 Task: Create a new organization on GitHub and invite members to it.
Action: Mouse moved to (176, 7)
Screenshot: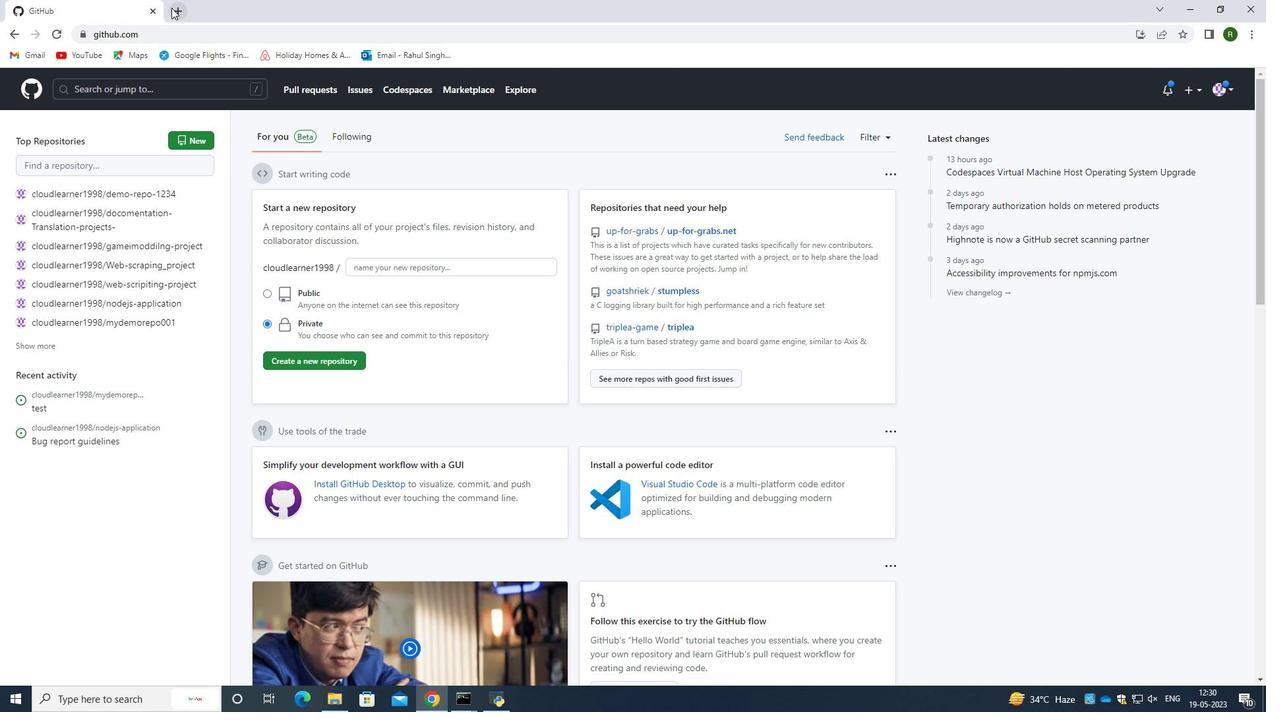 
Action: Mouse pressed left at (176, 7)
Screenshot: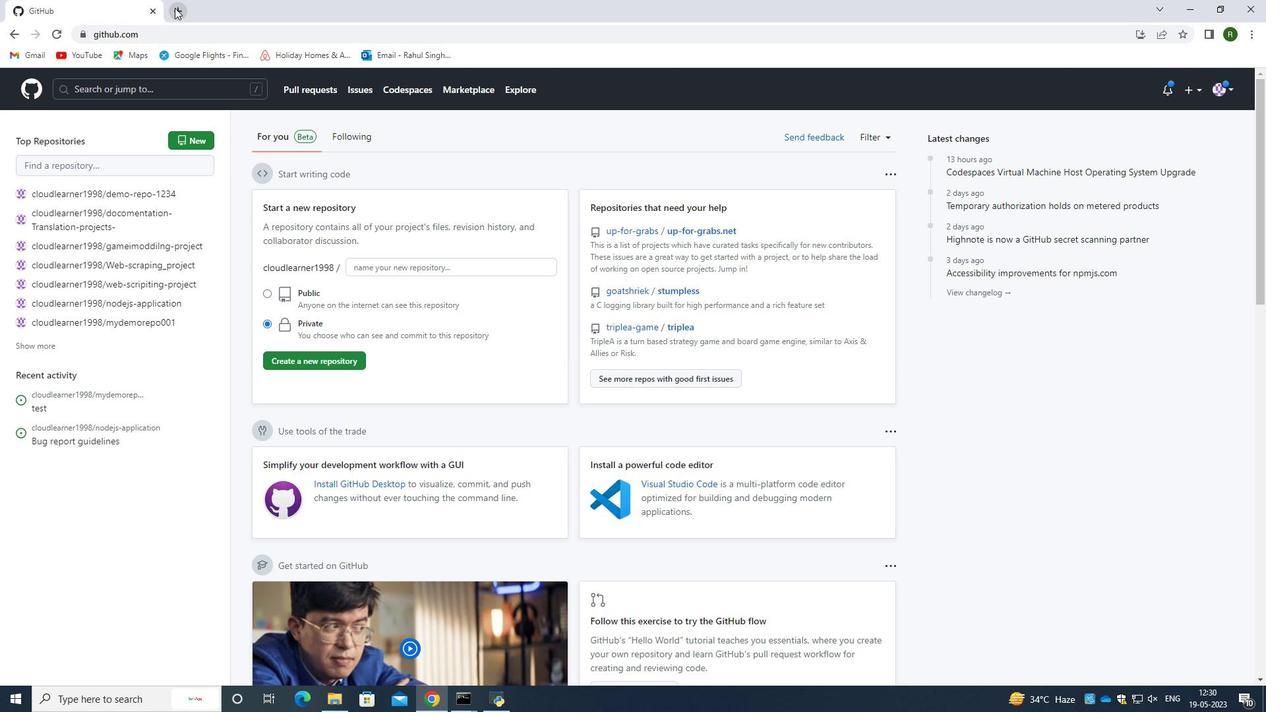 
Action: Mouse moved to (180, 36)
Screenshot: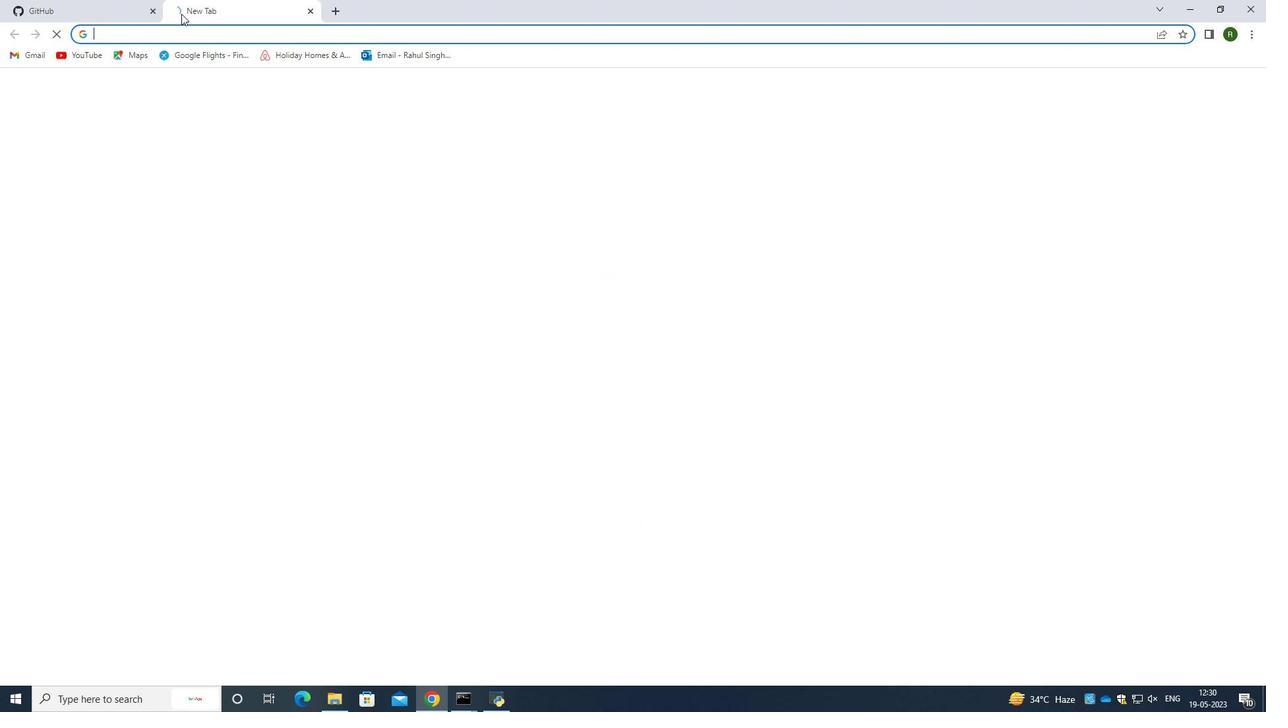 
Action: Key pressed <Key.caps_lock>H<Key.caps_lock>ow<Key.space>to<Key.space>create<Key.space>git<Key.space><Key.backspace>hub<Key.space>orgnization<Key.enter>
Screenshot: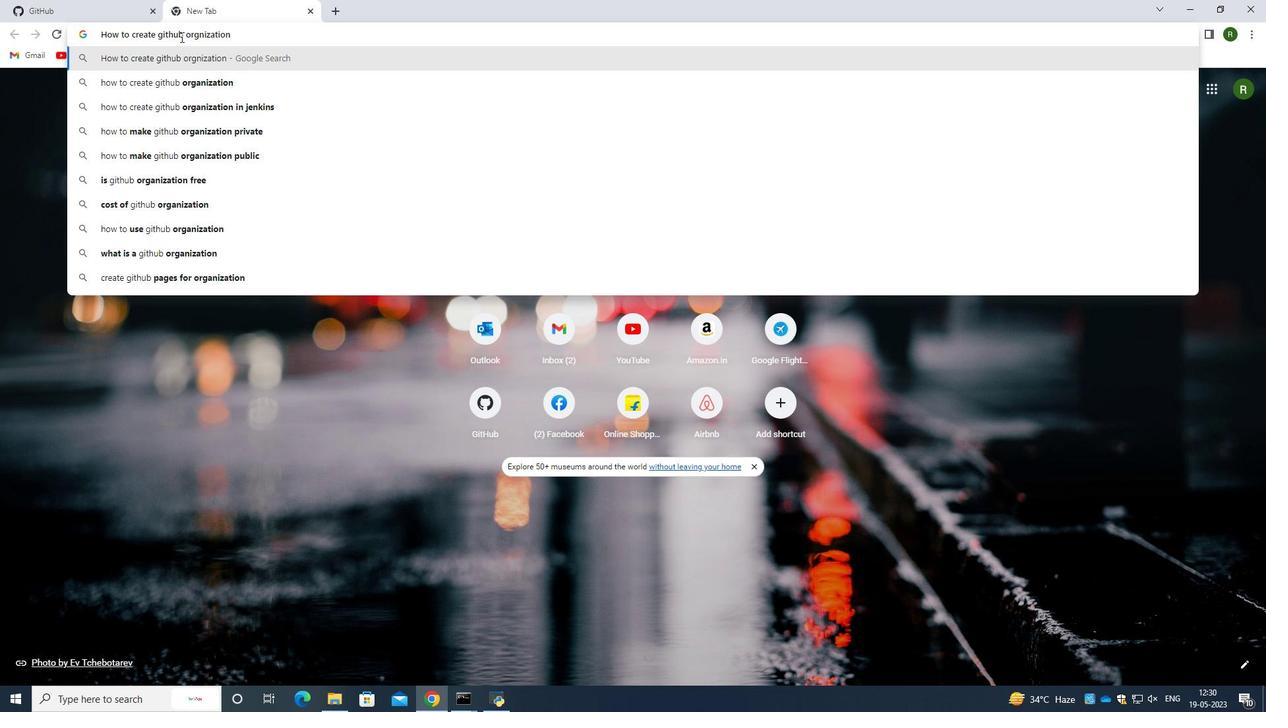 
Action: Mouse moved to (313, 275)
Screenshot: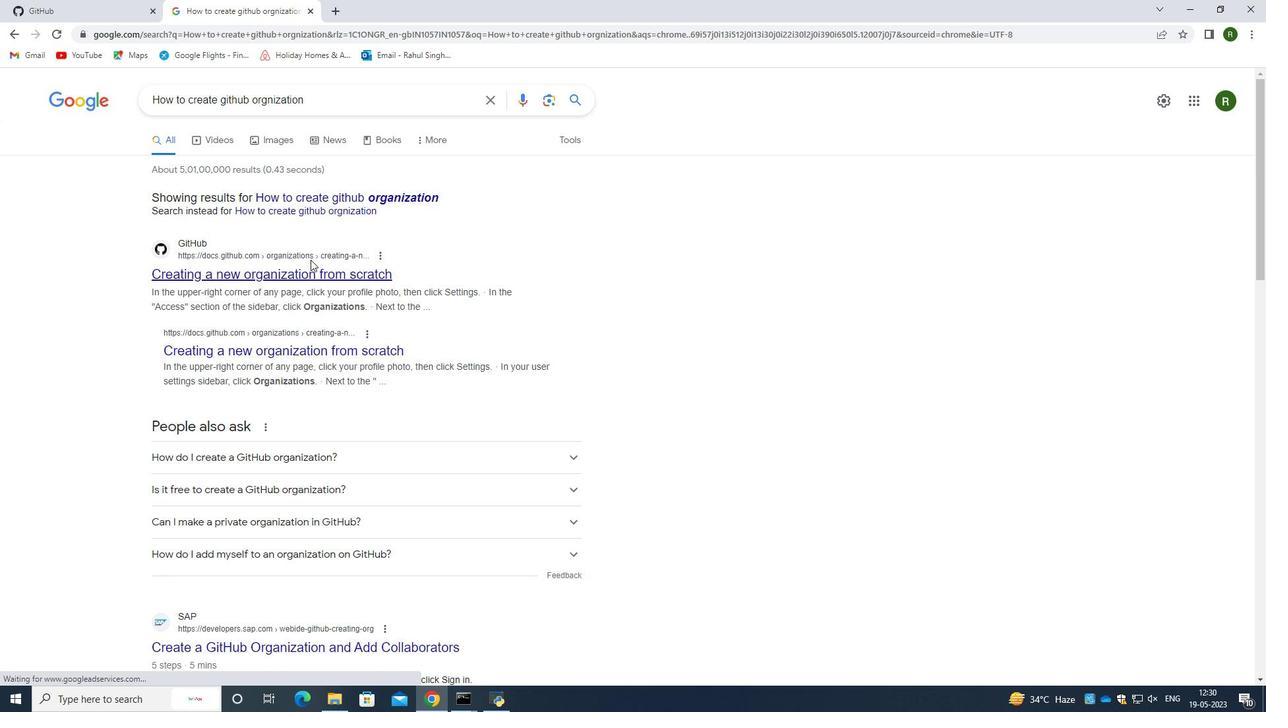
Action: Mouse pressed left at (313, 275)
Screenshot: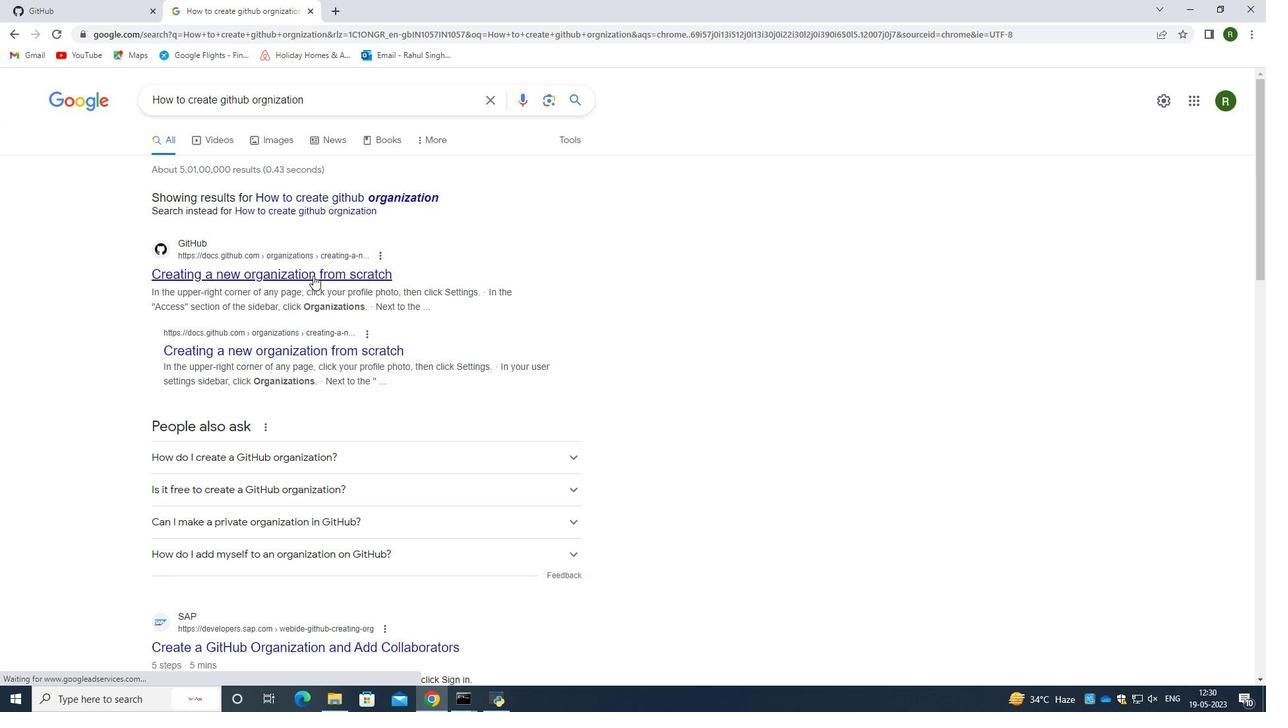 
Action: Mouse moved to (377, 352)
Screenshot: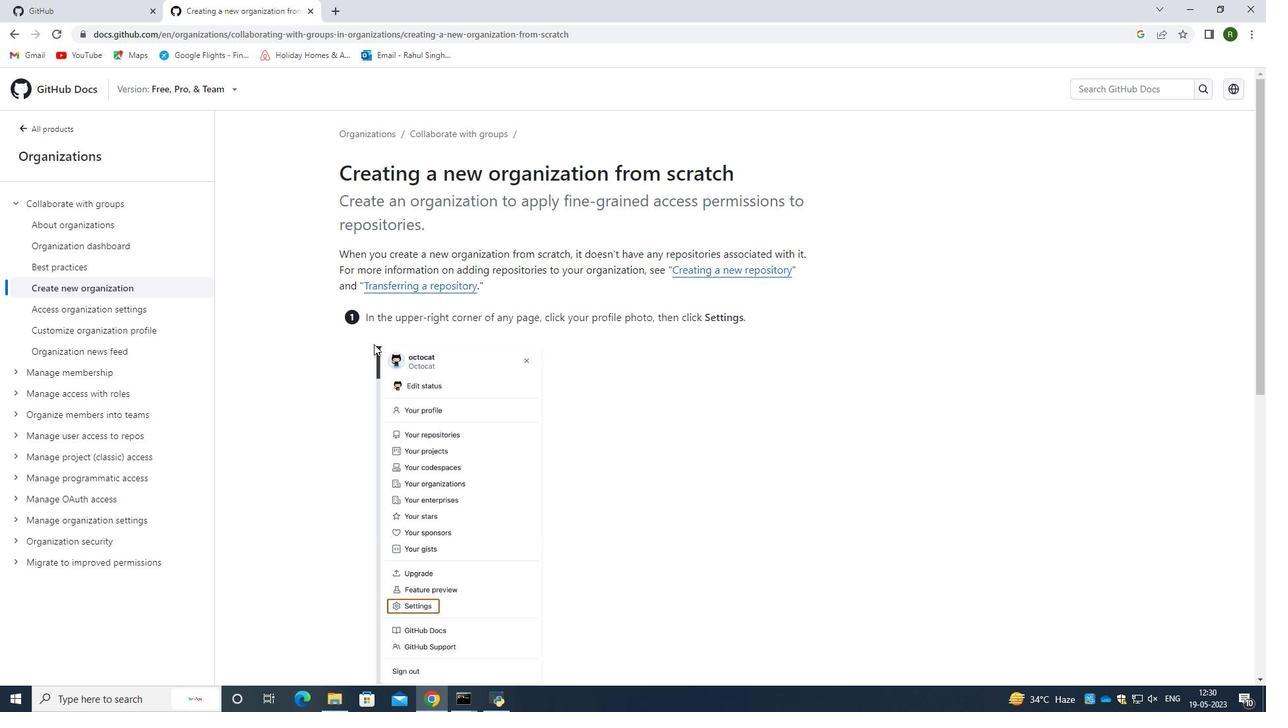 
Action: Mouse scrolled (377, 351) with delta (0, 0)
Screenshot: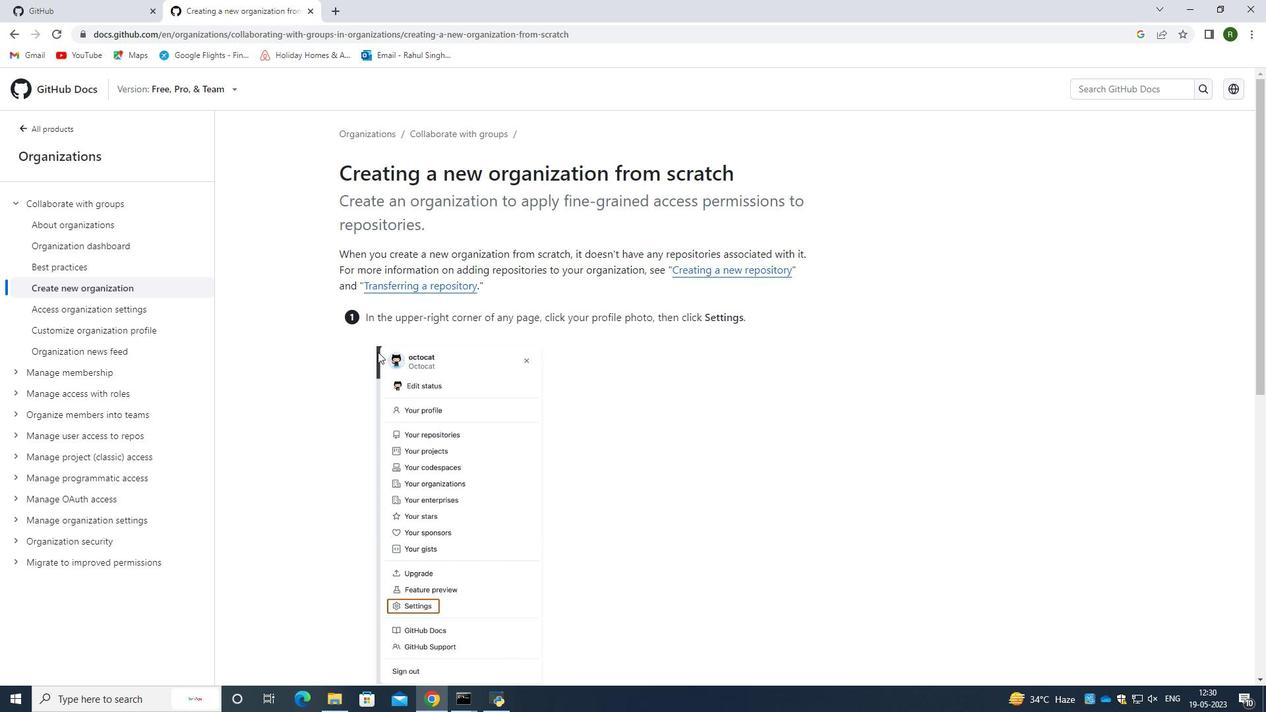 
Action: Mouse scrolled (377, 351) with delta (0, 0)
Screenshot: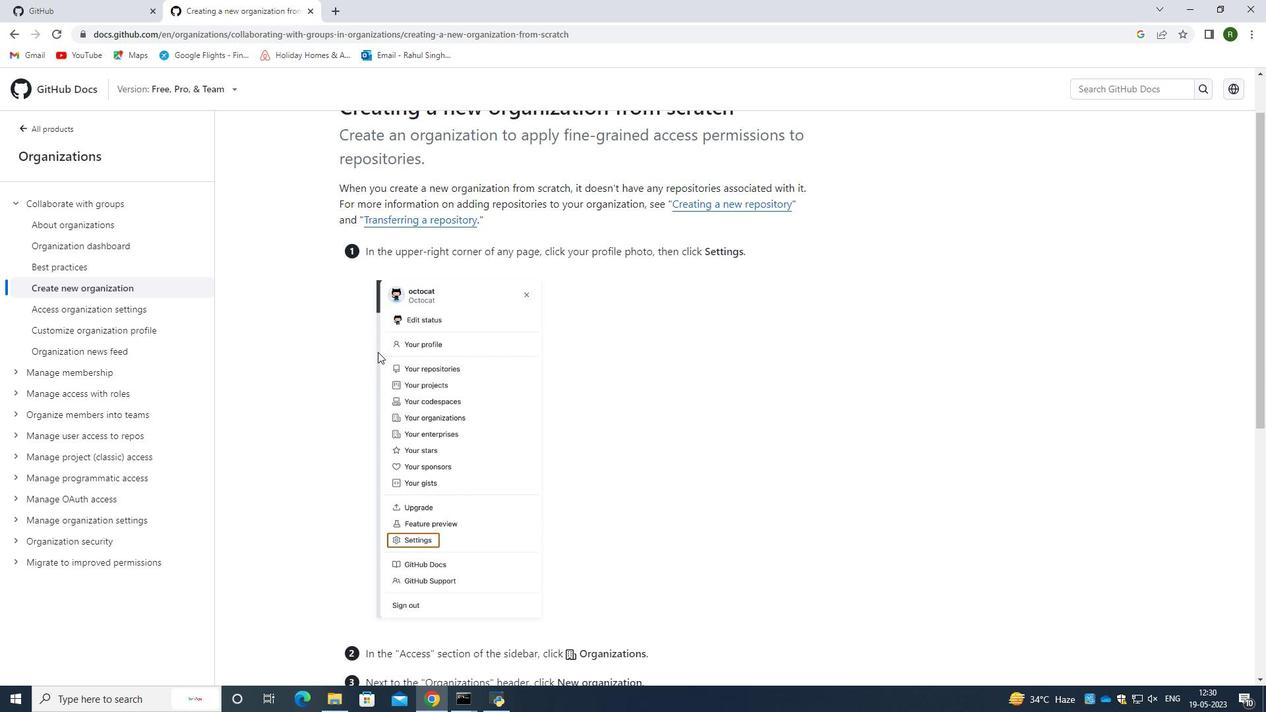 
Action: Mouse scrolled (377, 351) with delta (0, 0)
Screenshot: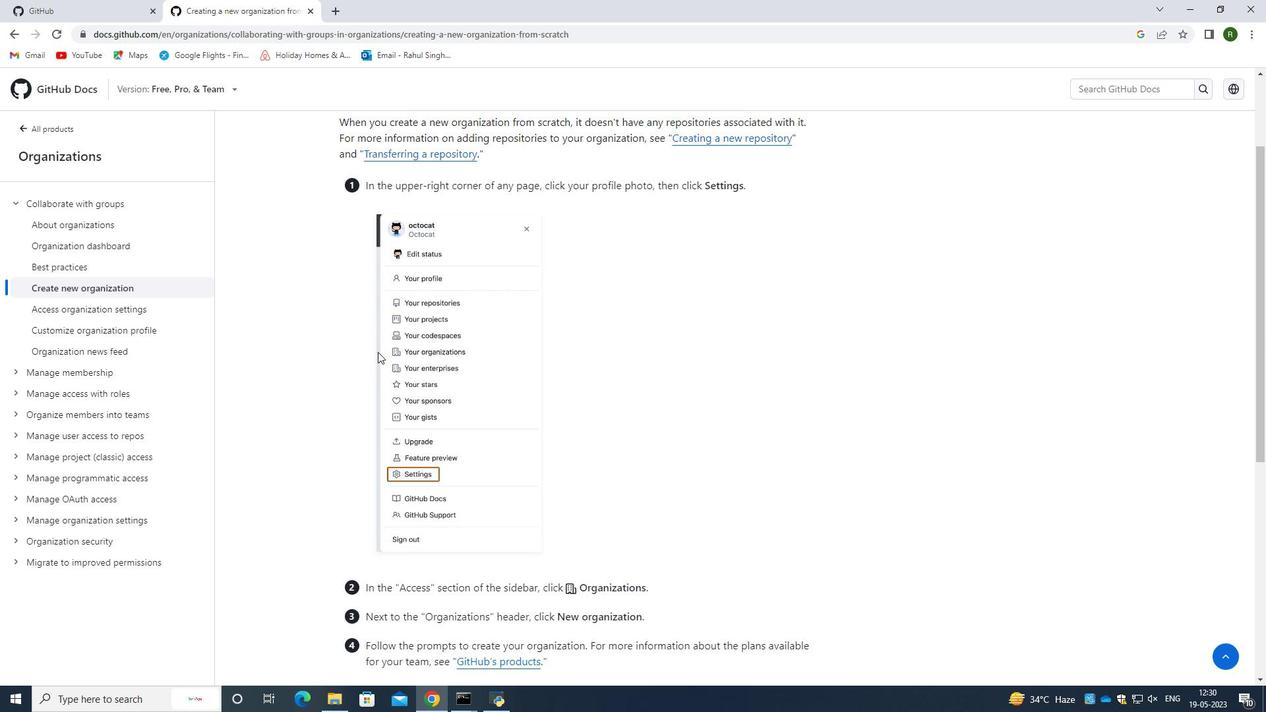 
Action: Mouse scrolled (377, 351) with delta (0, 0)
Screenshot: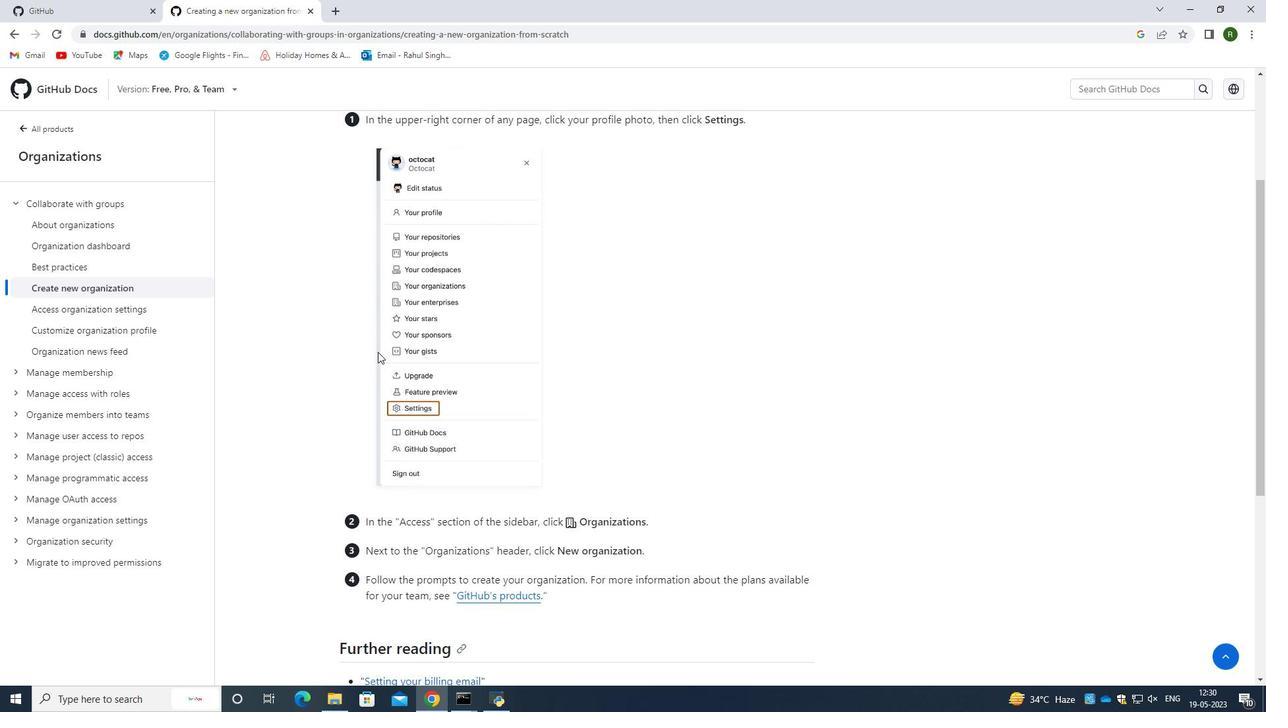 
Action: Mouse moved to (377, 352)
Screenshot: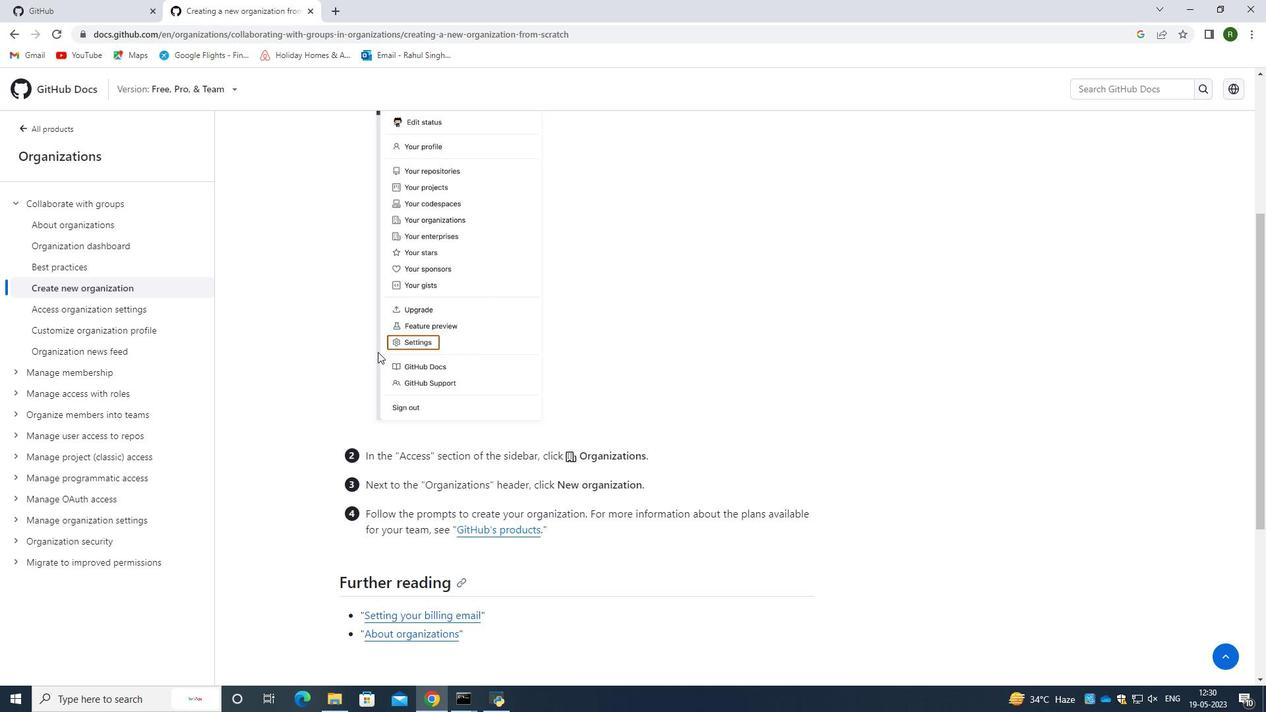 
Action: Mouse scrolled (377, 351) with delta (0, 0)
Screenshot: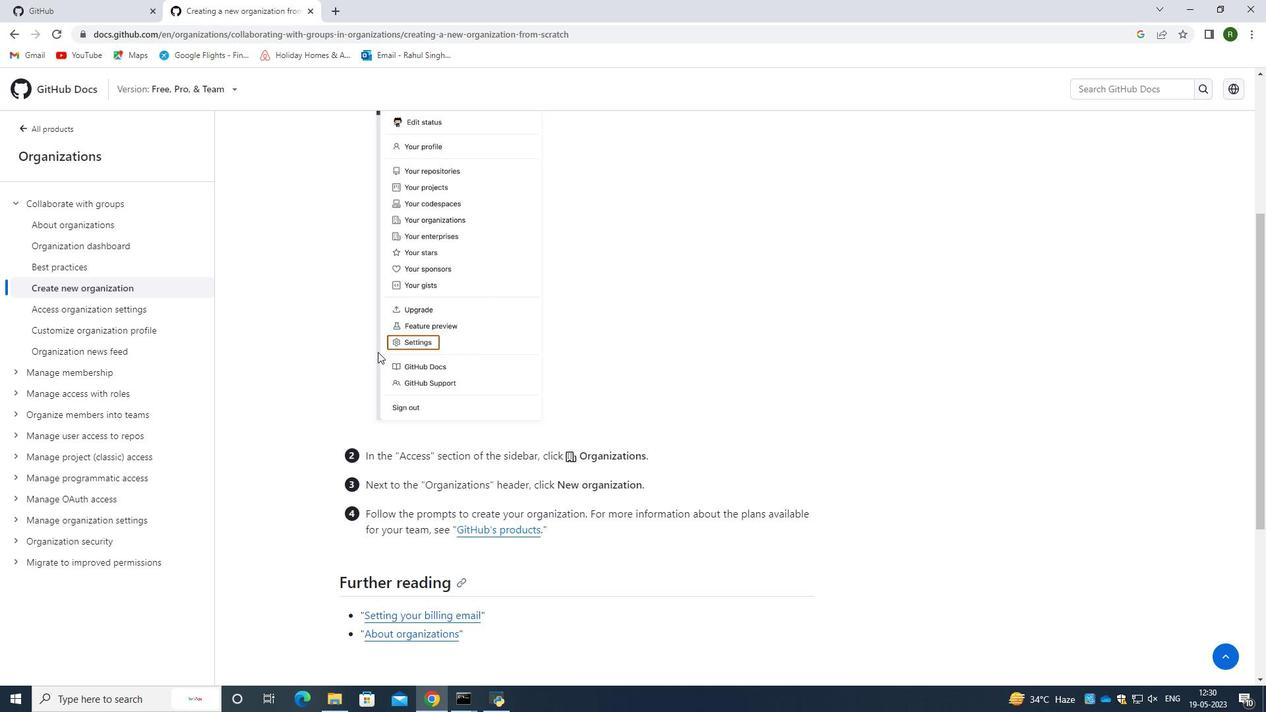 
Action: Mouse scrolled (377, 351) with delta (0, 0)
Screenshot: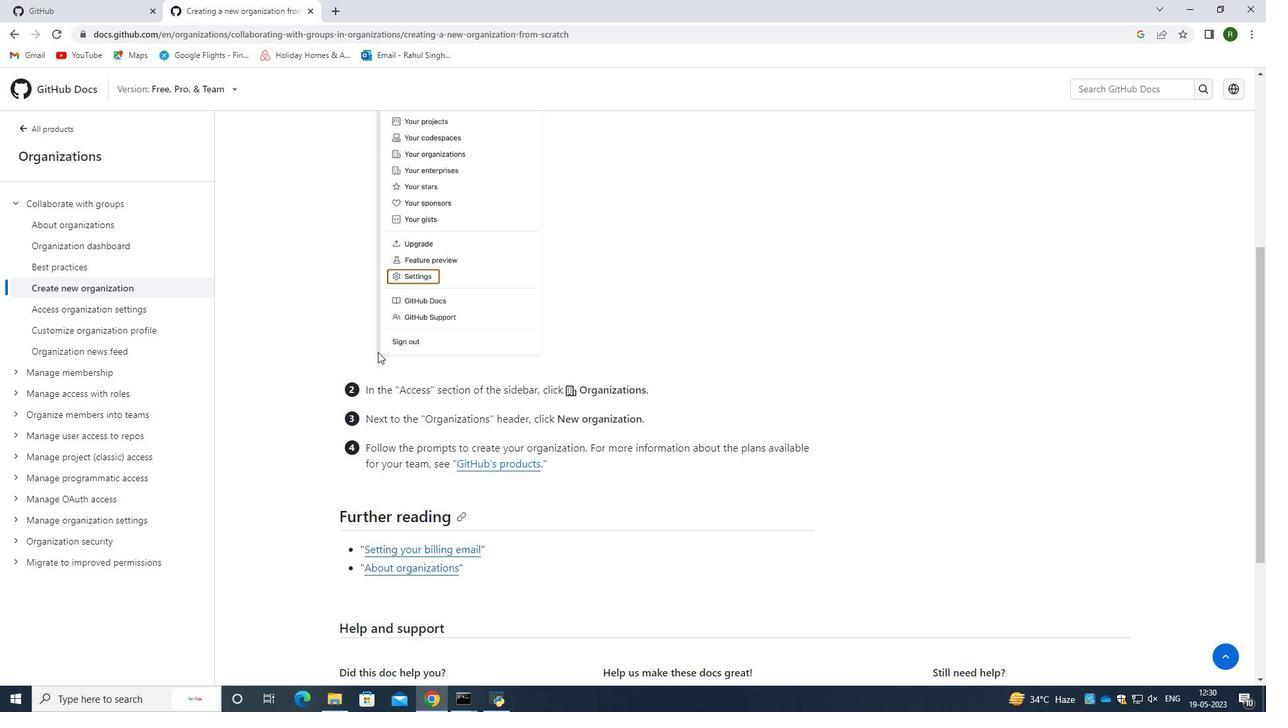 
Action: Mouse scrolled (377, 351) with delta (0, 0)
Screenshot: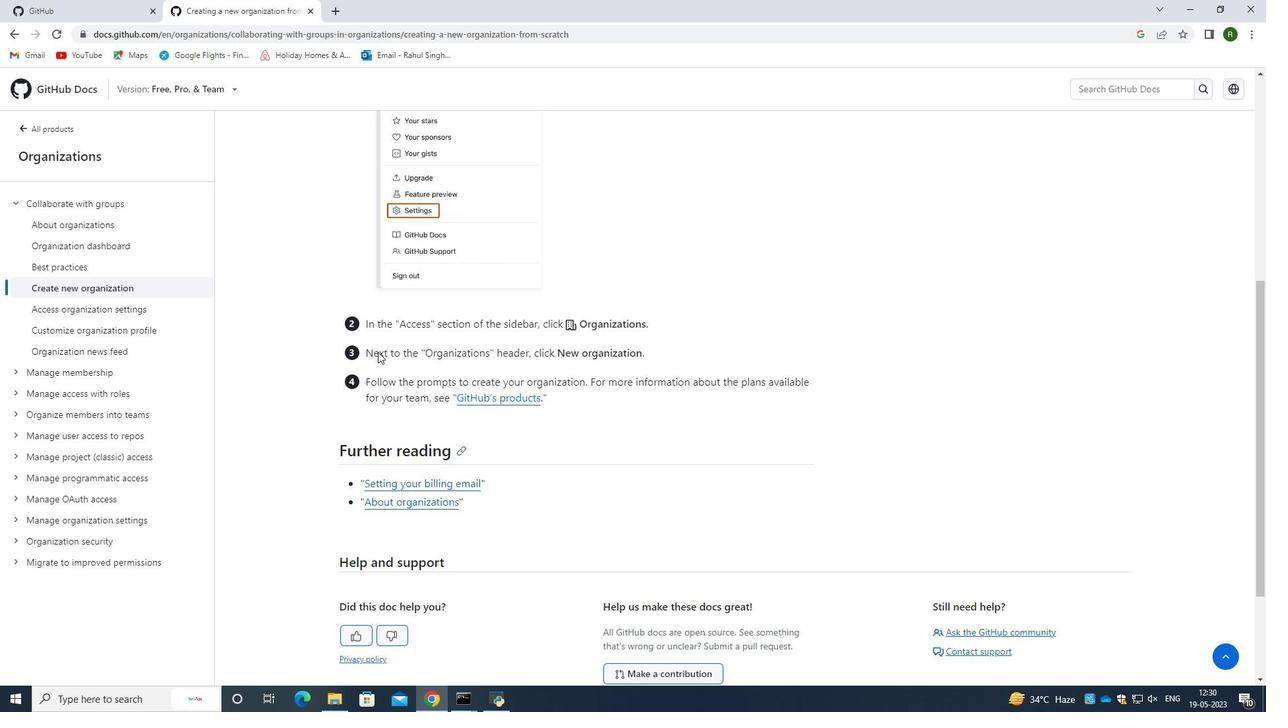 
Action: Mouse scrolled (377, 351) with delta (0, 0)
Screenshot: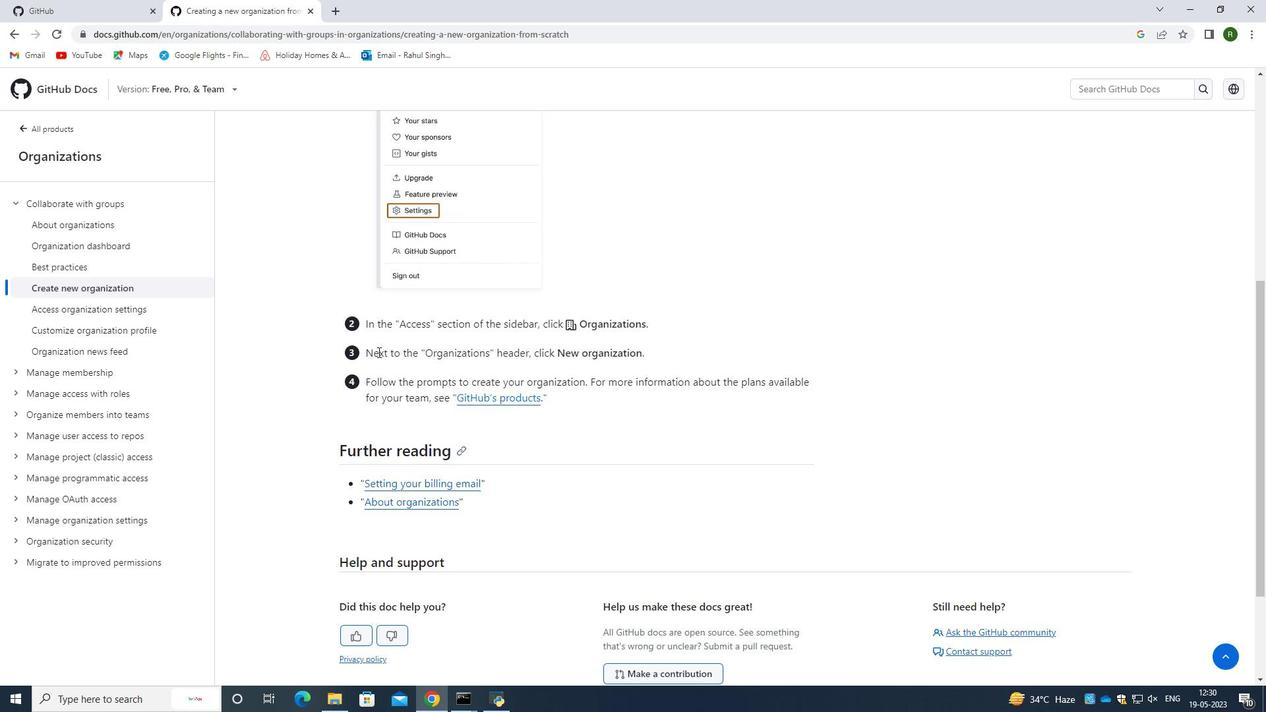 
Action: Mouse scrolled (377, 352) with delta (0, 0)
Screenshot: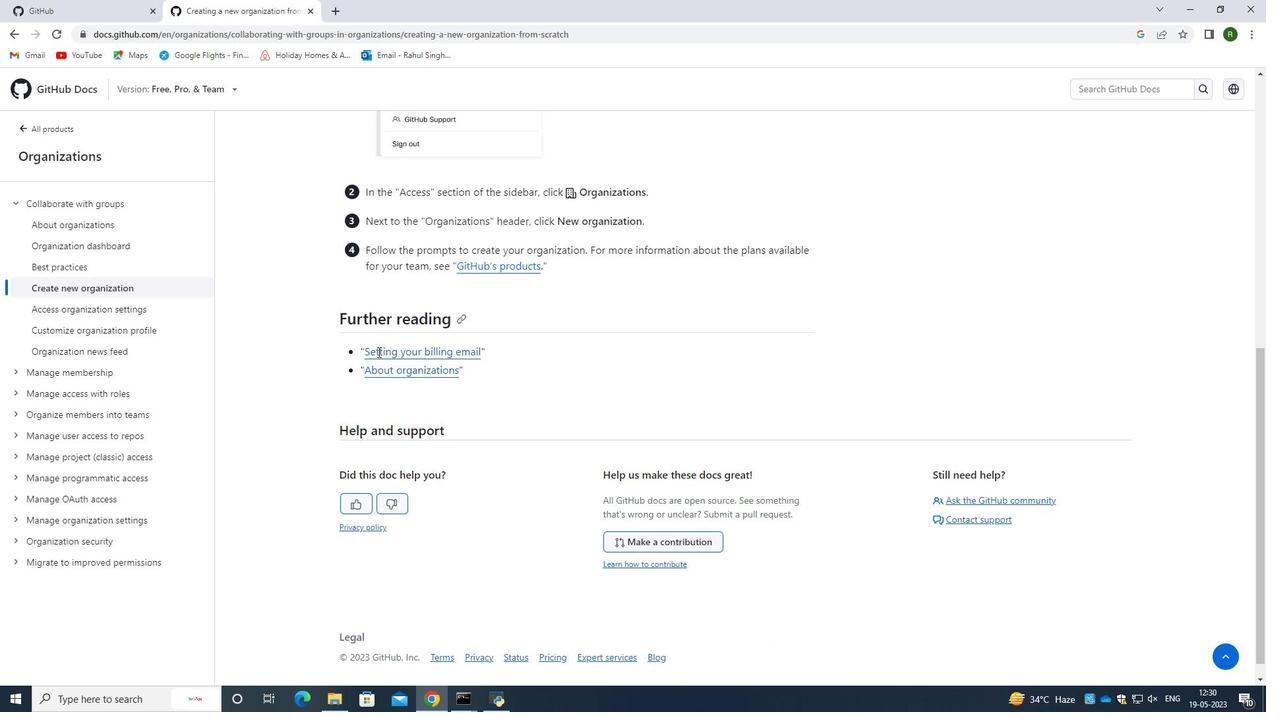 
Action: Mouse scrolled (377, 352) with delta (0, 0)
Screenshot: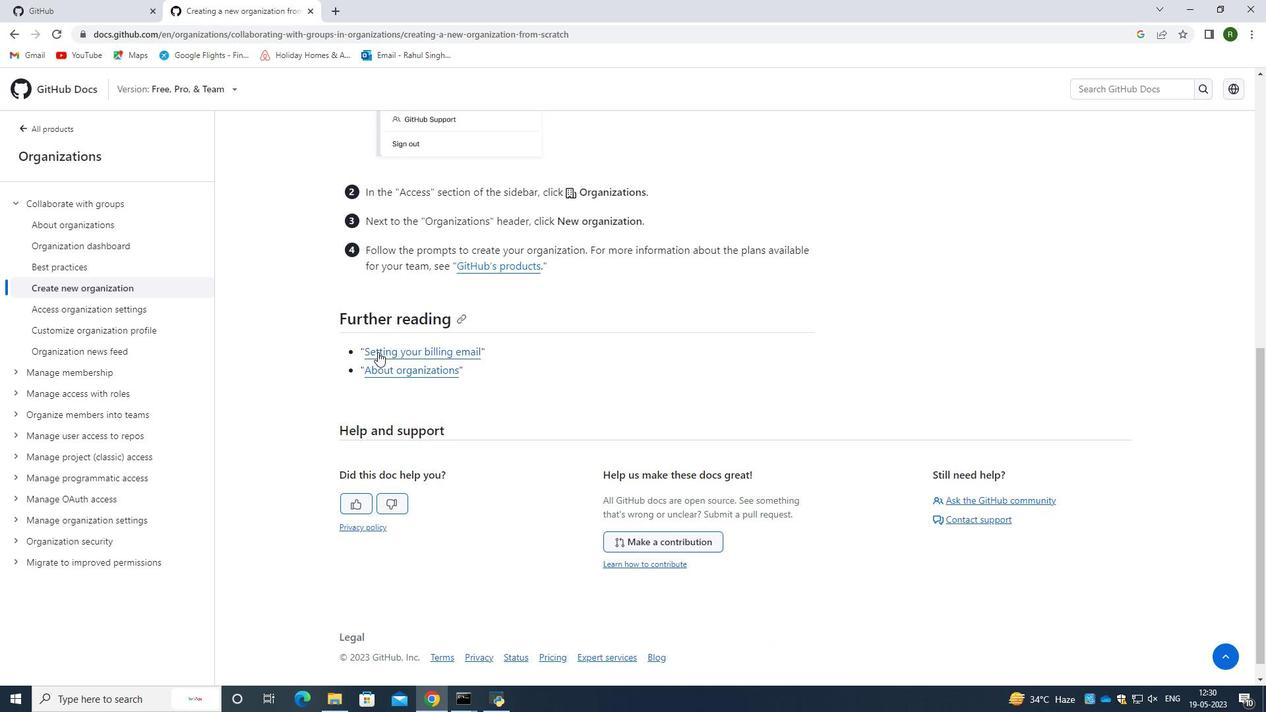 
Action: Mouse scrolled (377, 352) with delta (0, 0)
Screenshot: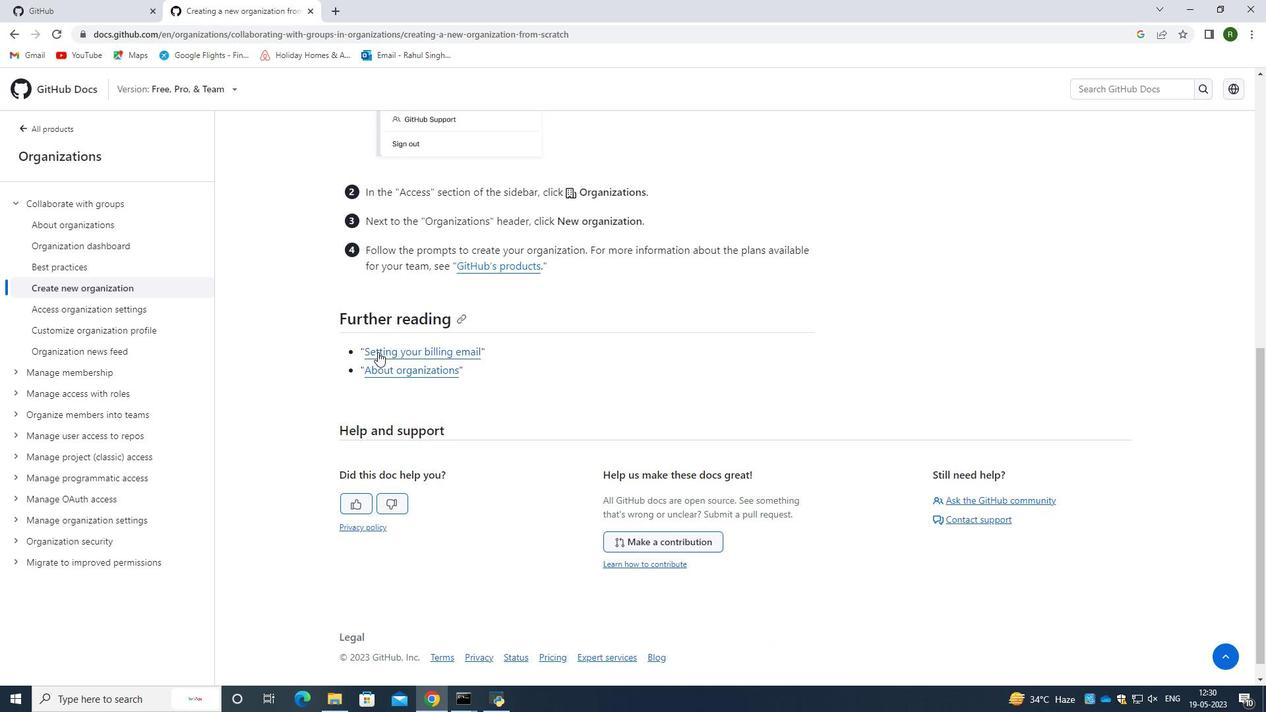 
Action: Mouse scrolled (377, 352) with delta (0, 0)
Screenshot: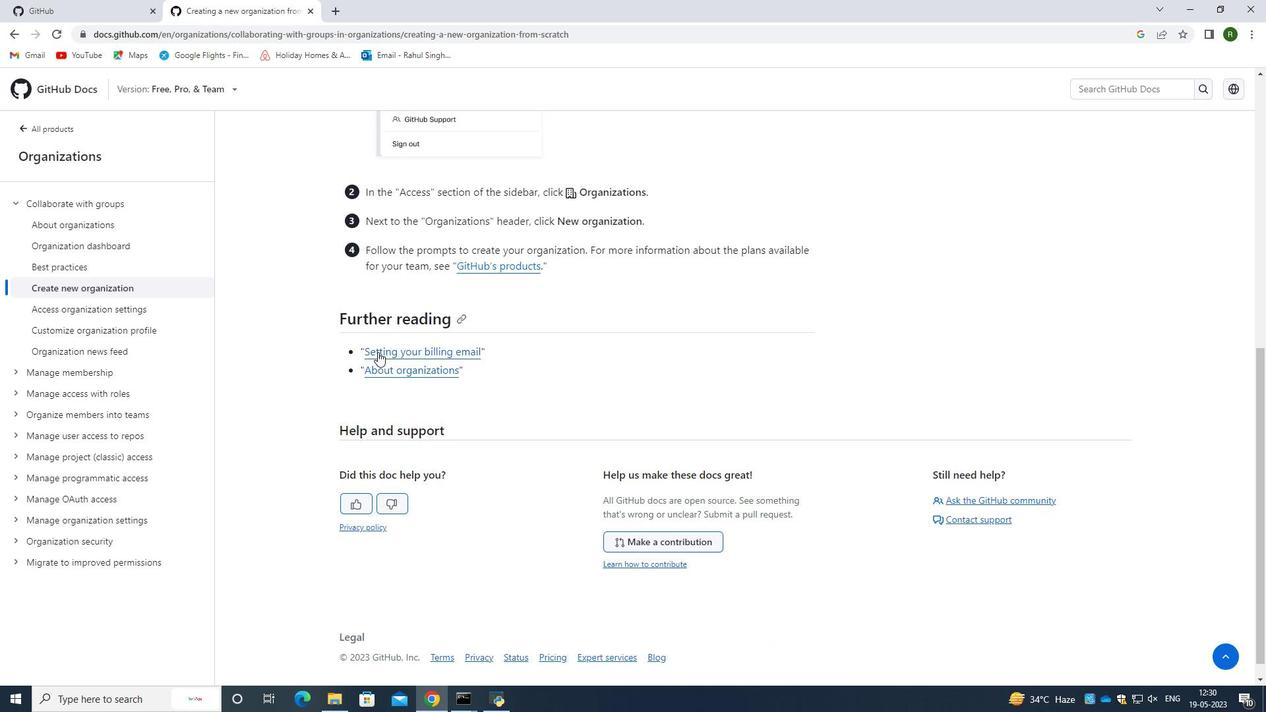 
Action: Mouse scrolled (377, 352) with delta (0, 0)
Screenshot: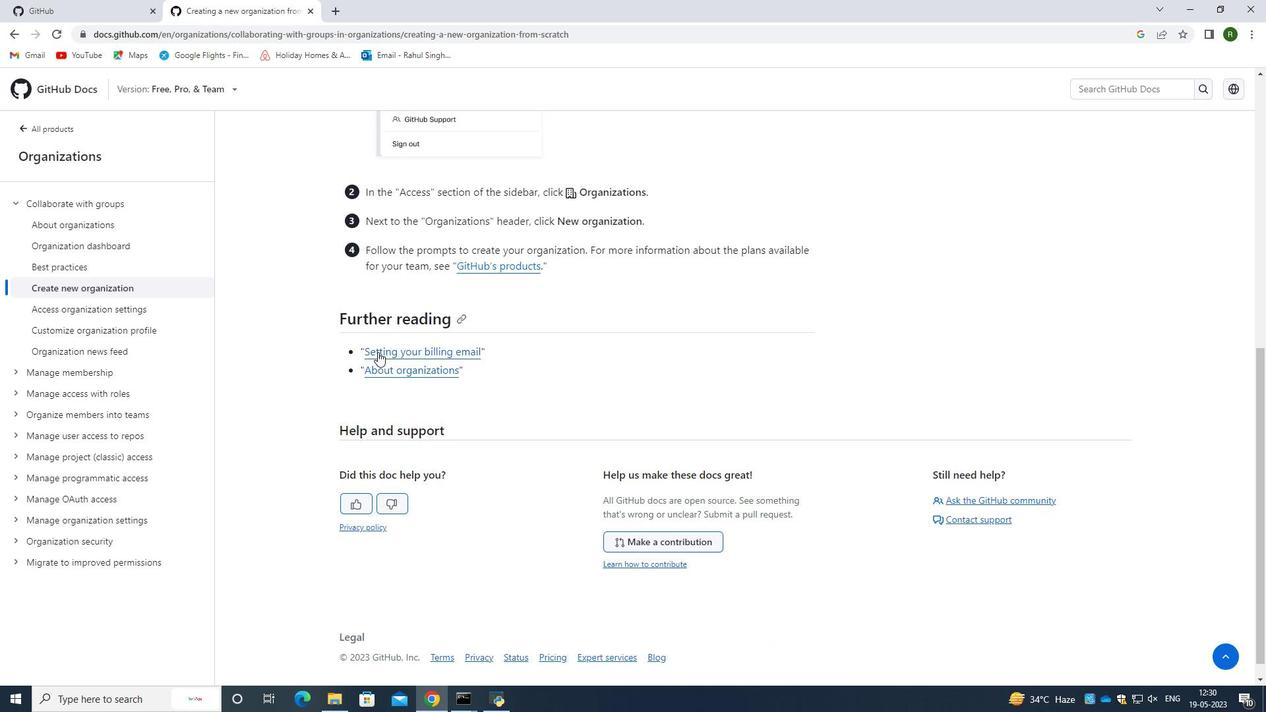 
Action: Mouse scrolled (377, 352) with delta (0, 0)
Screenshot: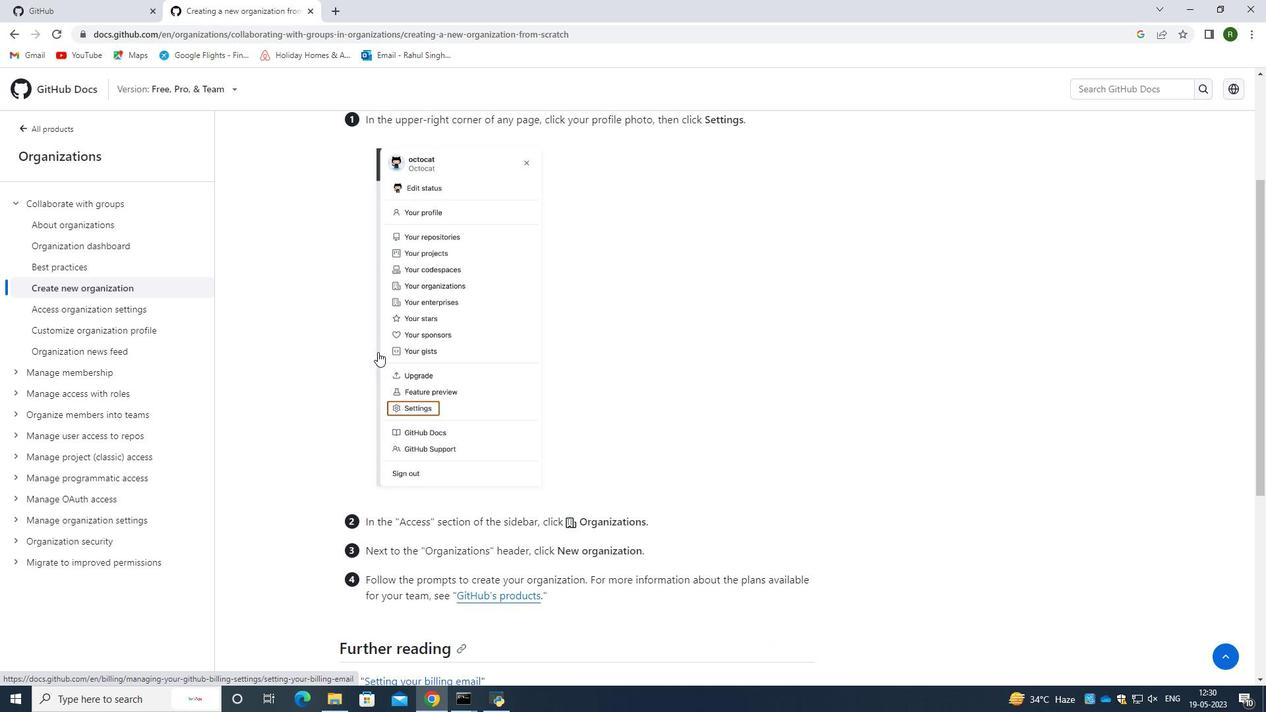 
Action: Mouse scrolled (377, 352) with delta (0, 0)
Screenshot: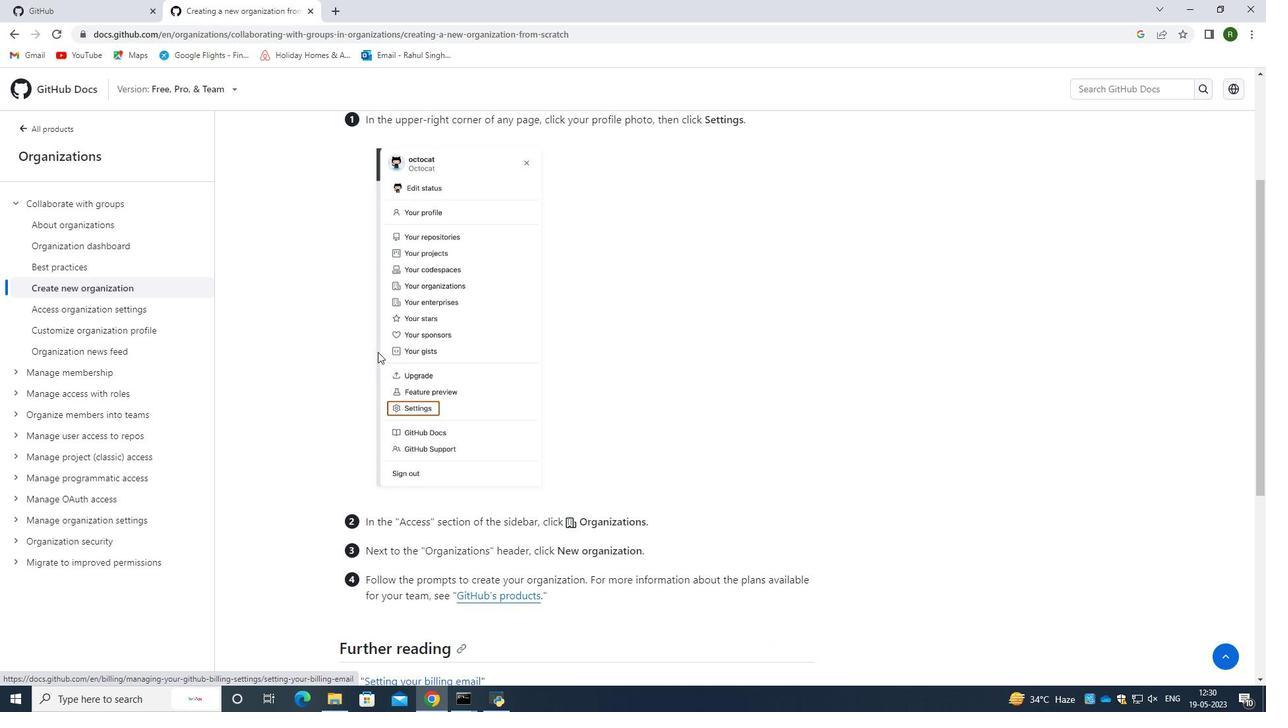 
Action: Mouse scrolled (377, 352) with delta (0, 0)
Screenshot: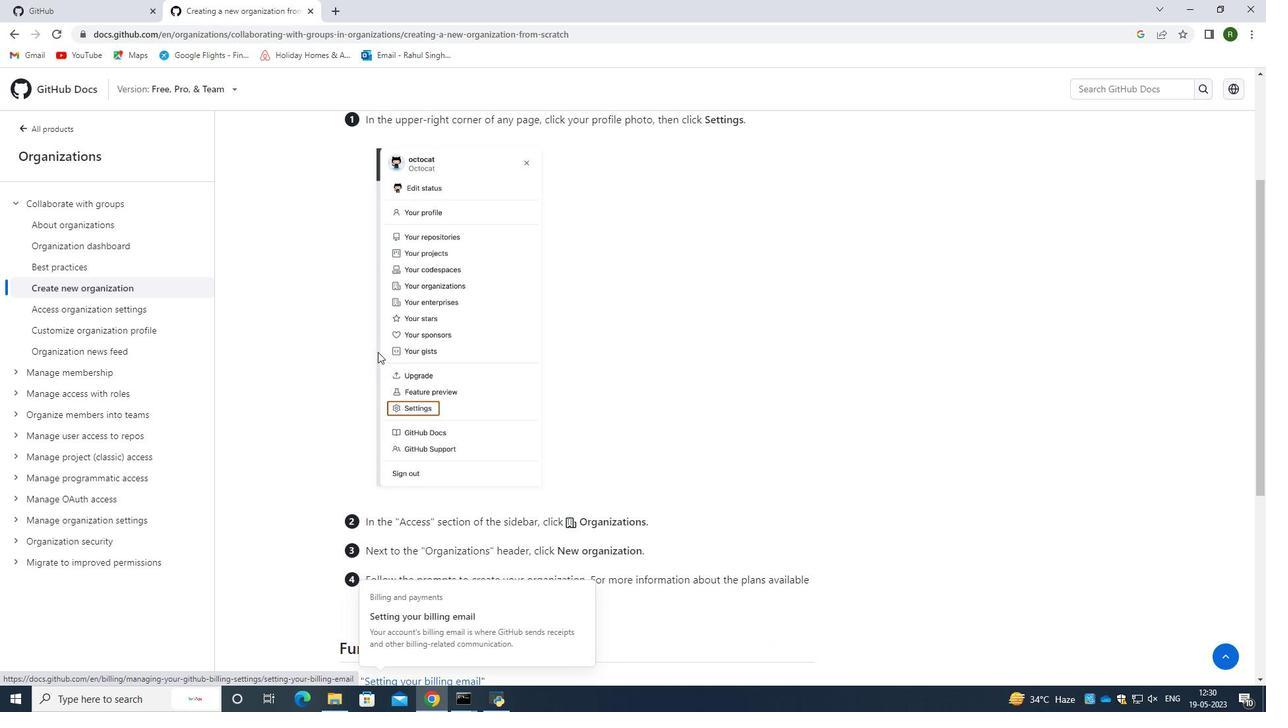 
Action: Mouse scrolled (377, 352) with delta (0, 0)
Screenshot: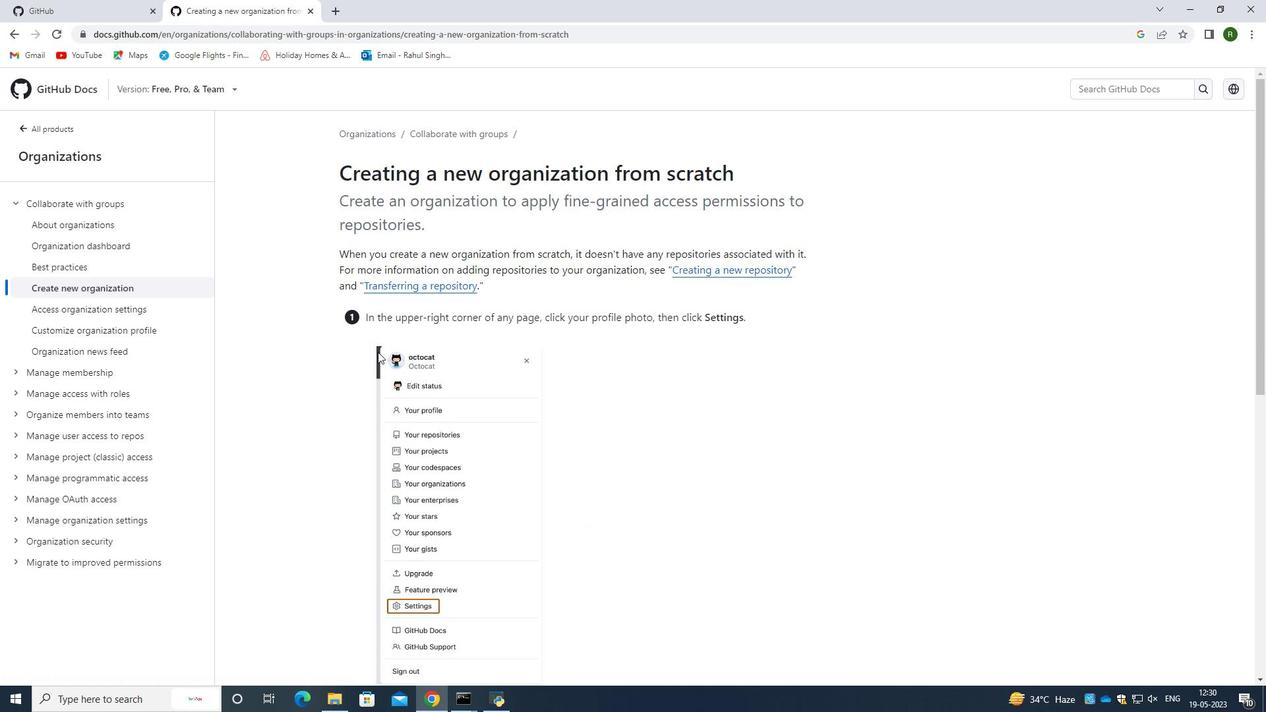 
Action: Mouse scrolled (377, 352) with delta (0, 0)
Screenshot: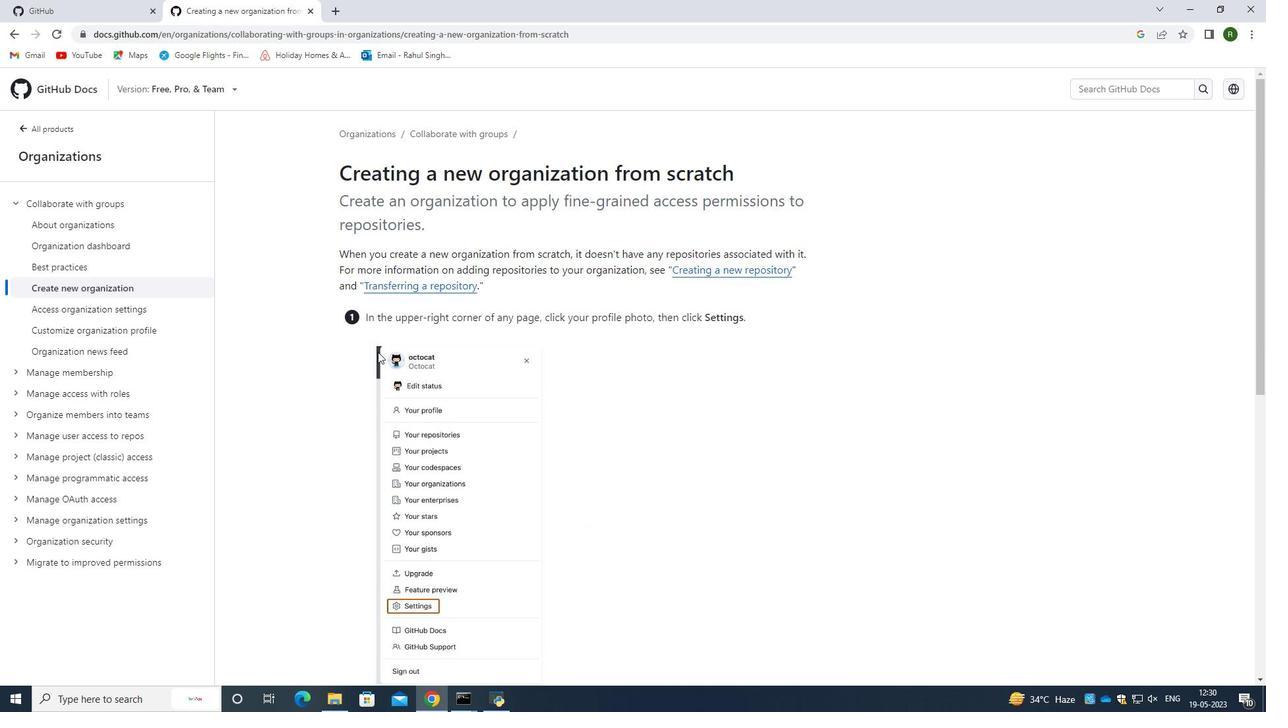 
Action: Mouse scrolled (377, 352) with delta (0, 0)
Screenshot: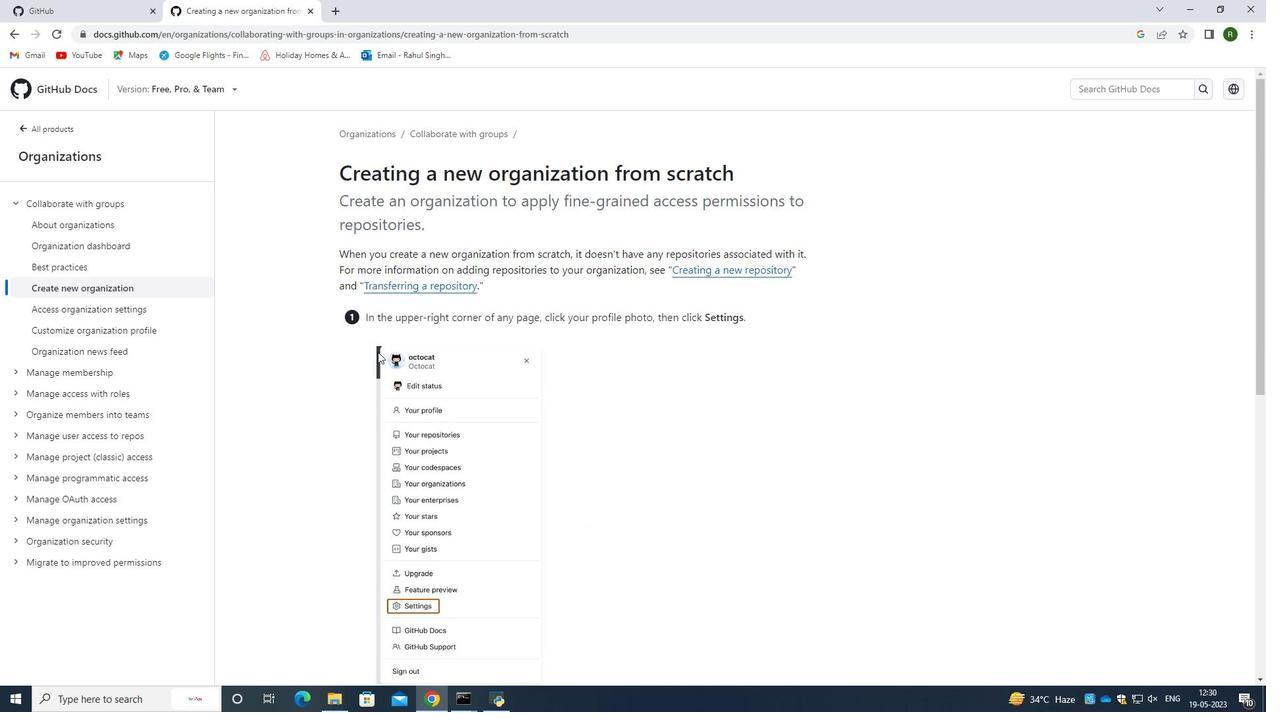 
Action: Mouse moved to (89, 0)
Screenshot: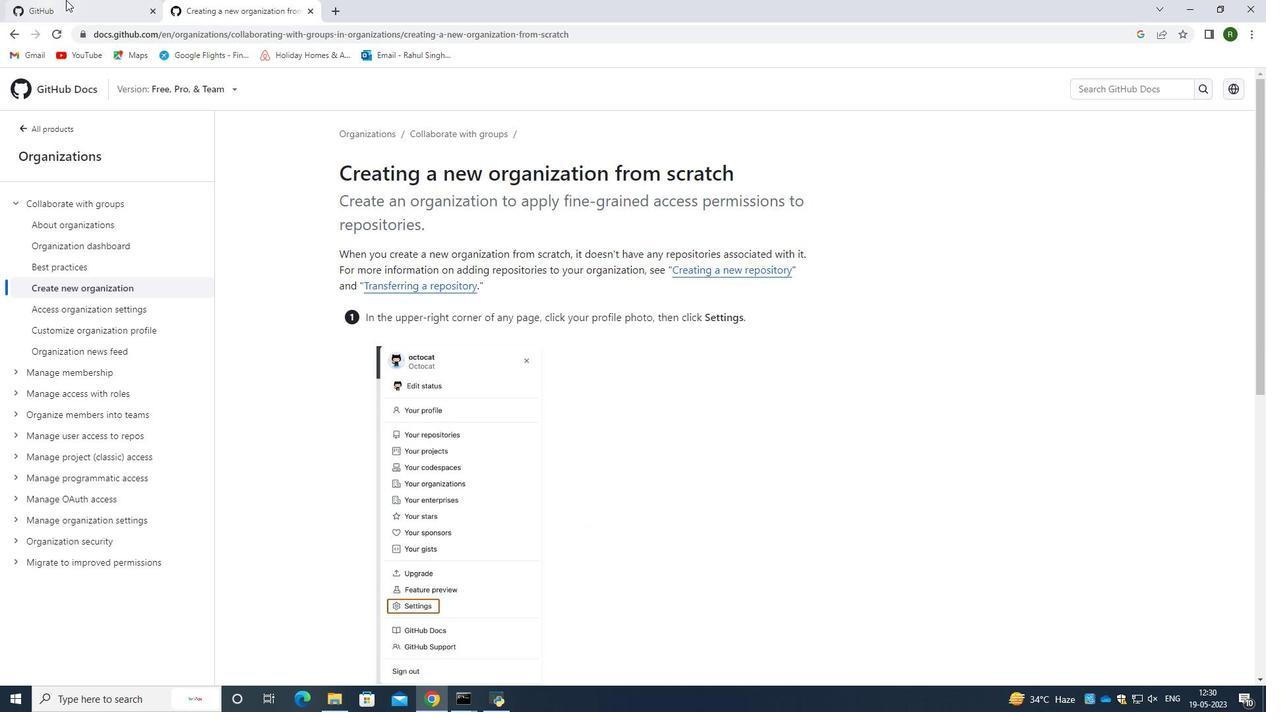 
Action: Mouse pressed left at (89, 0)
Screenshot: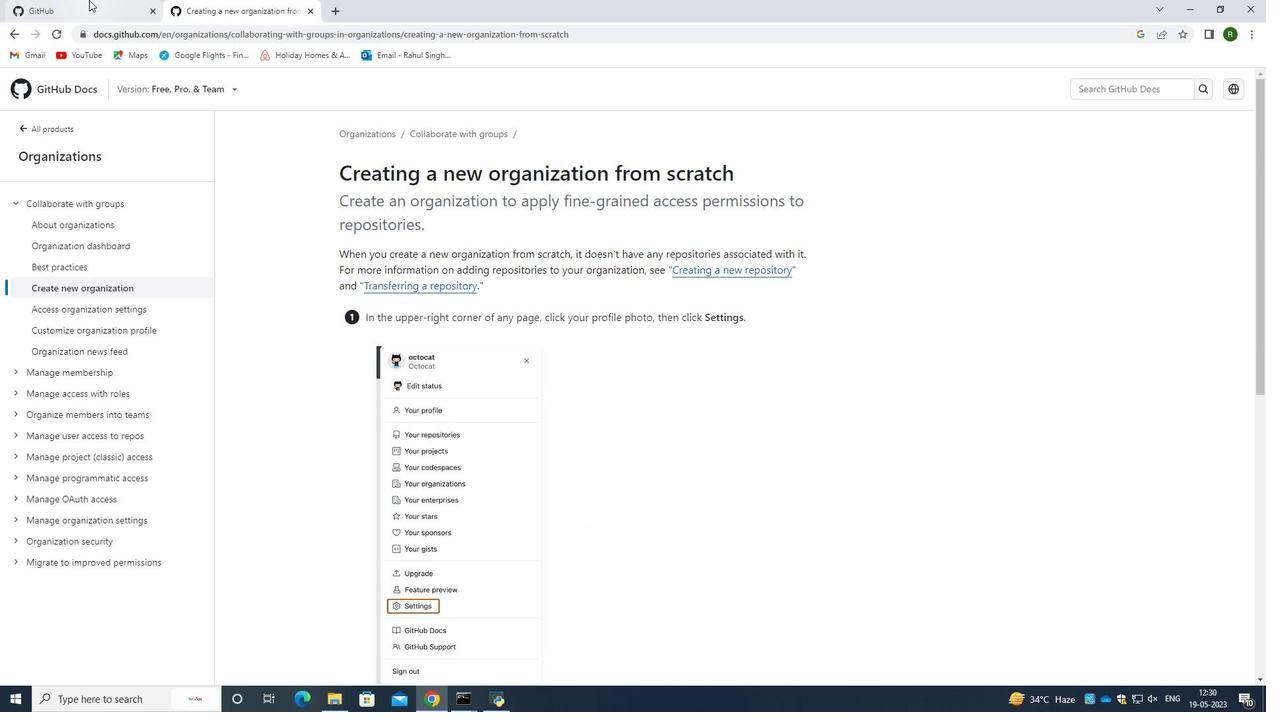 
Action: Mouse moved to (188, 141)
Screenshot: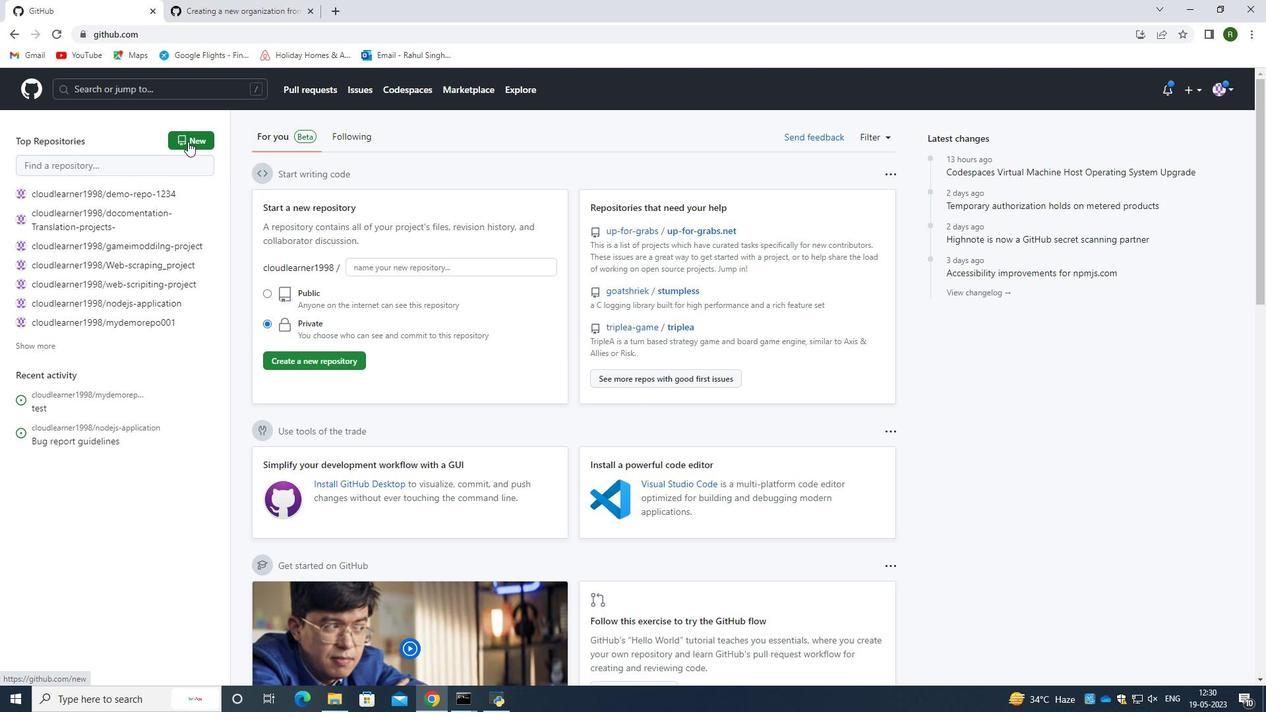 
Action: Mouse pressed left at (188, 141)
Screenshot: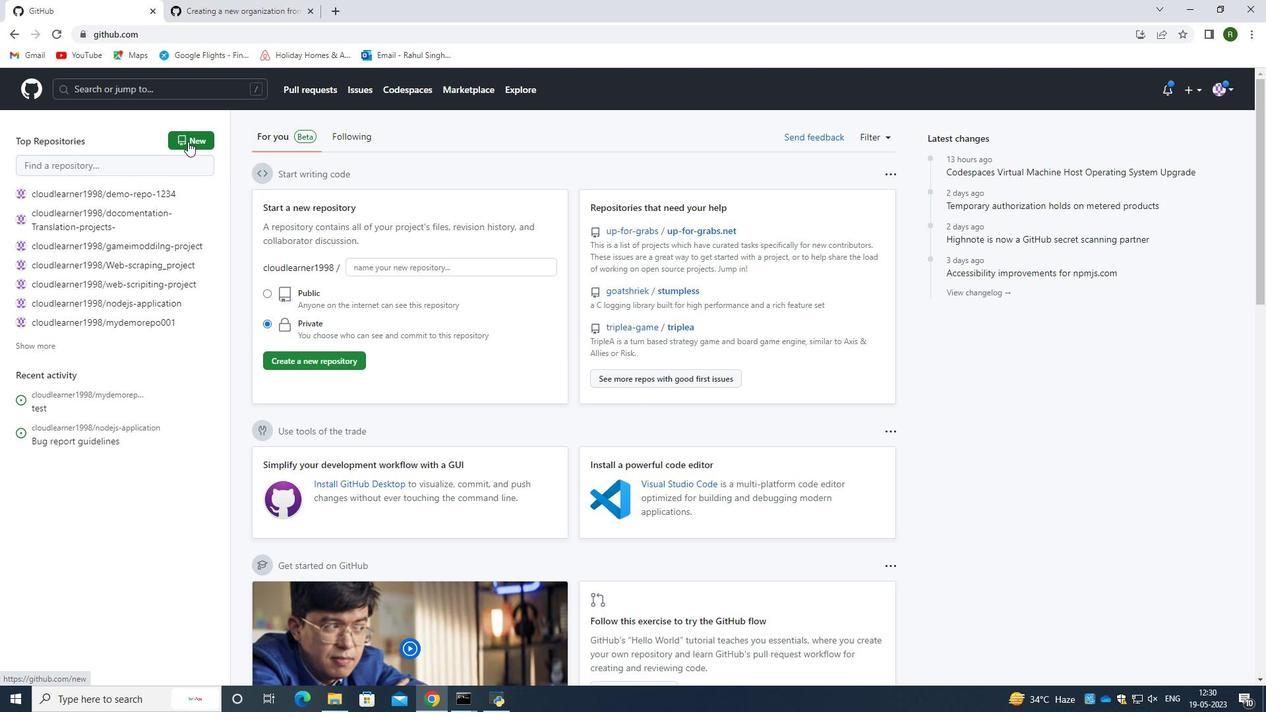 
Action: Mouse moved to (13, 29)
Screenshot: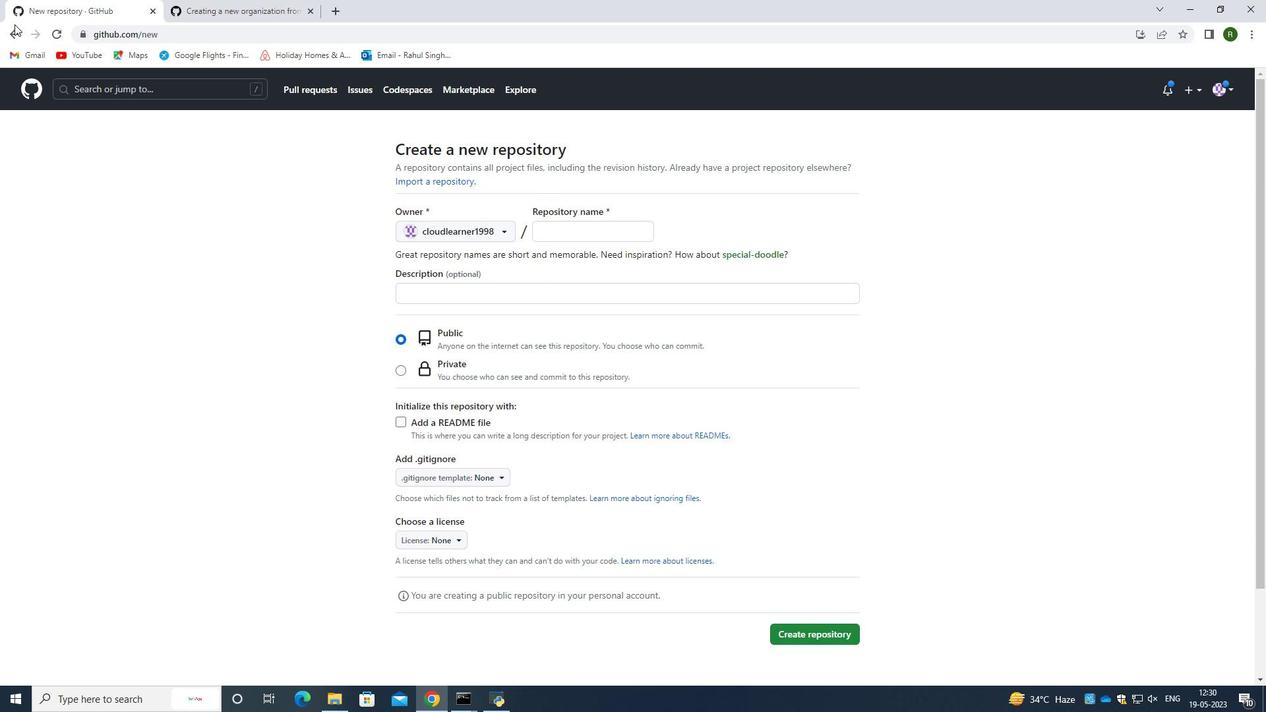 
Action: Mouse pressed left at (13, 29)
Screenshot: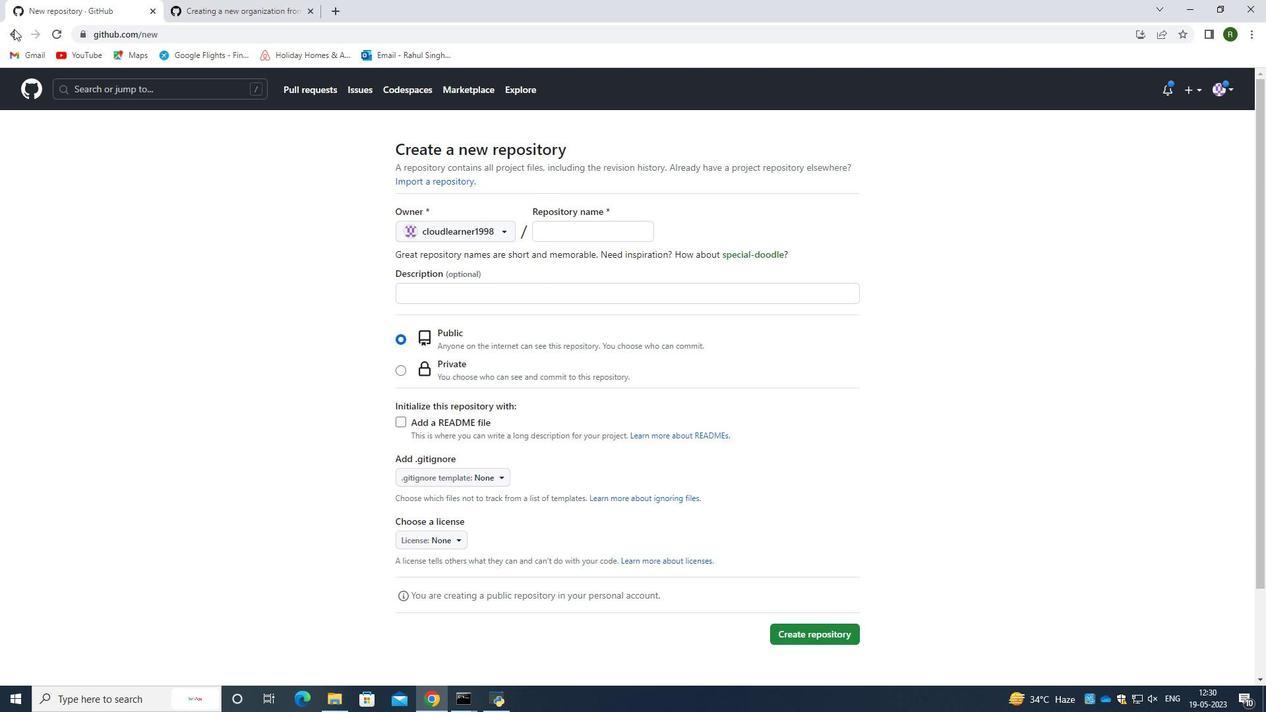 
Action: Mouse moved to (35, 344)
Screenshot: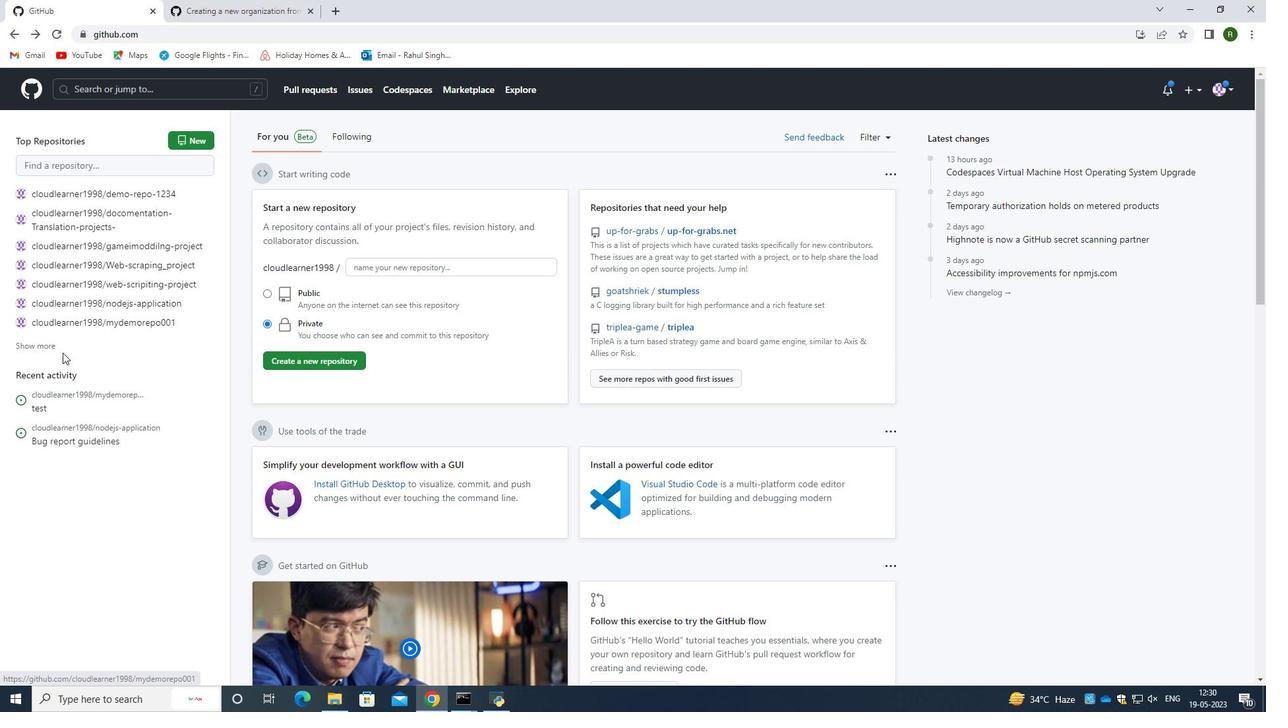
Action: Mouse pressed left at (35, 344)
Screenshot: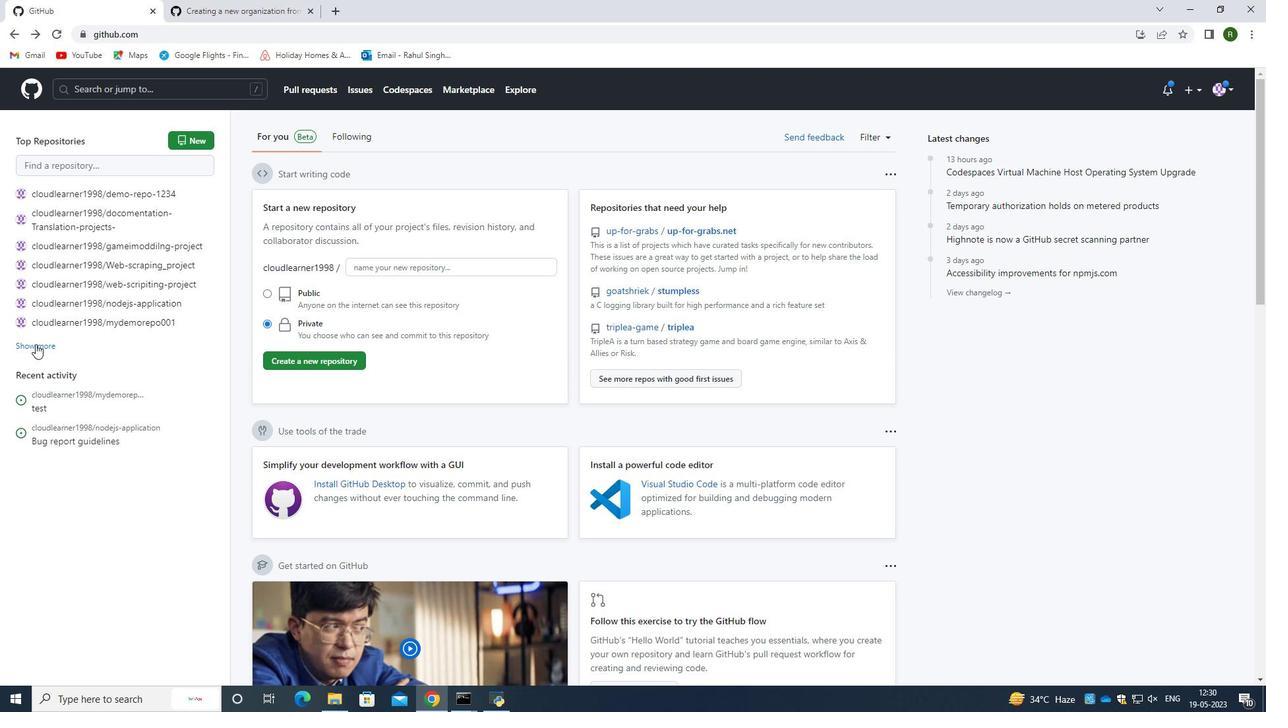 
Action: Mouse moved to (162, 323)
Screenshot: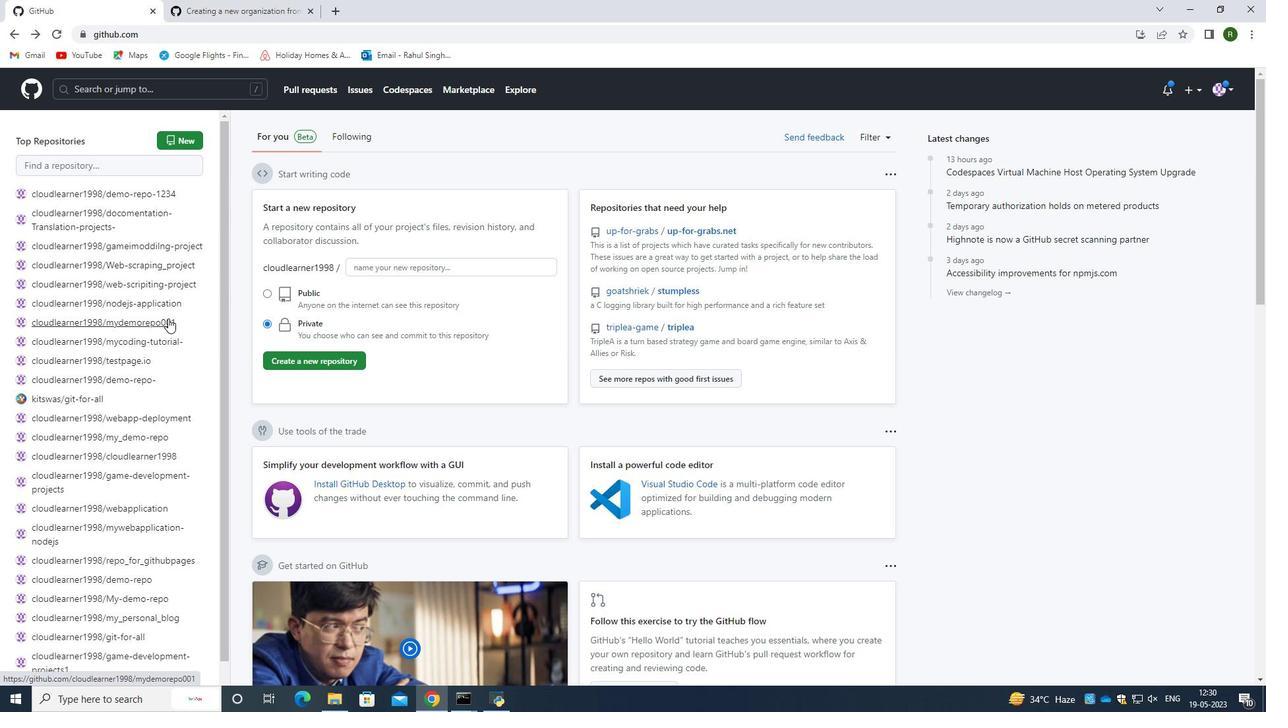 
Action: Mouse scrolled (164, 321) with delta (0, 0)
Screenshot: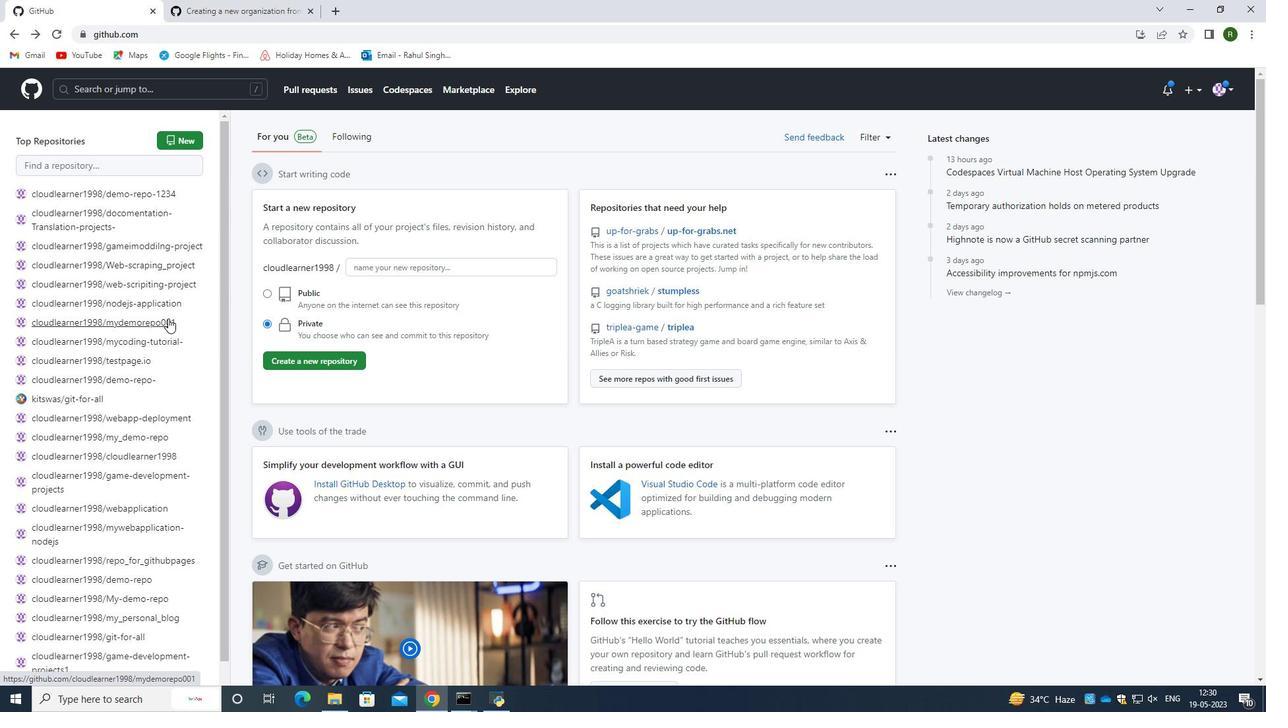 
Action: Mouse scrolled (162, 323) with delta (0, 0)
Screenshot: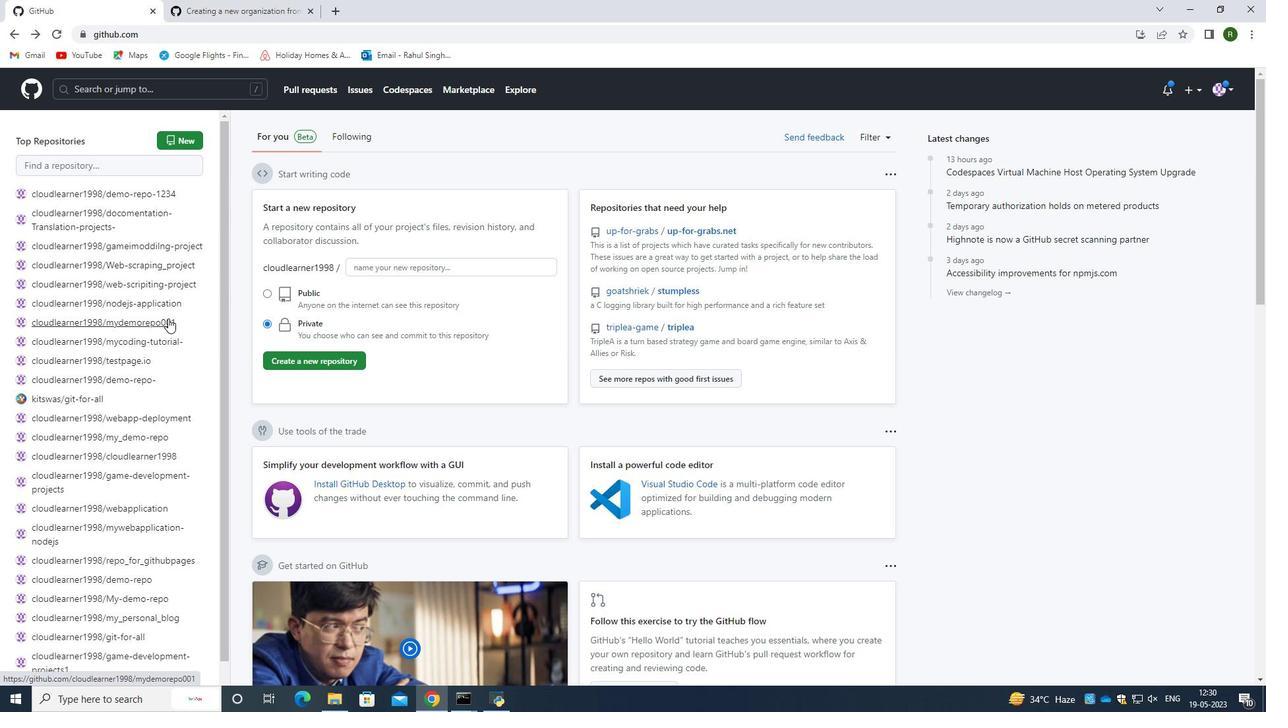 
Action: Mouse moved to (145, 418)
Screenshot: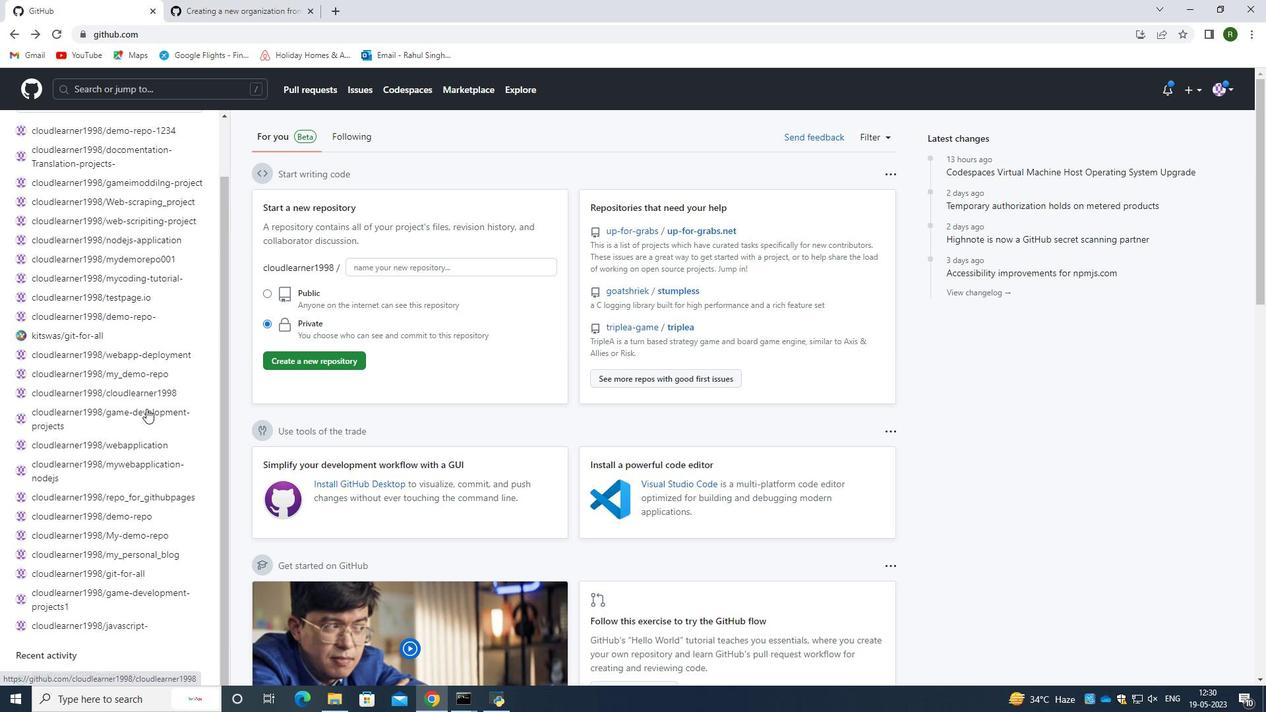 
Action: Mouse scrolled (145, 417) with delta (0, 0)
Screenshot: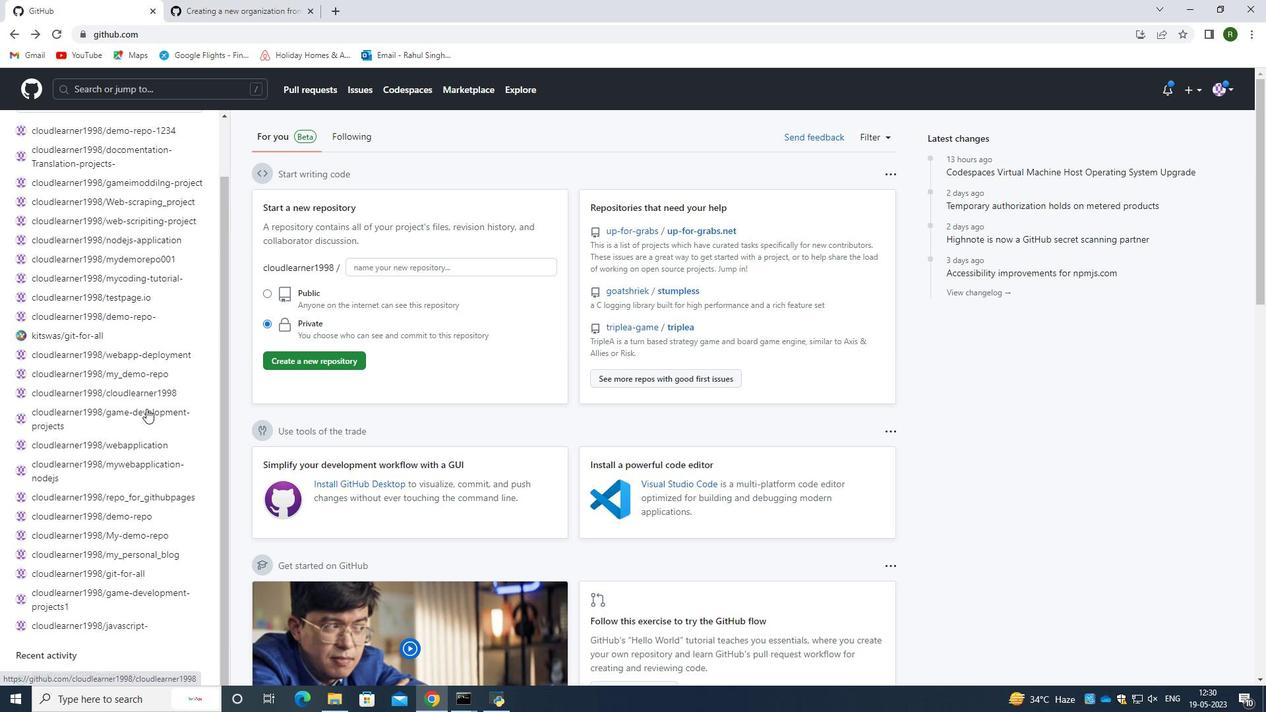 
Action: Mouse moved to (136, 487)
Screenshot: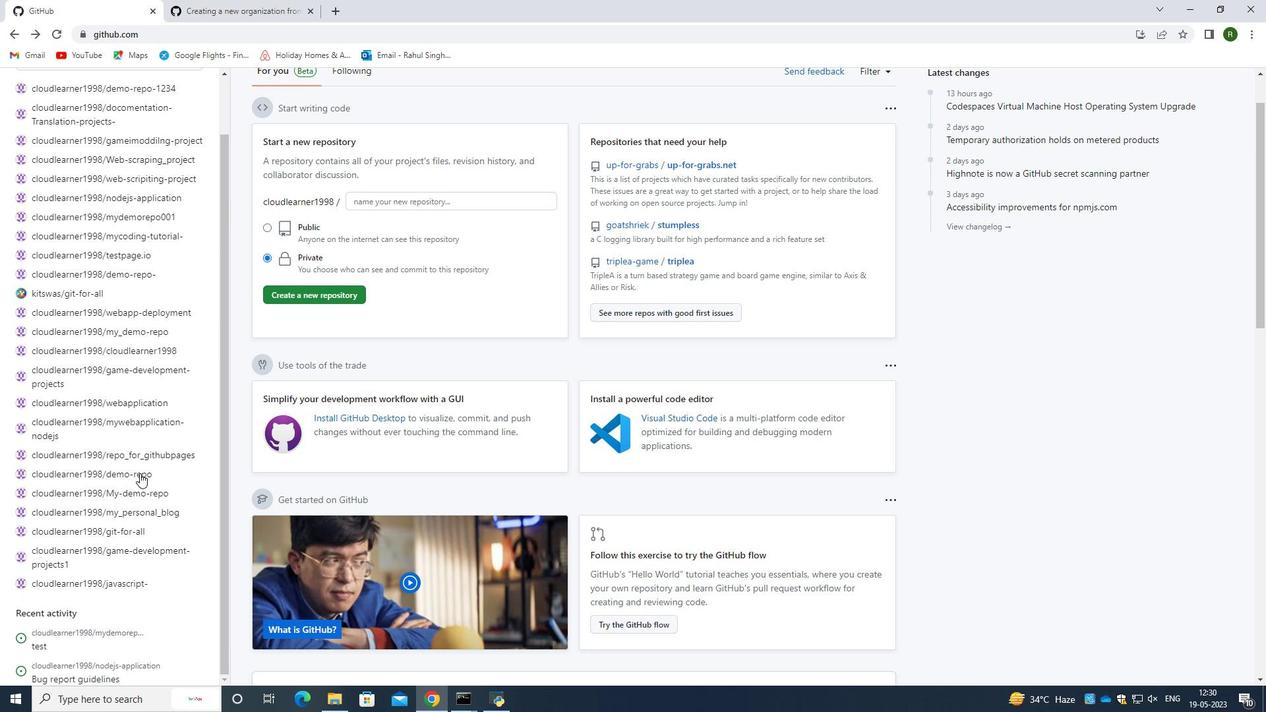 
Action: Mouse pressed left at (136, 487)
Screenshot: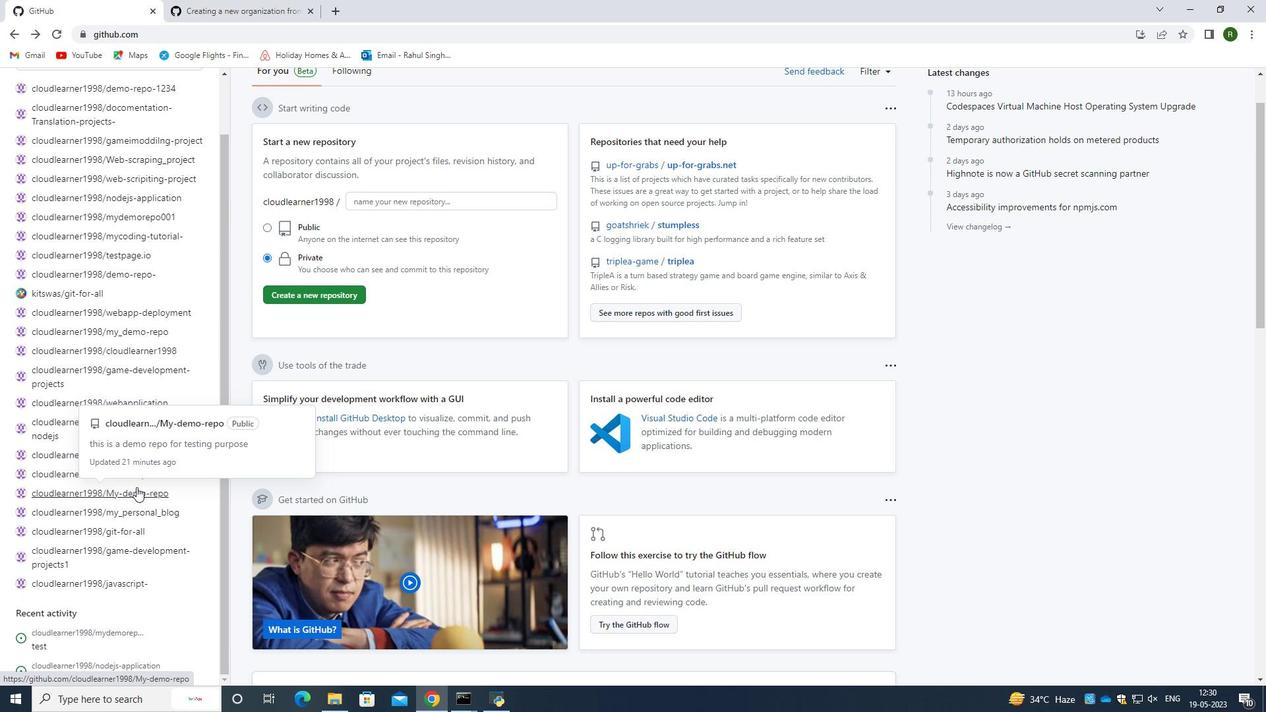 
Action: Mouse moved to (7, 32)
Screenshot: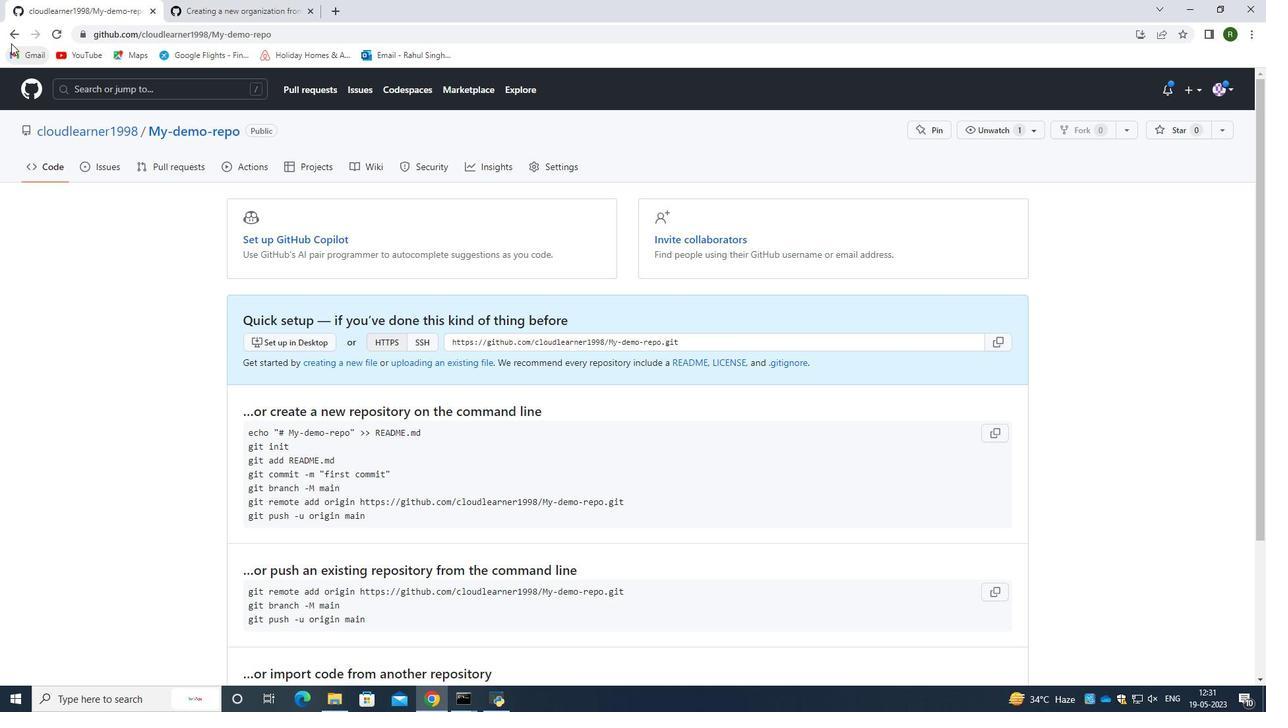 
Action: Mouse pressed left at (7, 32)
Screenshot: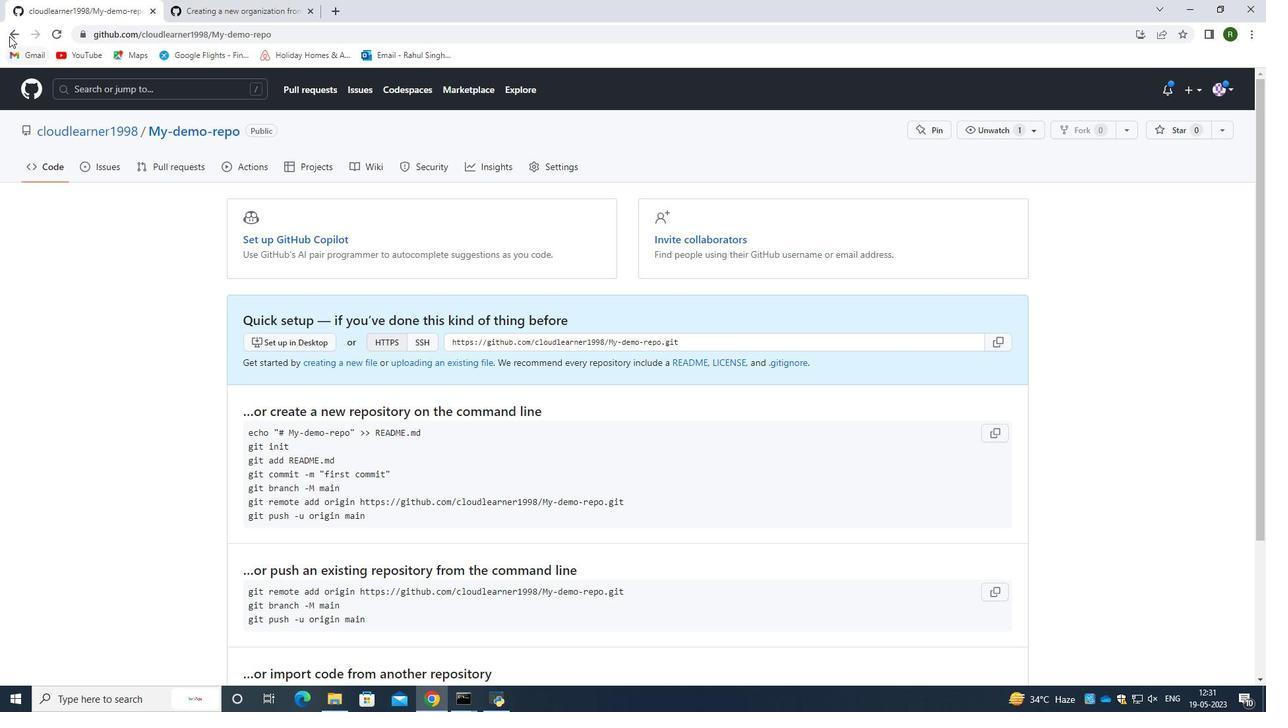 
Action: Mouse moved to (44, 305)
Screenshot: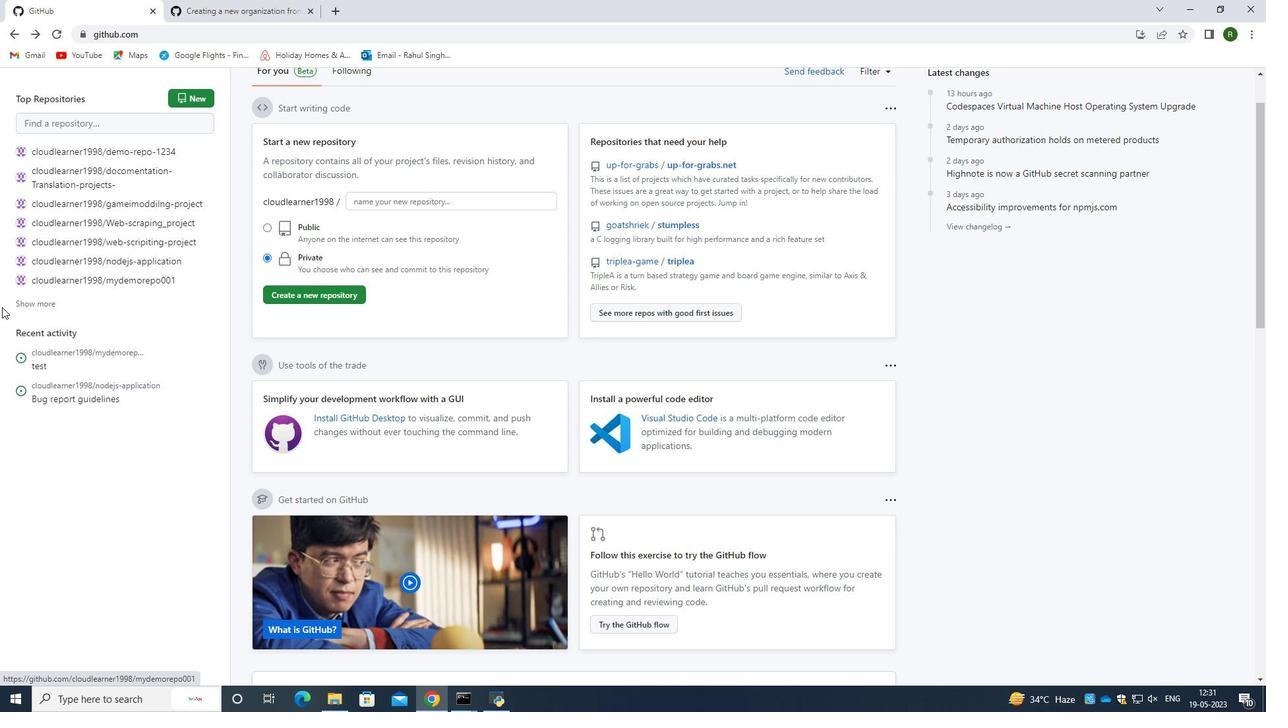 
Action: Mouse pressed left at (44, 305)
Screenshot: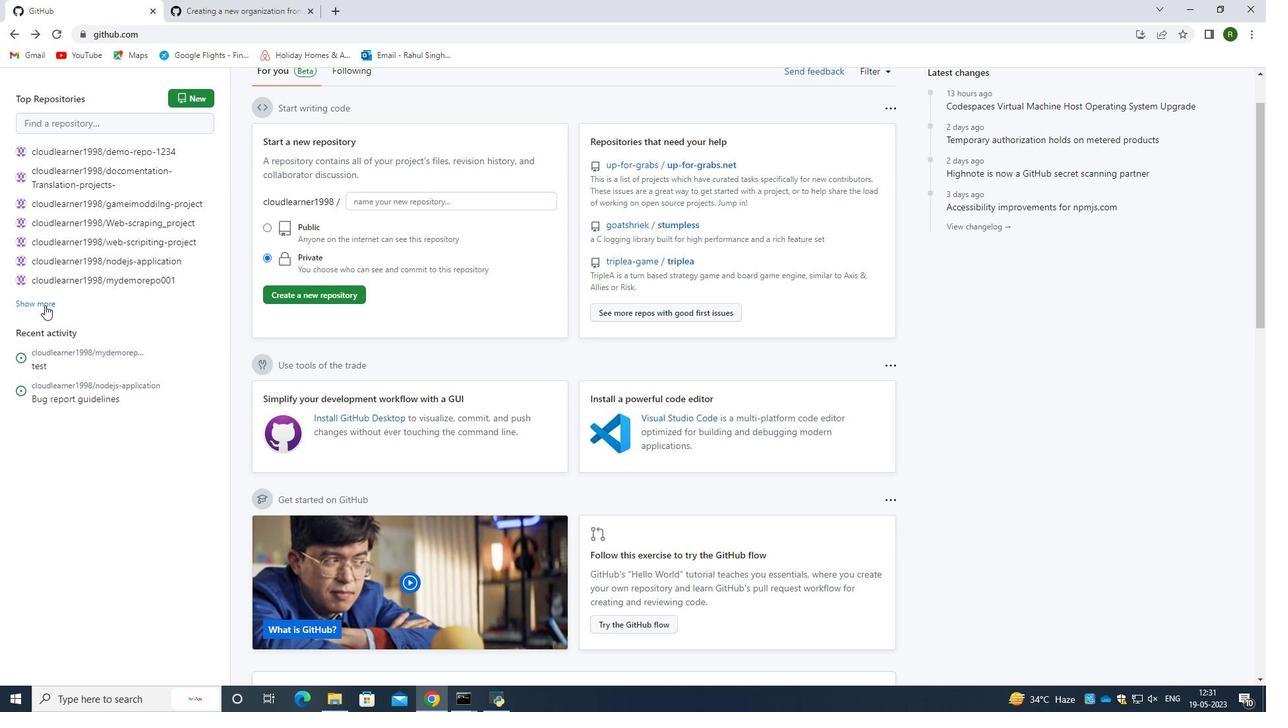 
Action: Mouse moved to (149, 364)
Screenshot: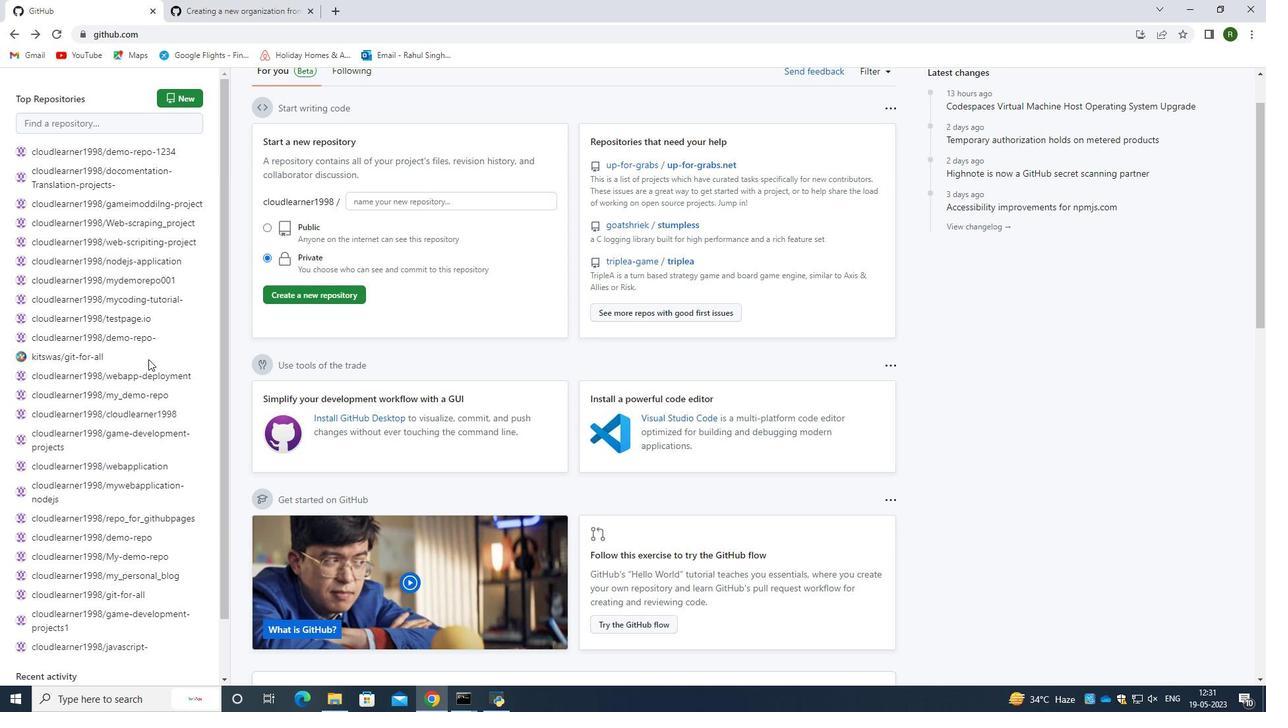 
Action: Mouse scrolled (149, 364) with delta (0, 0)
Screenshot: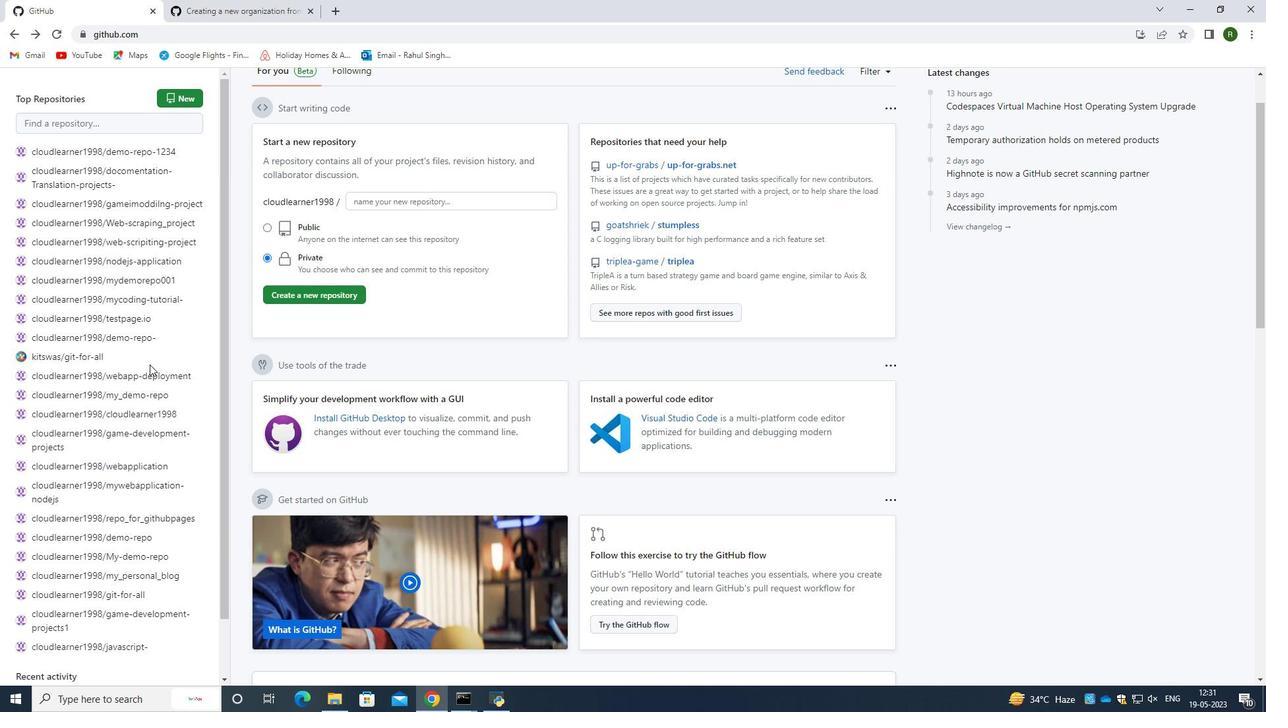 
Action: Mouse moved to (118, 456)
Screenshot: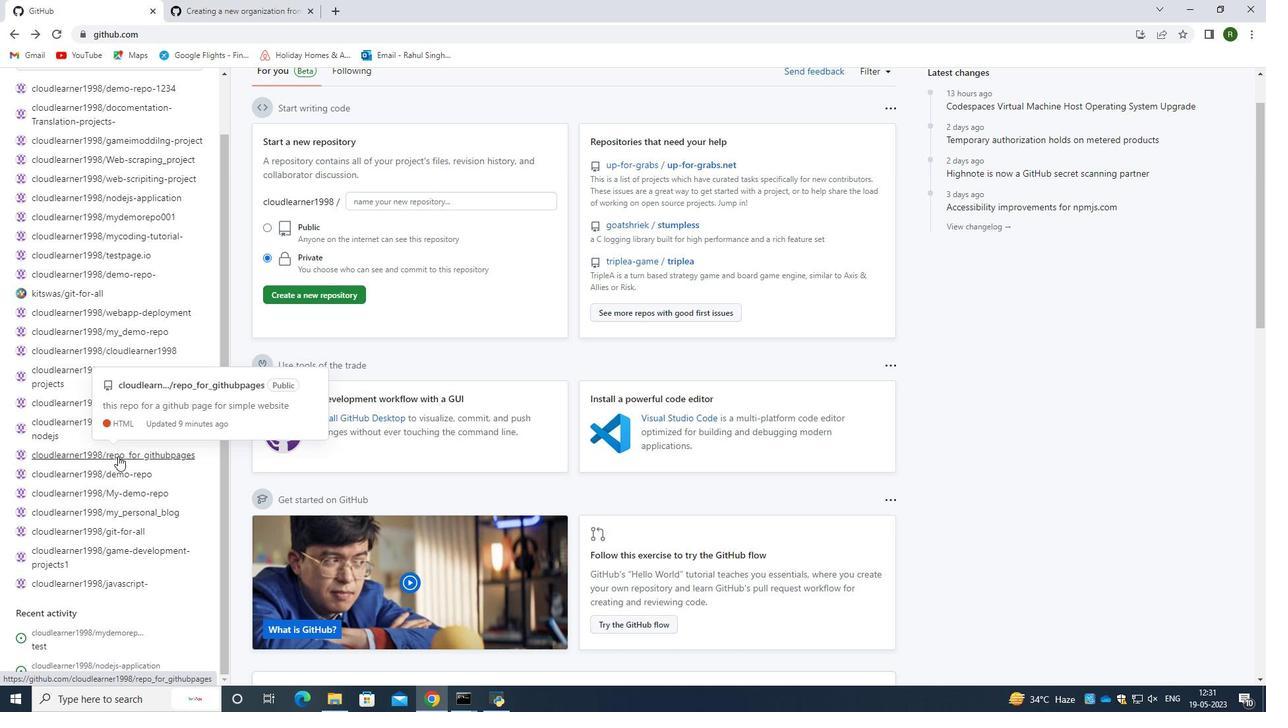 
Action: Mouse pressed left at (118, 456)
Screenshot: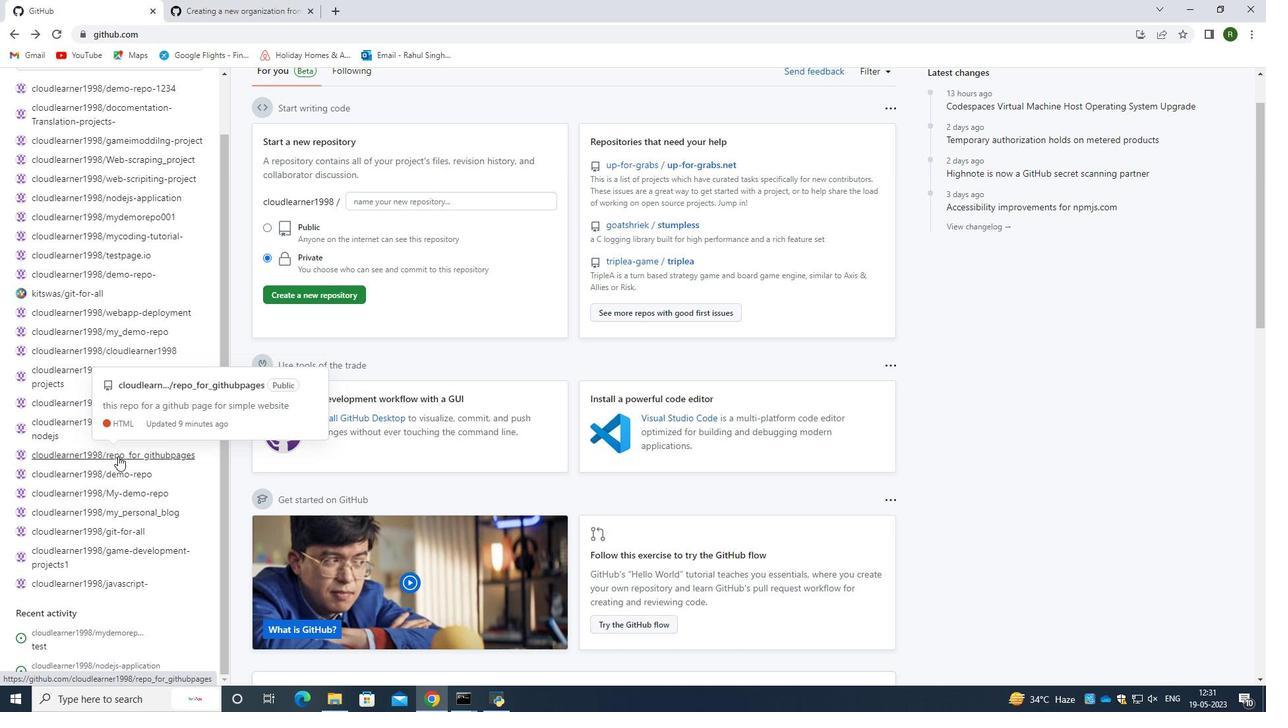 
Action: Mouse moved to (535, 169)
Screenshot: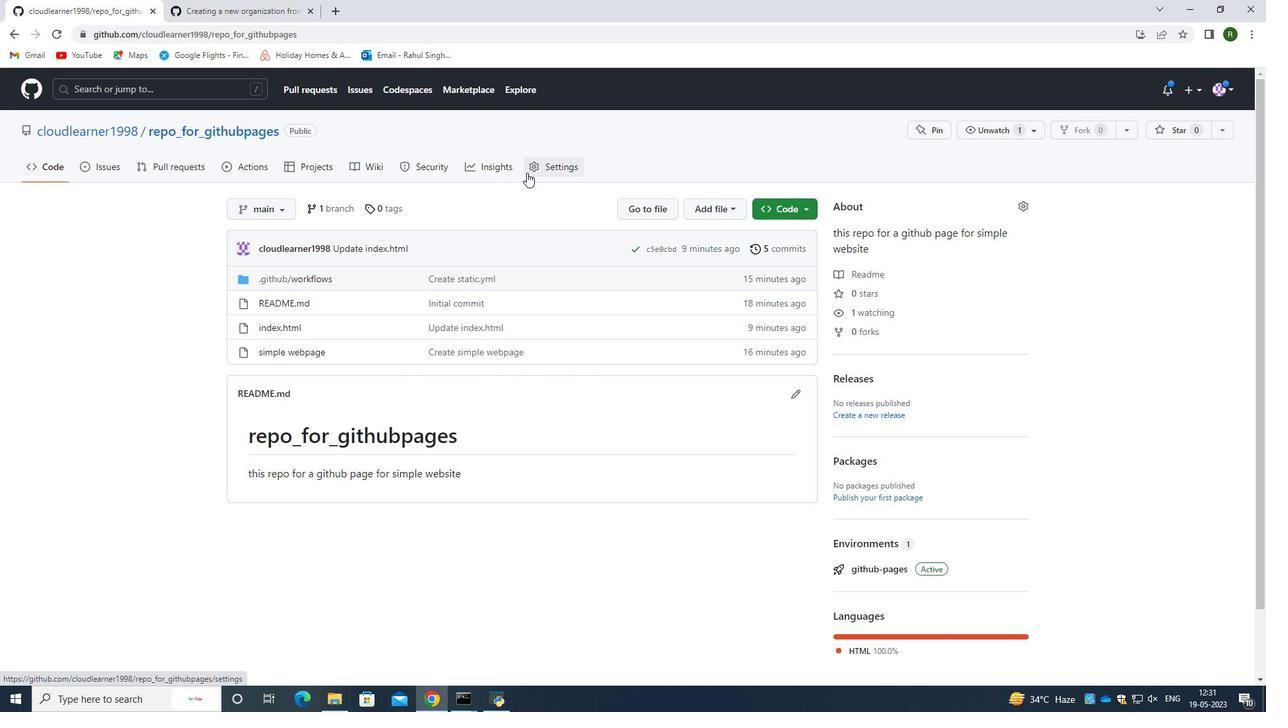
Action: Mouse pressed left at (535, 169)
Screenshot: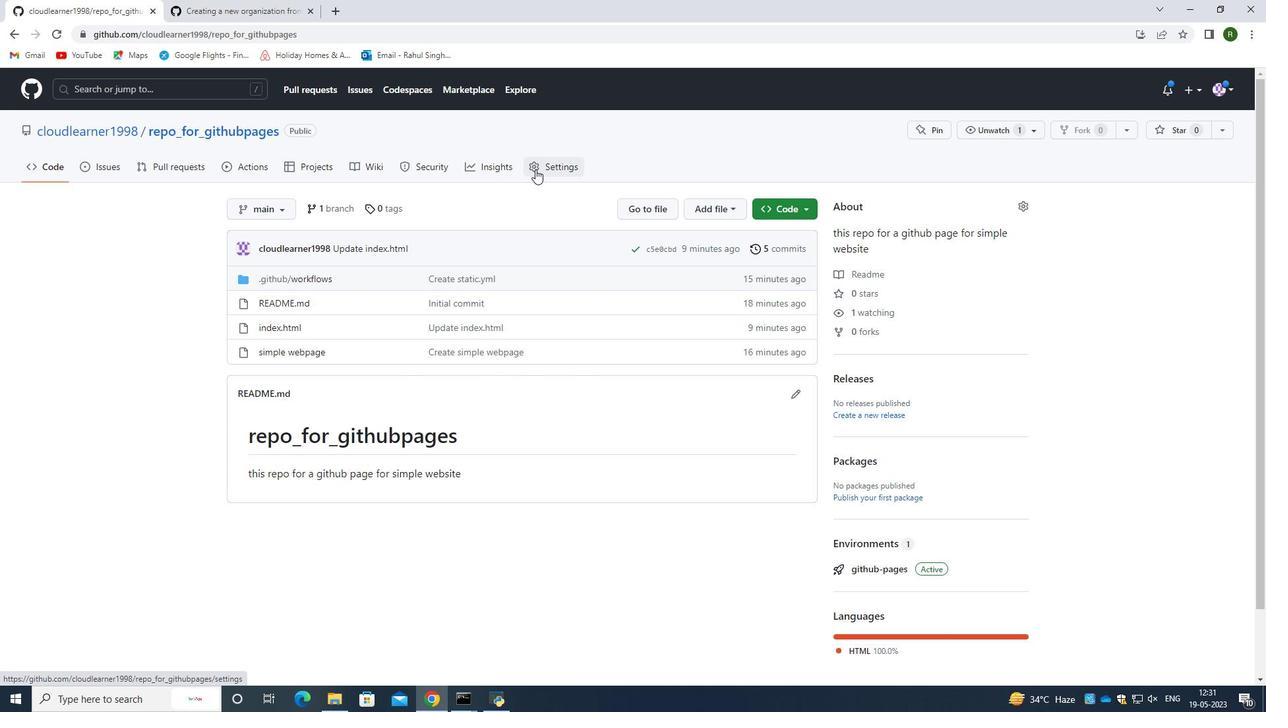 
Action: Mouse moved to (343, 406)
Screenshot: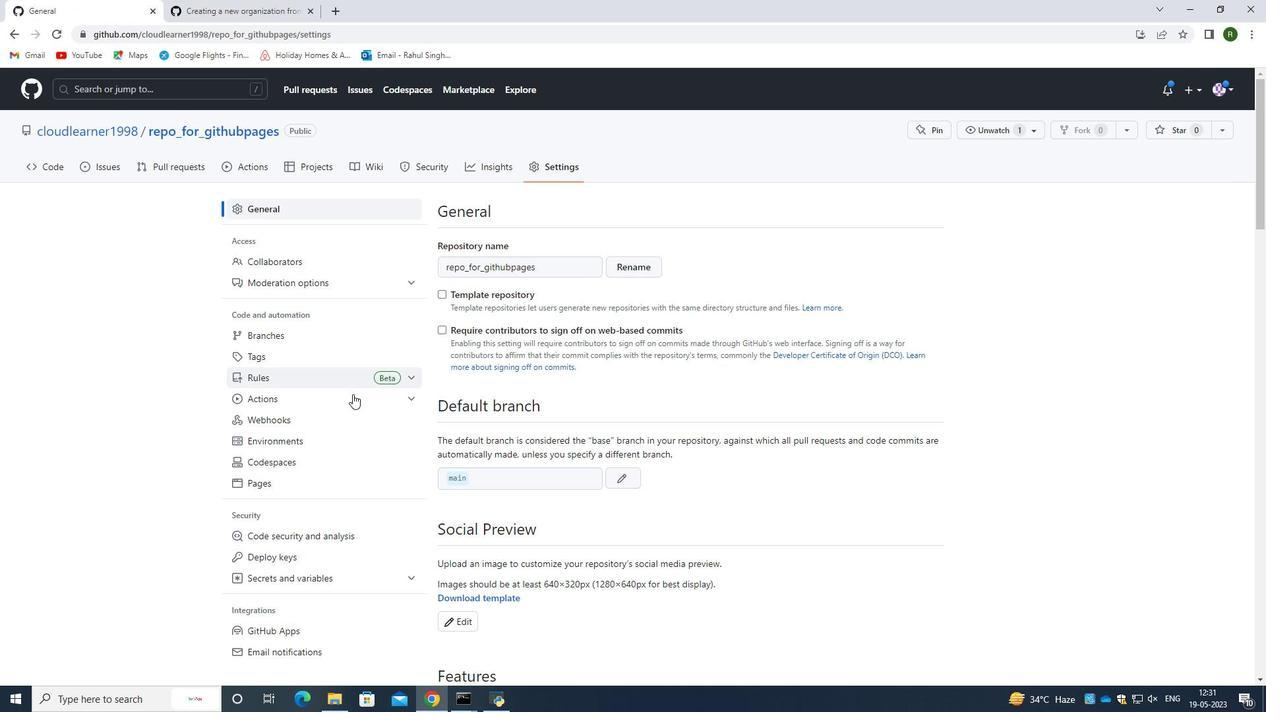 
Action: Mouse scrolled (343, 405) with delta (0, 0)
Screenshot: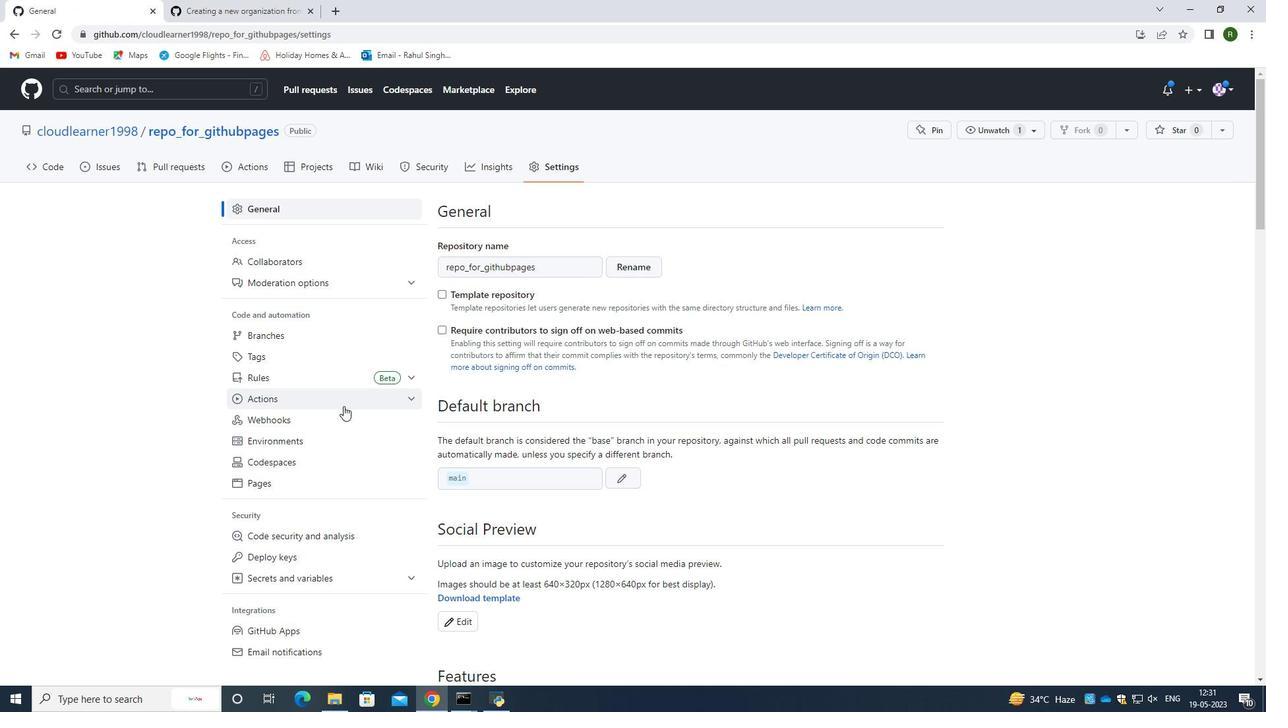 
Action: Mouse moved to (343, 406)
Screenshot: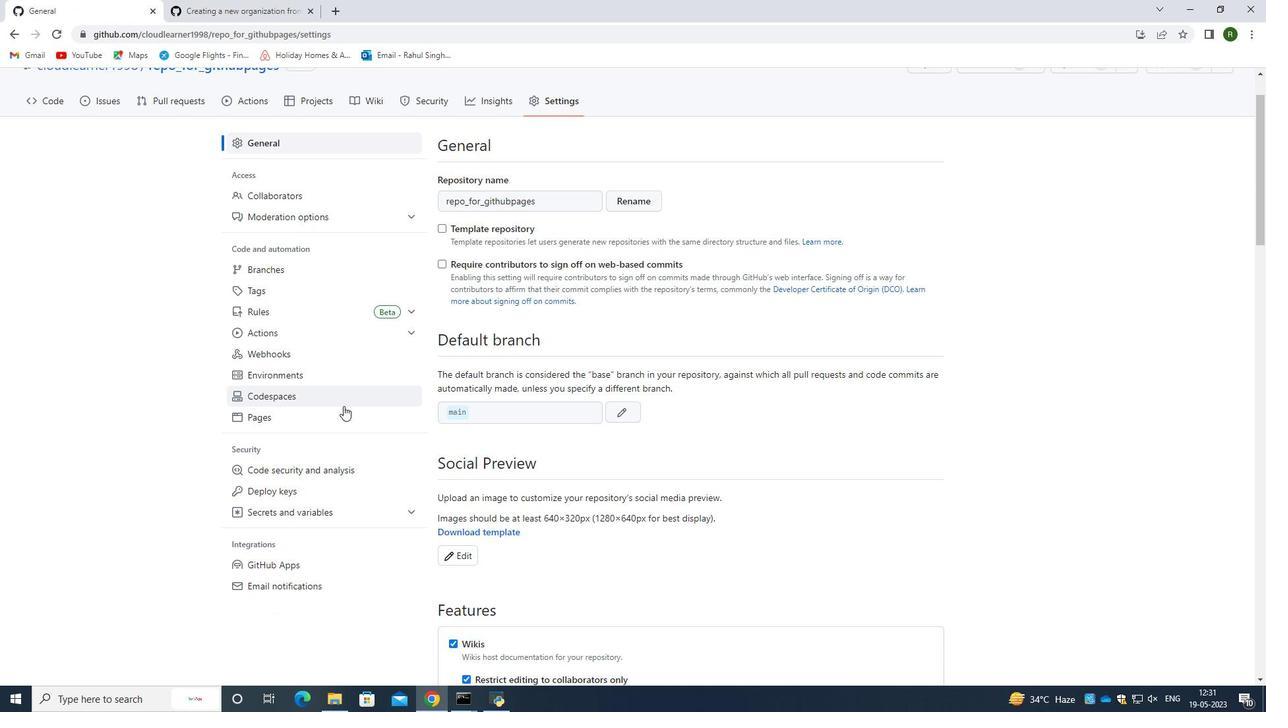 
Action: Mouse scrolled (343, 405) with delta (0, 0)
Screenshot: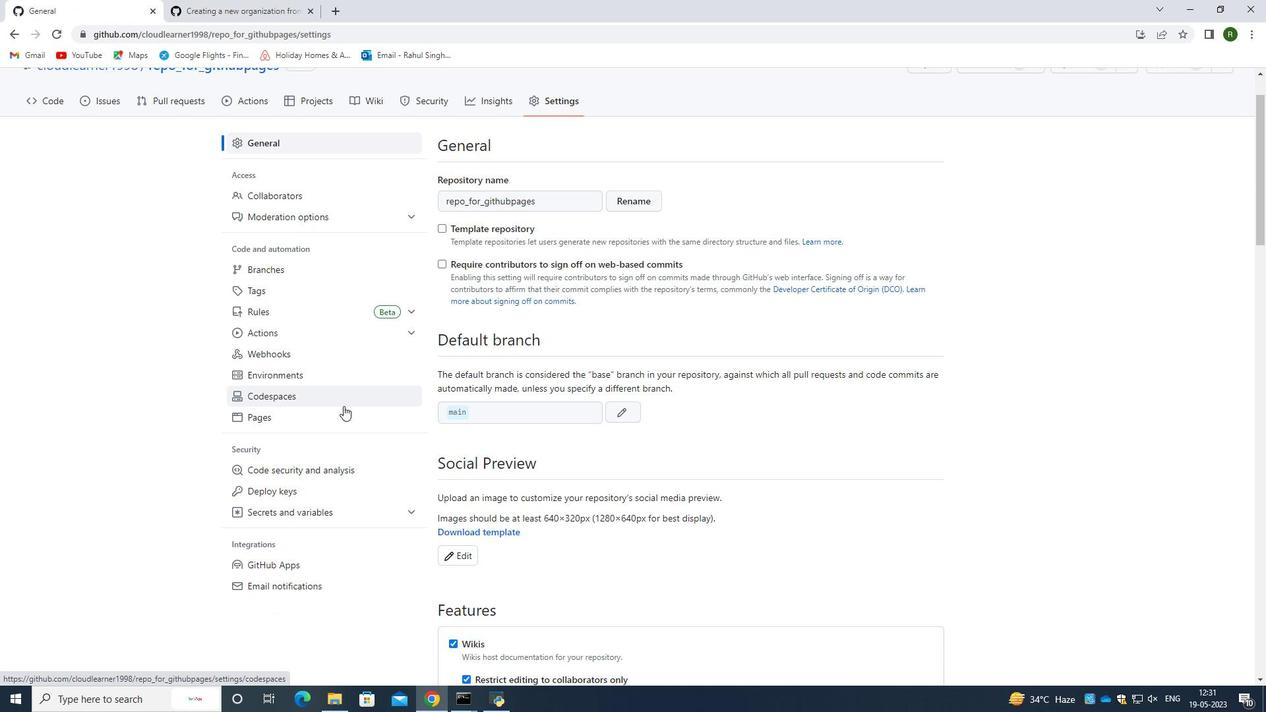 
Action: Mouse scrolled (343, 405) with delta (0, 0)
Screenshot: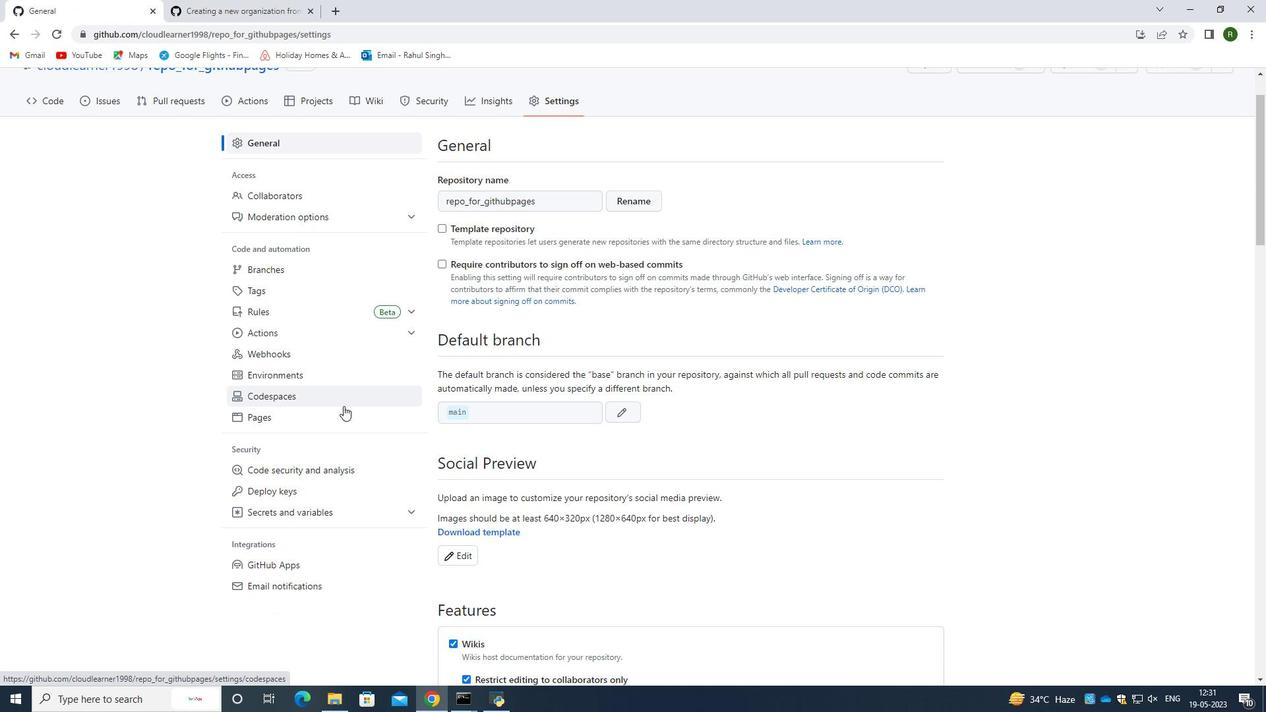
Action: Mouse scrolled (343, 405) with delta (0, 0)
Screenshot: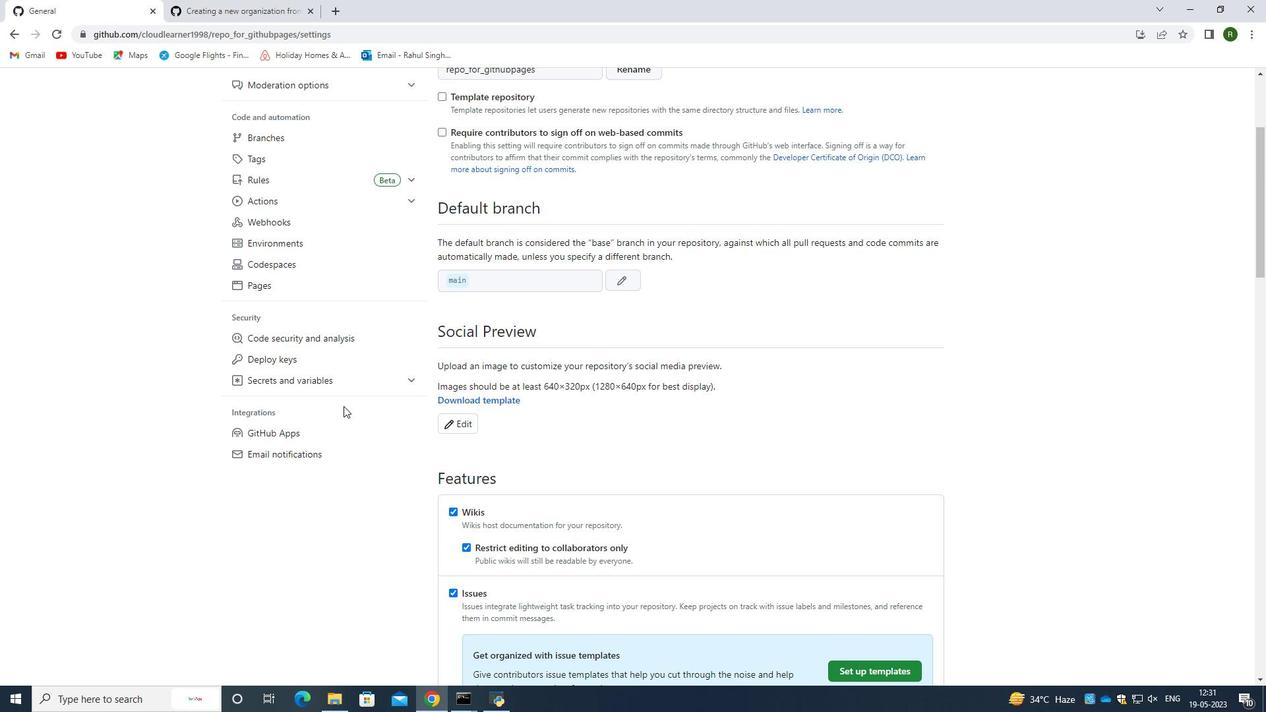 
Action: Mouse moved to (272, 0)
Screenshot: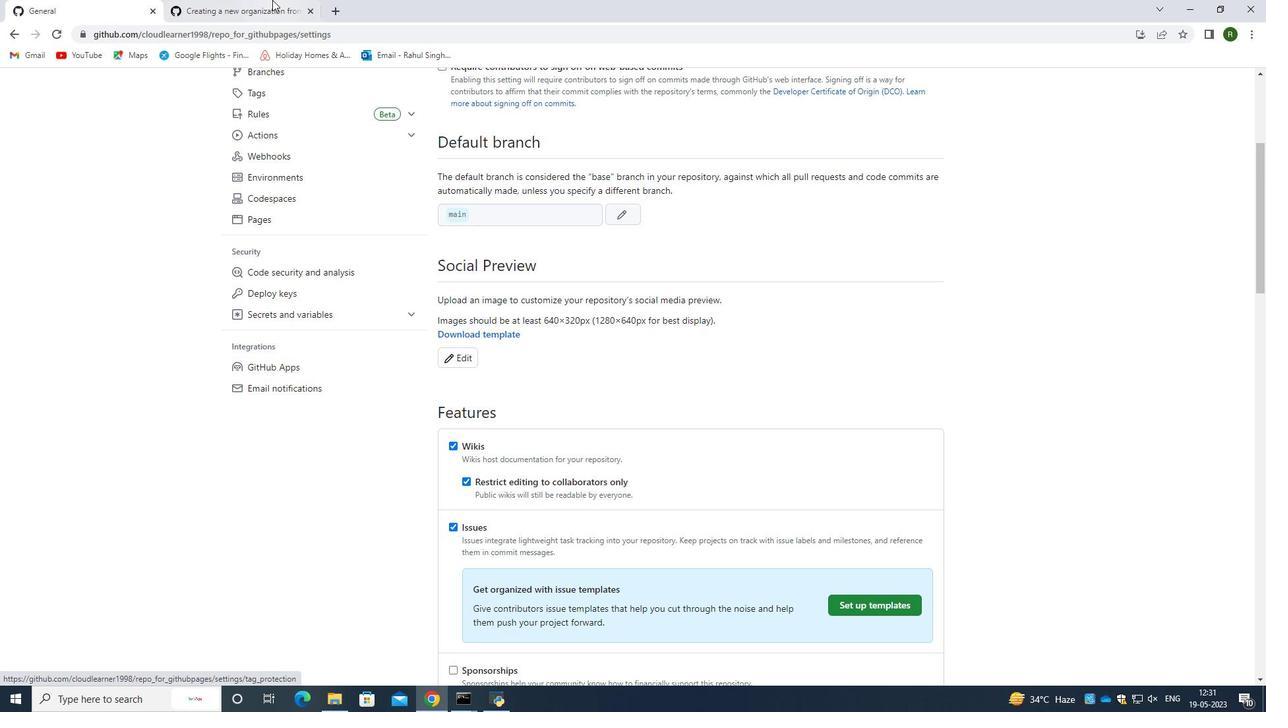 
Action: Mouse pressed left at (272, 0)
Screenshot: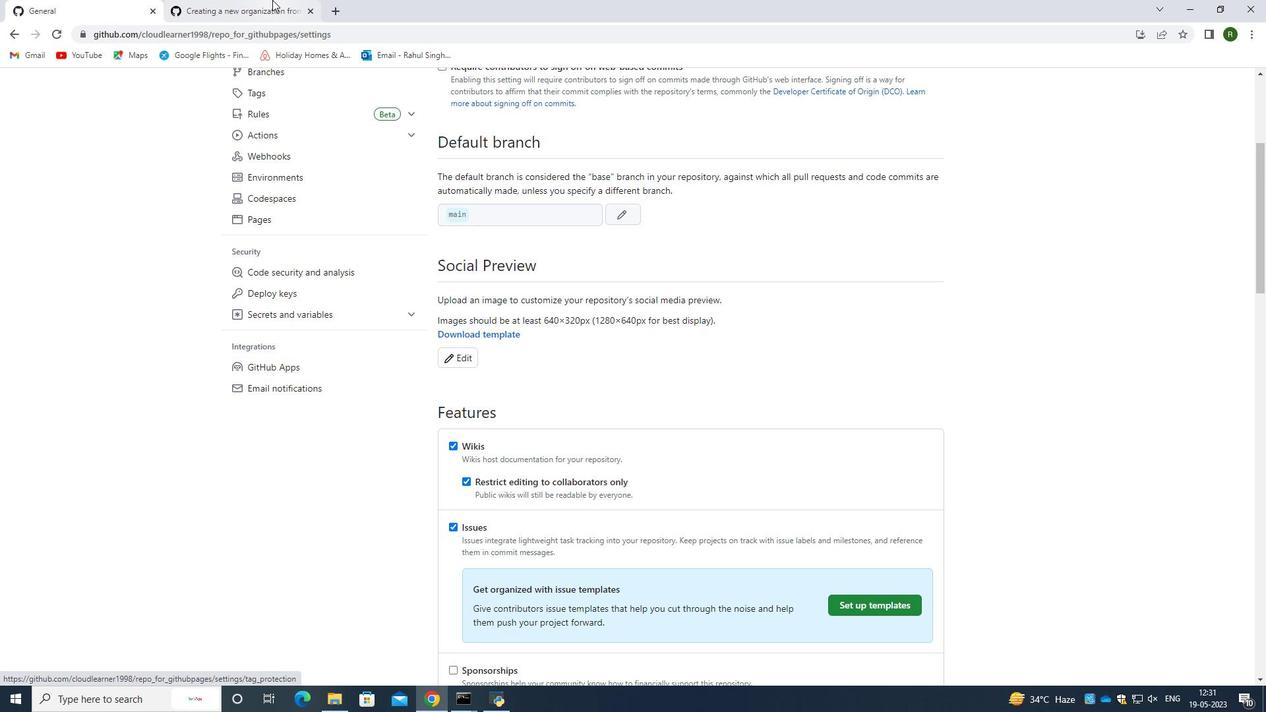 
Action: Mouse moved to (247, 81)
Screenshot: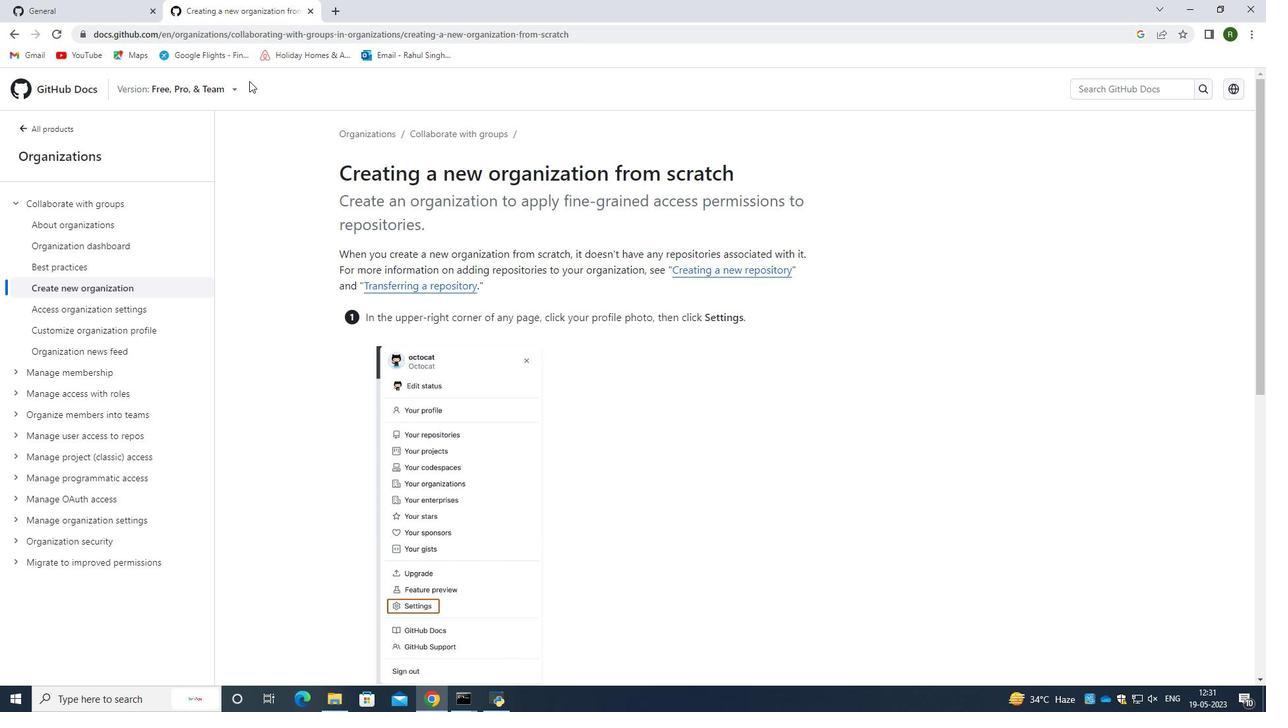 
Action: Mouse scrolled (247, 81) with delta (0, 0)
Screenshot: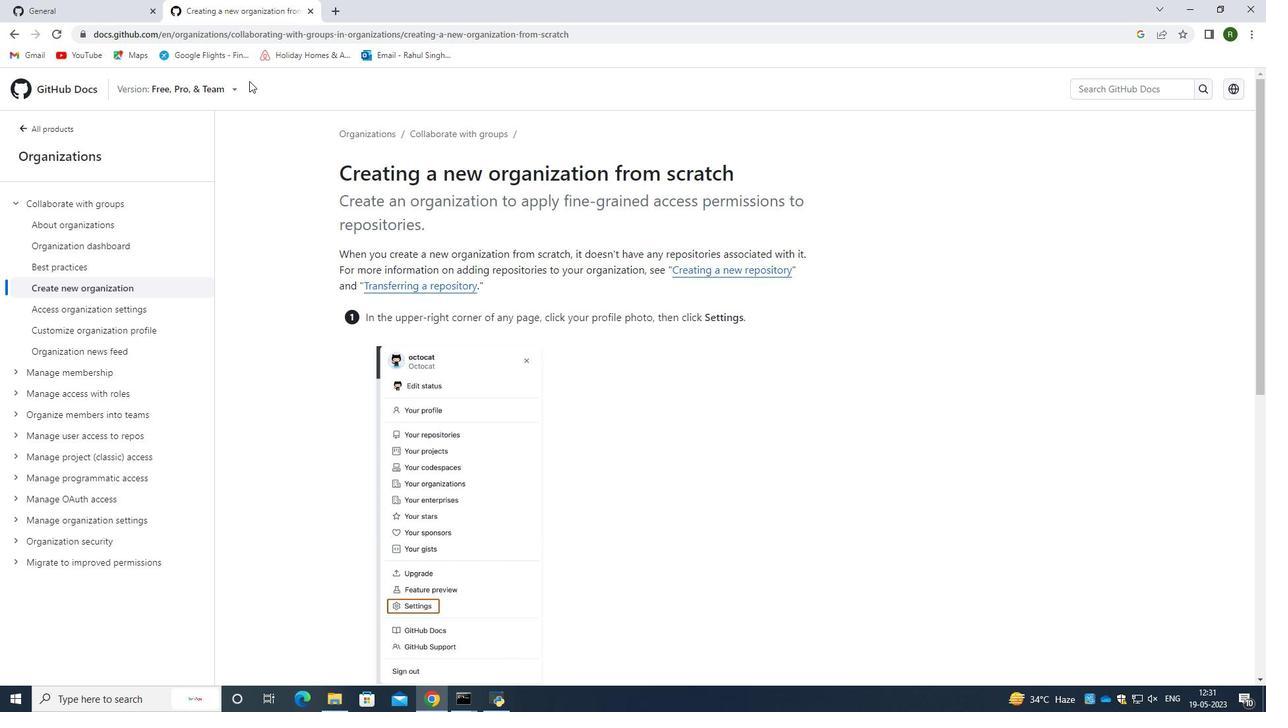
Action: Mouse scrolled (247, 81) with delta (0, 0)
Screenshot: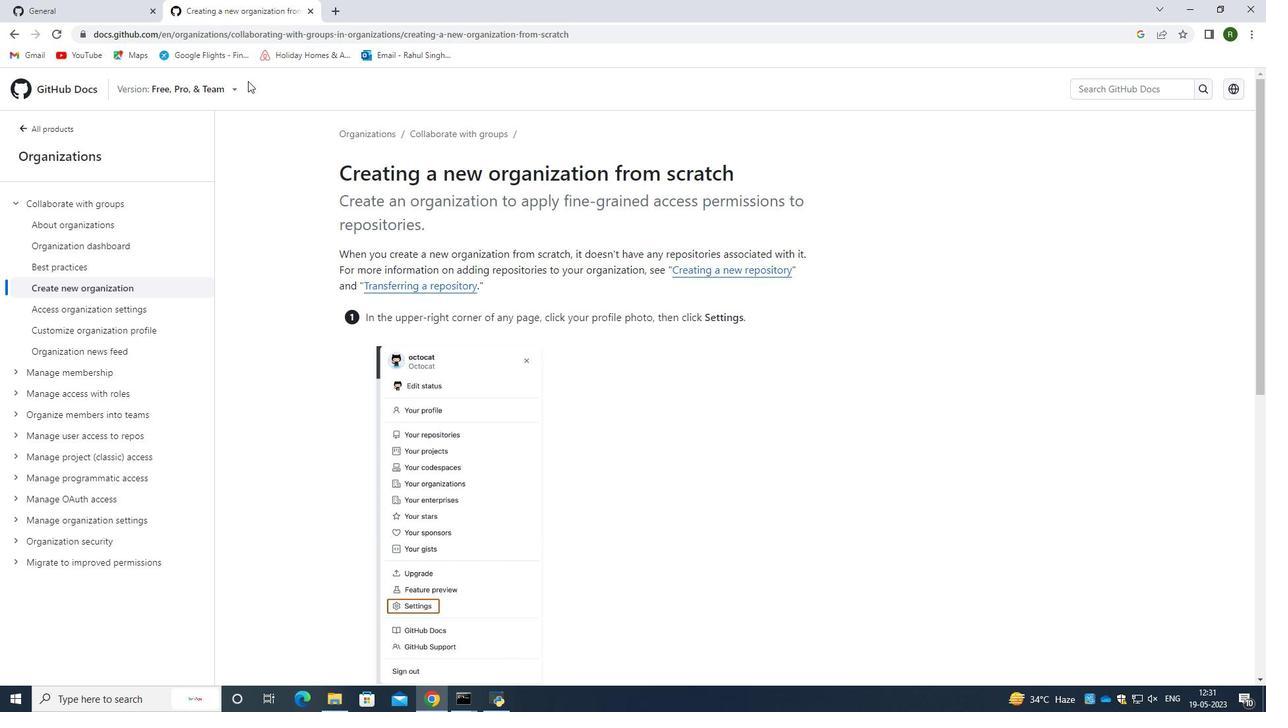
Action: Mouse moved to (73, 0)
Screenshot: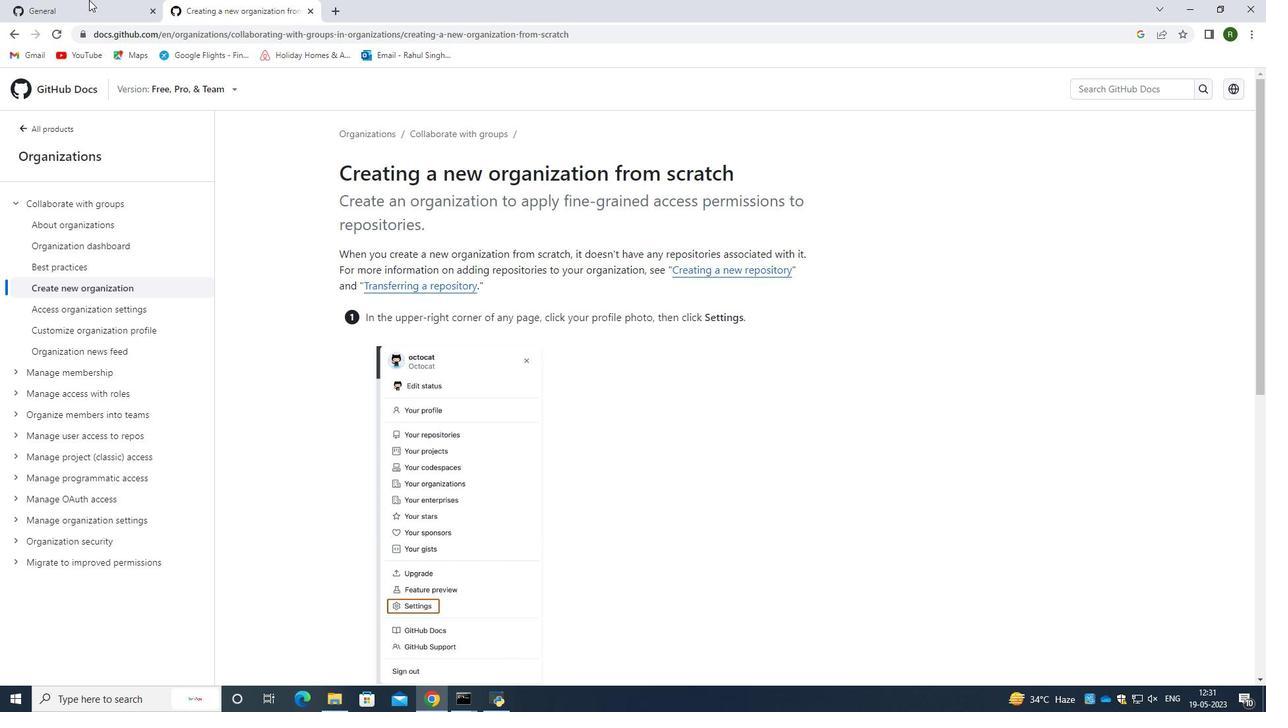 
Action: Mouse pressed left at (73, 0)
Screenshot: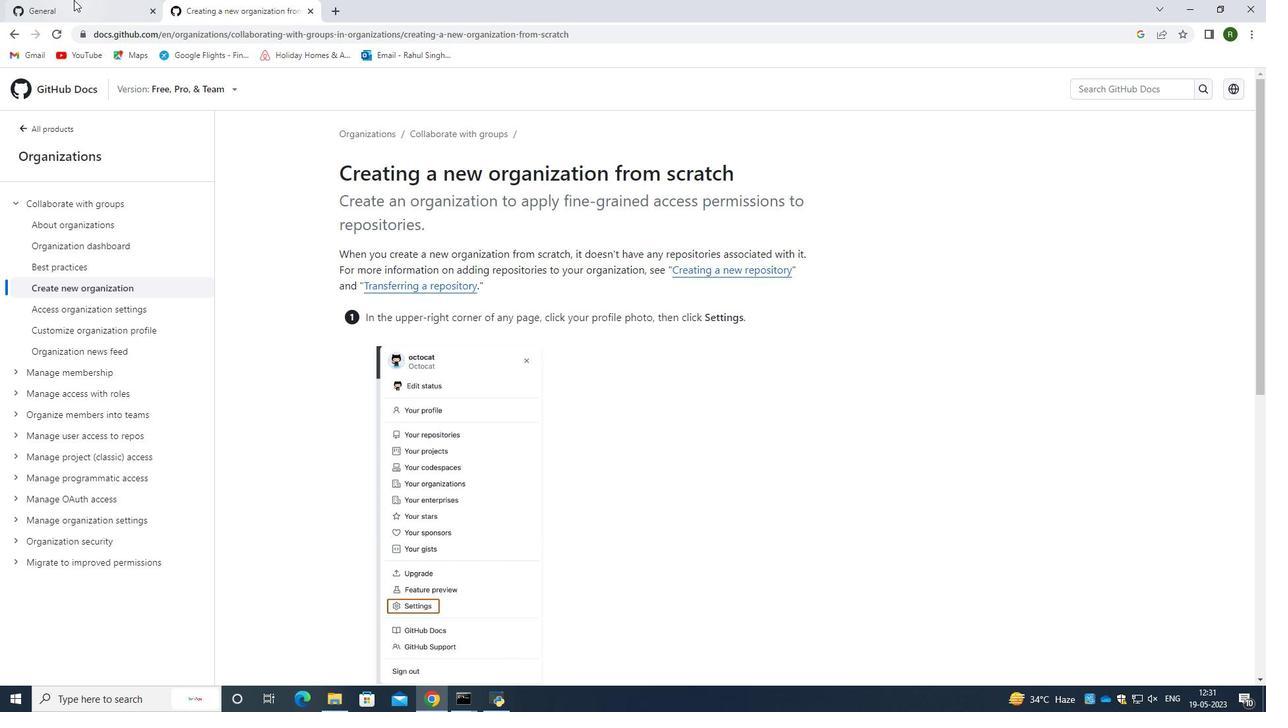 
Action: Mouse moved to (215, 259)
Screenshot: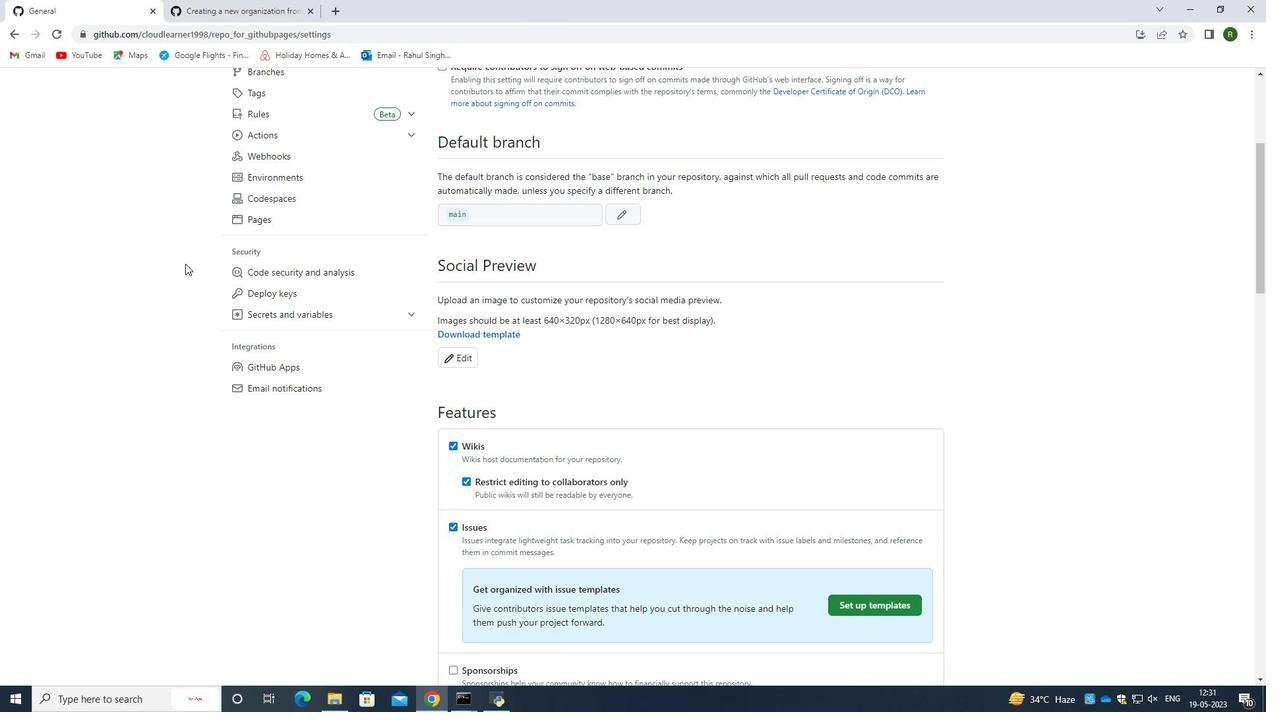 
Action: Mouse scrolled (215, 259) with delta (0, 0)
Screenshot: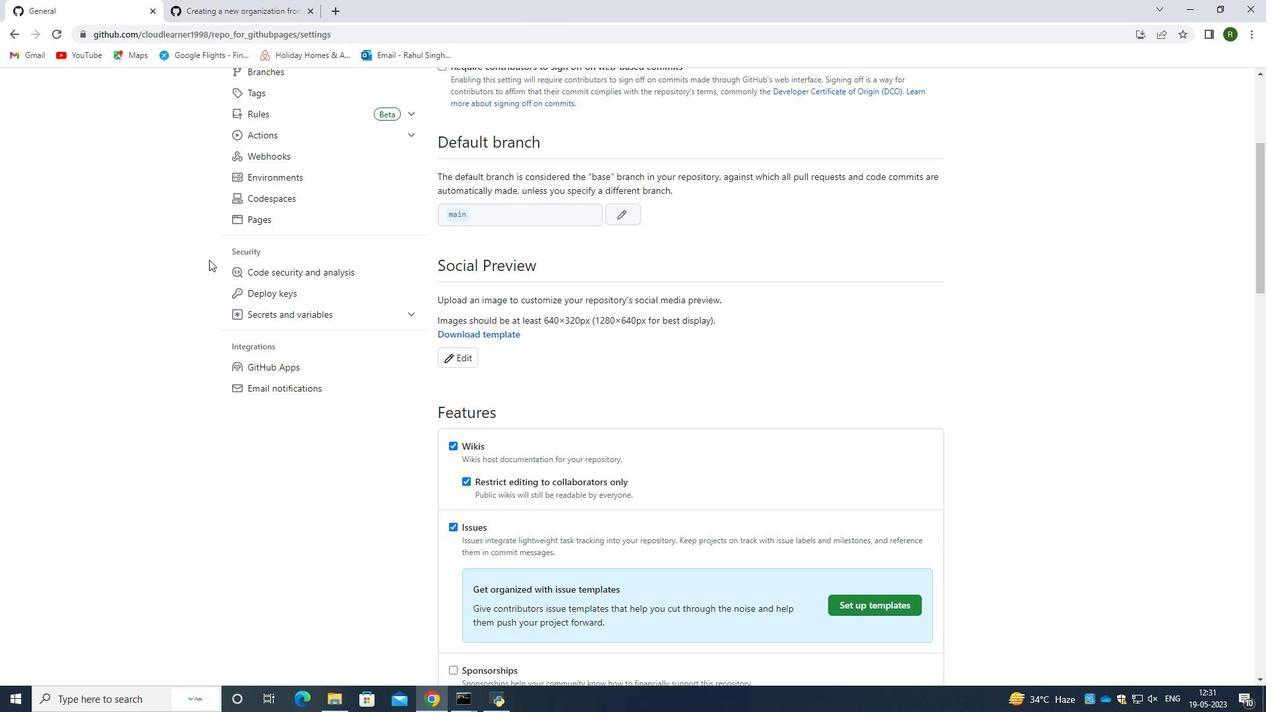 
Action: Mouse scrolled (215, 259) with delta (0, 0)
Screenshot: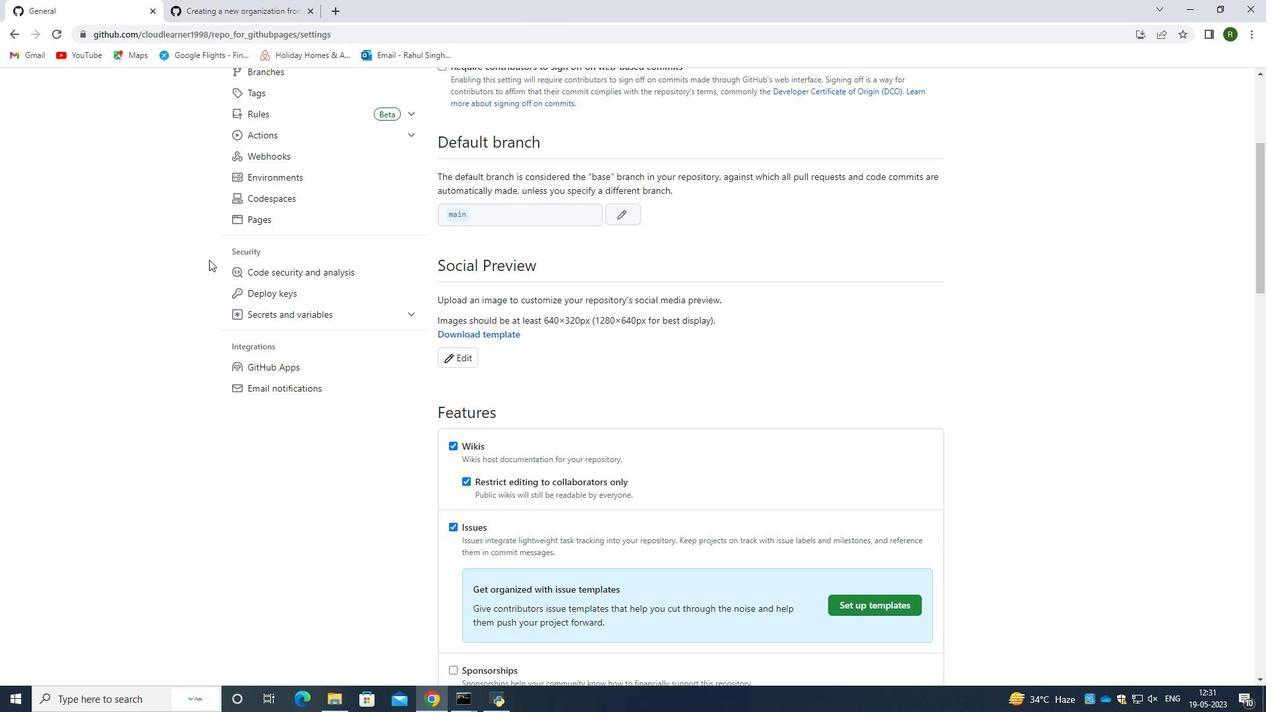 
Action: Mouse scrolled (215, 259) with delta (0, 0)
Screenshot: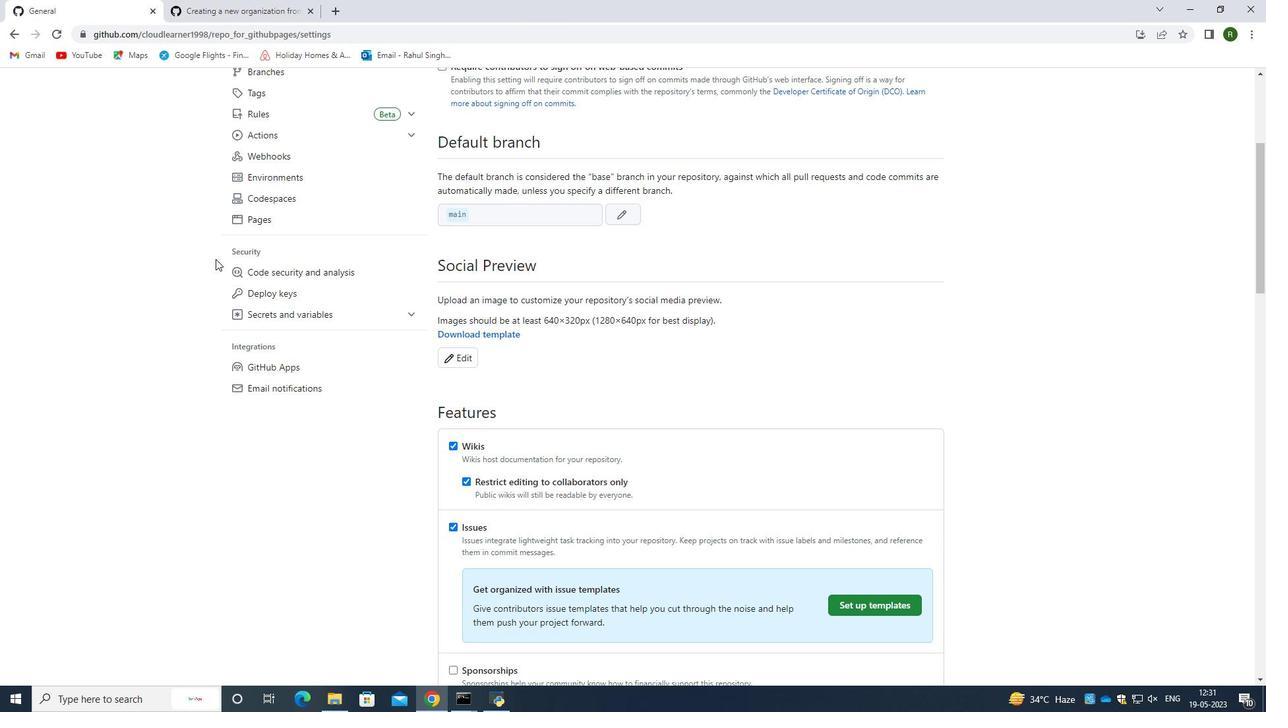 
Action: Mouse scrolled (215, 259) with delta (0, 0)
Screenshot: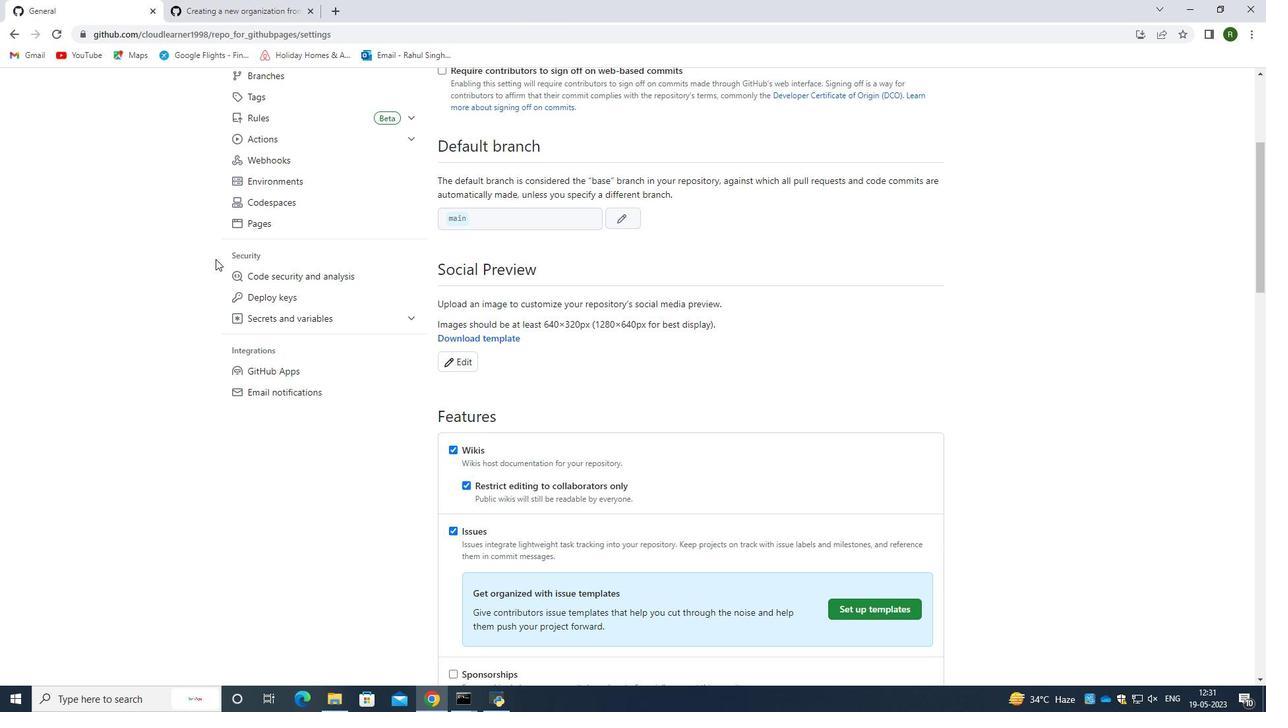 
Action: Mouse scrolled (215, 259) with delta (0, 0)
Screenshot: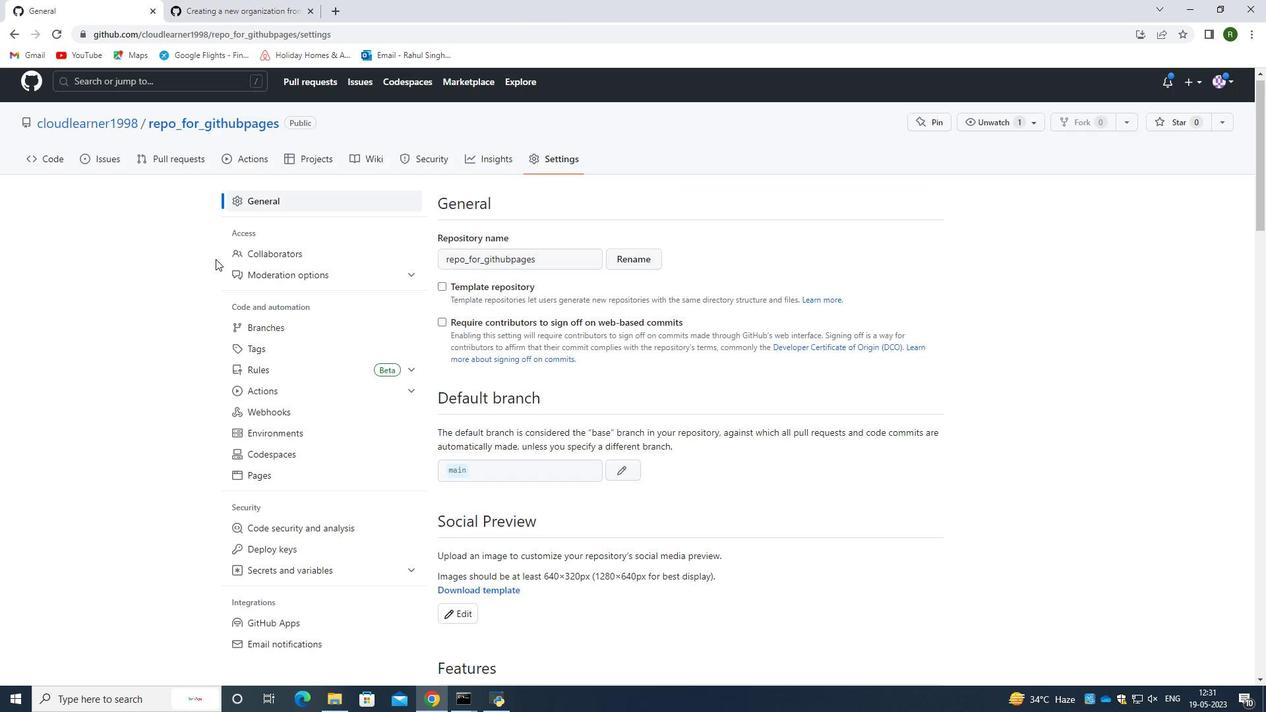 
Action: Mouse scrolled (215, 259) with delta (0, 0)
Screenshot: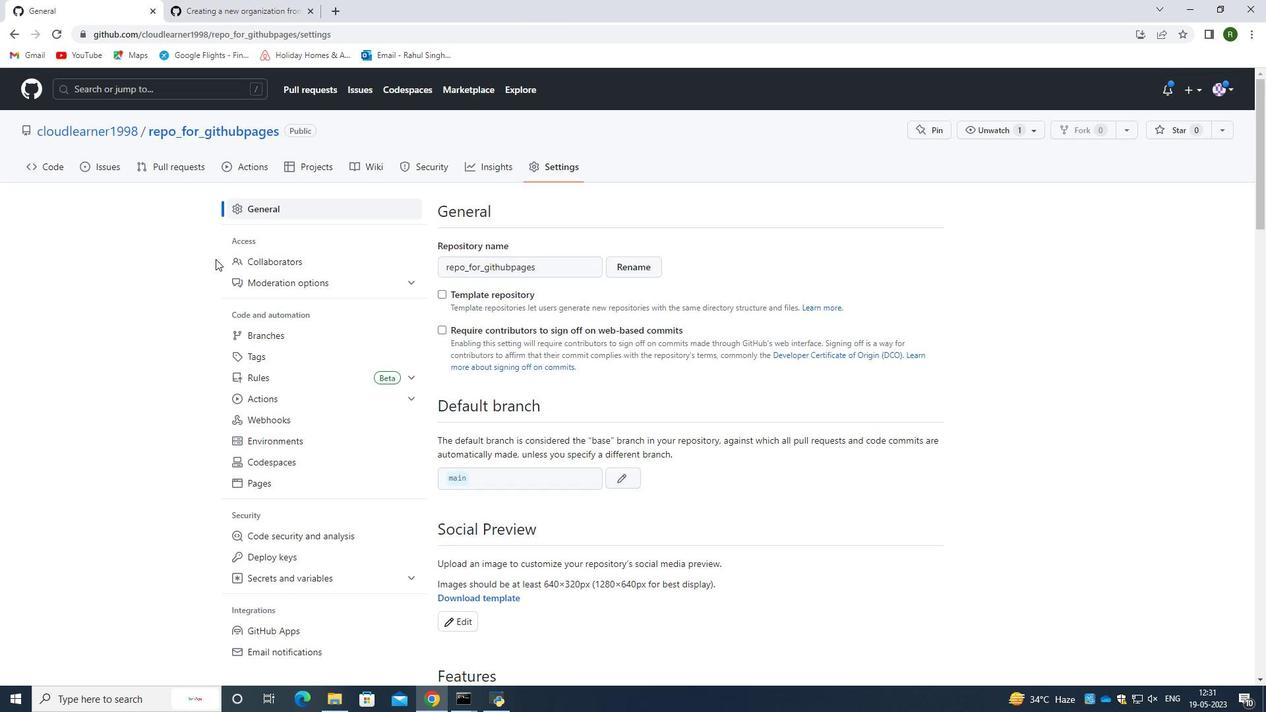
Action: Mouse moved to (224, 129)
Screenshot: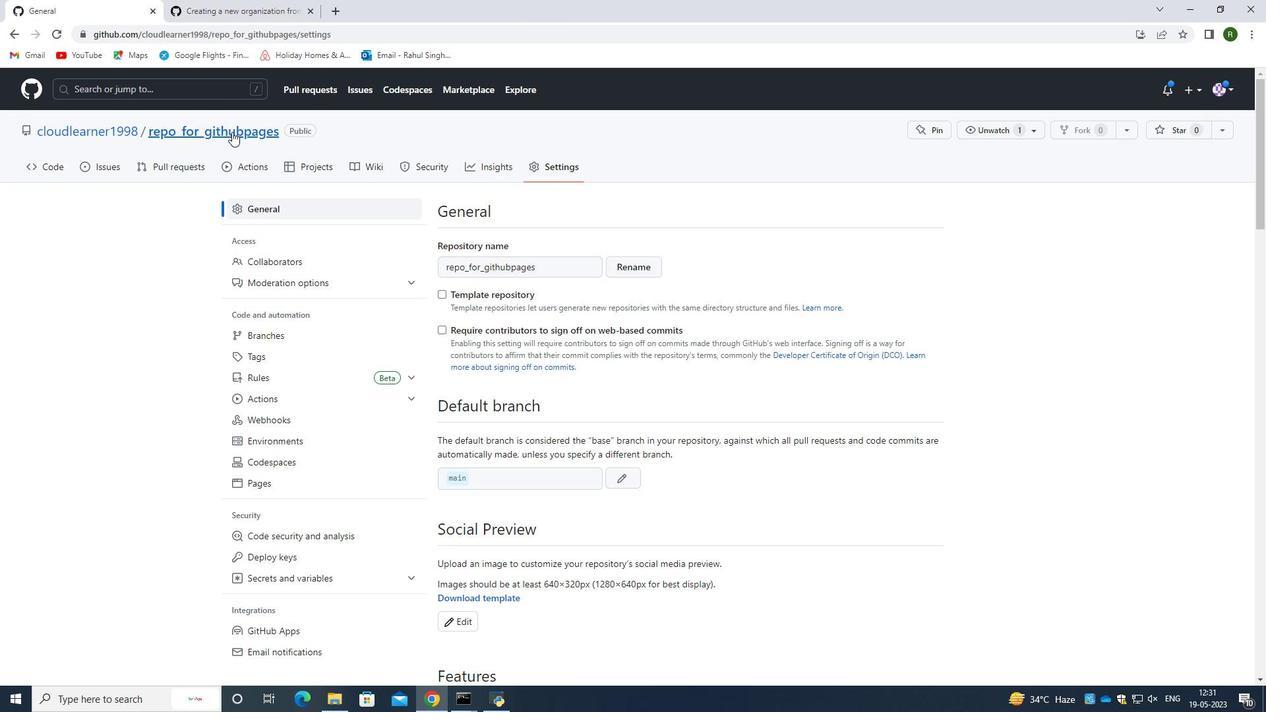 
Action: Mouse pressed left at (224, 129)
Screenshot: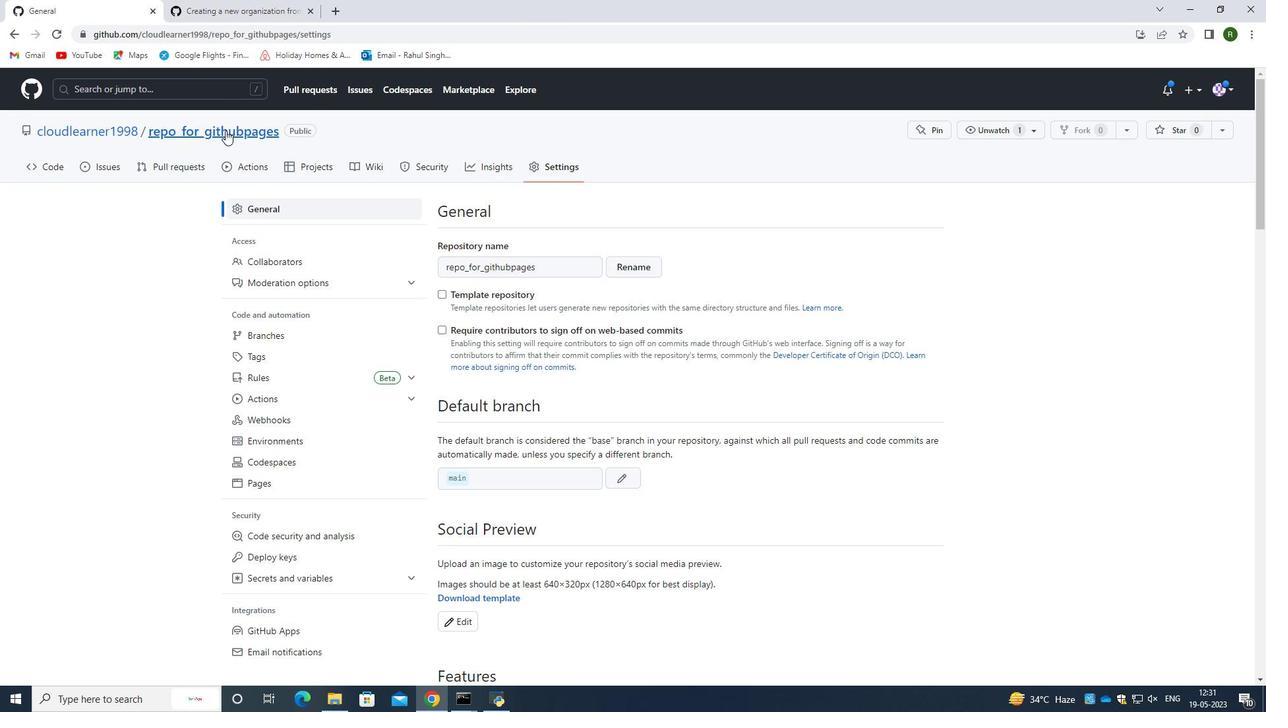 
Action: Mouse moved to (32, 85)
Screenshot: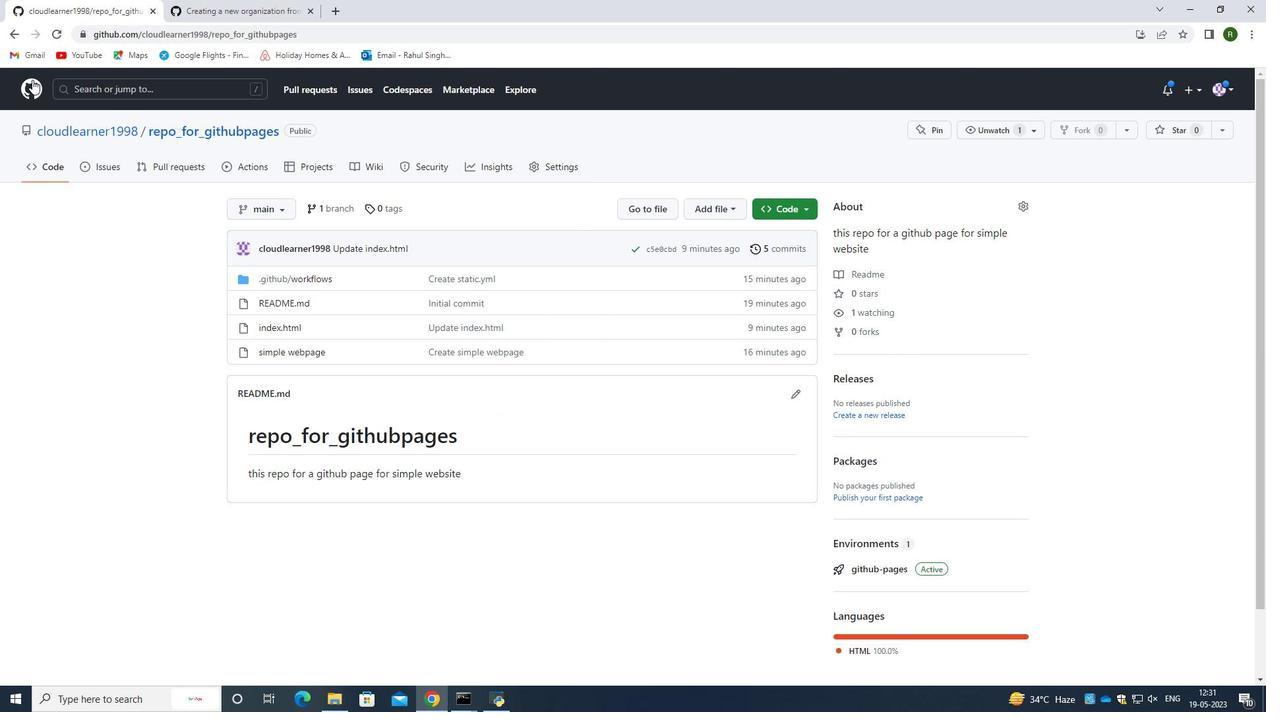 
Action: Mouse pressed left at (32, 85)
Screenshot: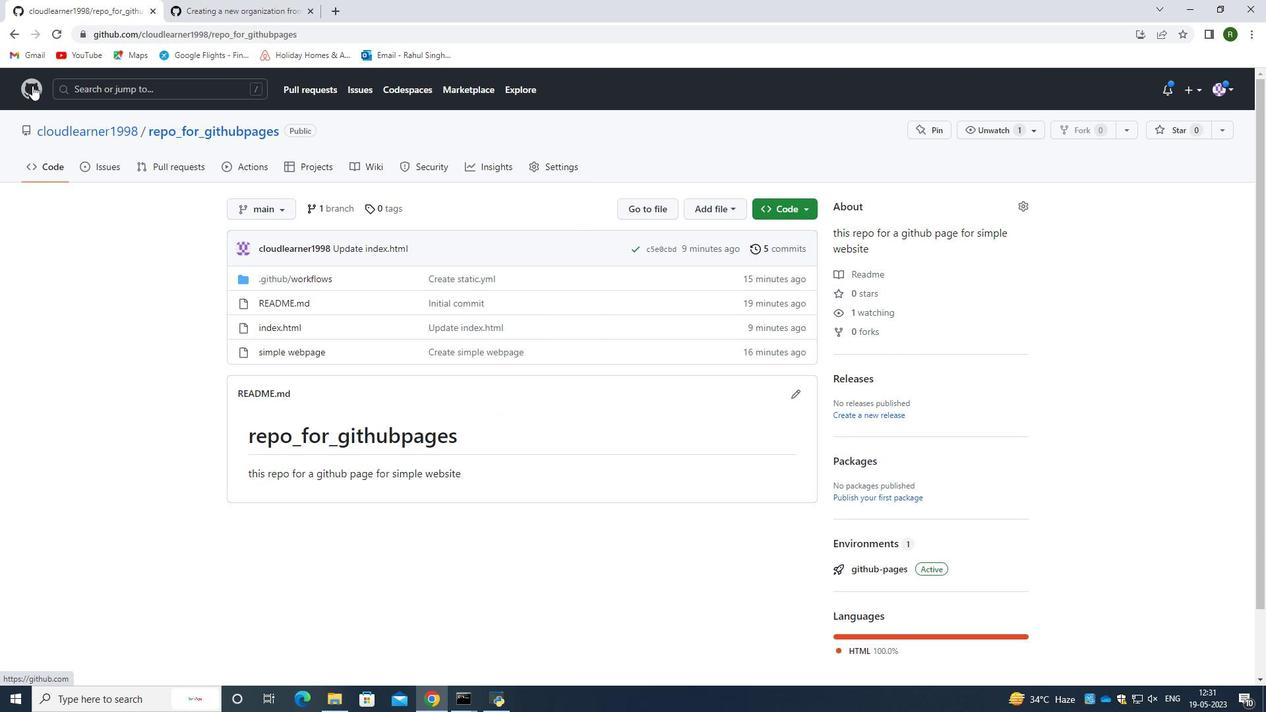 
Action: Mouse moved to (1216, 89)
Screenshot: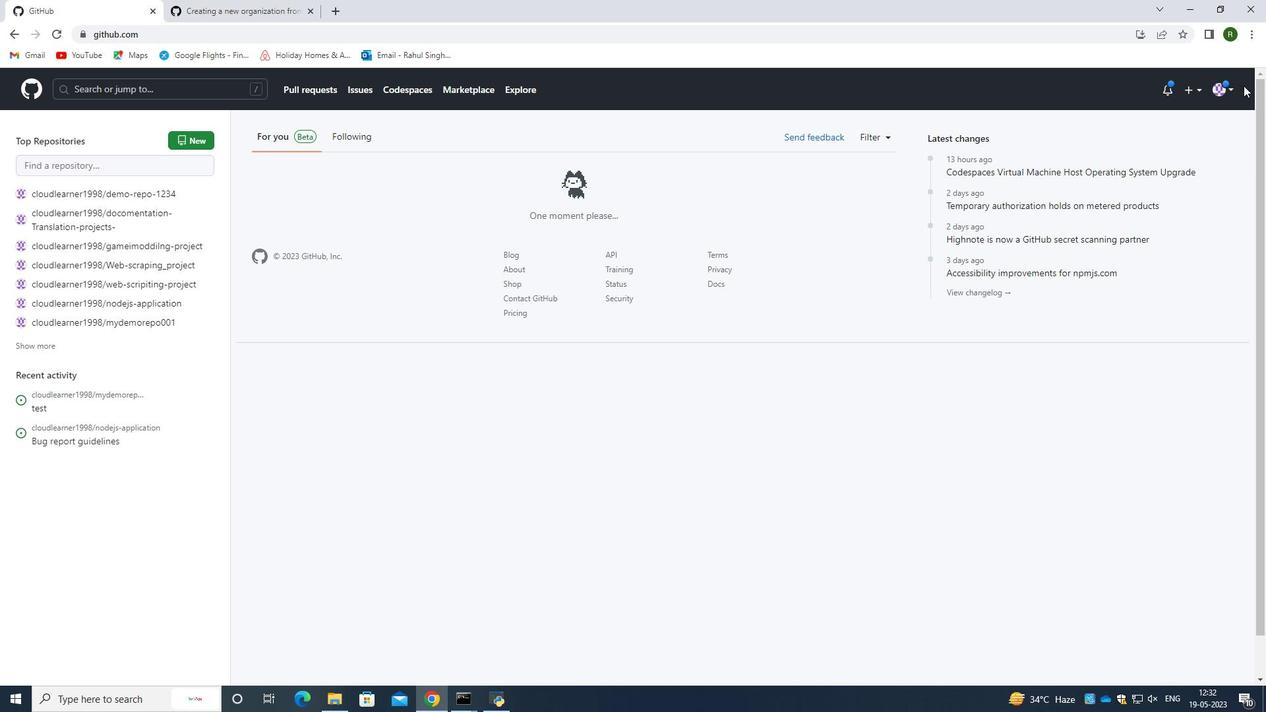 
Action: Mouse pressed left at (1216, 89)
Screenshot: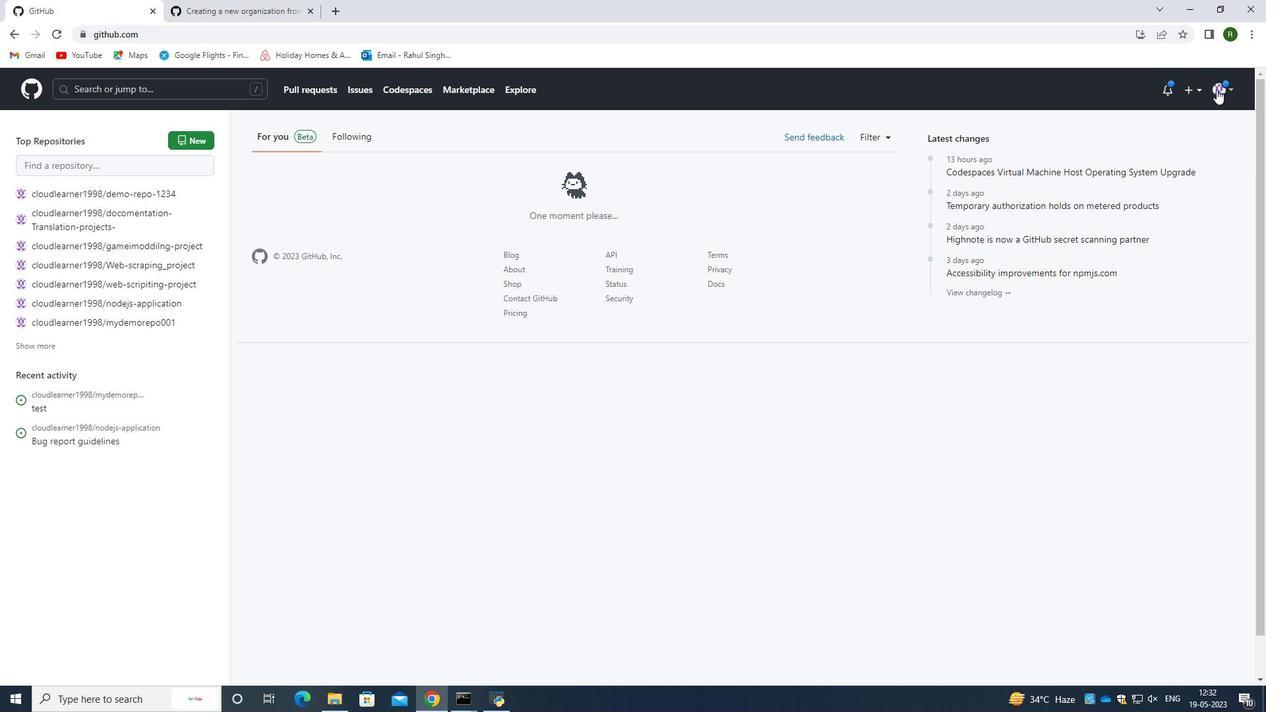 
Action: Mouse moved to (1154, 408)
Screenshot: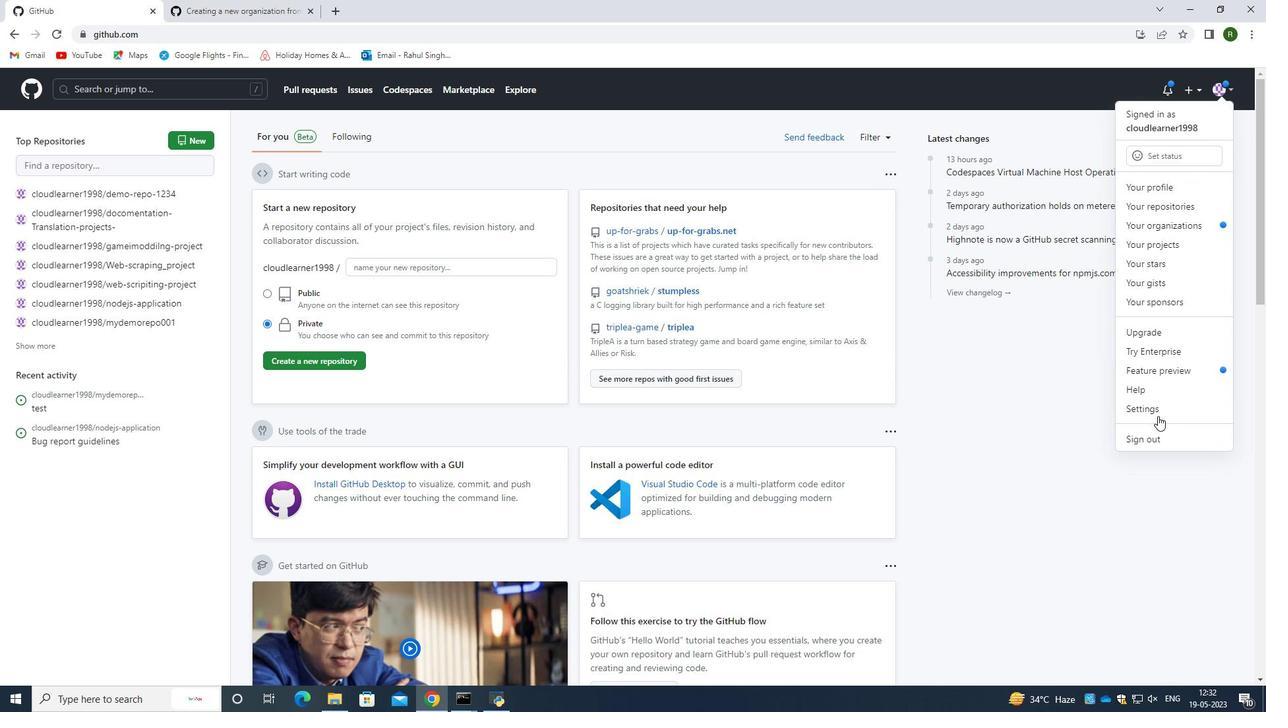 
Action: Mouse pressed left at (1154, 408)
Screenshot: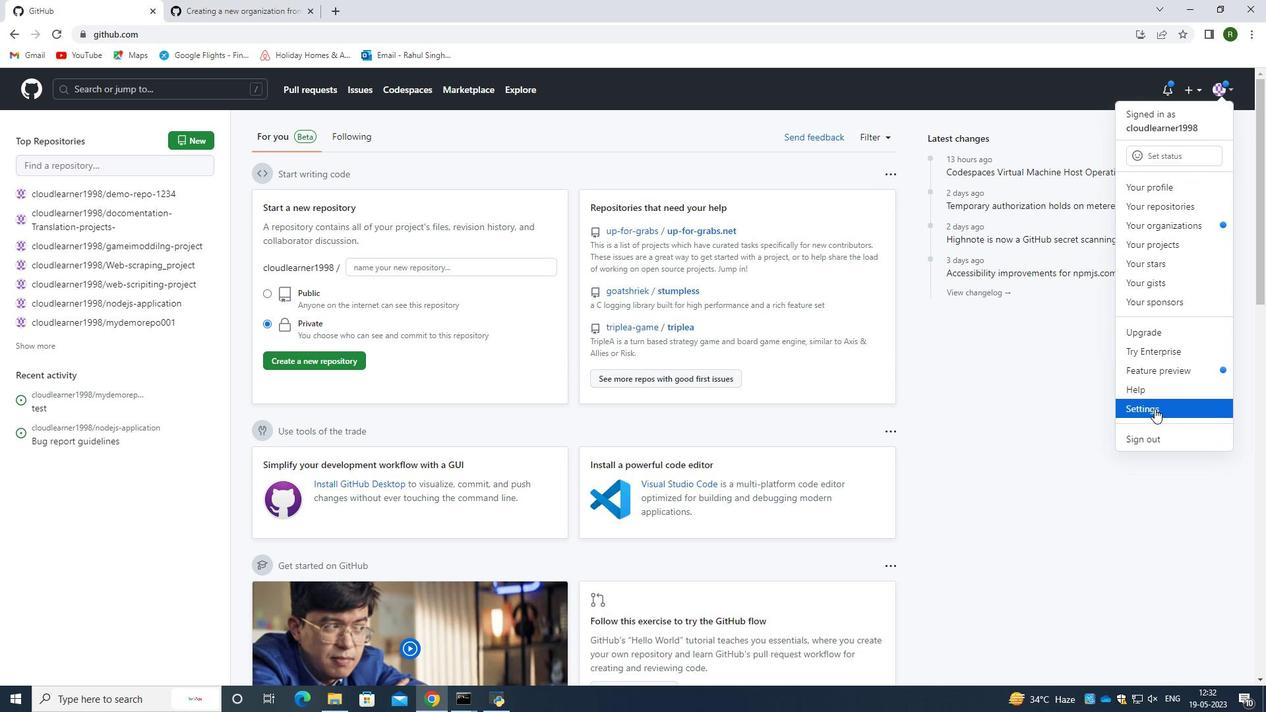 
Action: Mouse moved to (275, 0)
Screenshot: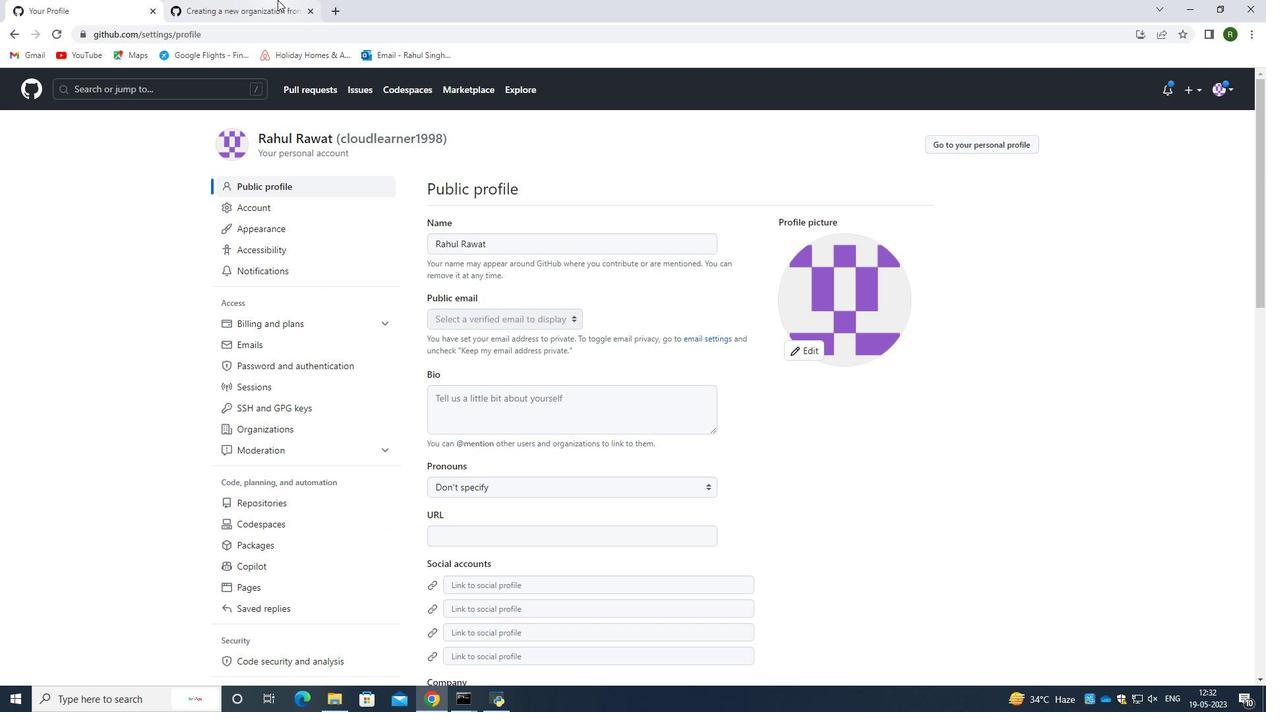 
Action: Mouse pressed left at (275, 0)
Screenshot: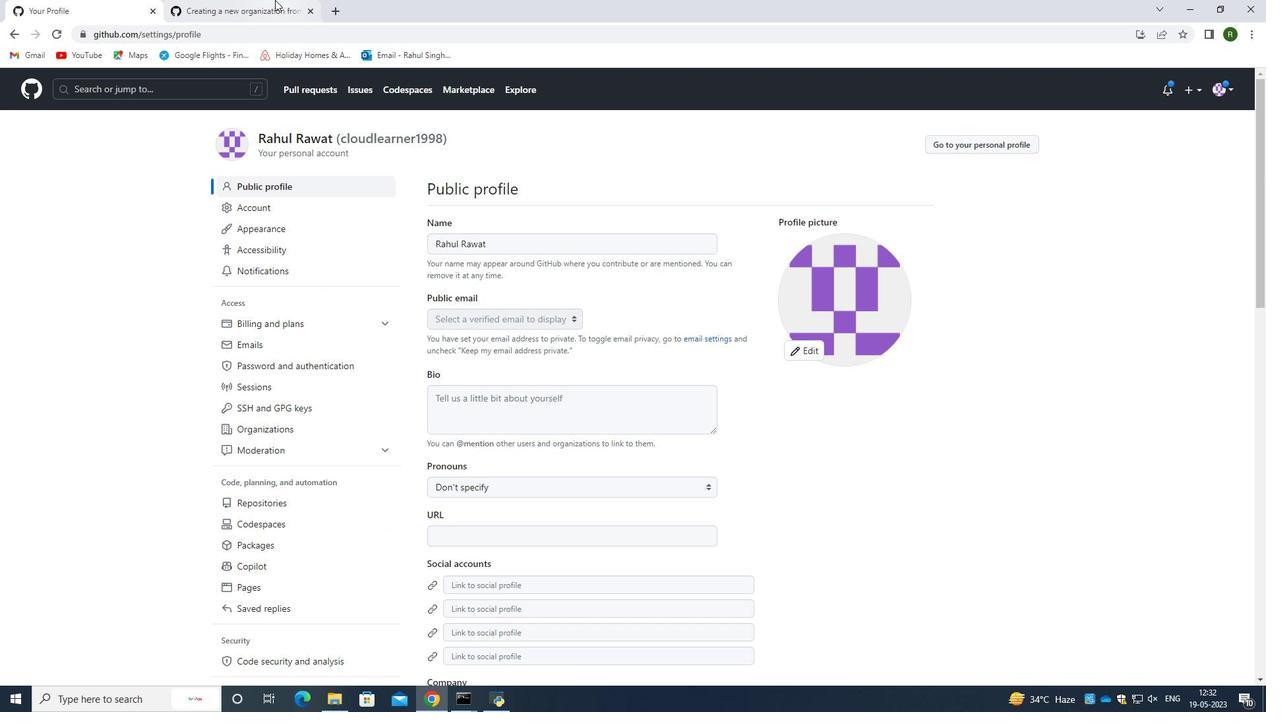 
Action: Mouse moved to (446, 551)
Screenshot: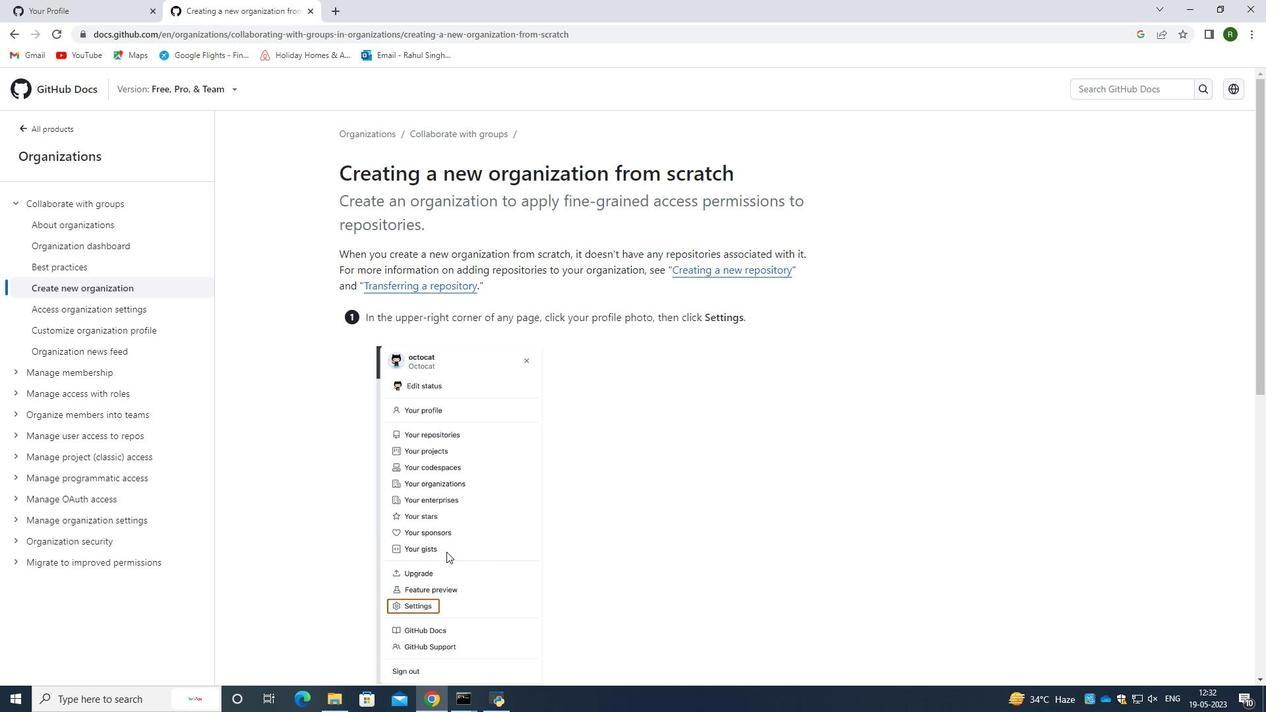 
Action: Mouse scrolled (446, 550) with delta (0, 0)
Screenshot: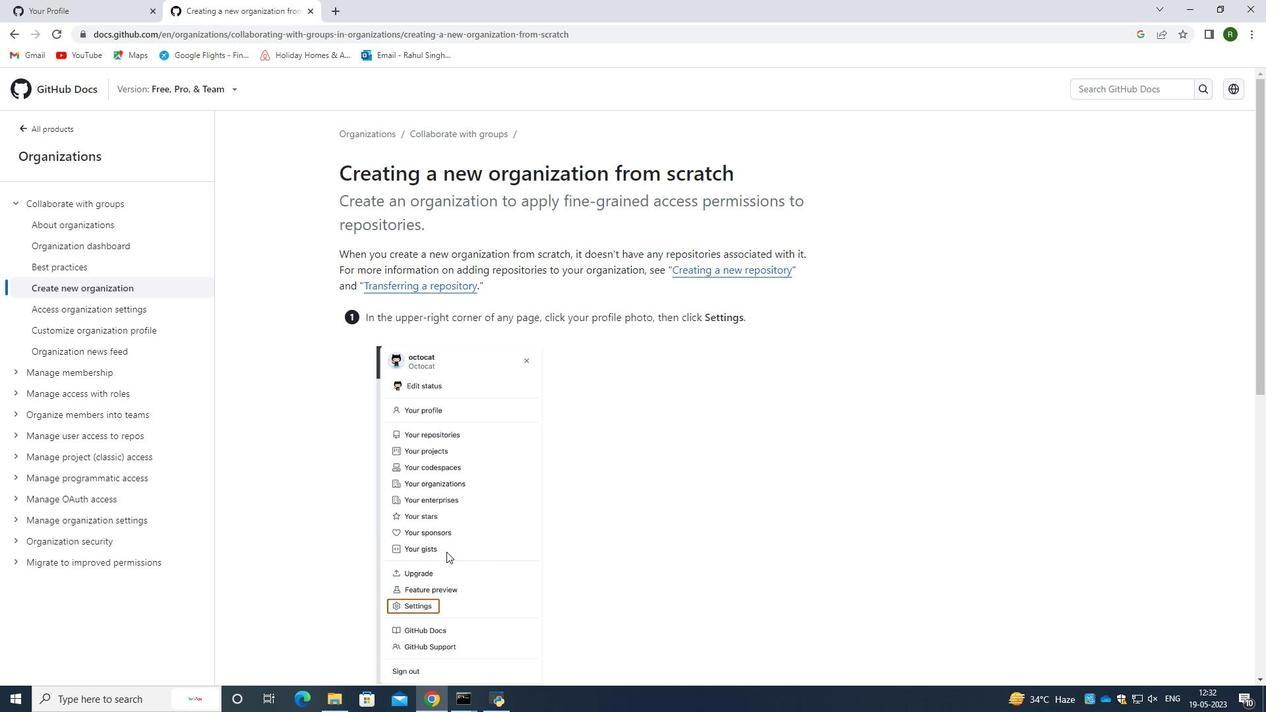 
Action: Mouse moved to (469, 463)
Screenshot: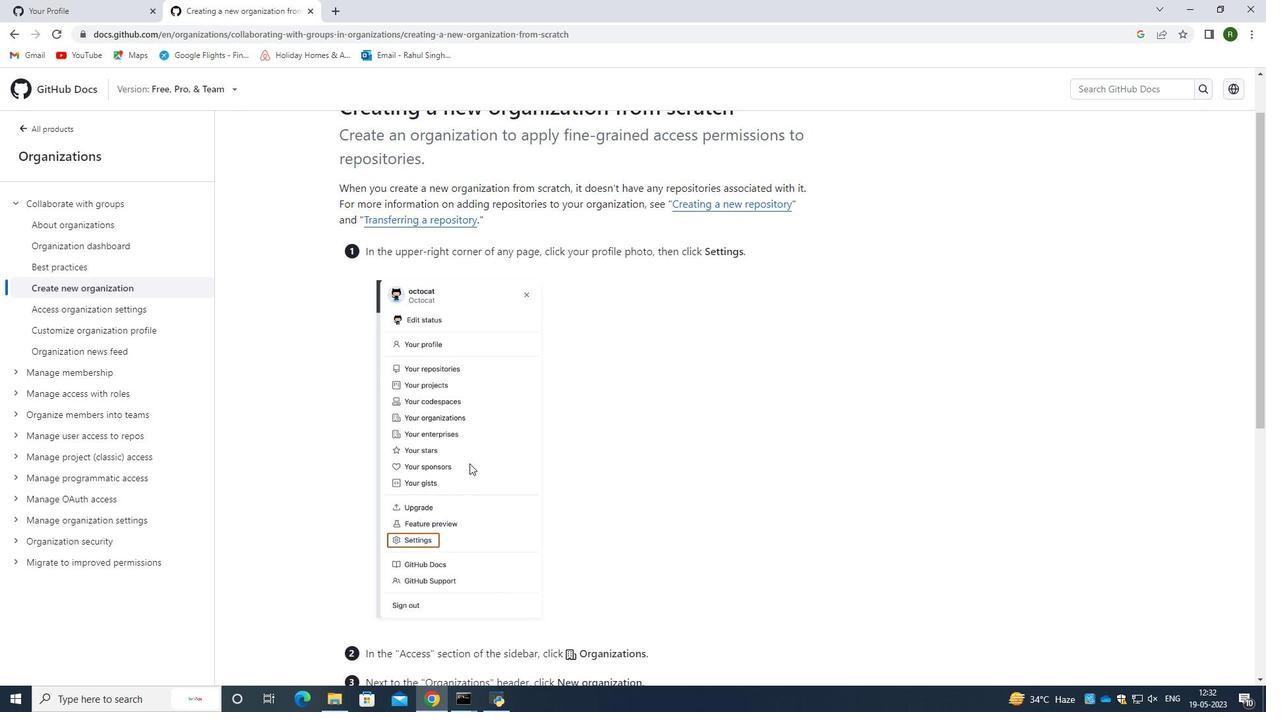 
Action: Mouse scrolled (469, 462) with delta (0, 0)
Screenshot: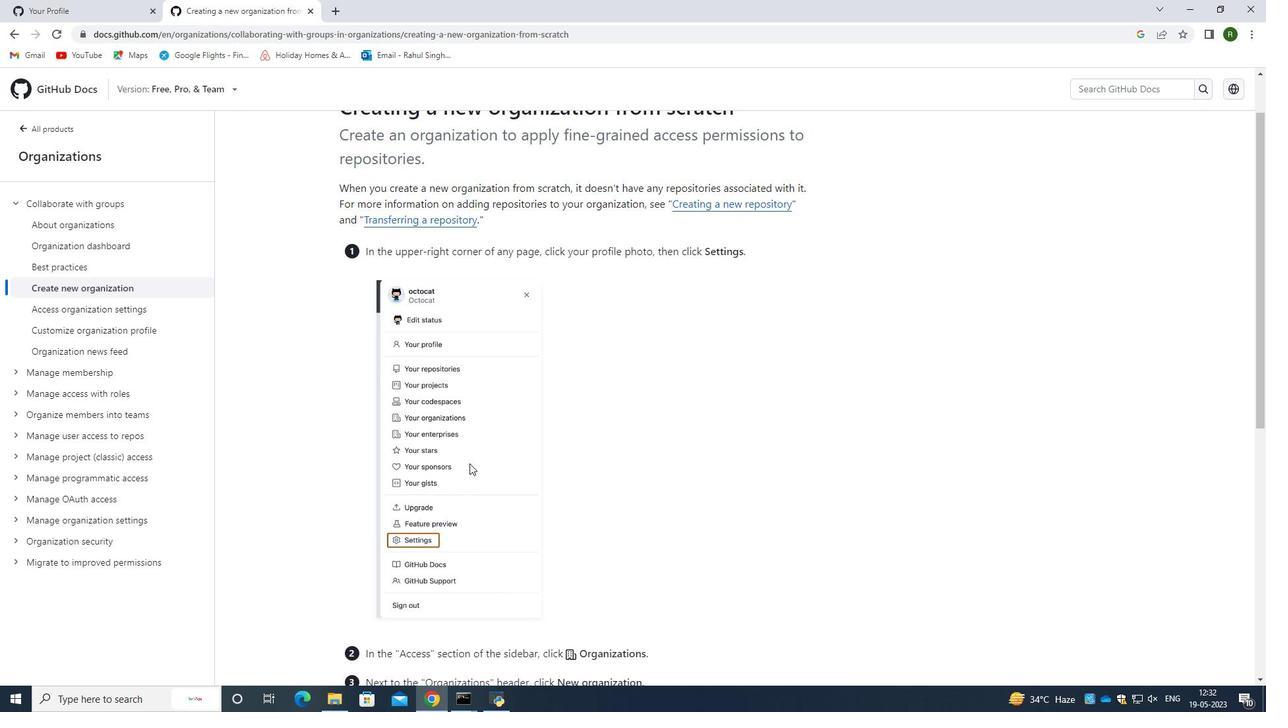 
Action: Mouse moved to (469, 464)
Screenshot: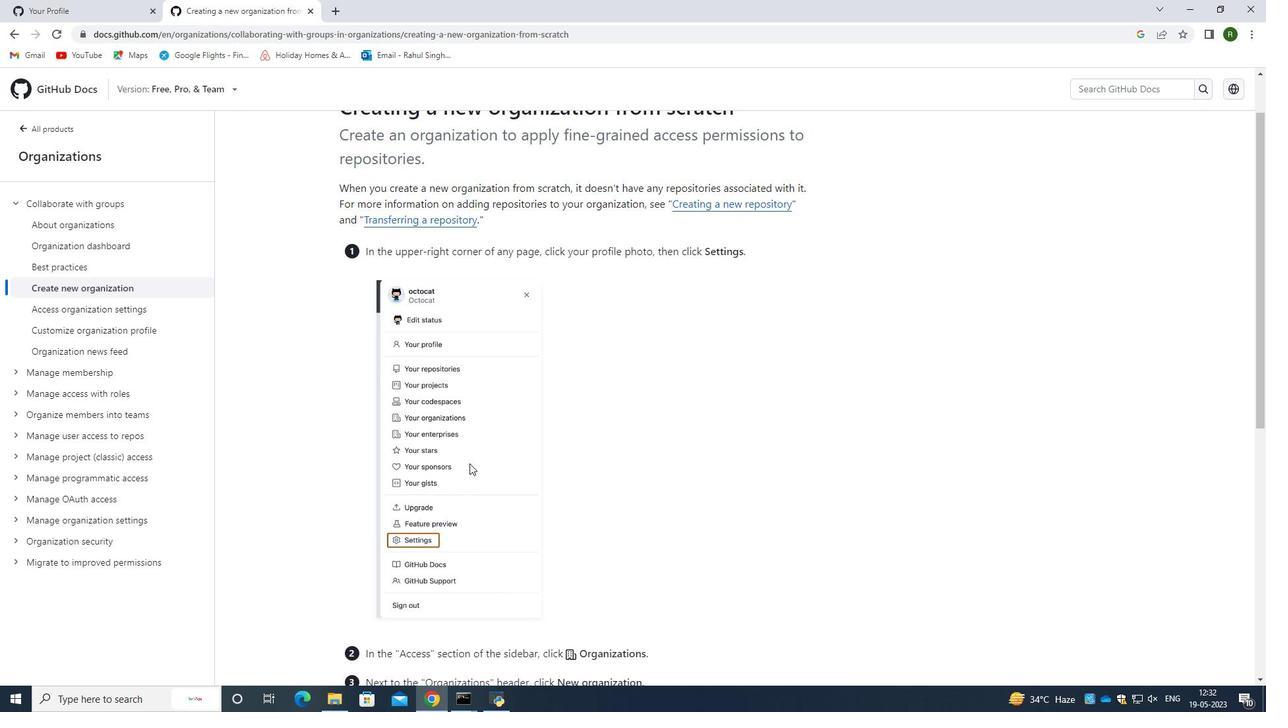 
Action: Mouse scrolled (469, 463) with delta (0, 0)
Screenshot: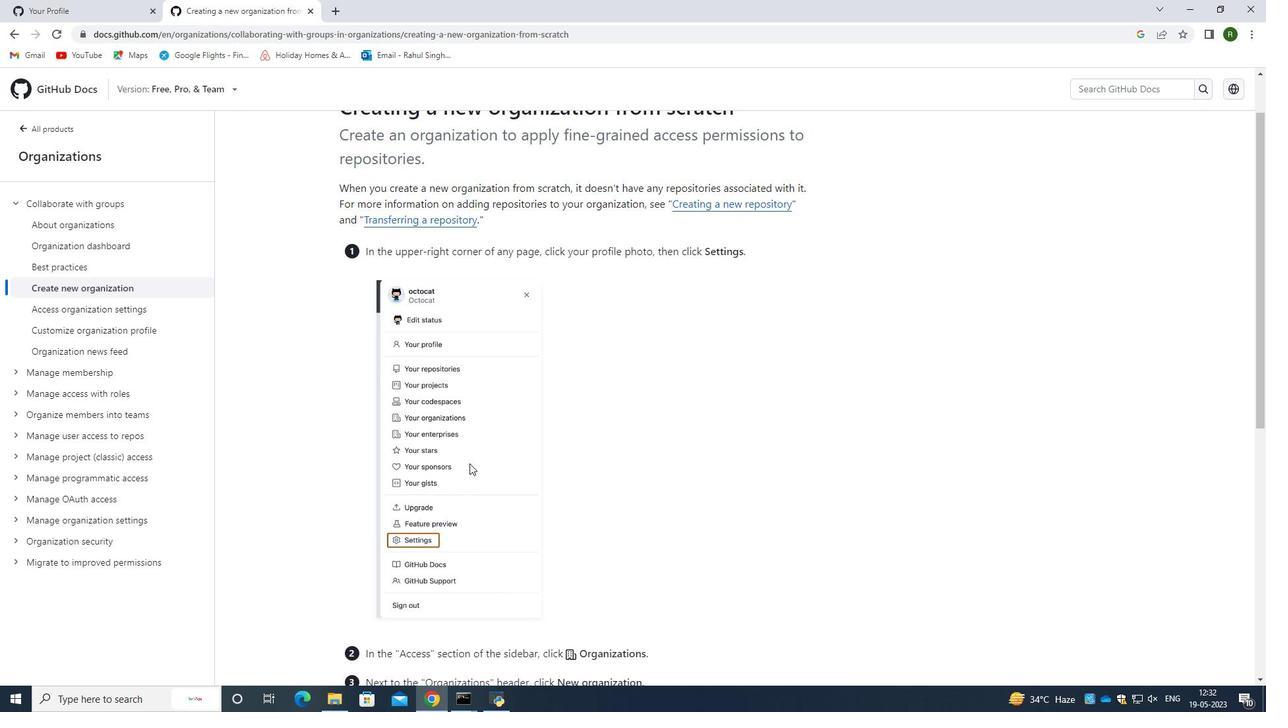 
Action: Mouse moved to (104, 16)
Screenshot: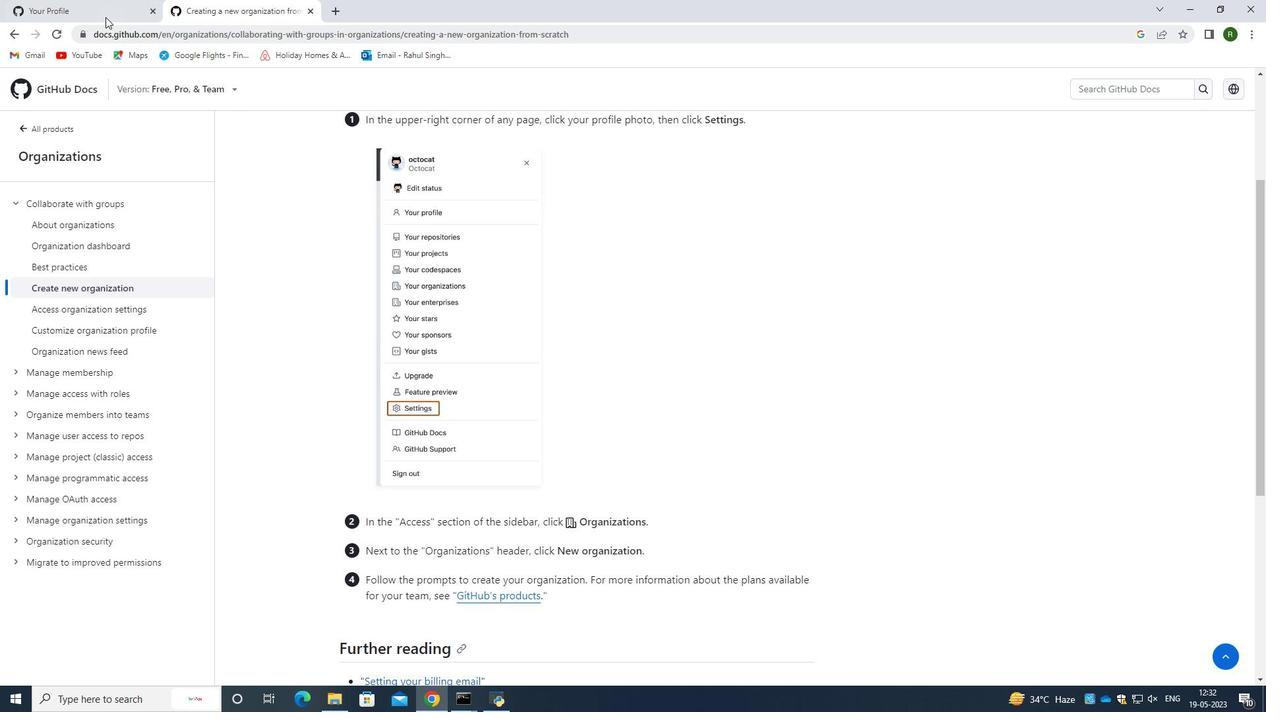 
Action: Mouse pressed left at (104, 16)
Screenshot: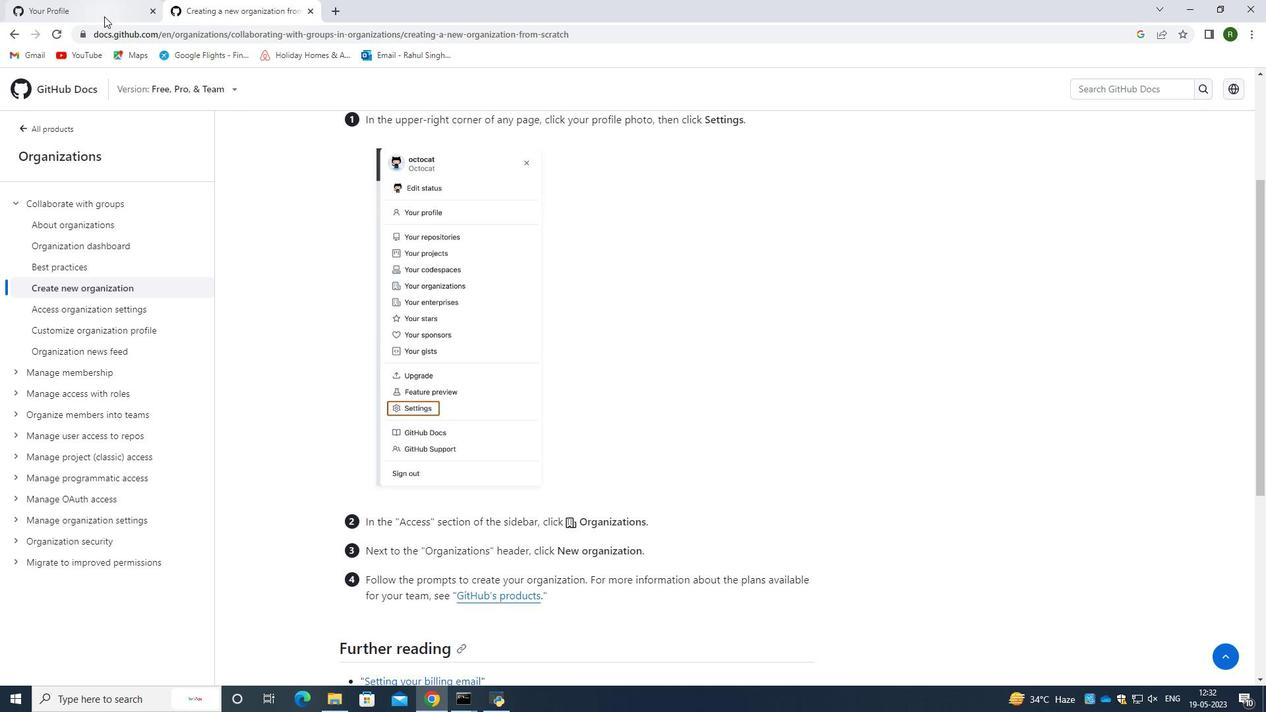 
Action: Mouse moved to (224, 152)
Screenshot: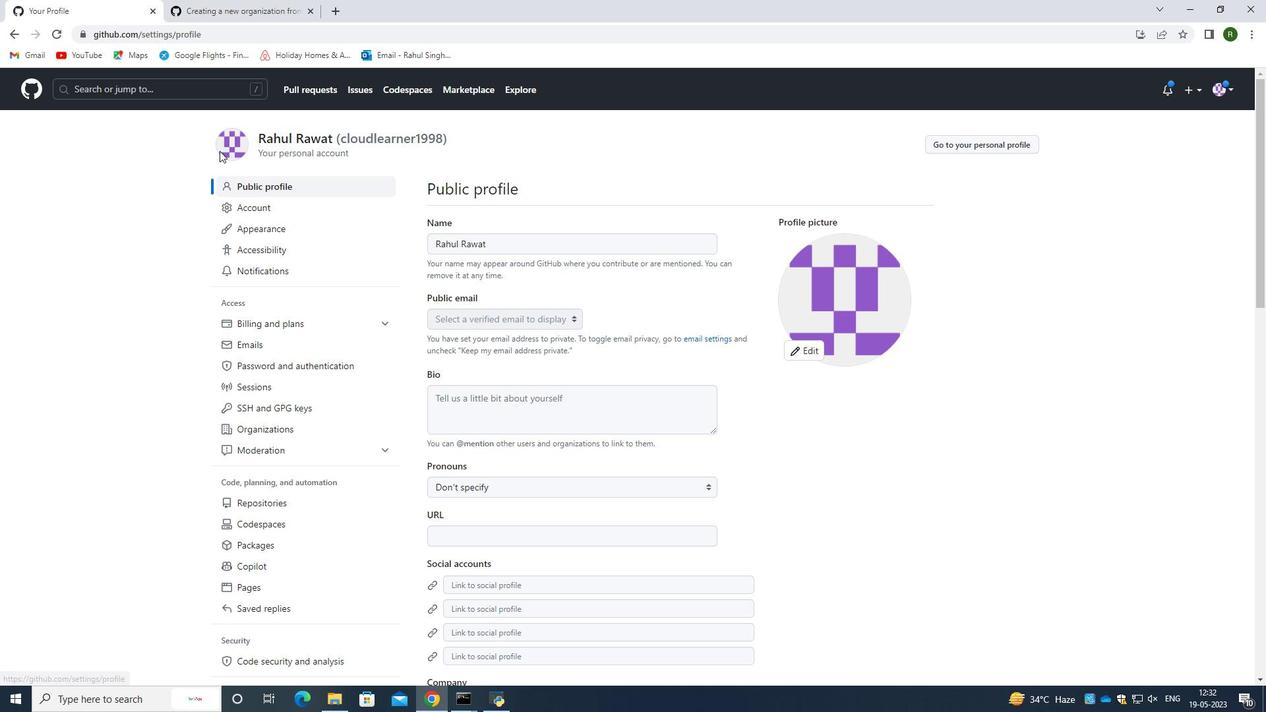 
Action: Mouse pressed left at (224, 152)
Screenshot: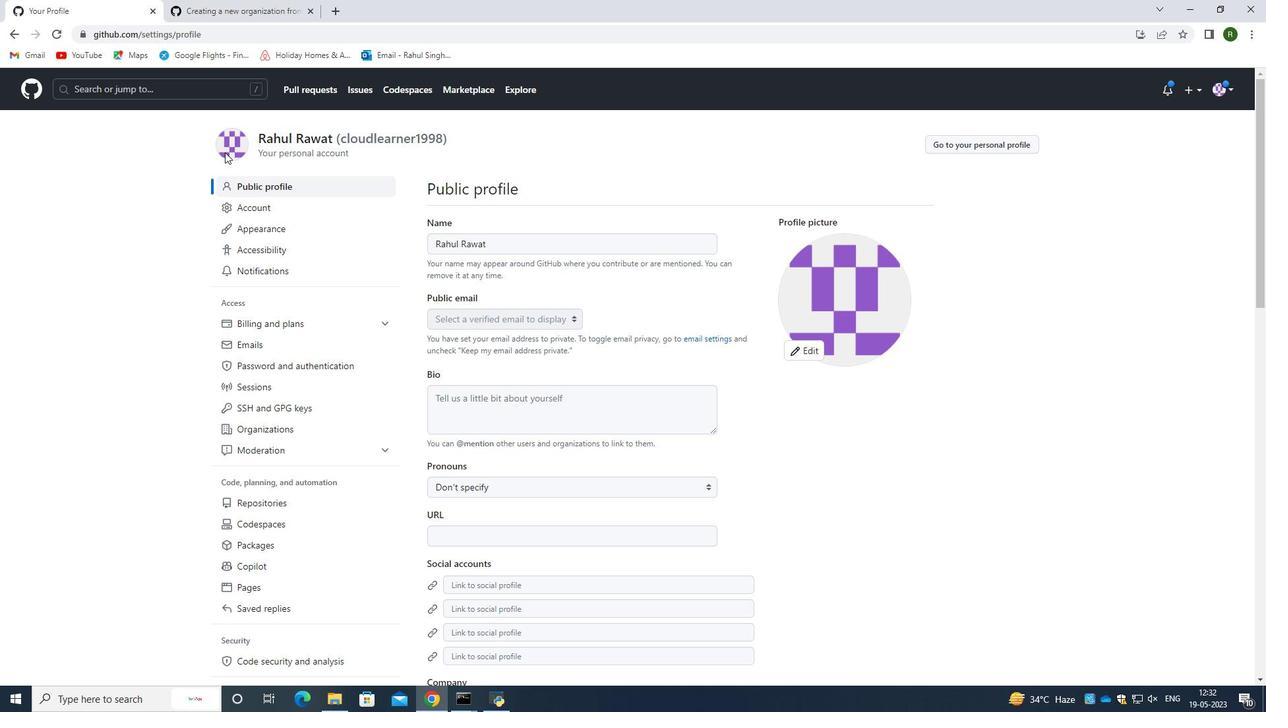 
Action: Mouse moved to (242, 149)
Screenshot: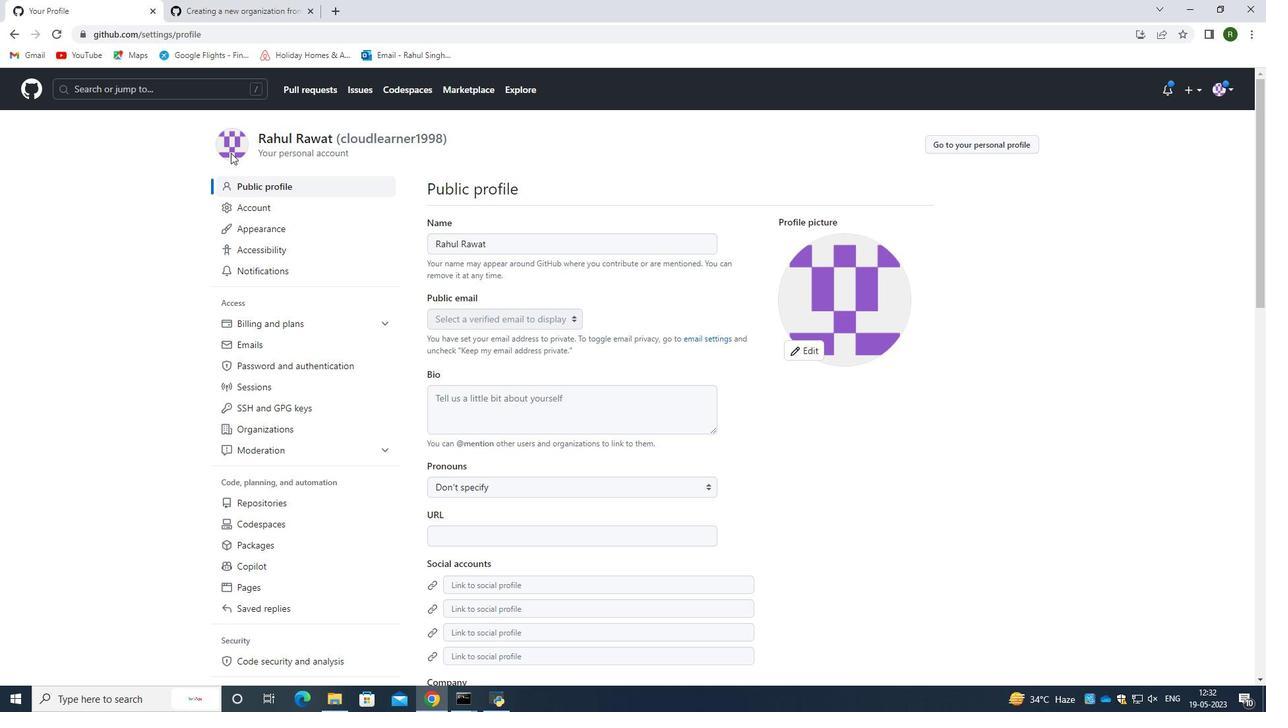 
Action: Mouse pressed left at (242, 149)
Screenshot: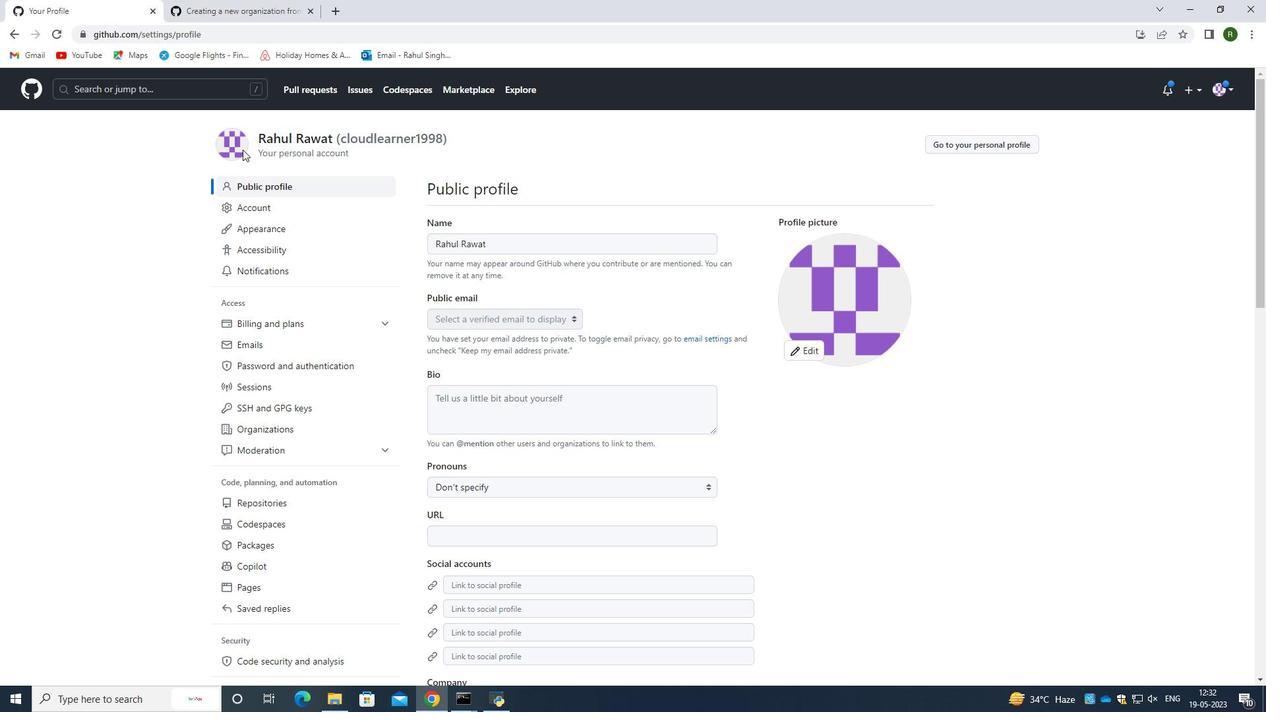 
Action: Mouse moved to (281, 231)
Screenshot: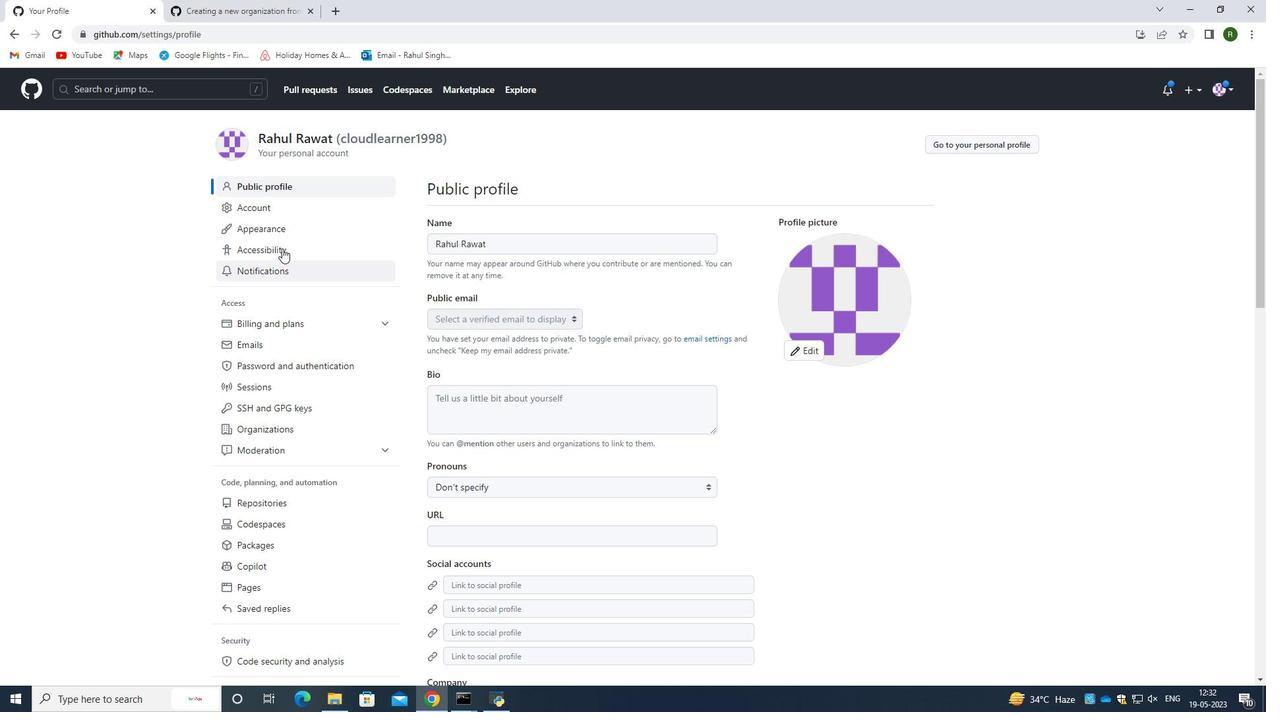 
Action: Mouse scrolled (281, 230) with delta (0, 0)
Screenshot: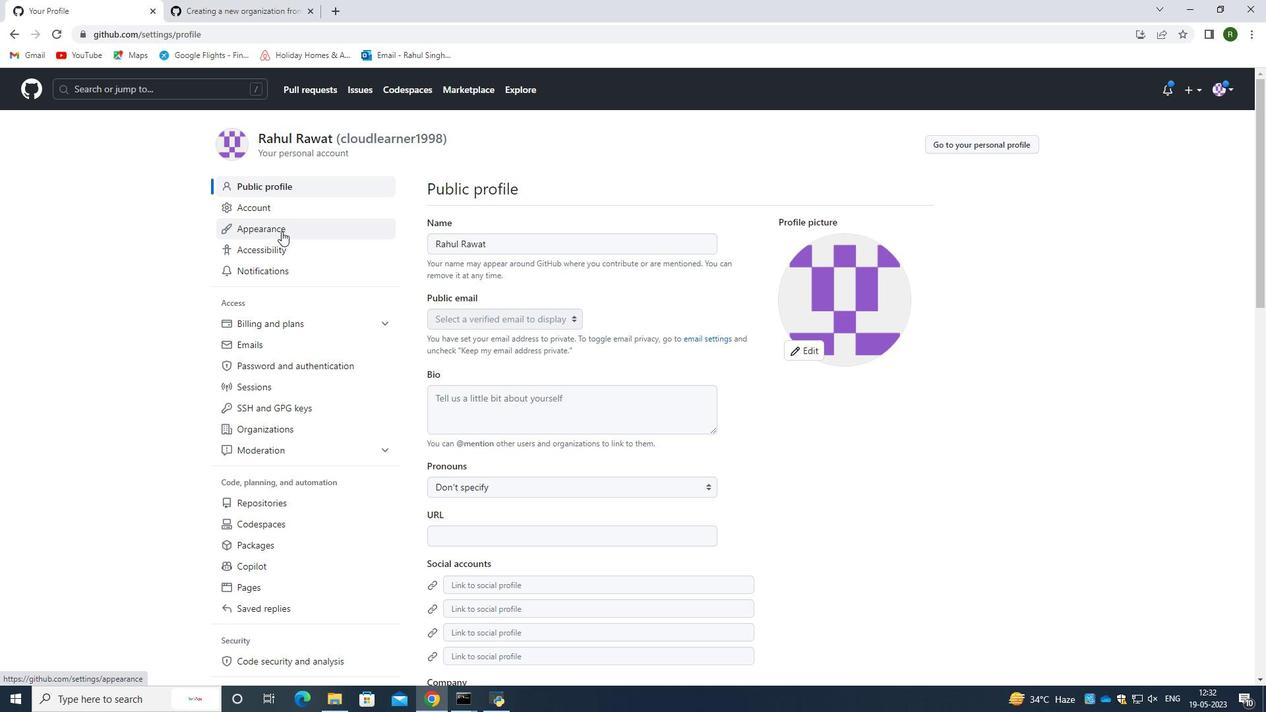 
Action: Mouse scrolled (281, 230) with delta (0, 0)
Screenshot: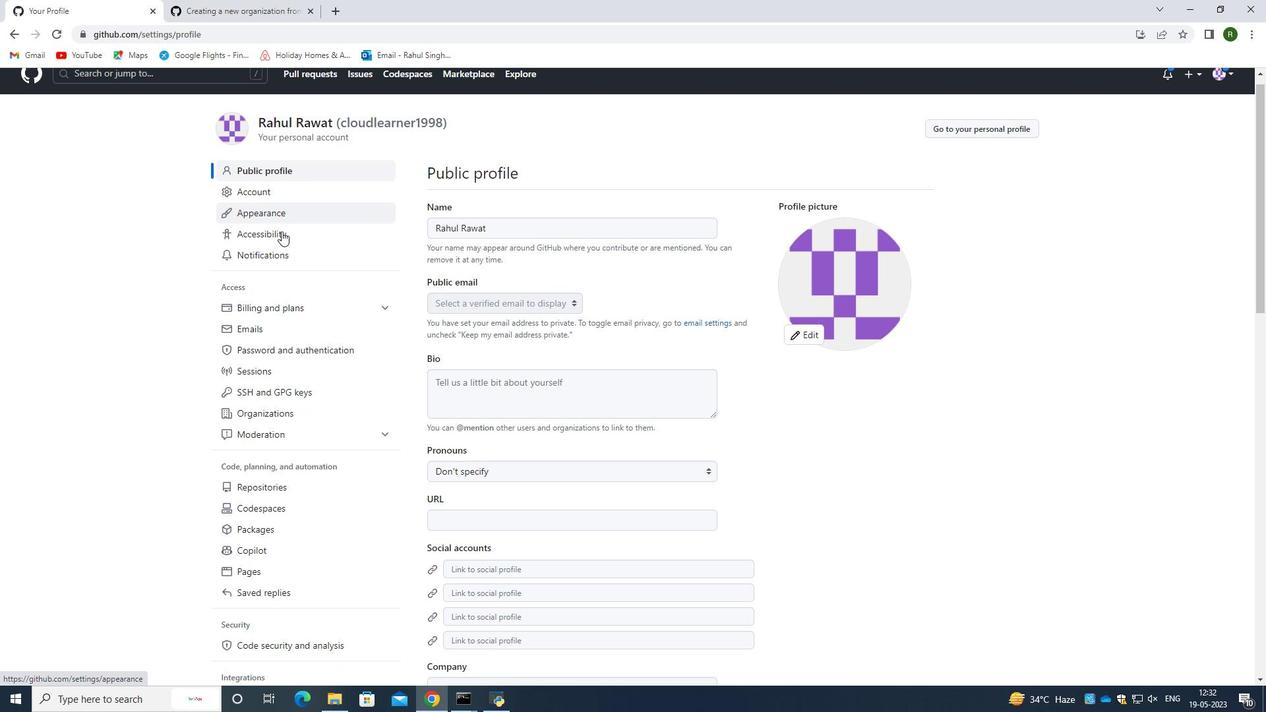 
Action: Mouse scrolled (281, 230) with delta (0, 0)
Screenshot: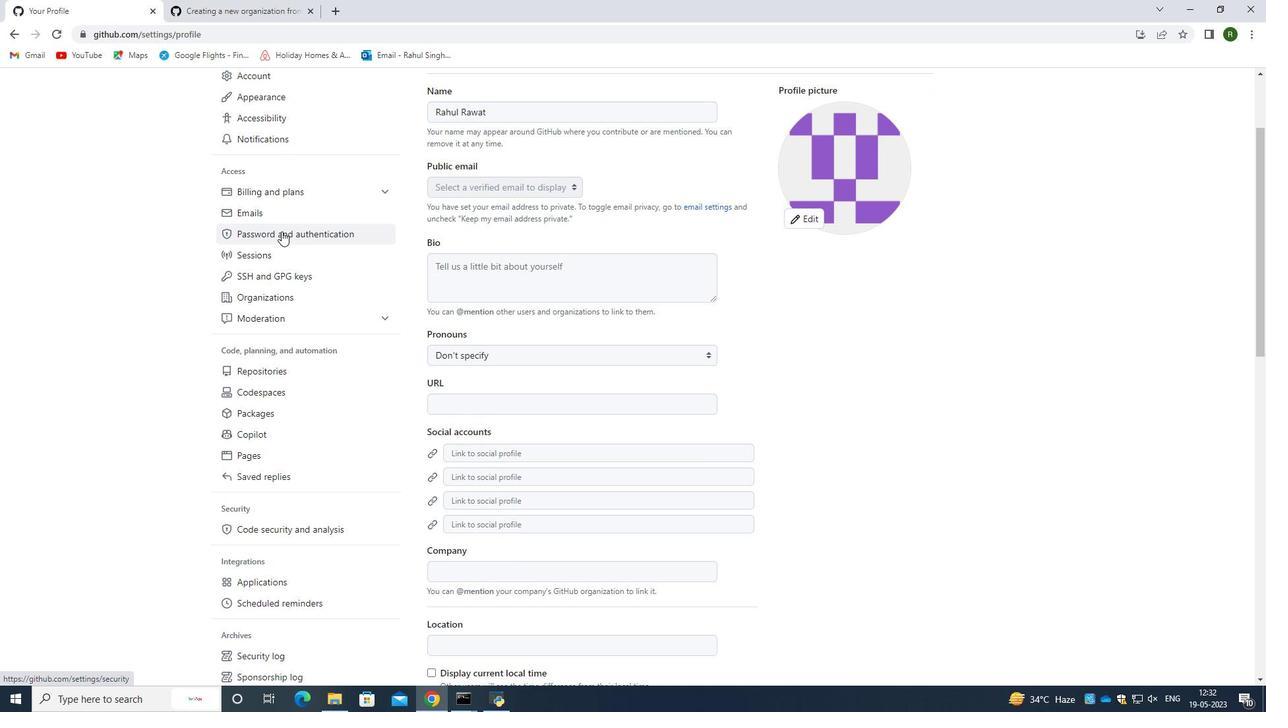 
Action: Mouse moved to (280, 232)
Screenshot: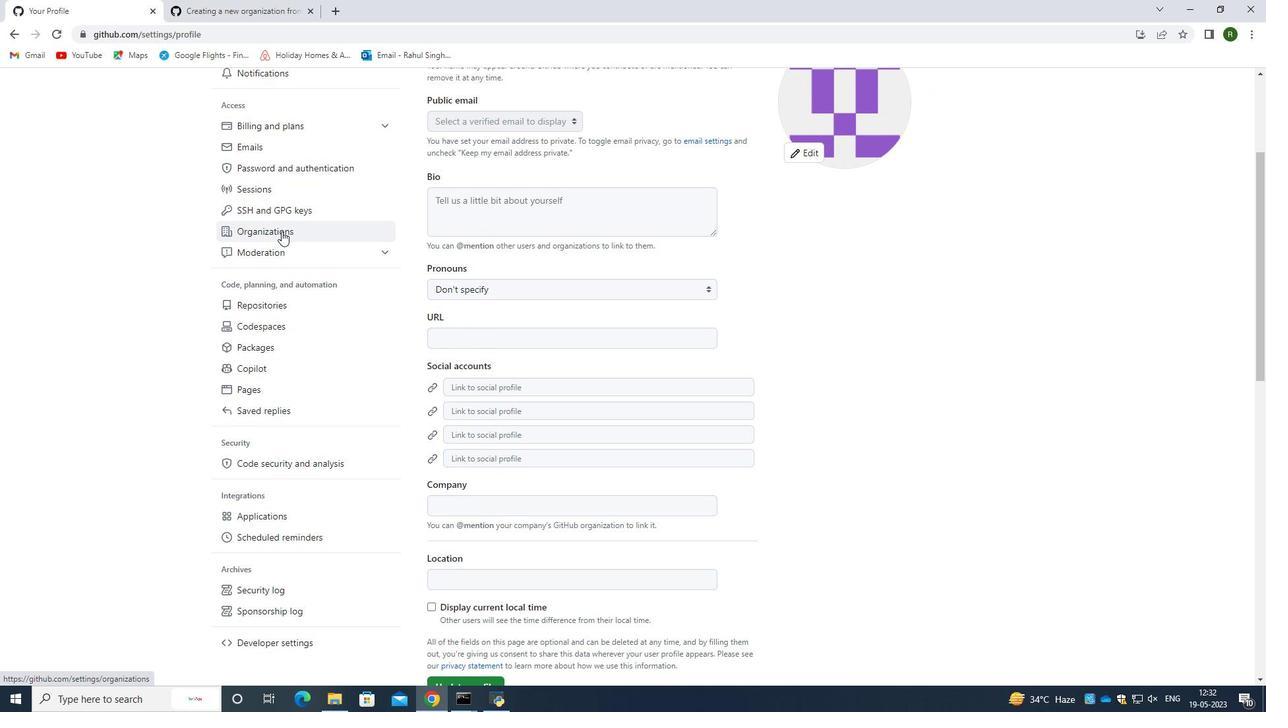 
Action: Mouse scrolled (280, 231) with delta (0, 0)
Screenshot: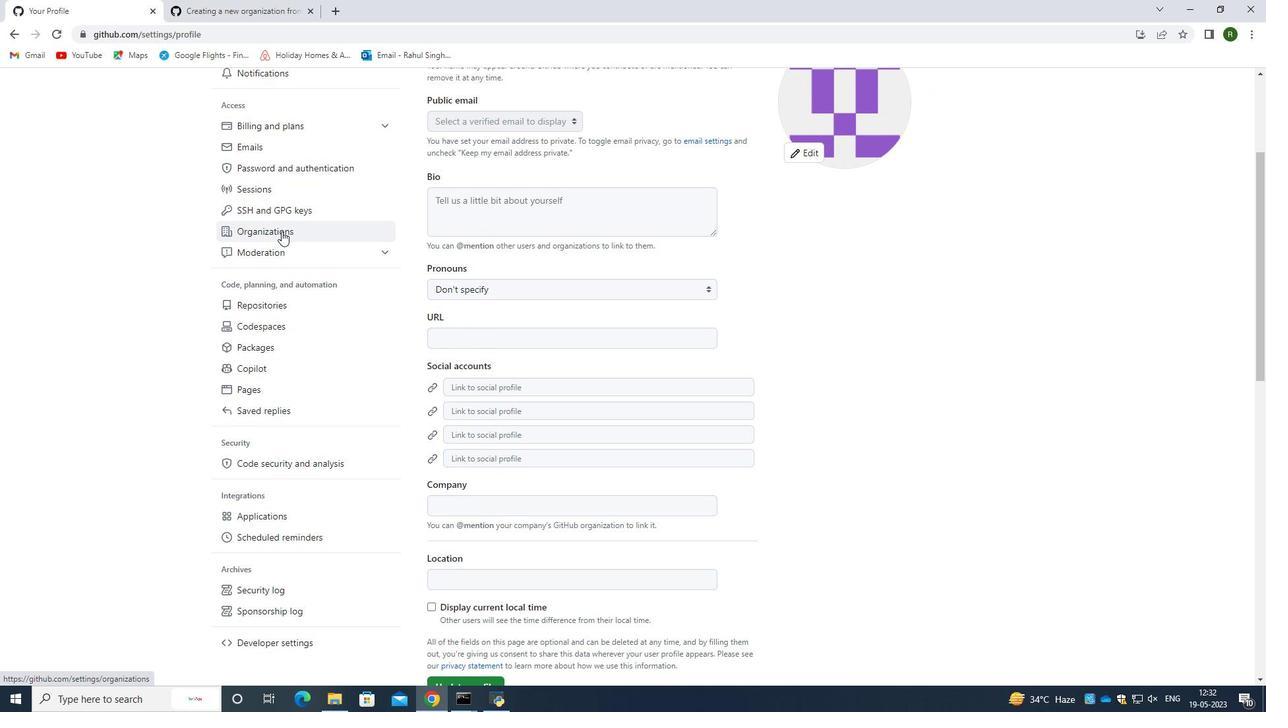 
Action: Mouse moved to (614, 322)
Screenshot: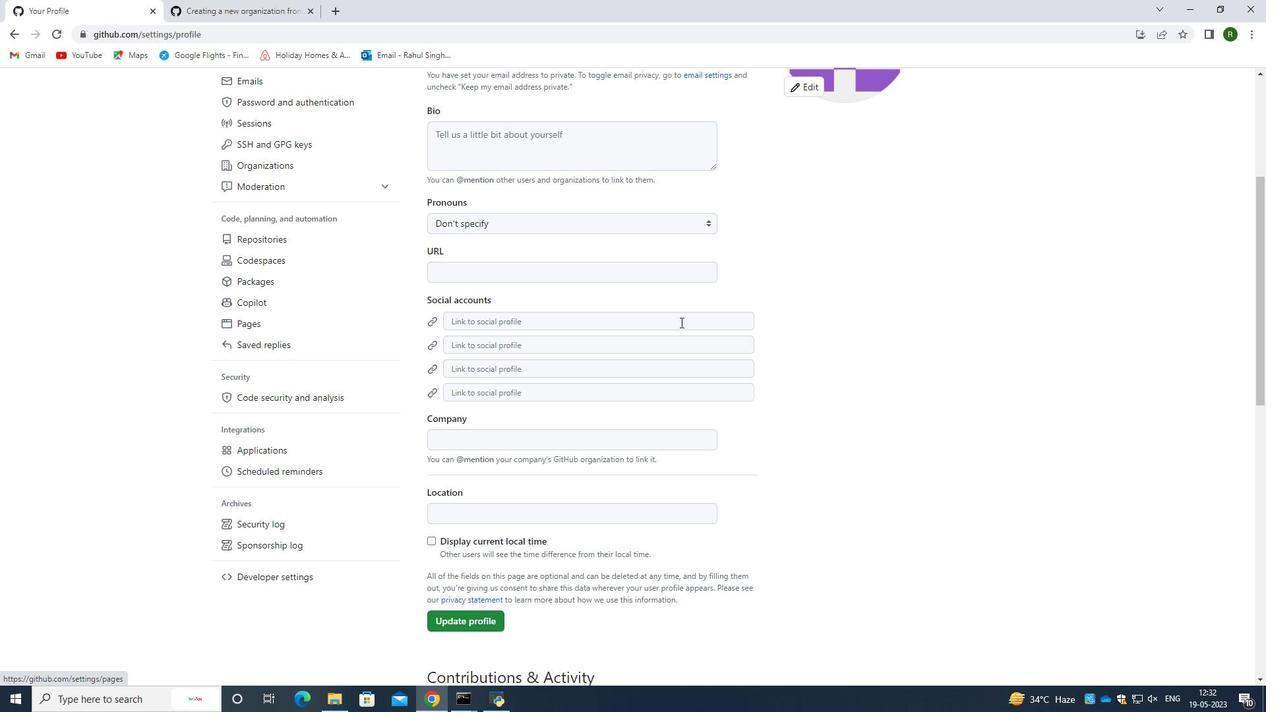 
Action: Mouse scrolled (614, 321) with delta (0, 0)
Screenshot: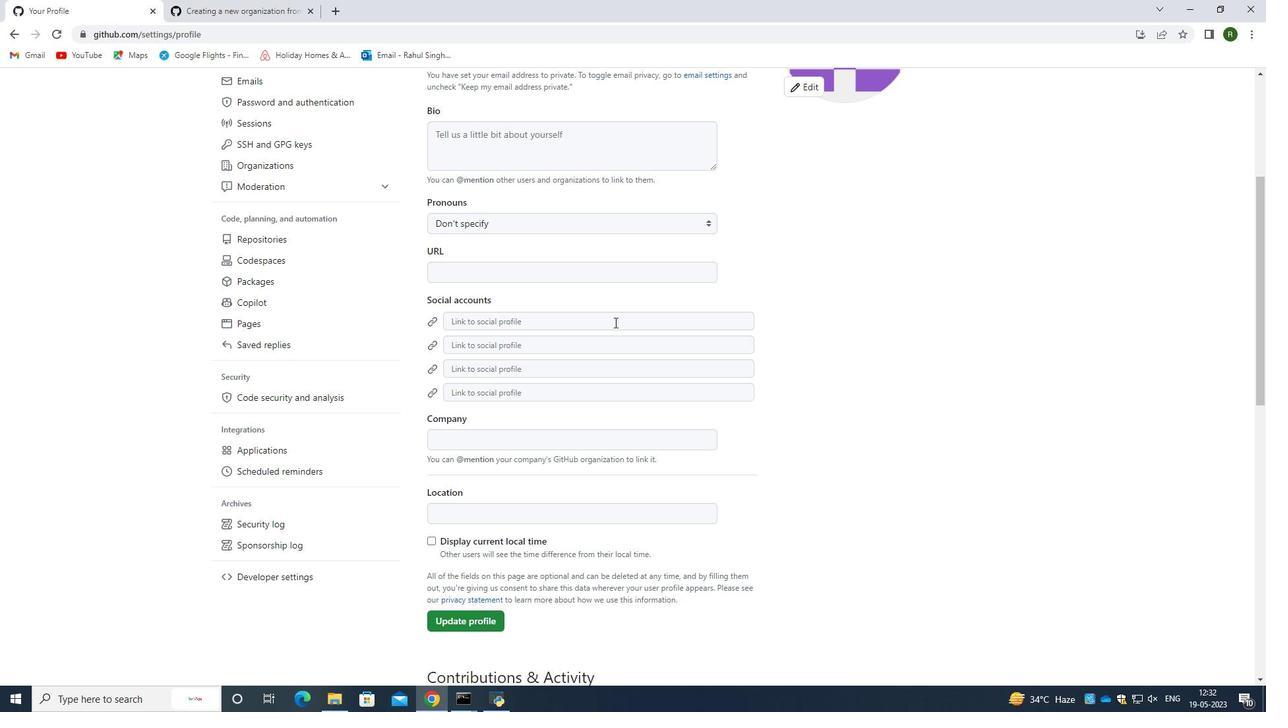 
Action: Mouse scrolled (614, 321) with delta (0, 0)
Screenshot: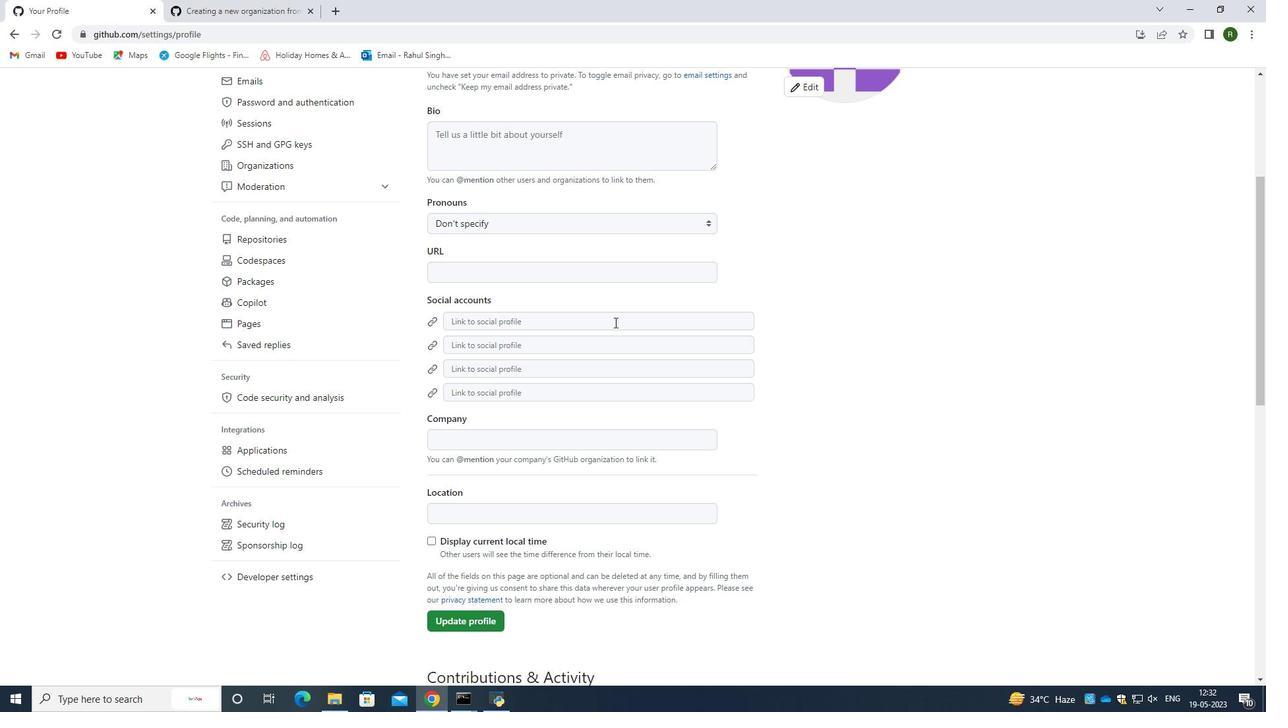 
Action: Mouse moved to (613, 322)
Screenshot: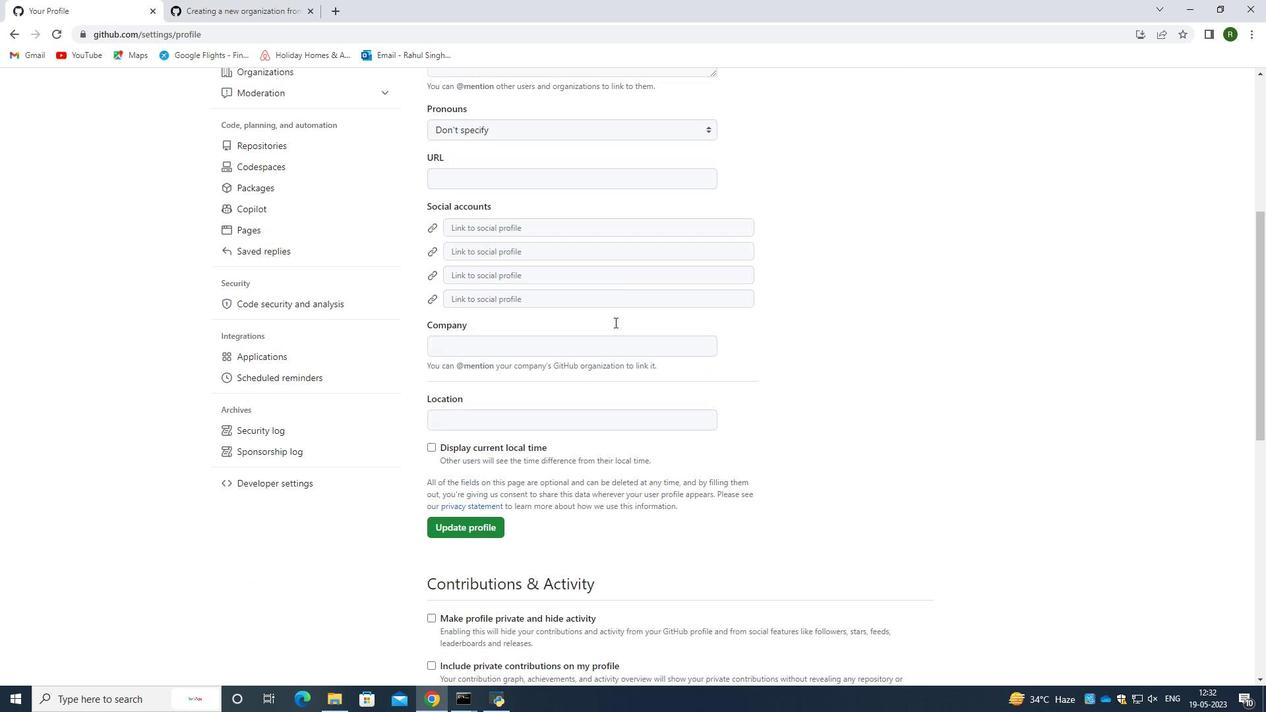 
Action: Mouse scrolled (613, 321) with delta (0, 0)
Screenshot: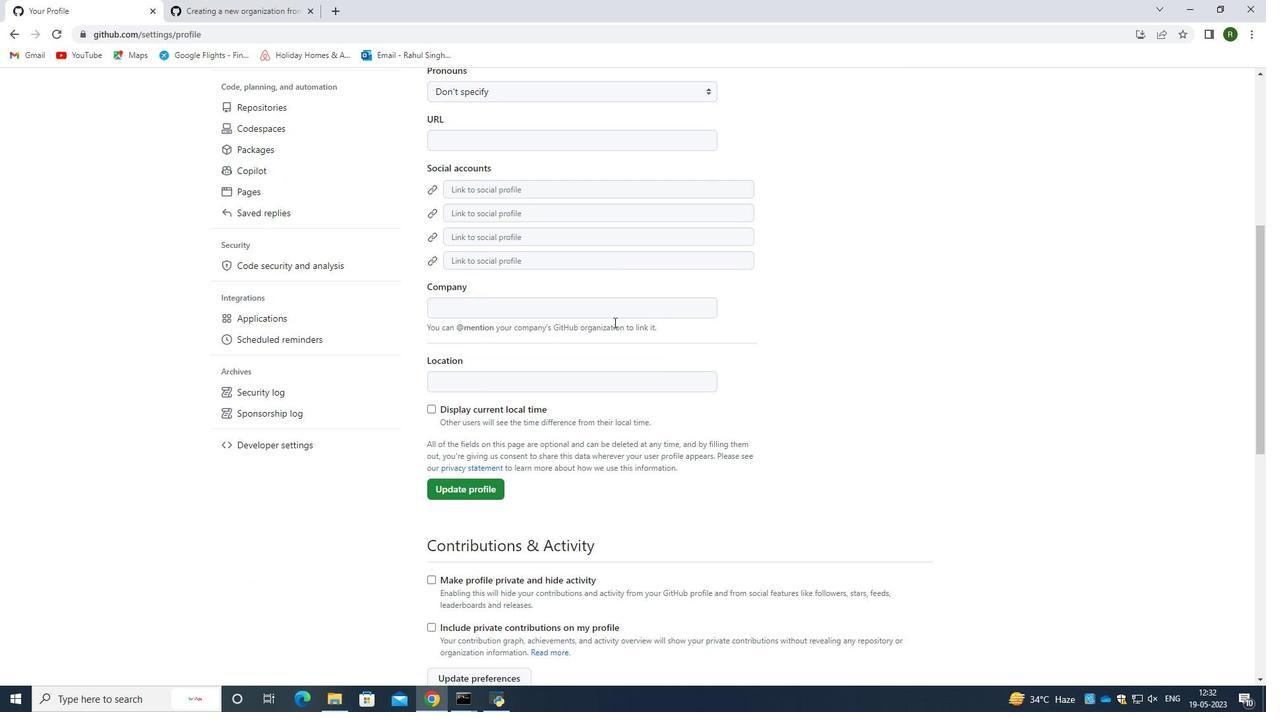 
Action: Mouse scrolled (613, 321) with delta (0, 0)
Screenshot: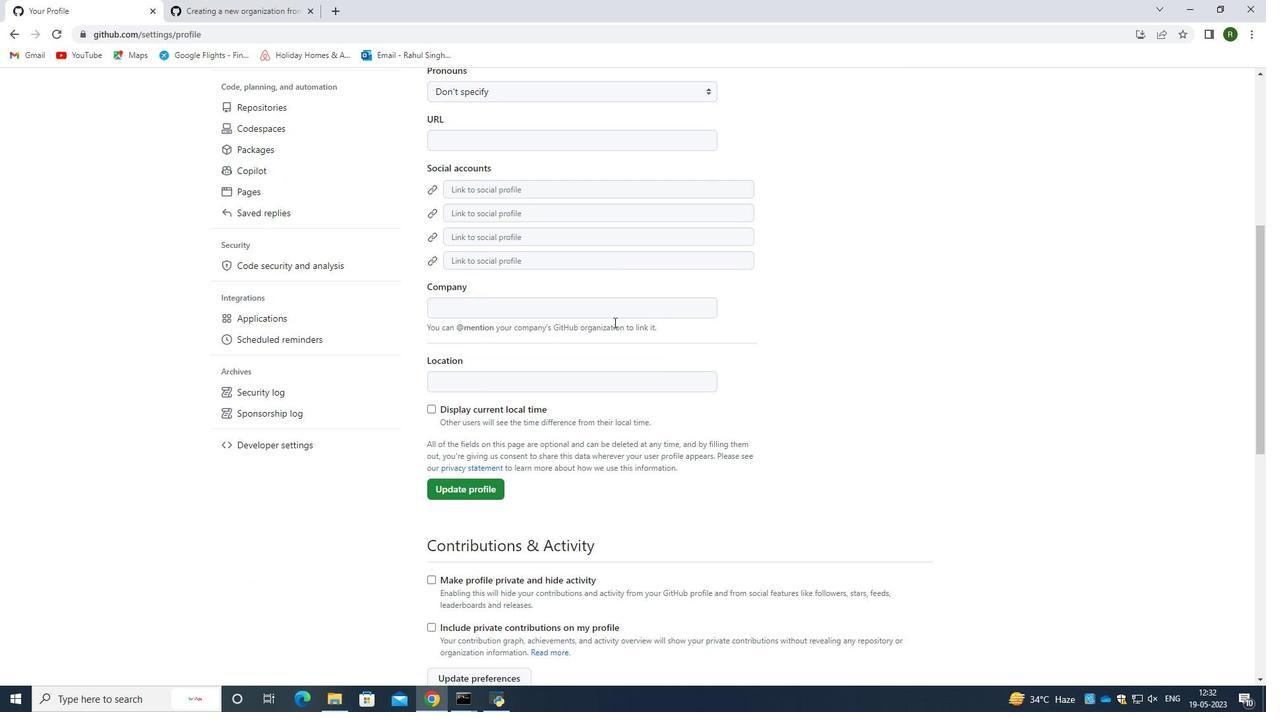 
Action: Mouse scrolled (613, 321) with delta (0, 0)
Screenshot: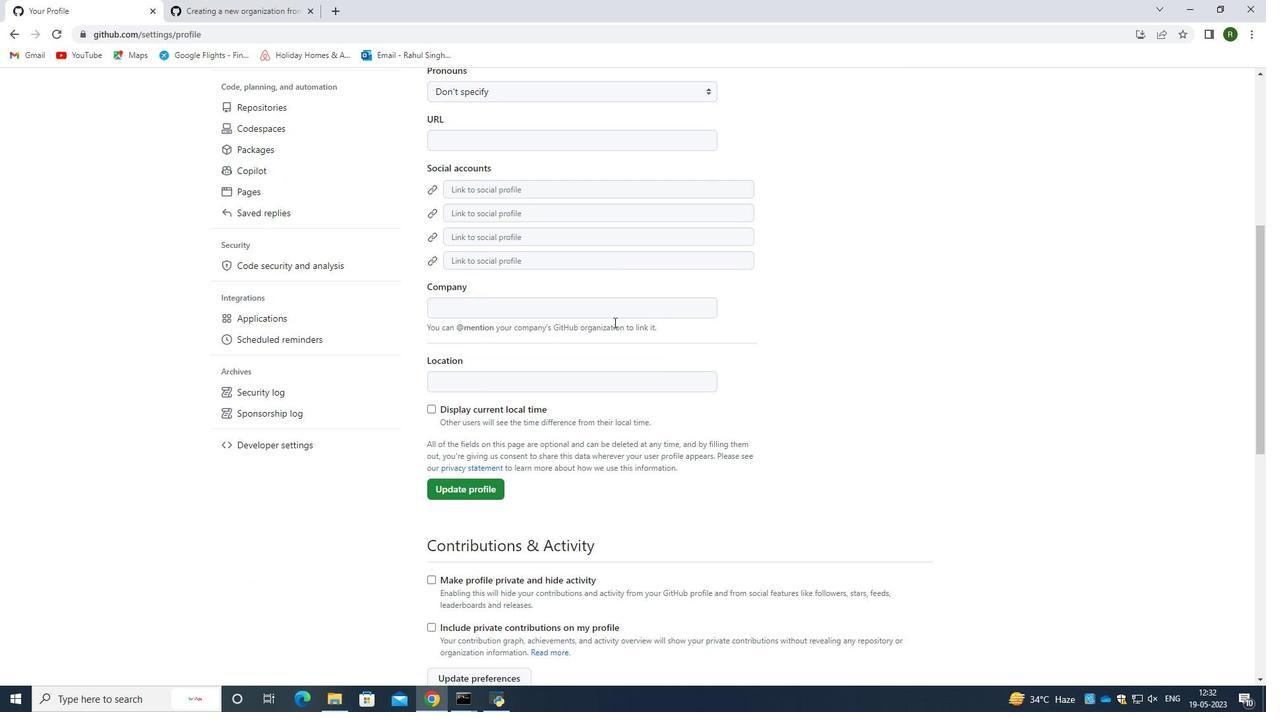 
Action: Mouse scrolled (613, 321) with delta (0, 0)
Screenshot: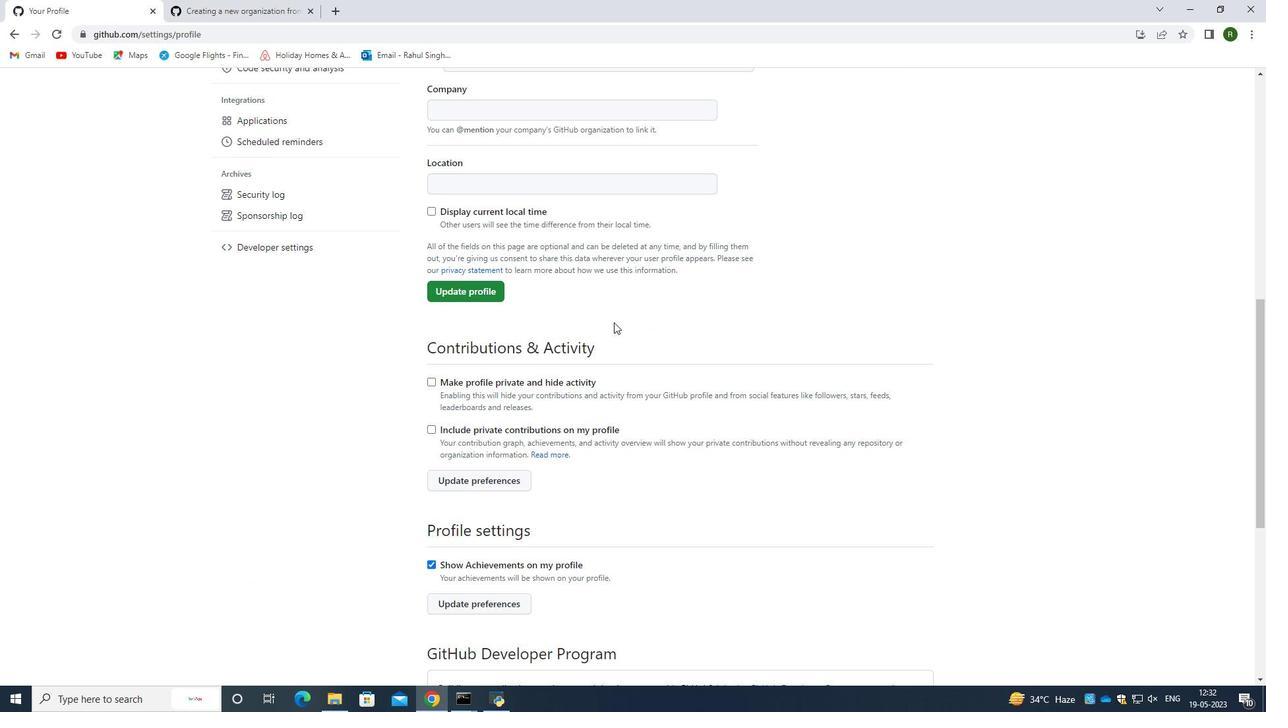 
Action: Mouse scrolled (613, 321) with delta (0, 0)
Screenshot: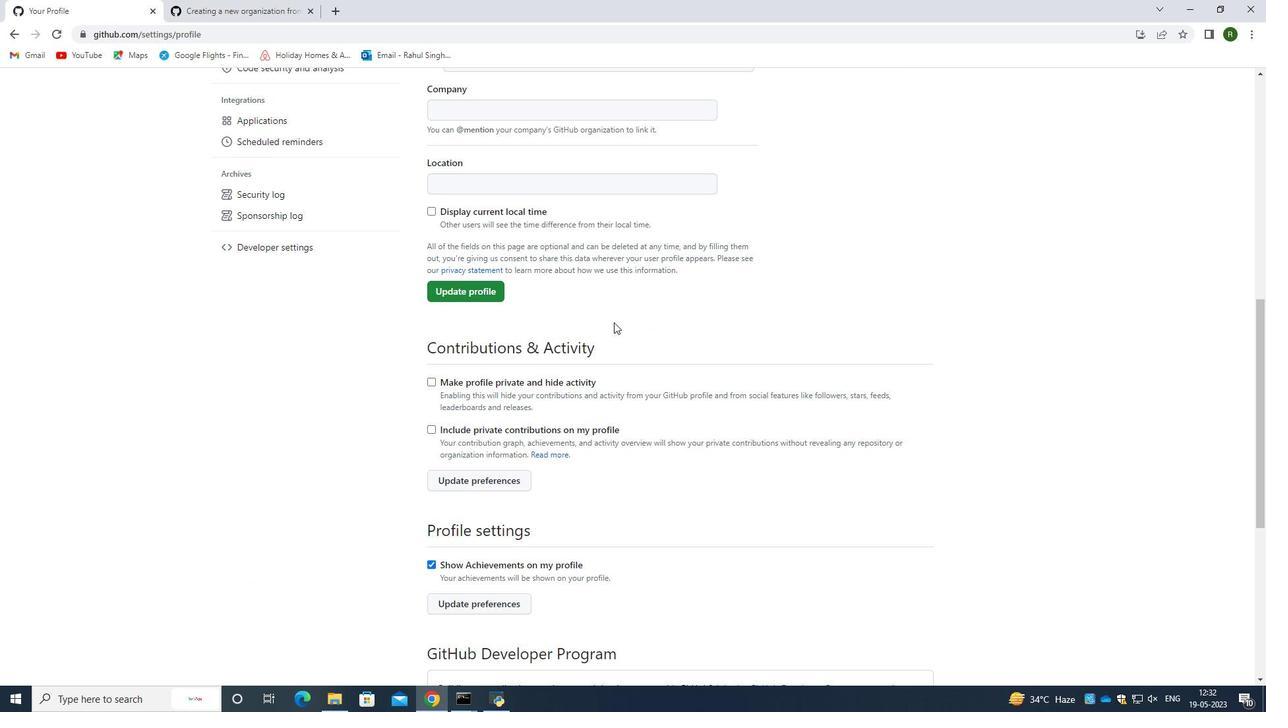 
Action: Mouse moved to (613, 322)
Screenshot: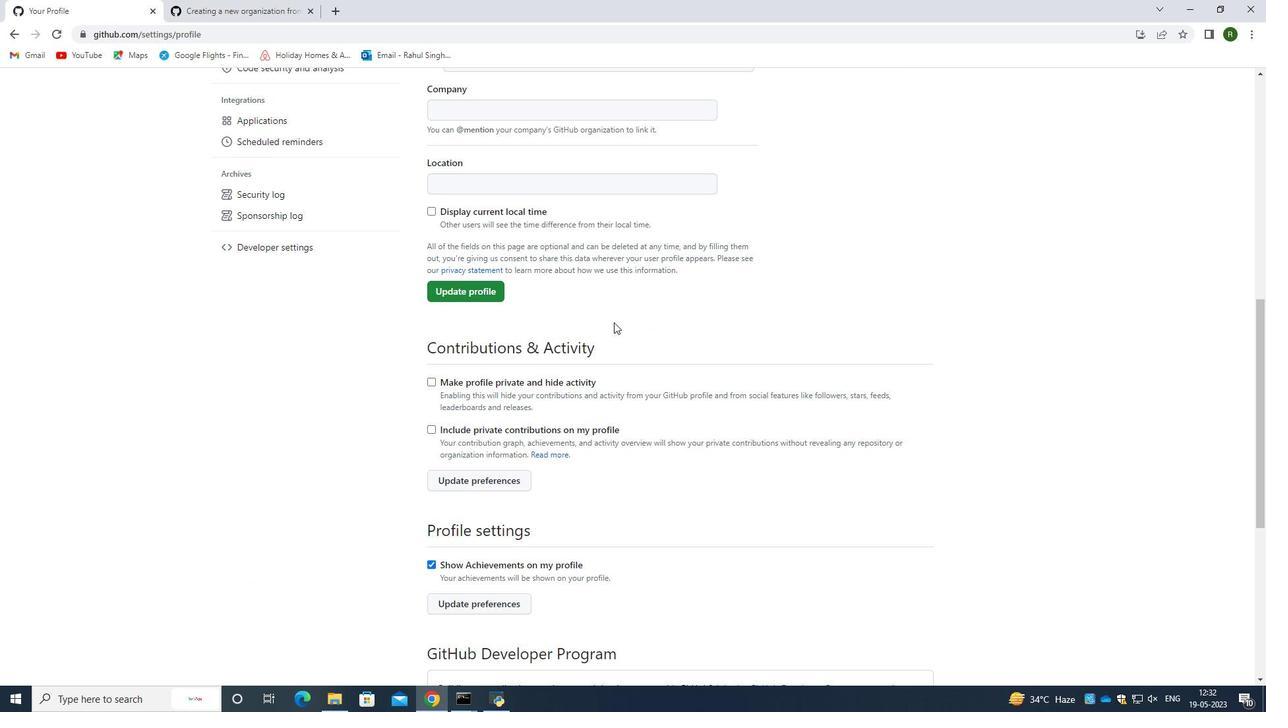 
Action: Mouse scrolled (613, 321) with delta (0, 0)
Screenshot: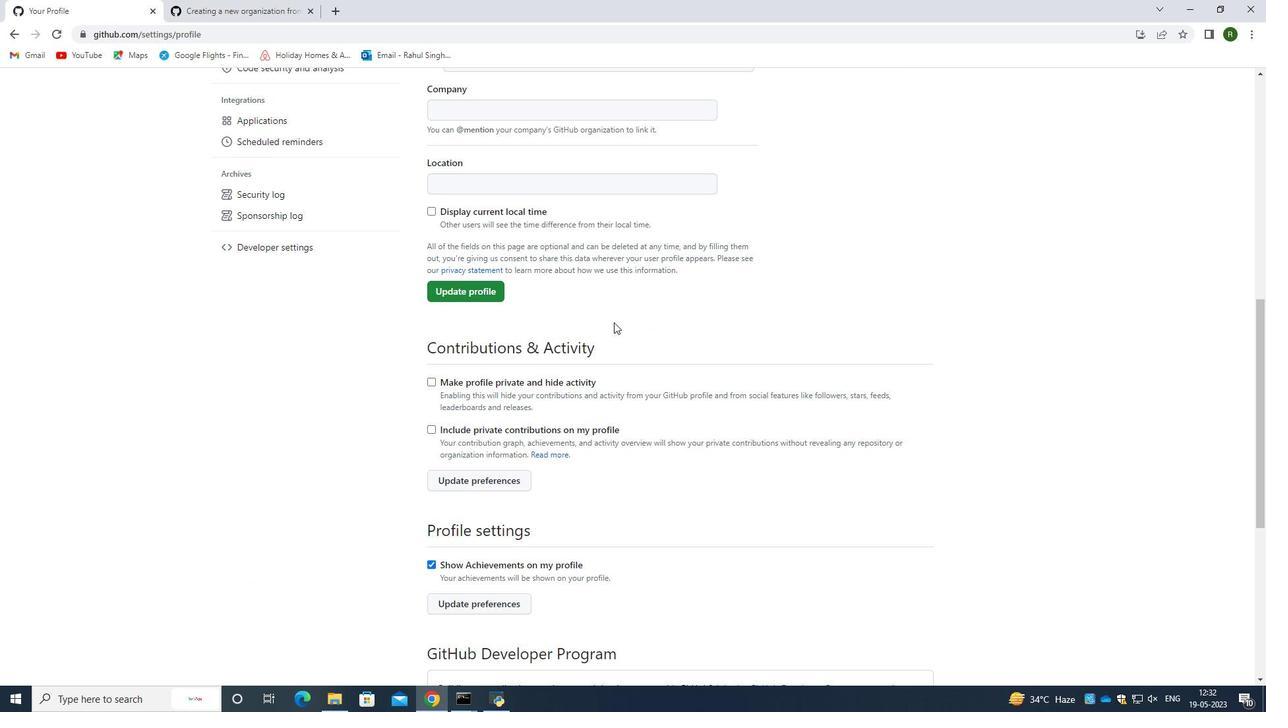 
Action: Mouse moved to (613, 323)
Screenshot: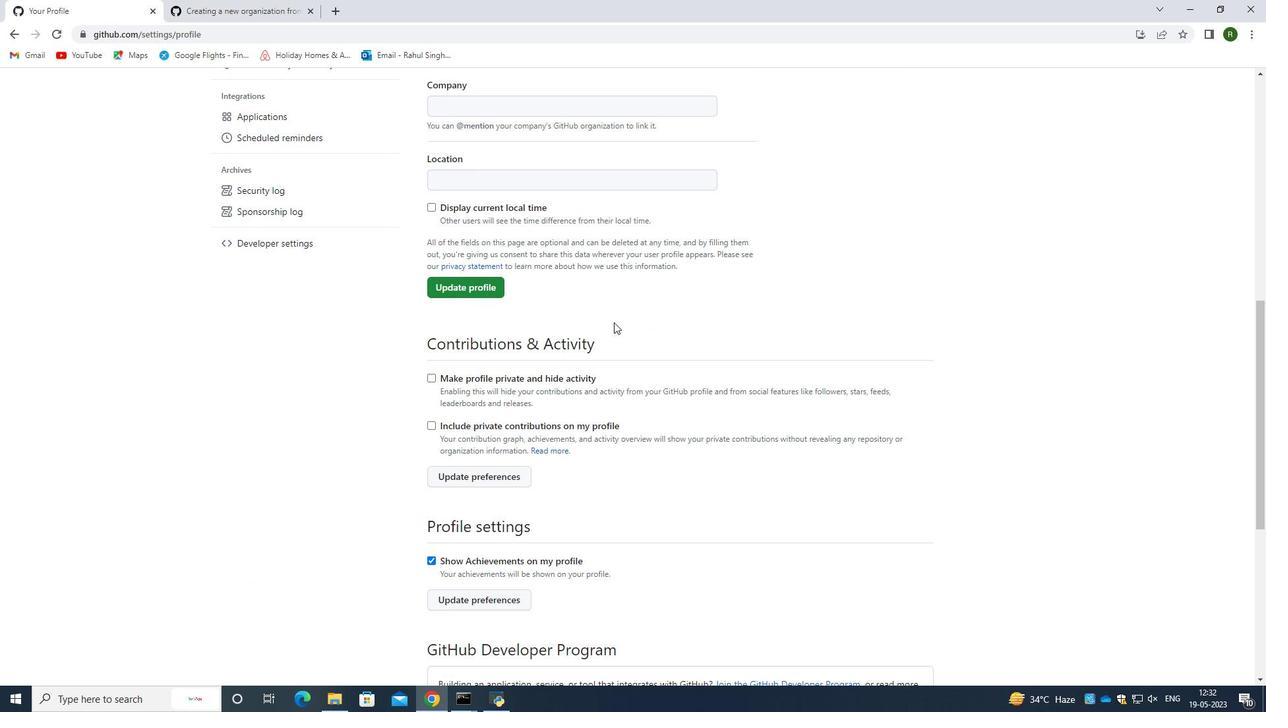 
Action: Mouse scrolled (613, 322) with delta (0, 0)
Screenshot: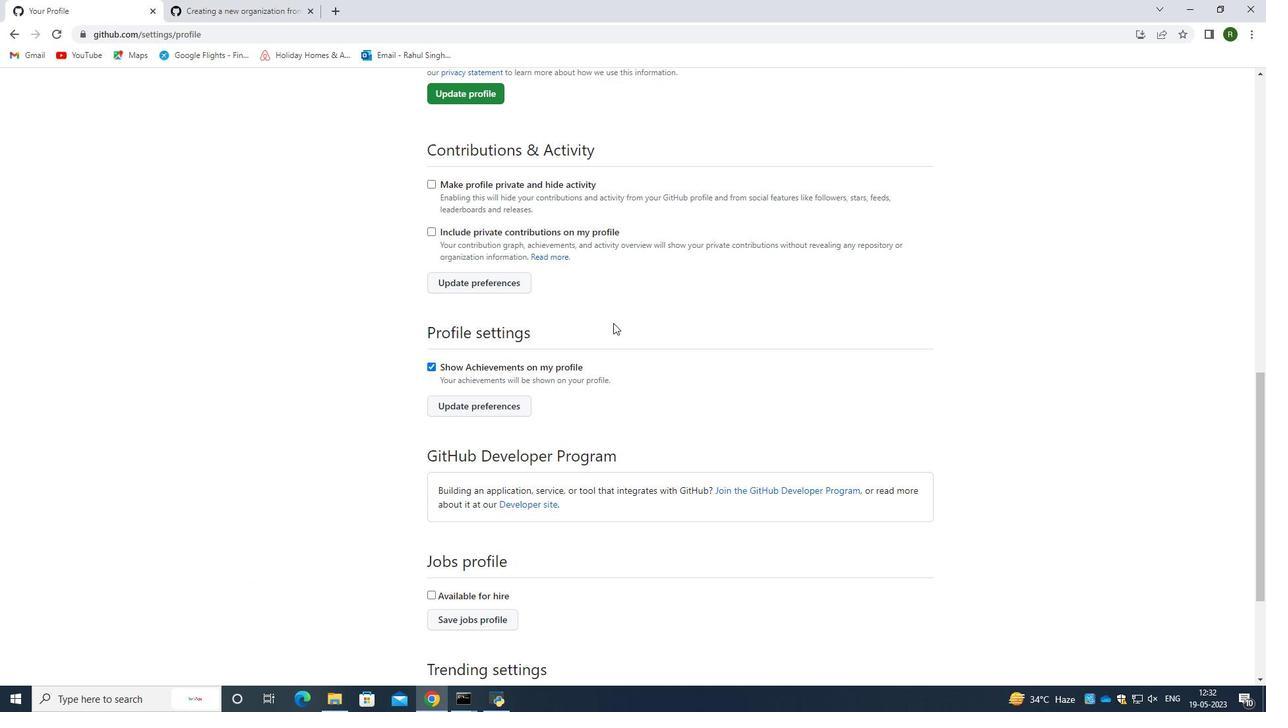 
Action: Mouse moved to (612, 325)
Screenshot: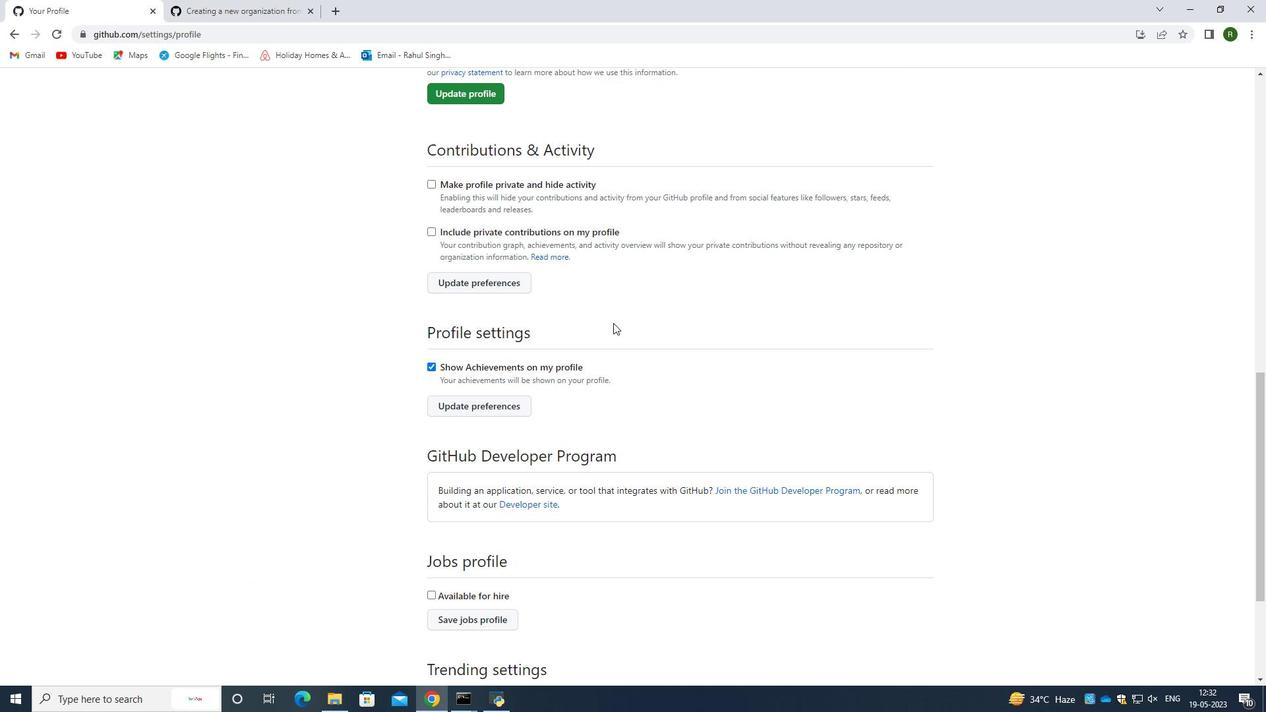 
Action: Mouse scrolled (612, 324) with delta (0, 0)
Screenshot: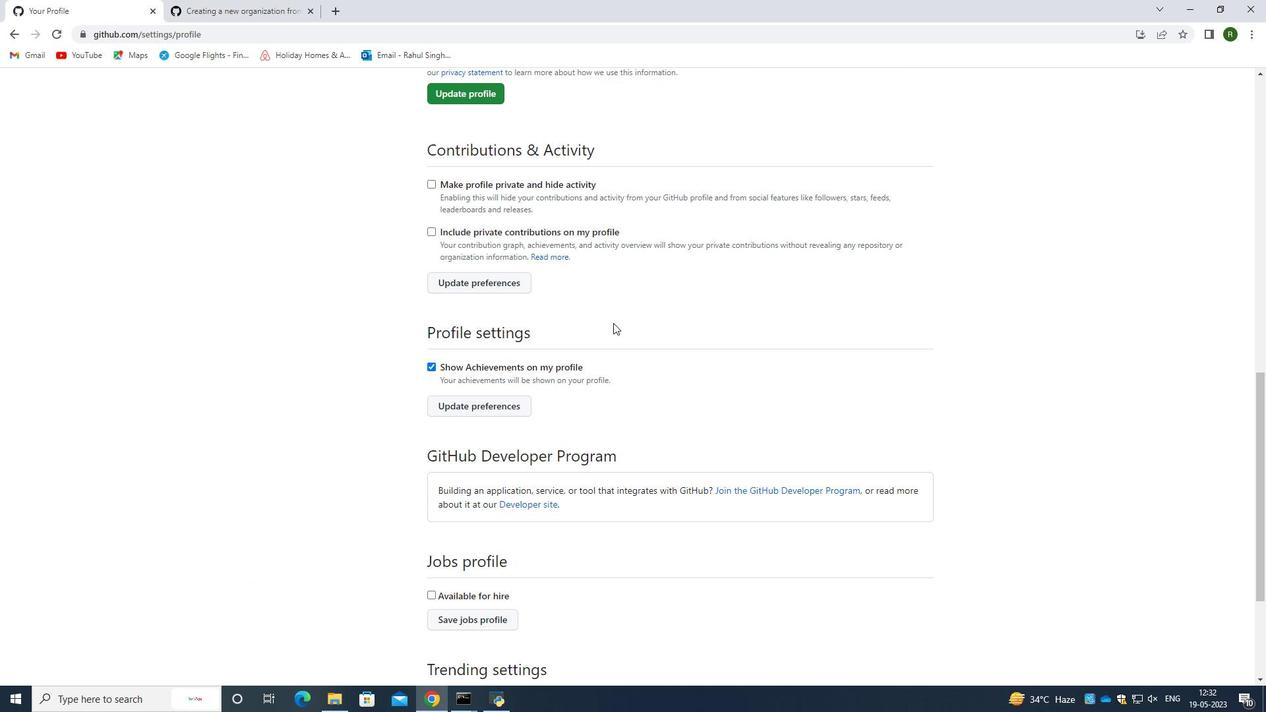 
Action: Mouse scrolled (612, 324) with delta (0, 0)
Screenshot: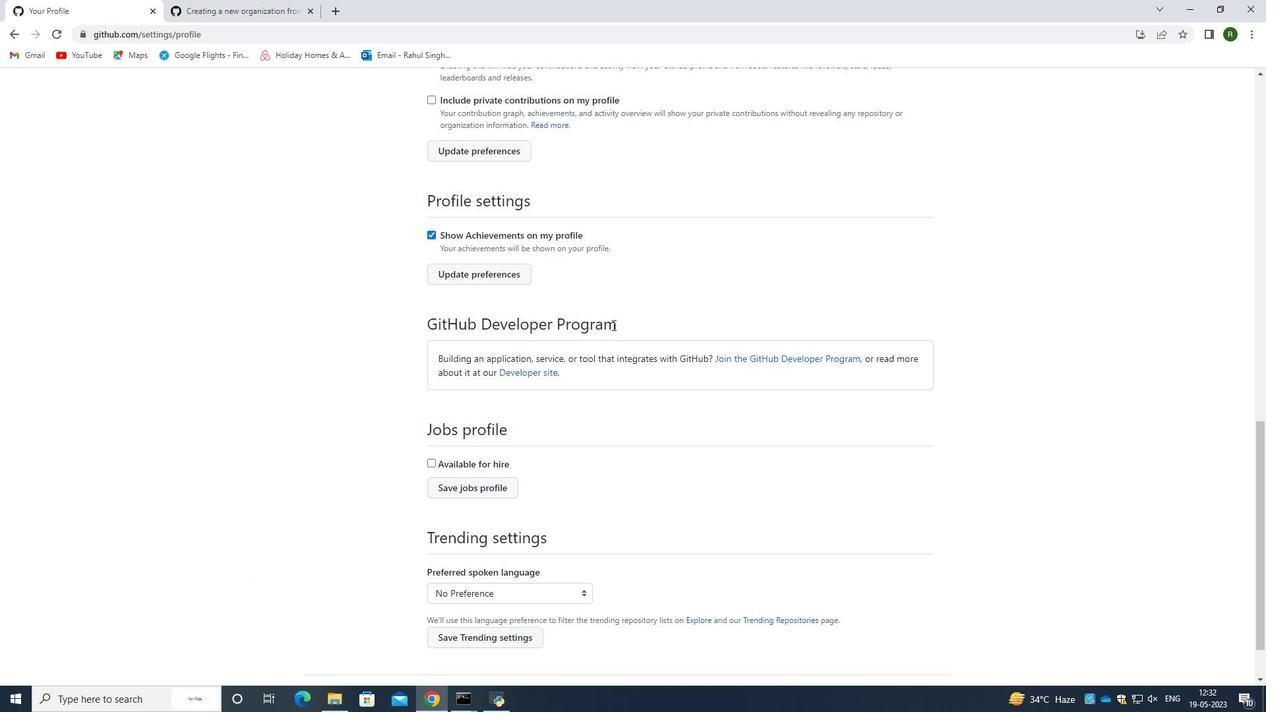 
Action: Mouse scrolled (612, 324) with delta (0, 0)
Screenshot: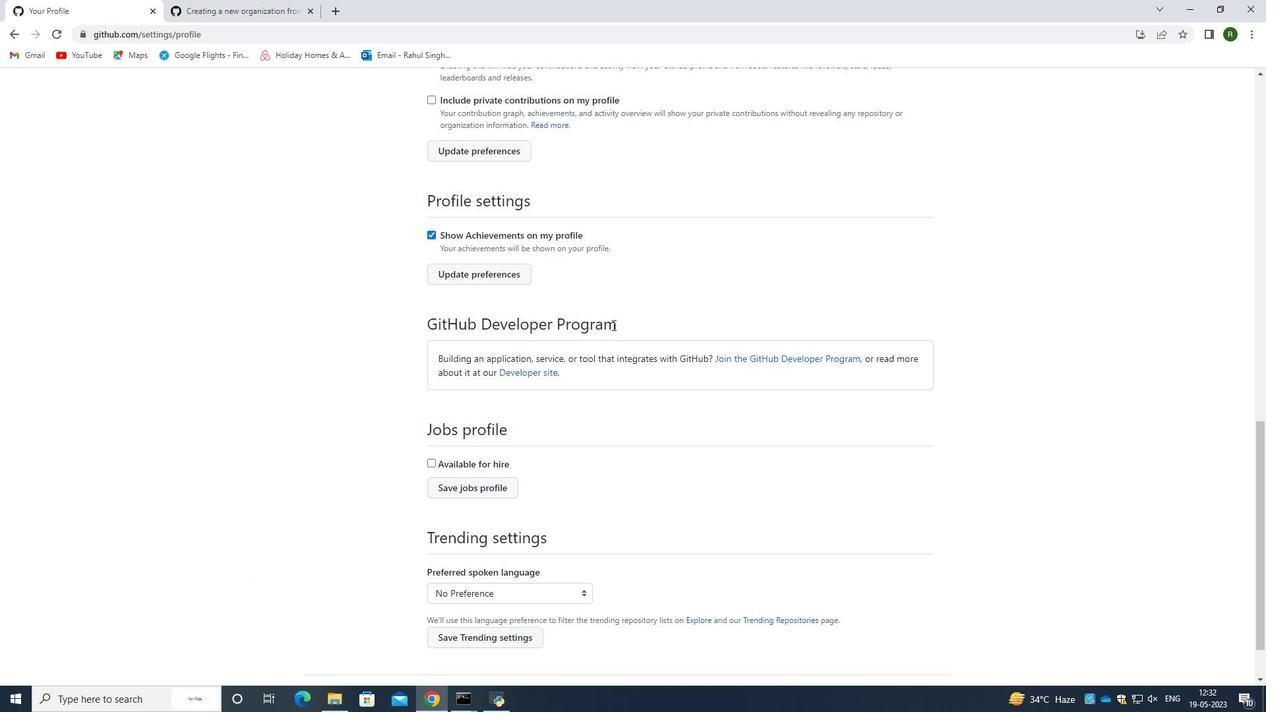 
Action: Mouse scrolled (612, 324) with delta (0, 0)
Screenshot: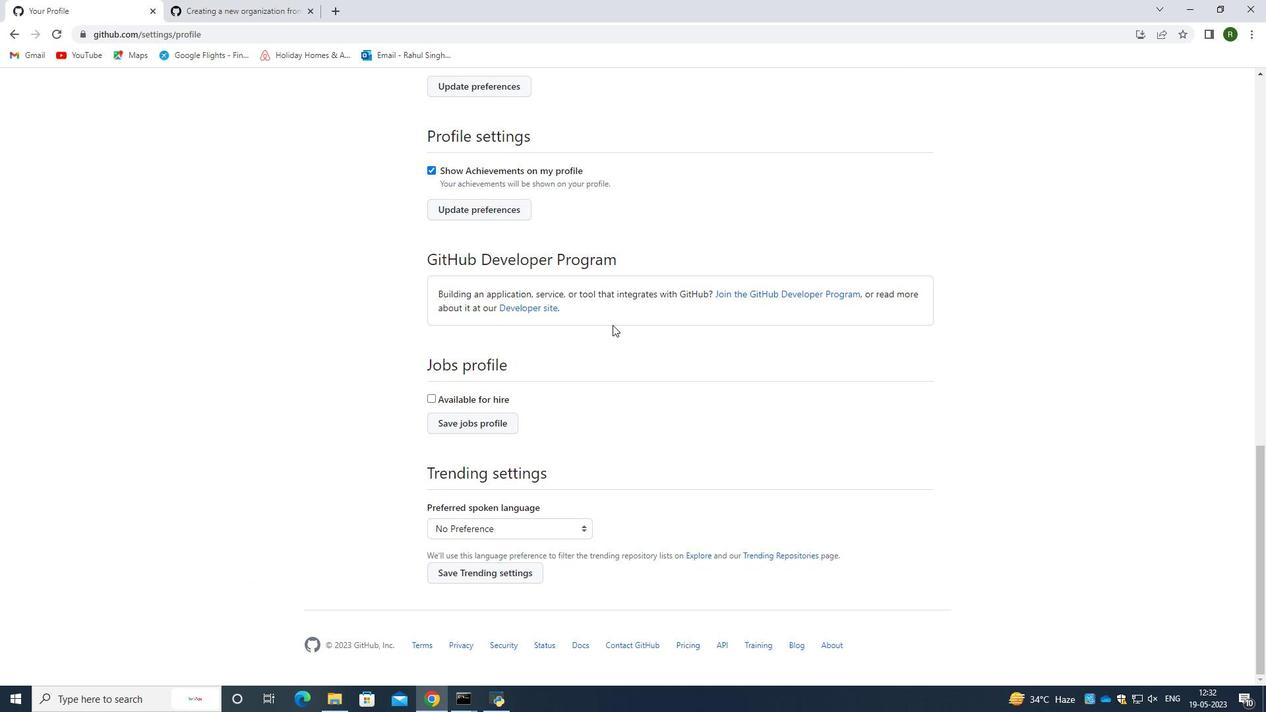 
Action: Mouse moved to (558, 458)
Screenshot: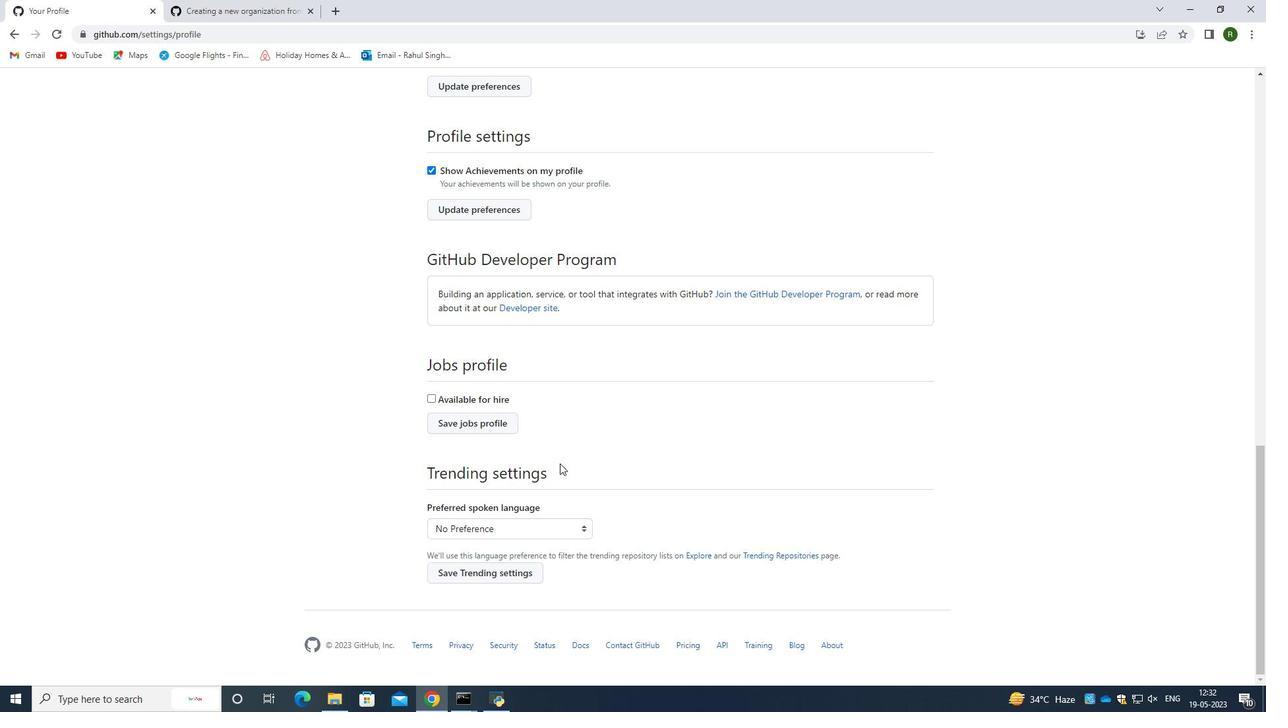 
Action: Mouse scrolled (558, 459) with delta (0, 0)
Screenshot: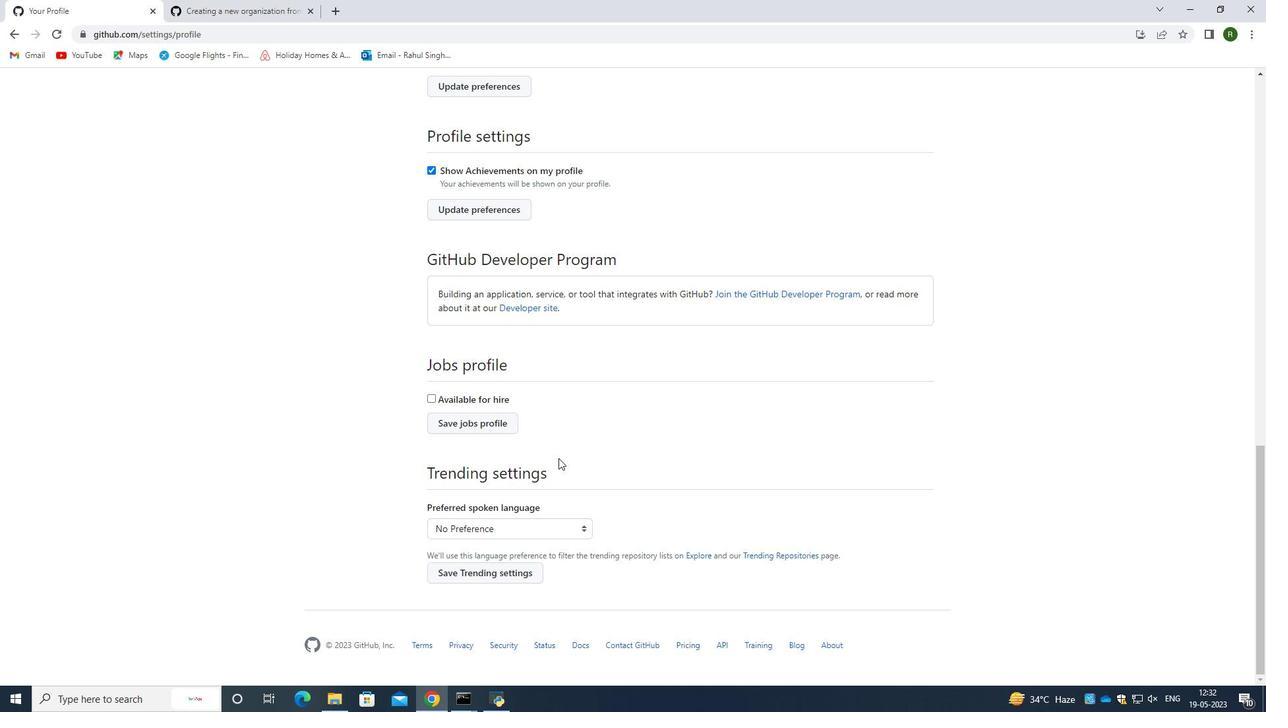 
Action: Mouse scrolled (558, 459) with delta (0, 0)
Screenshot: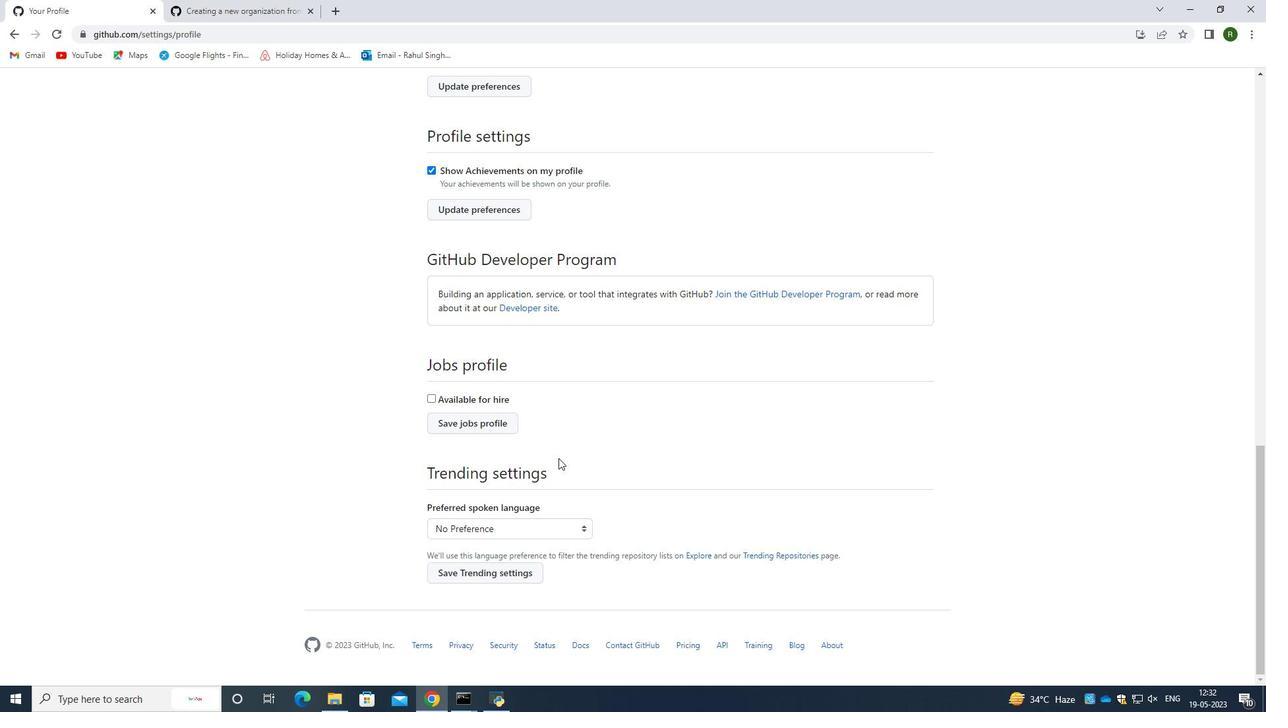 
Action: Mouse moved to (554, 439)
Screenshot: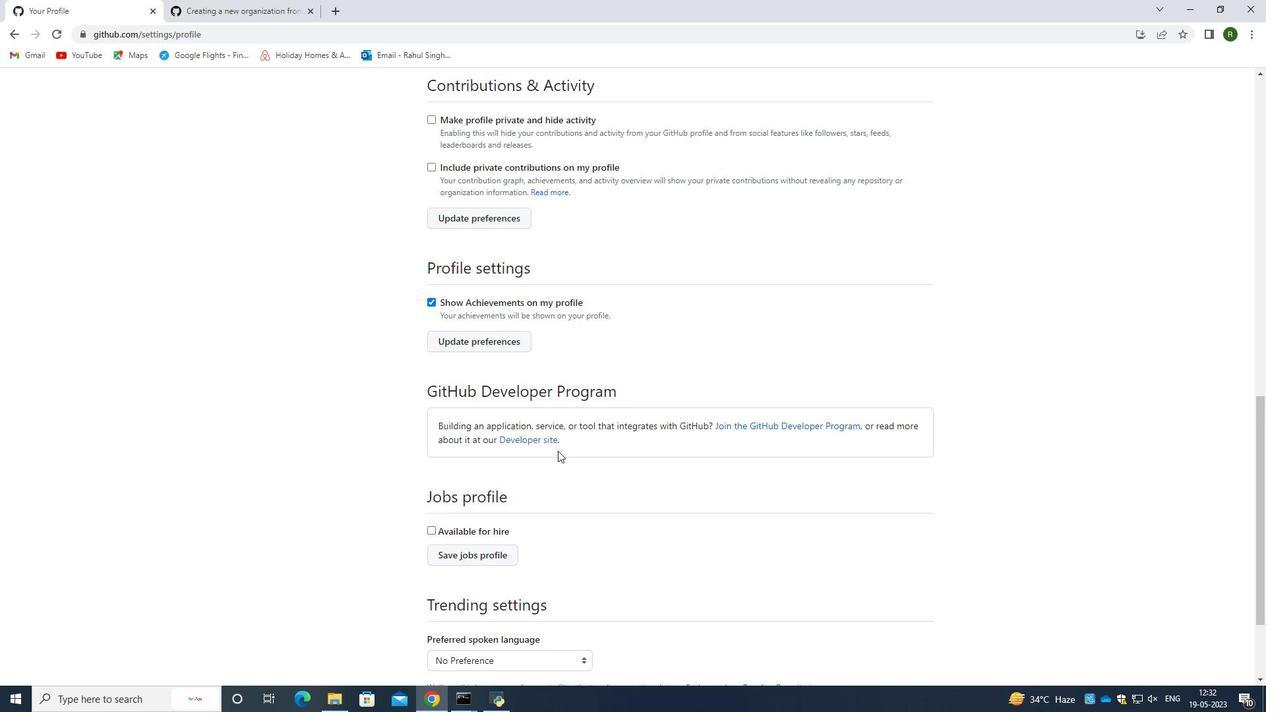 
Action: Mouse scrolled (554, 440) with delta (0, 0)
Screenshot: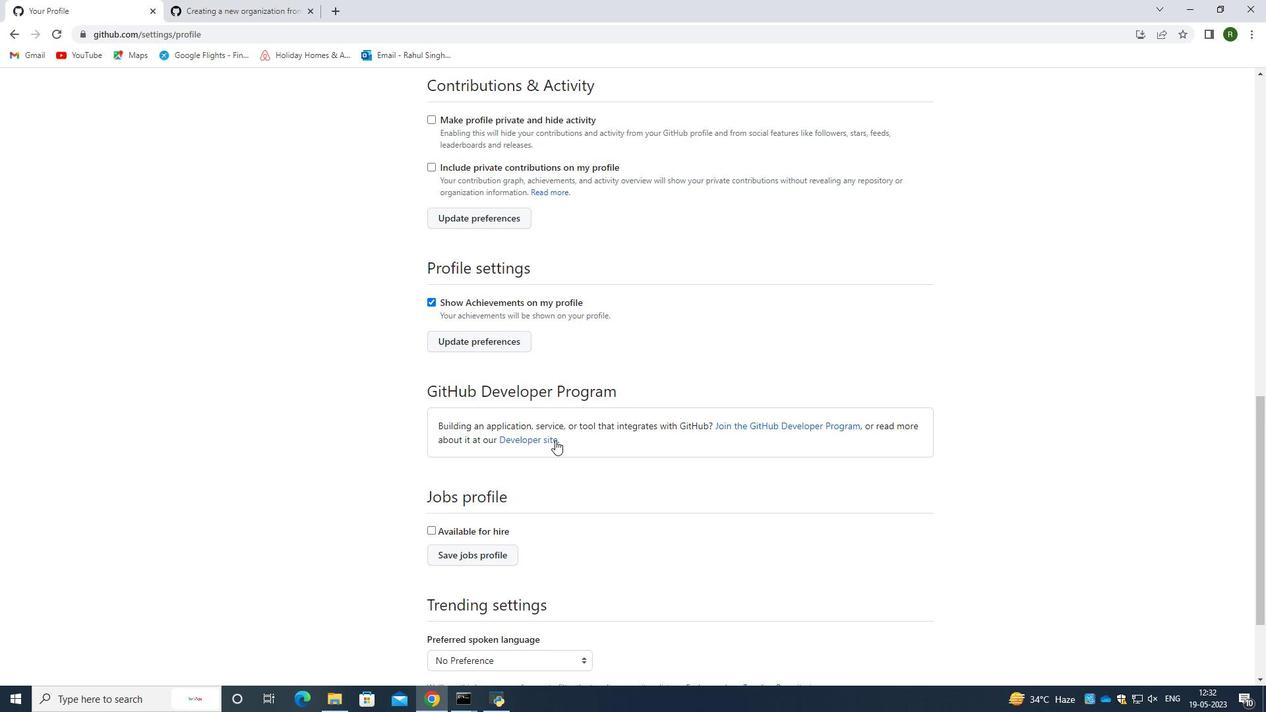 
Action: Mouse scrolled (554, 440) with delta (0, 0)
Screenshot: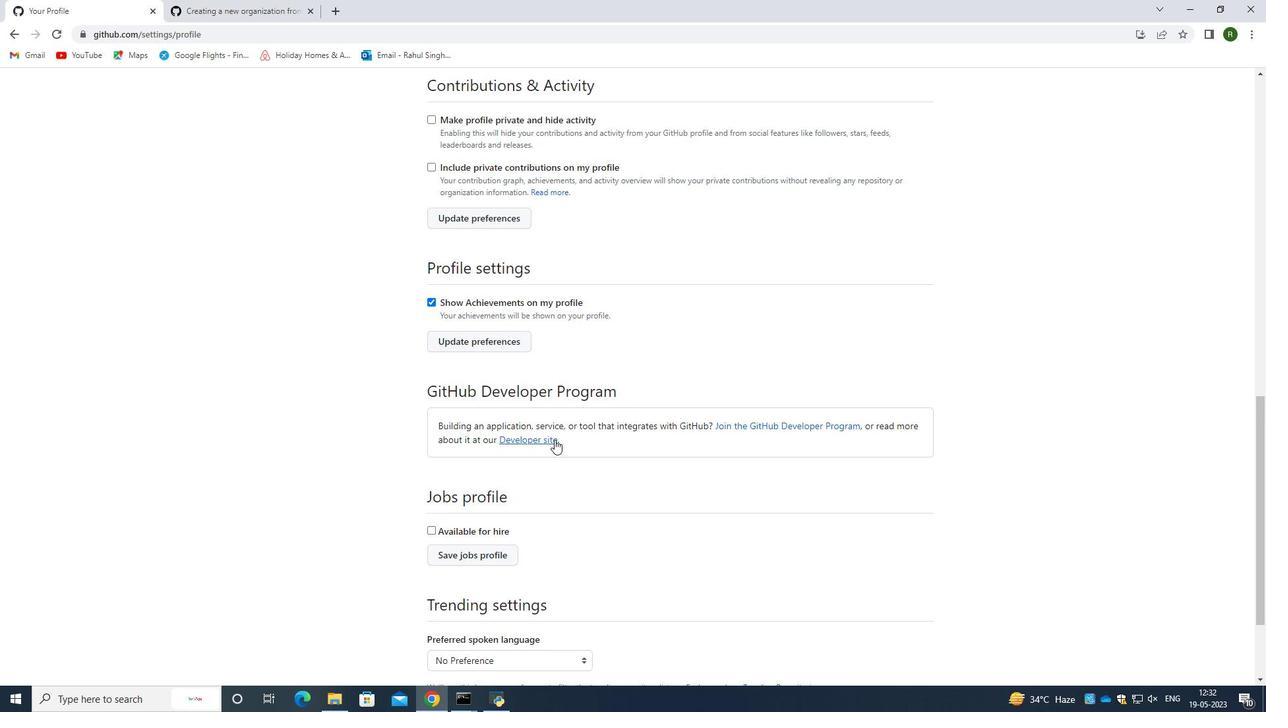 
Action: Mouse scrolled (554, 440) with delta (0, 0)
Screenshot: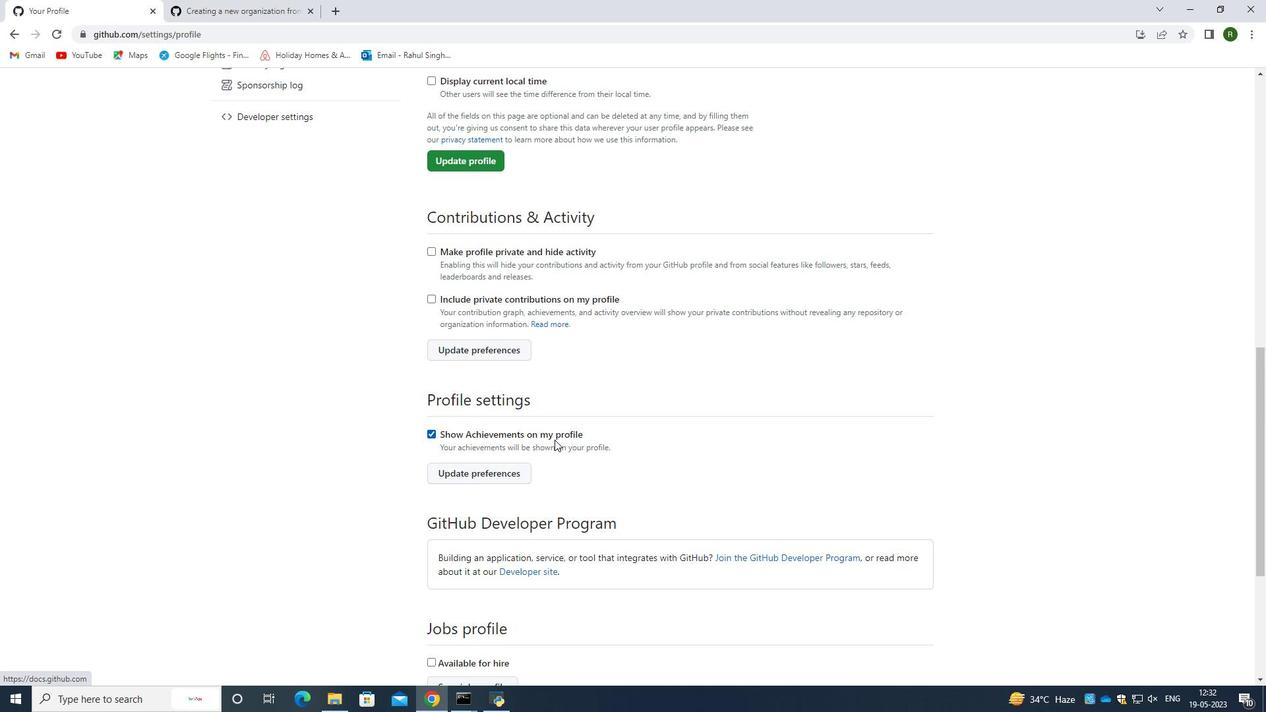 
Action: Mouse scrolled (554, 440) with delta (0, 0)
Screenshot: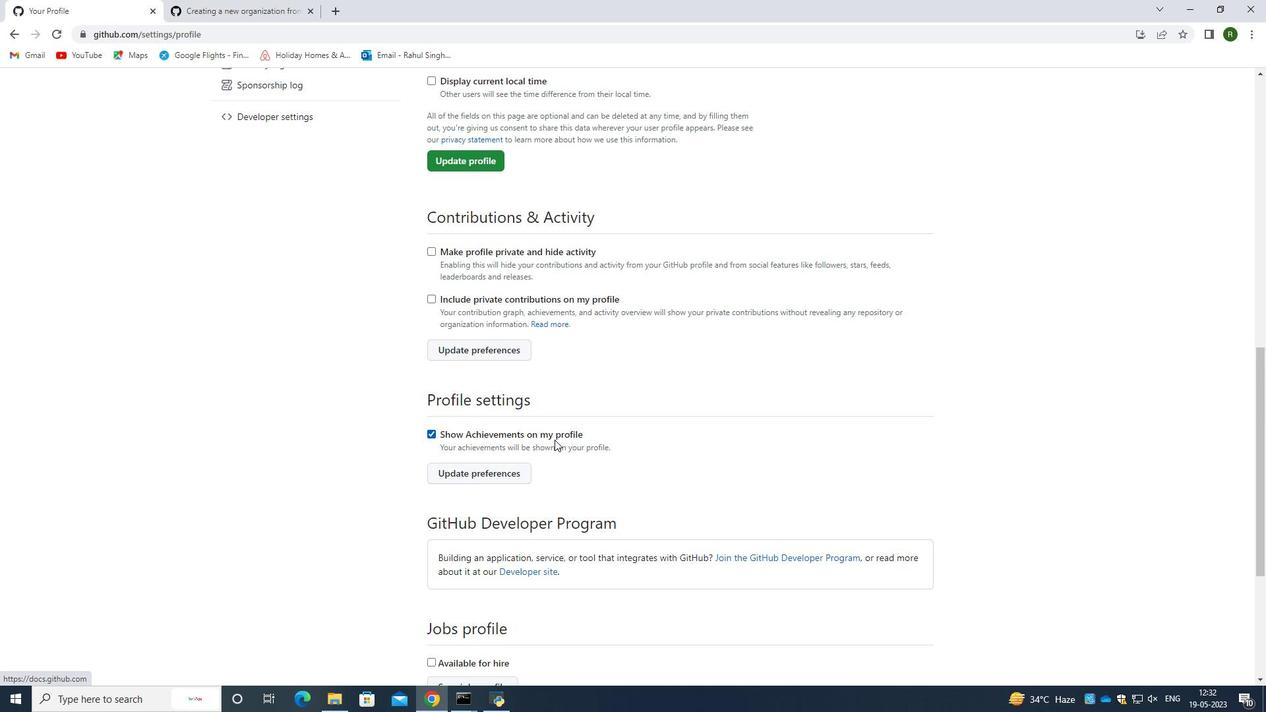 
Action: Mouse moved to (552, 429)
Screenshot: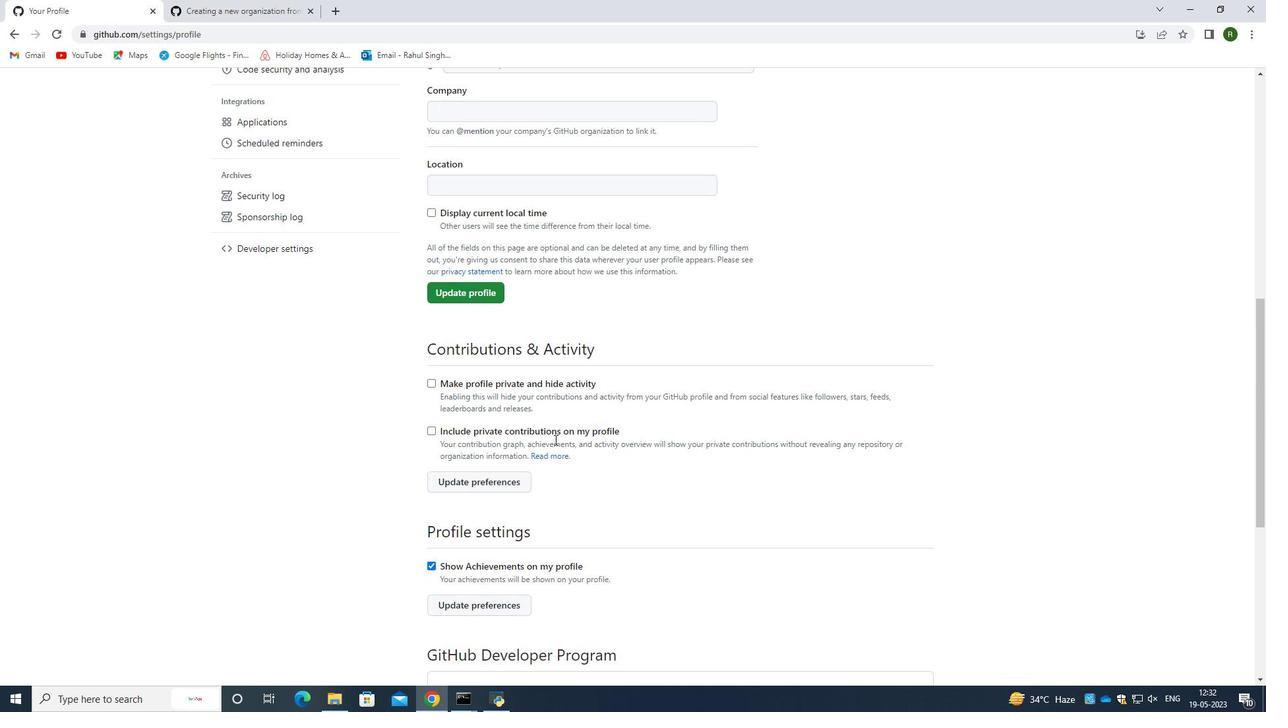 
Action: Mouse scrolled (552, 430) with delta (0, 0)
Screenshot: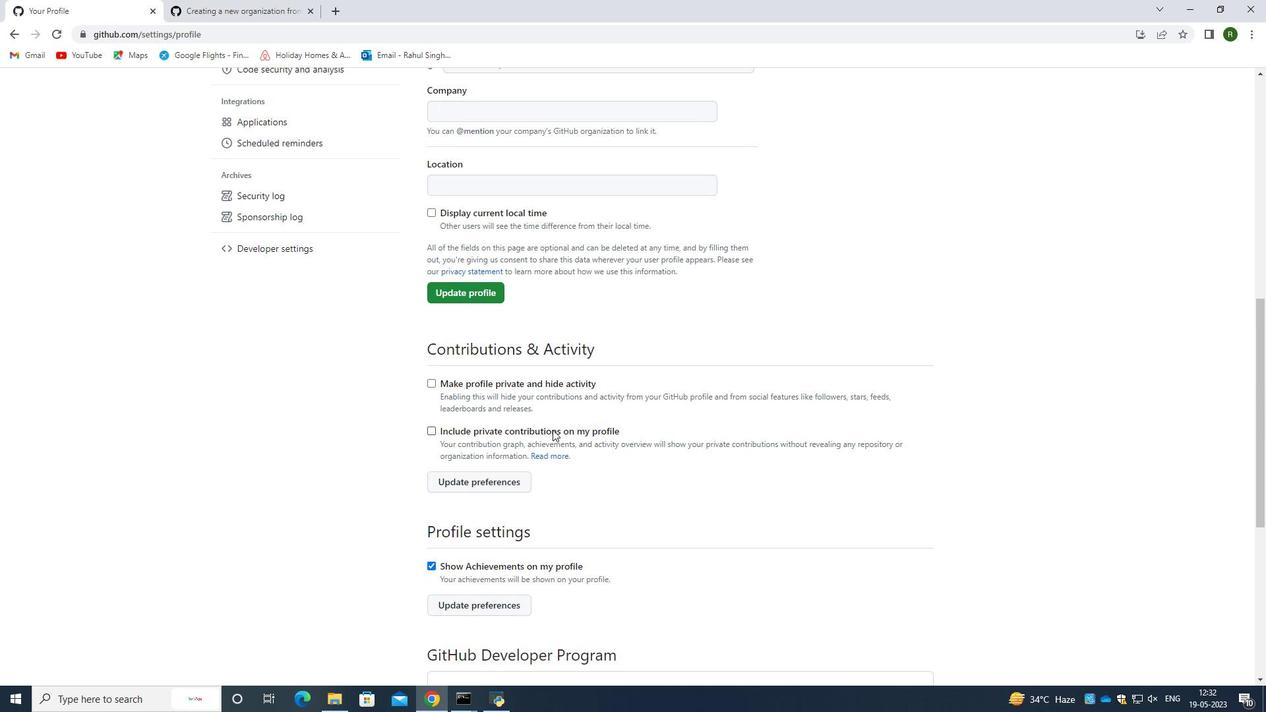 
Action: Mouse scrolled (552, 430) with delta (0, 0)
Screenshot: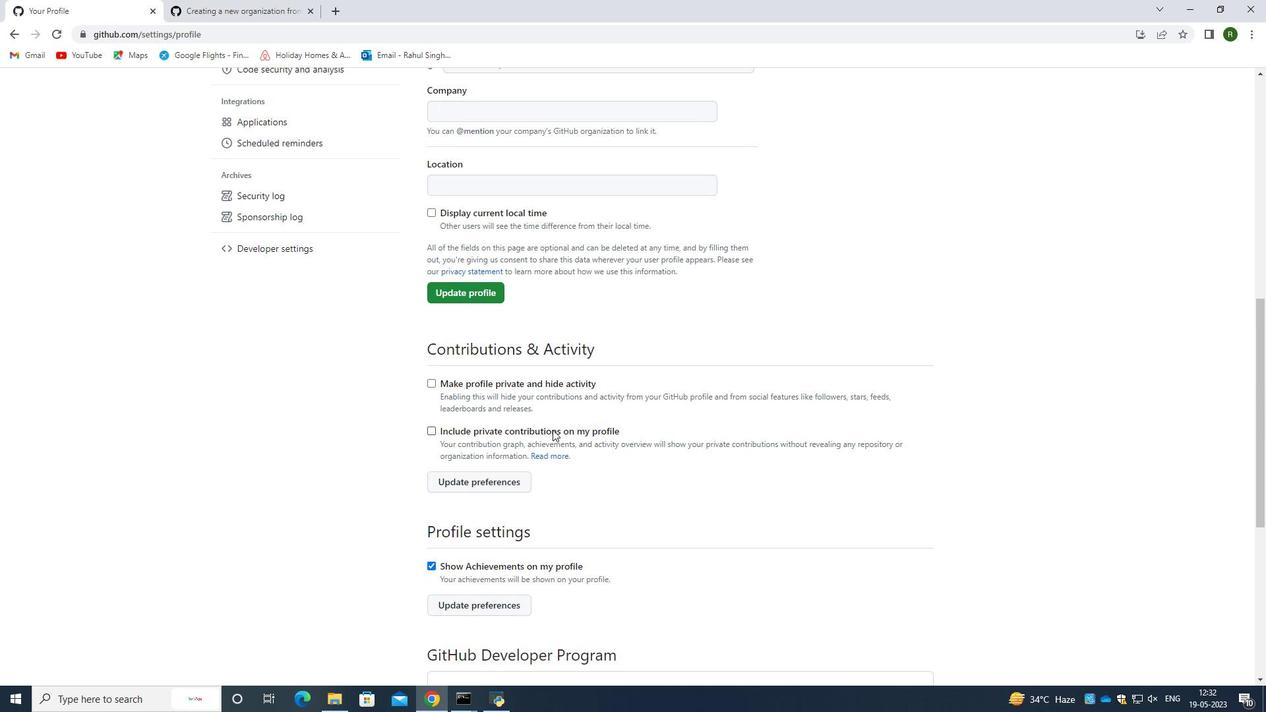 
Action: Mouse scrolled (552, 430) with delta (0, 0)
Screenshot: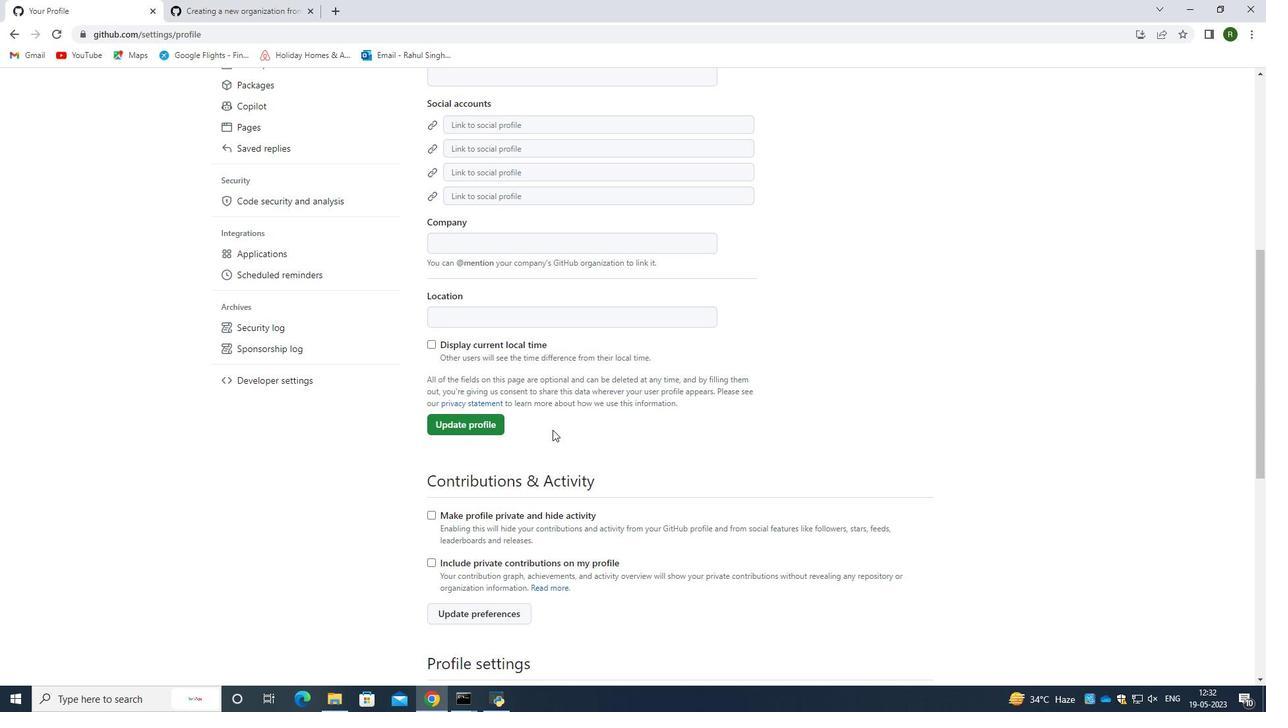 
Action: Mouse scrolled (552, 430) with delta (0, 0)
Screenshot: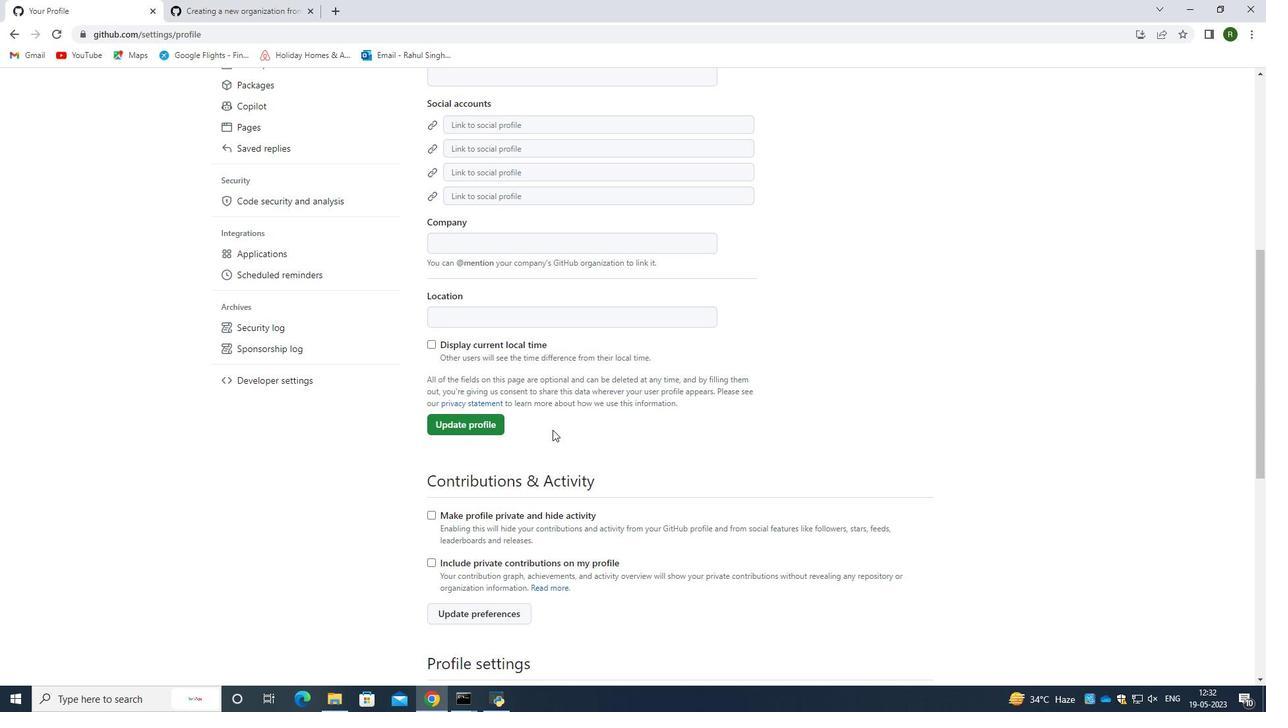 
Action: Mouse moved to (335, 374)
Screenshot: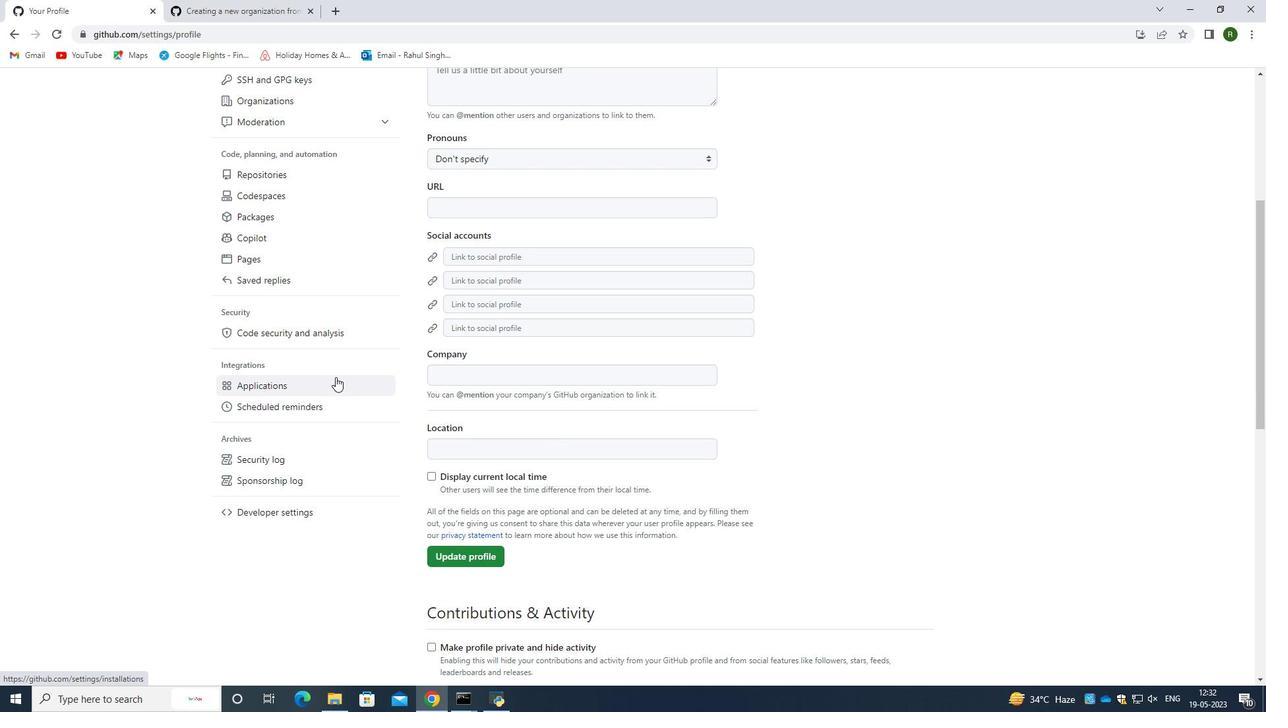 
Action: Mouse scrolled (335, 375) with delta (0, 0)
Screenshot: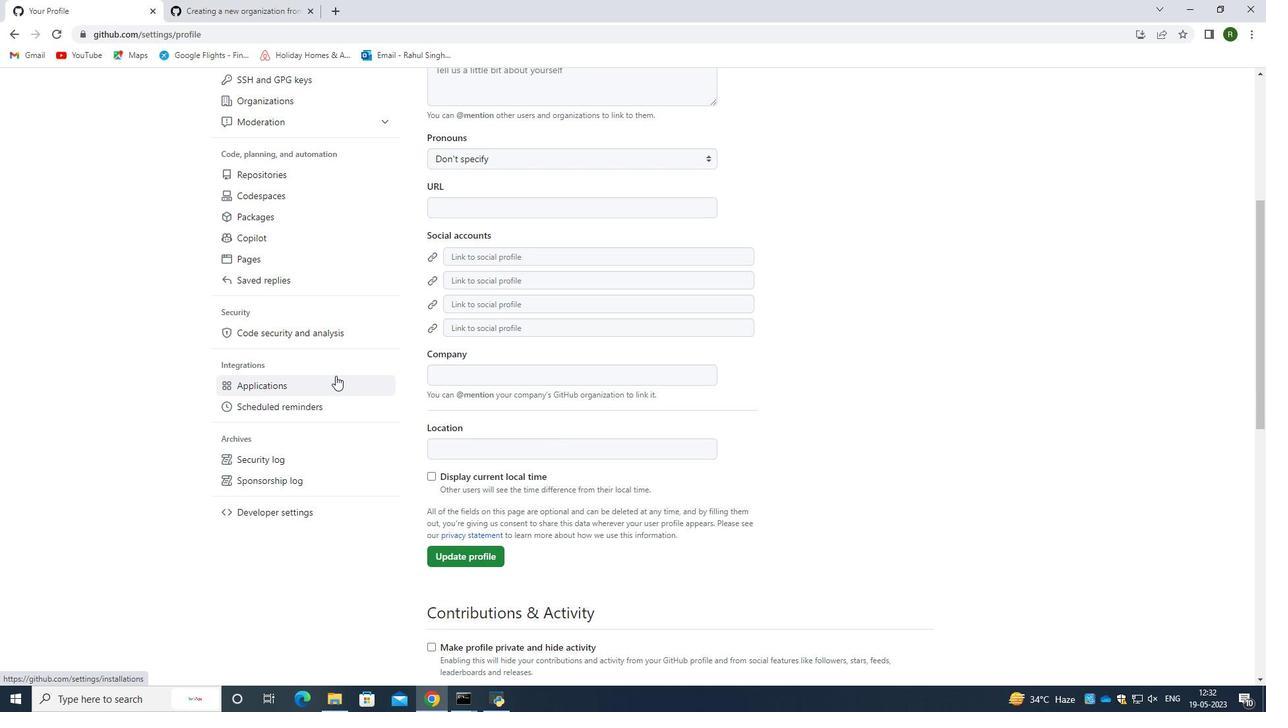 
Action: Mouse scrolled (335, 375) with delta (0, 0)
Screenshot: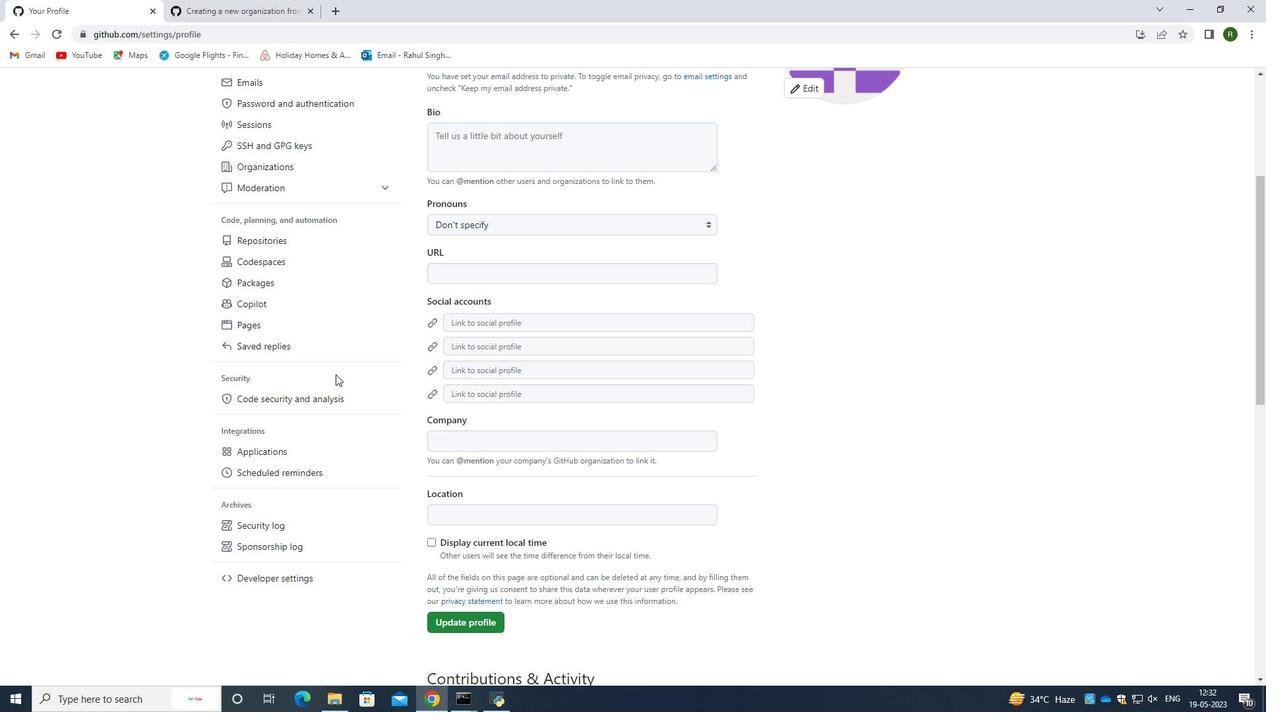 
Action: Mouse moved to (285, 205)
Screenshot: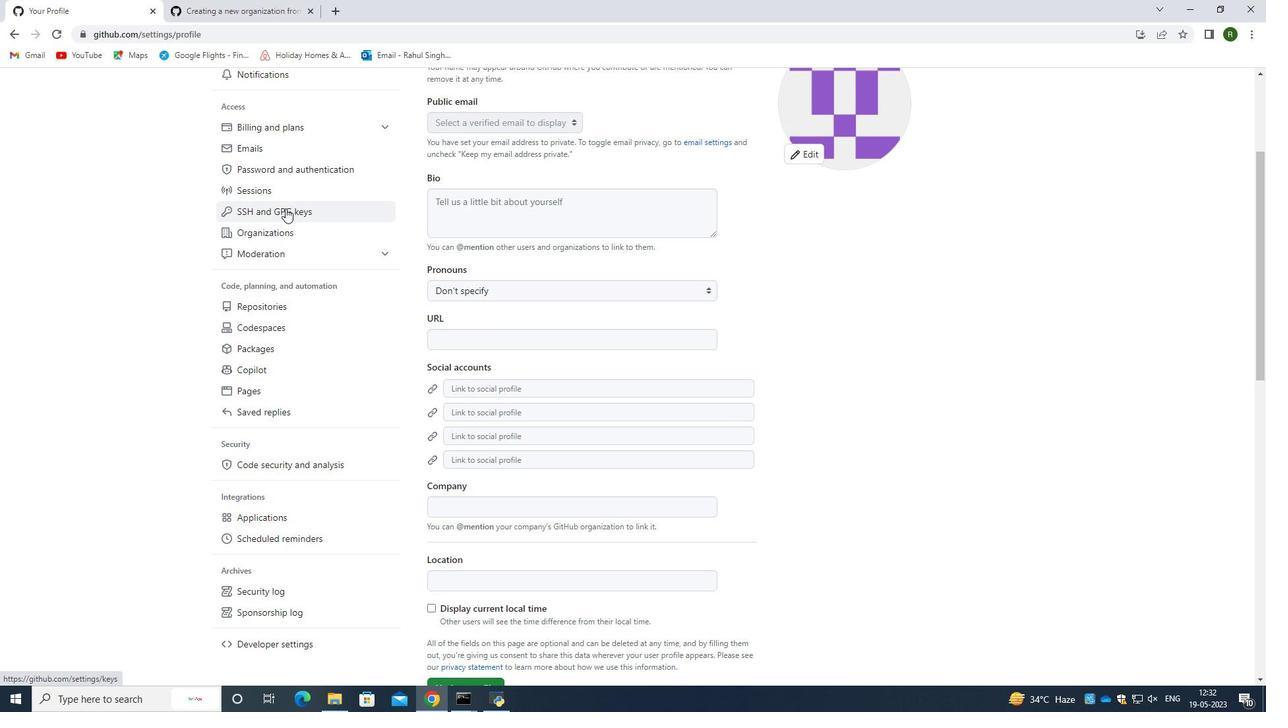 
Action: Mouse scrolled (285, 206) with delta (0, 0)
Screenshot: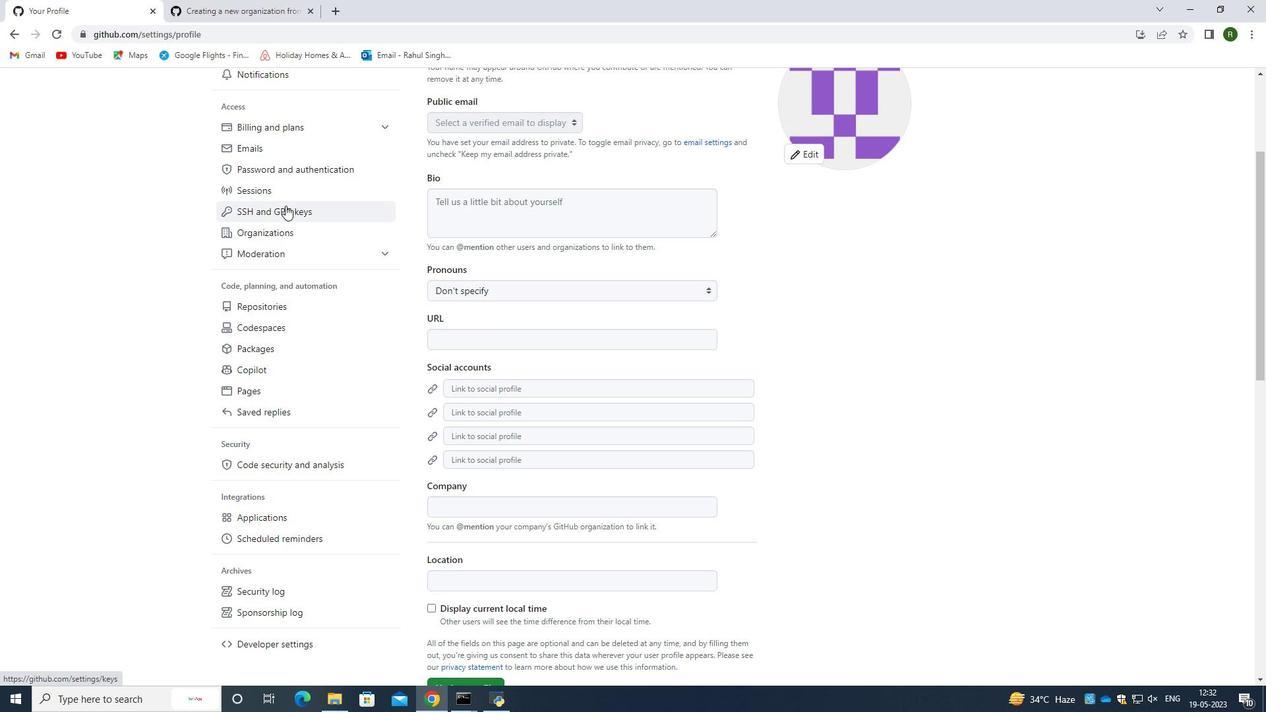 
Action: Mouse moved to (295, 316)
Screenshot: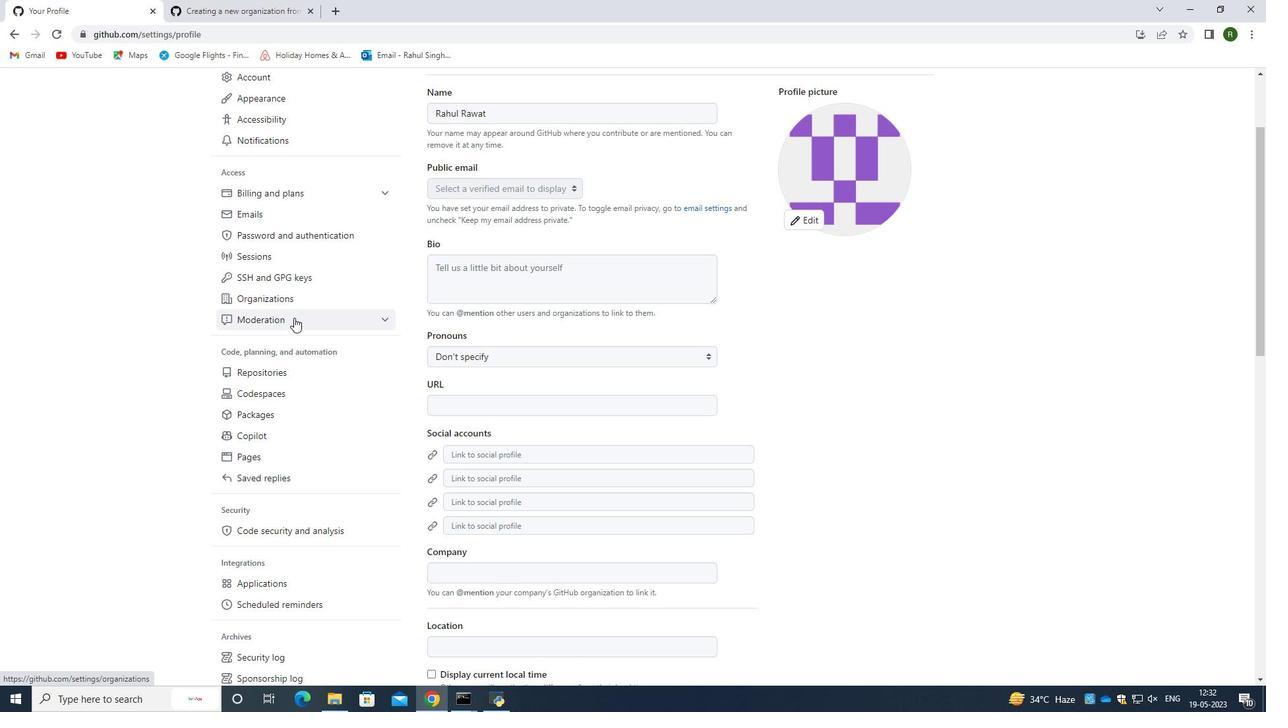 
Action: Mouse pressed left at (295, 316)
Screenshot: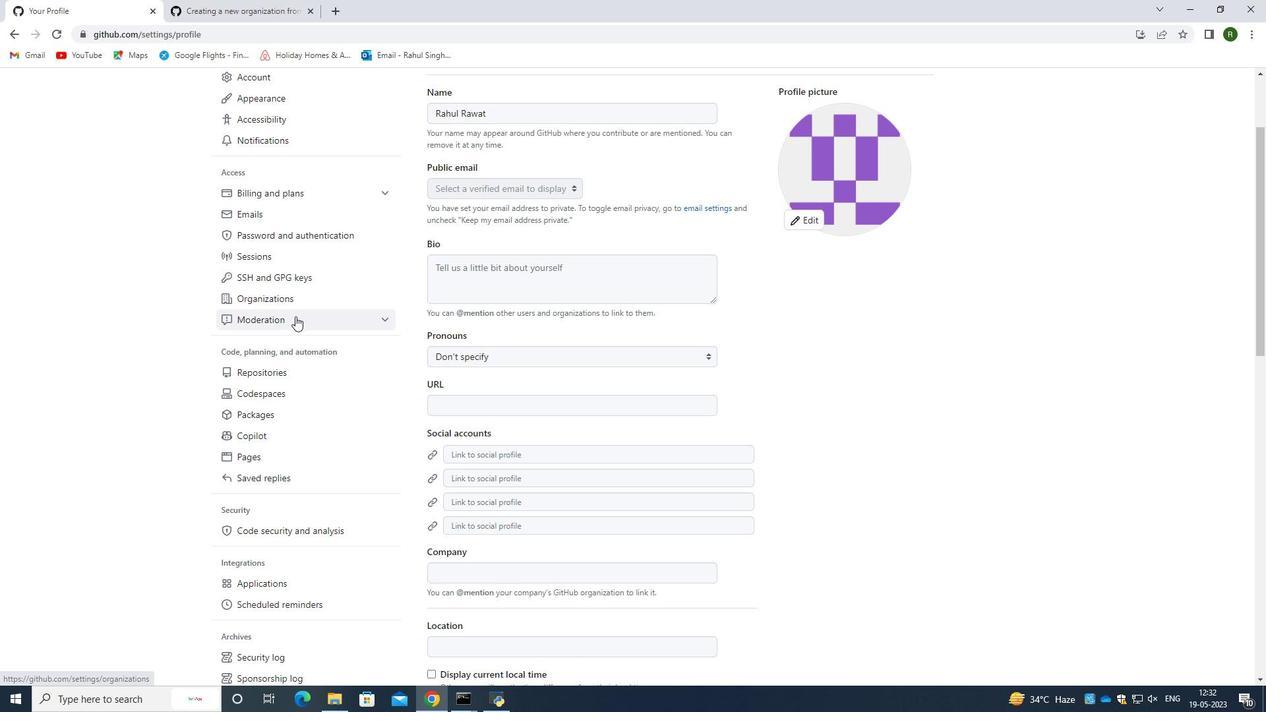 
Action: Mouse pressed left at (295, 316)
Screenshot: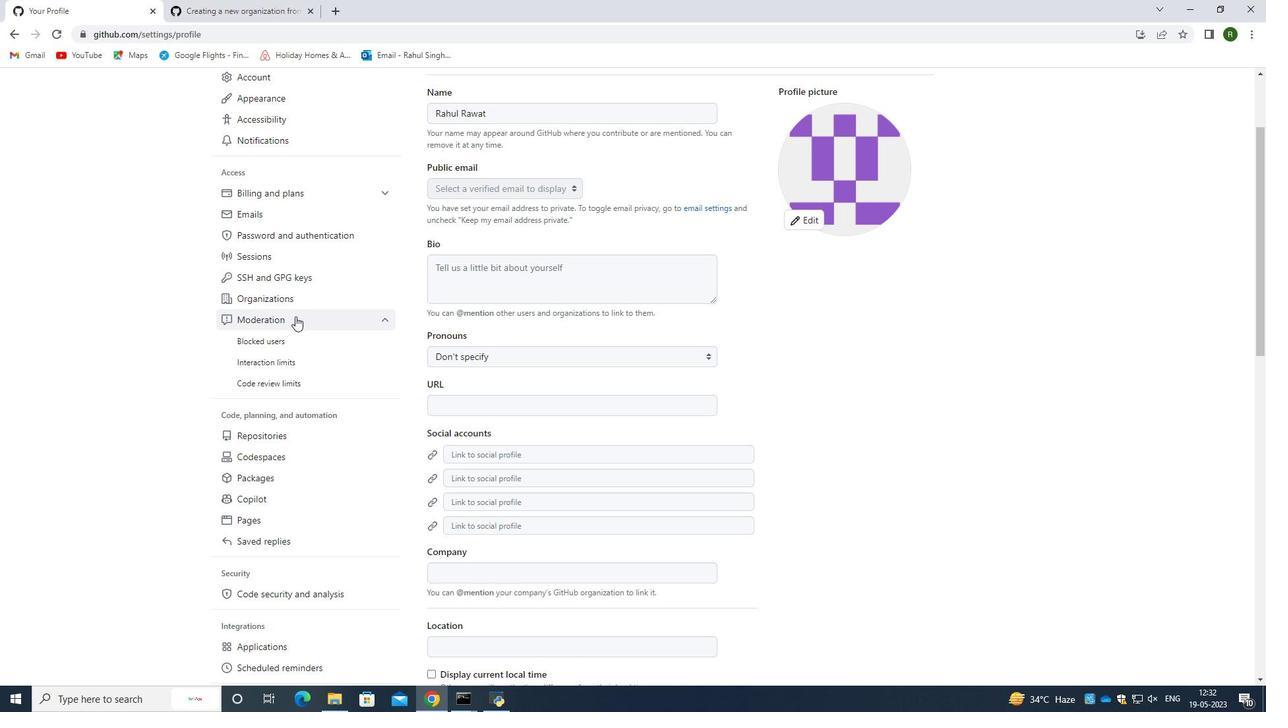 
Action: Mouse moved to (298, 285)
Screenshot: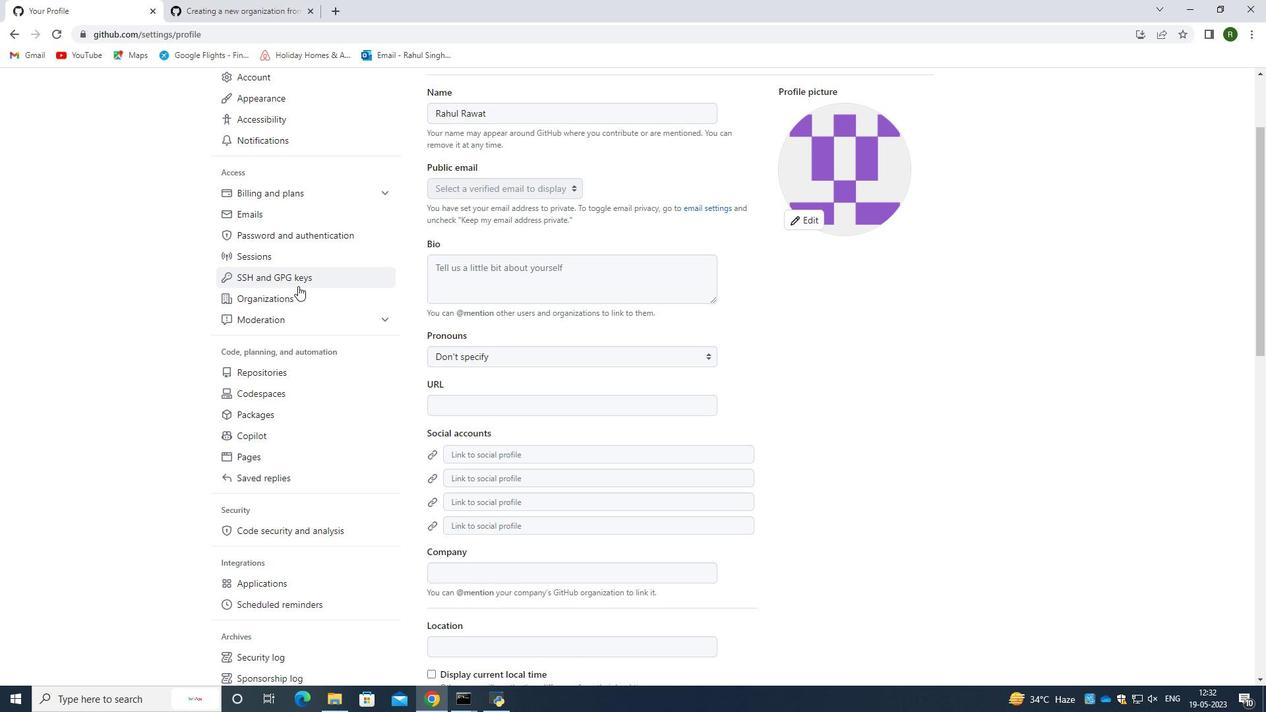 
Action: Mouse scrolled (298, 286) with delta (0, 0)
Screenshot: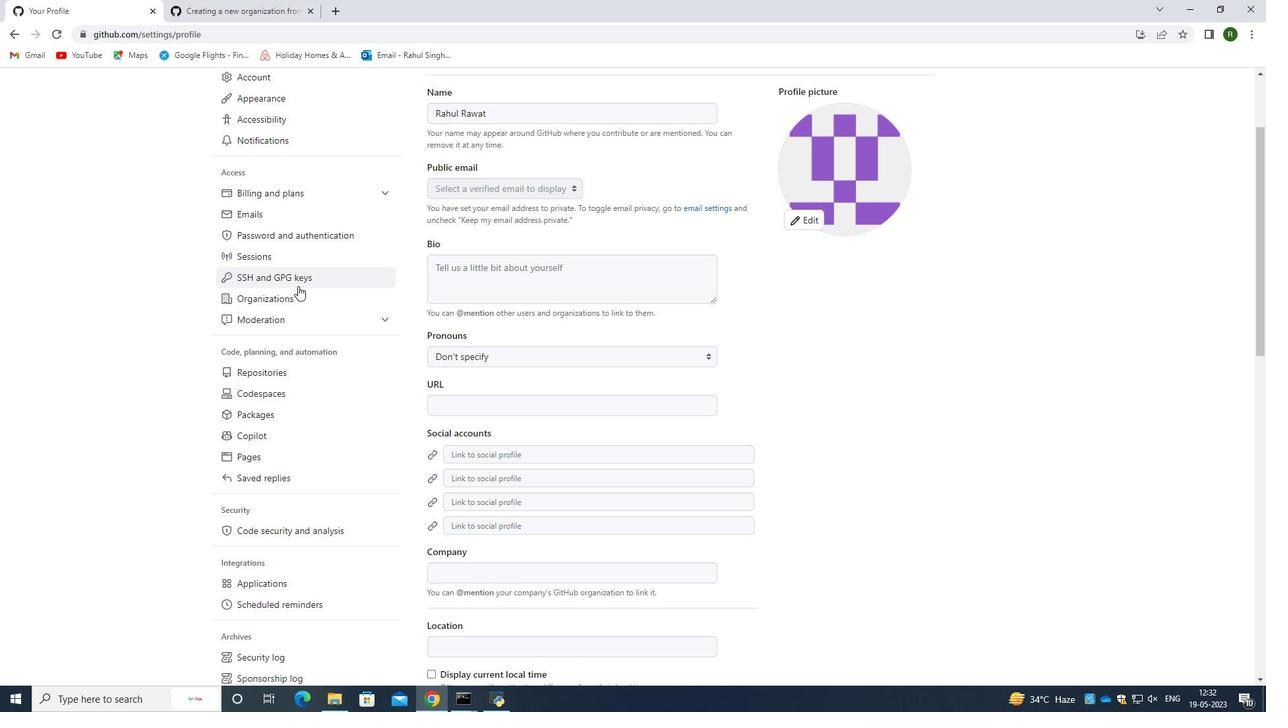 
Action: Mouse scrolled (298, 286) with delta (0, 0)
Screenshot: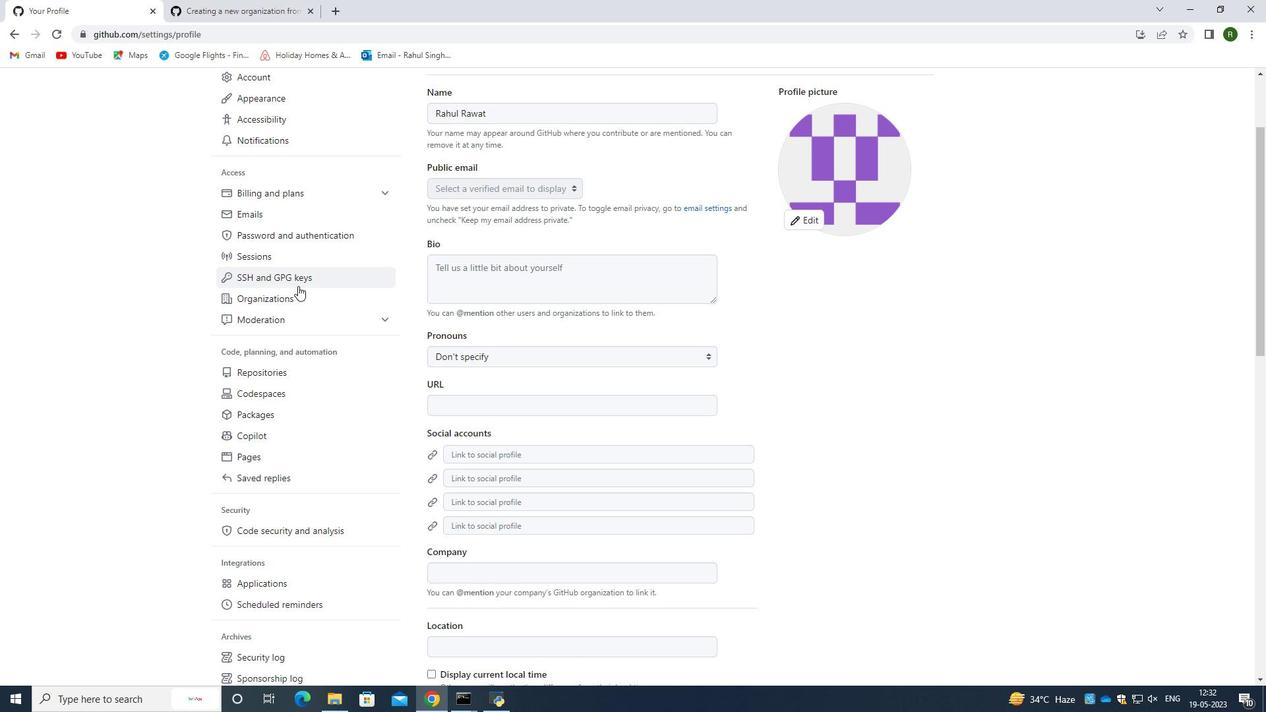 
Action: Mouse scrolled (298, 286) with delta (0, 0)
Screenshot: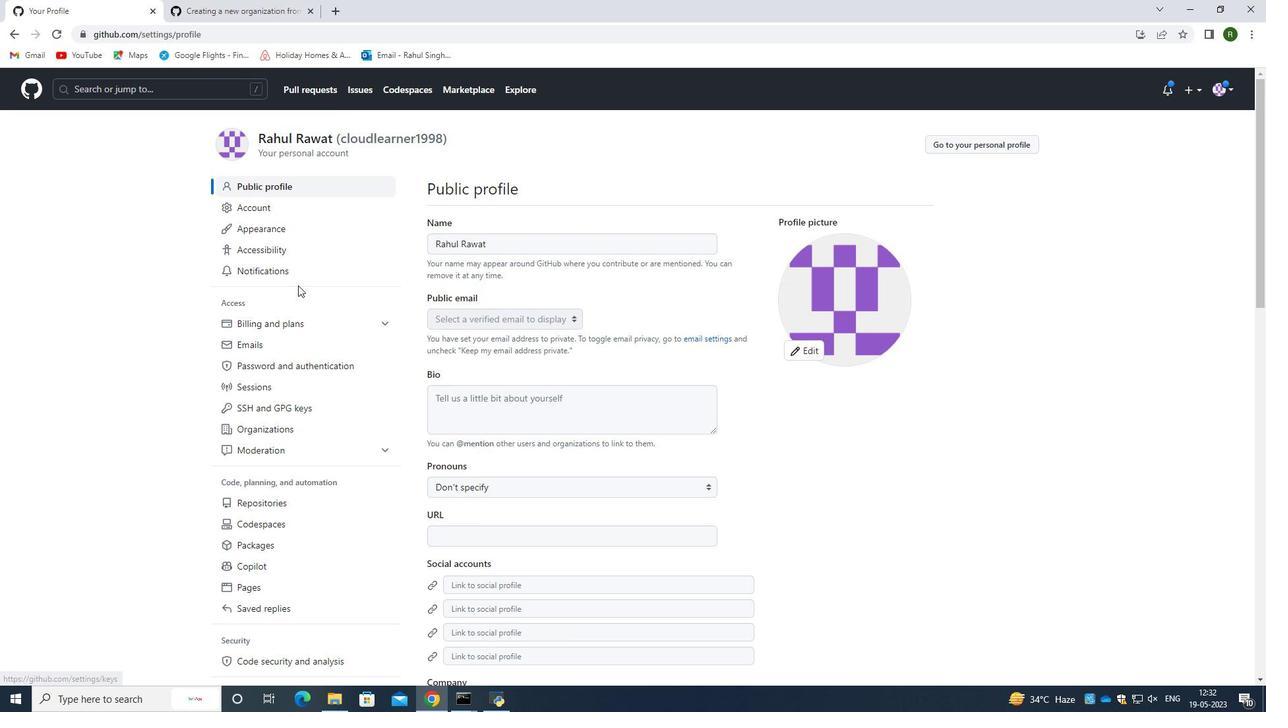 
Action: Mouse moved to (272, 212)
Screenshot: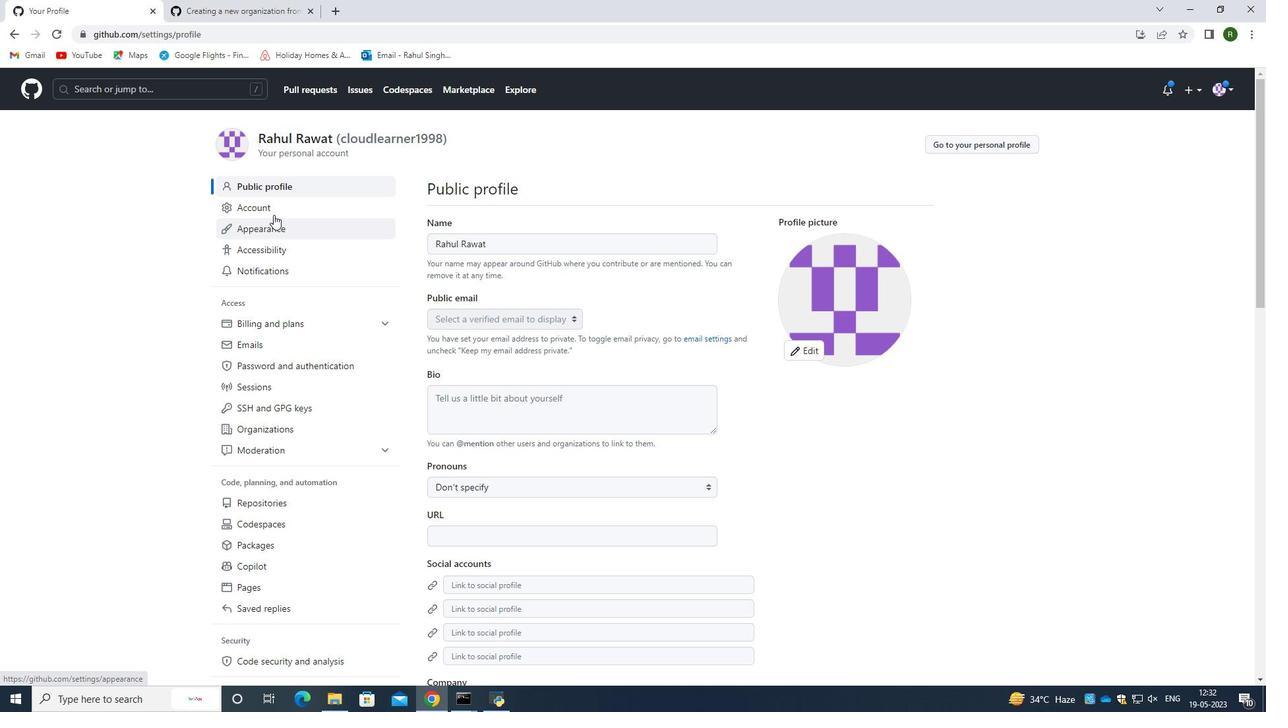
Action: Mouse pressed left at (272, 212)
Screenshot: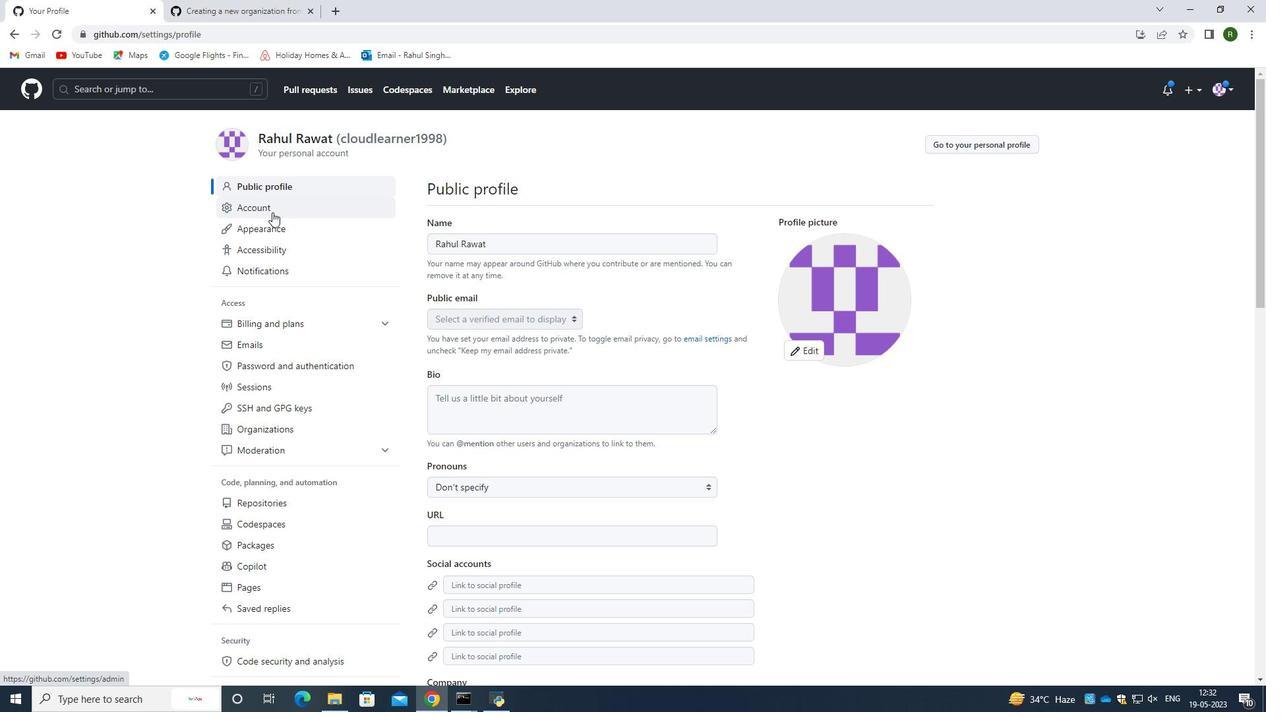 
Action: Mouse moved to (249, 11)
Screenshot: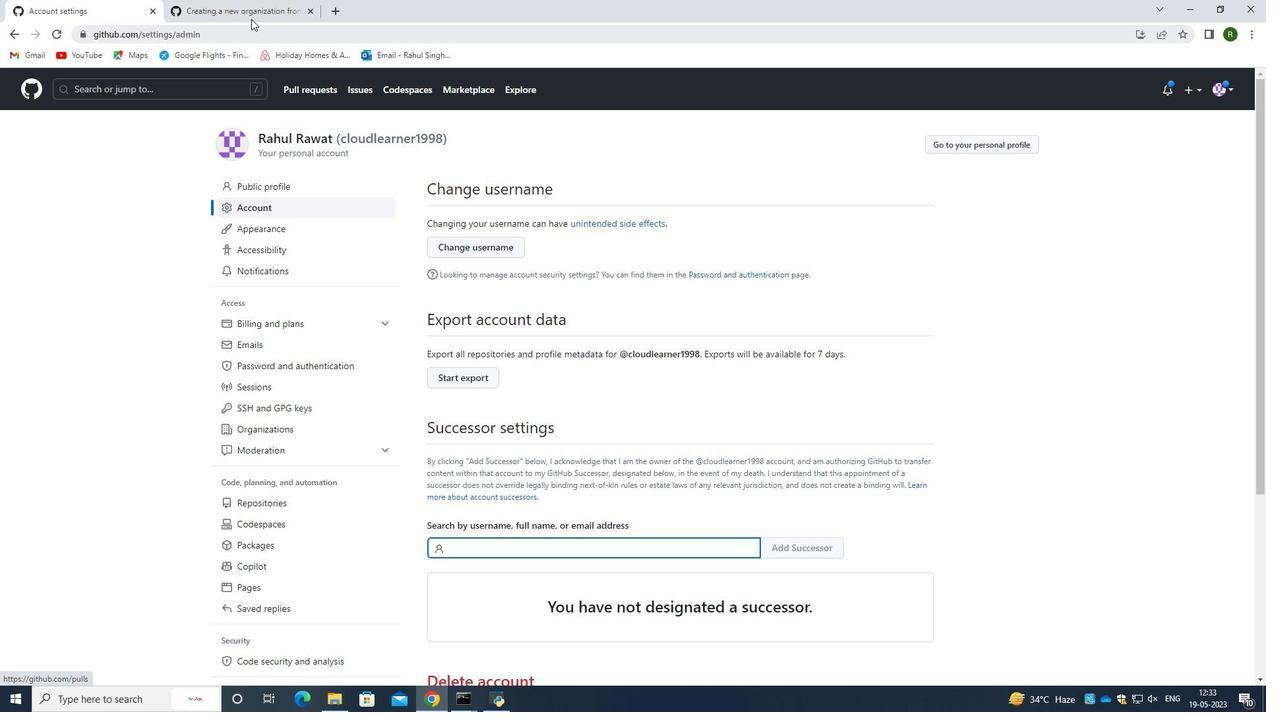
Action: Mouse pressed left at (249, 11)
Screenshot: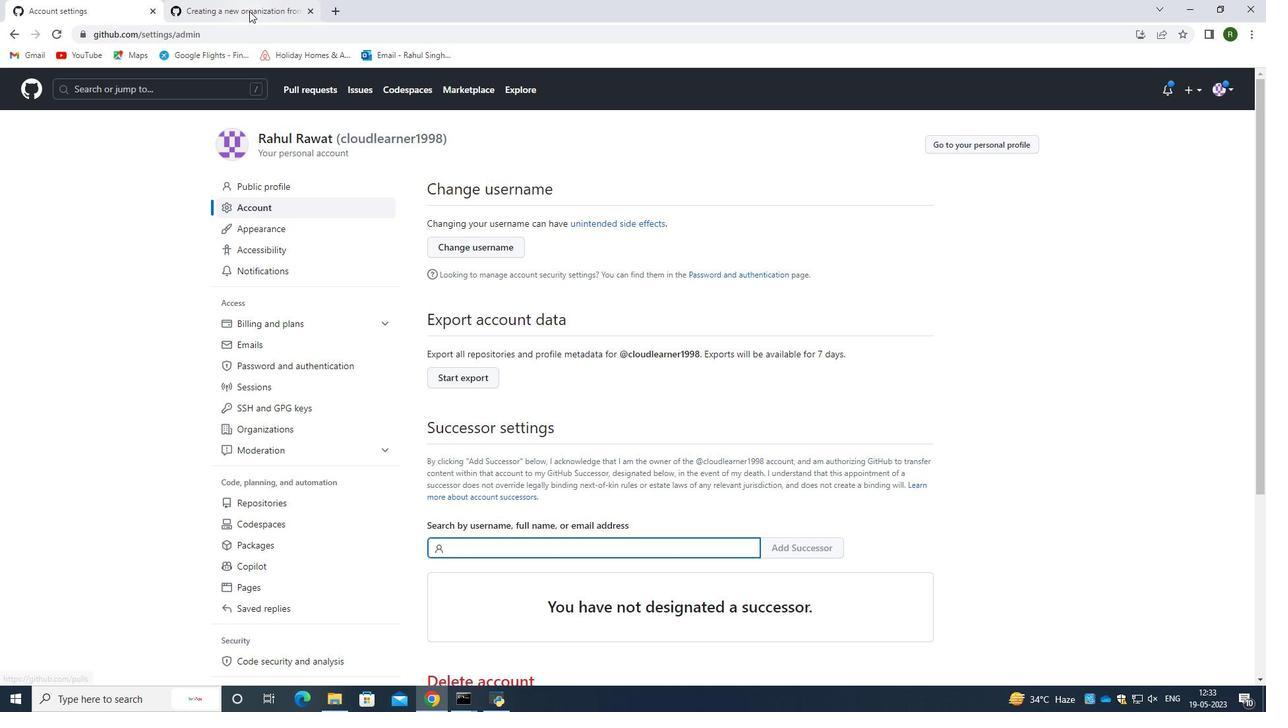
Action: Mouse moved to (428, 400)
Screenshot: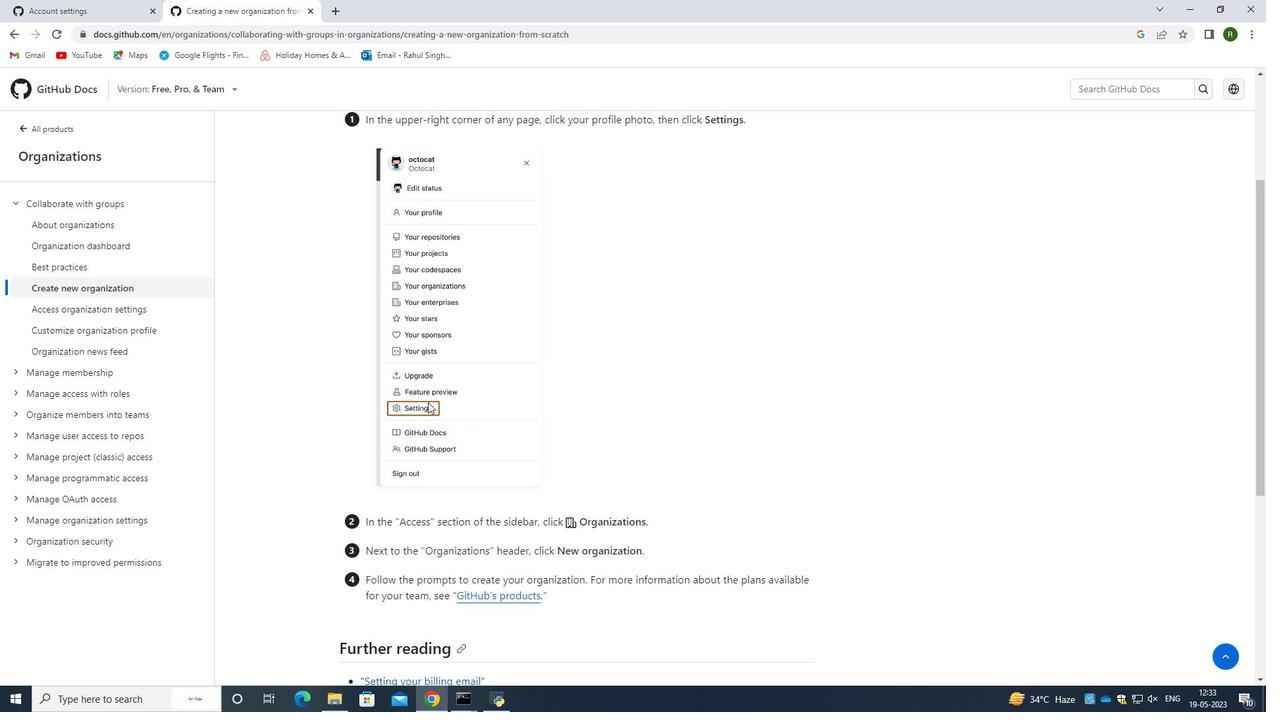 
Action: Mouse scrolled (428, 400) with delta (0, 0)
Screenshot: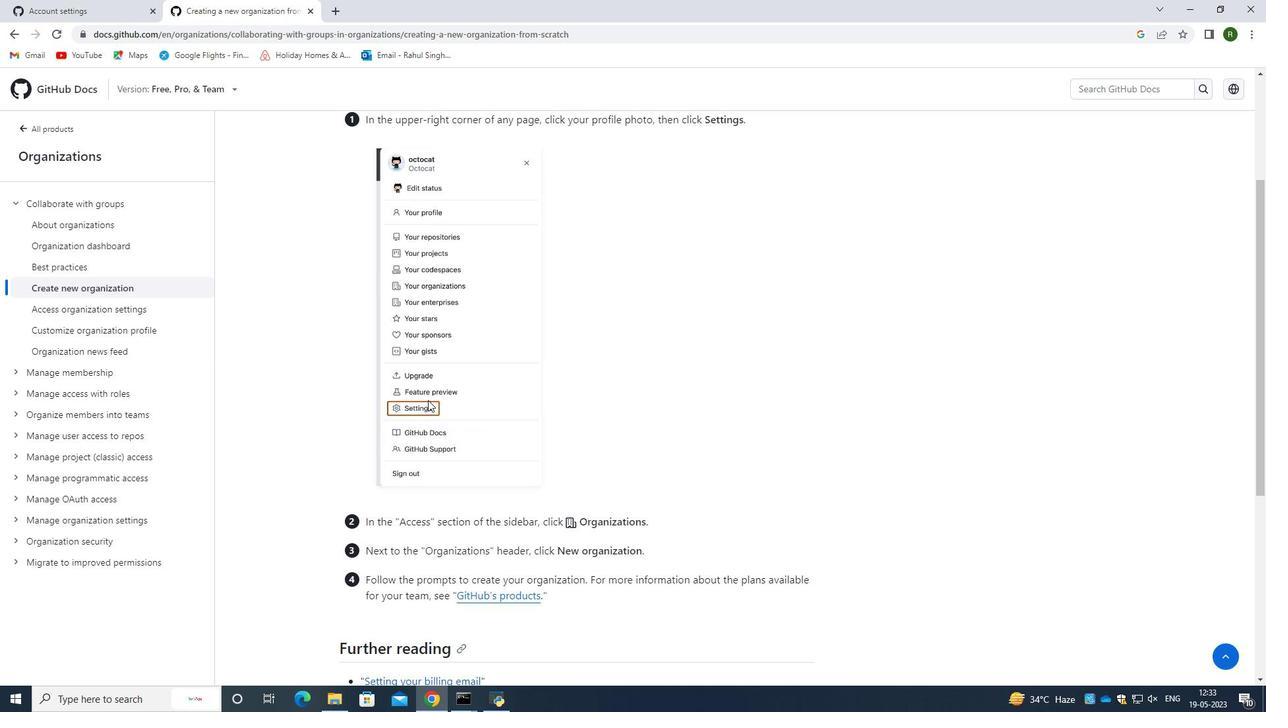 
Action: Mouse moved to (89, 0)
Screenshot: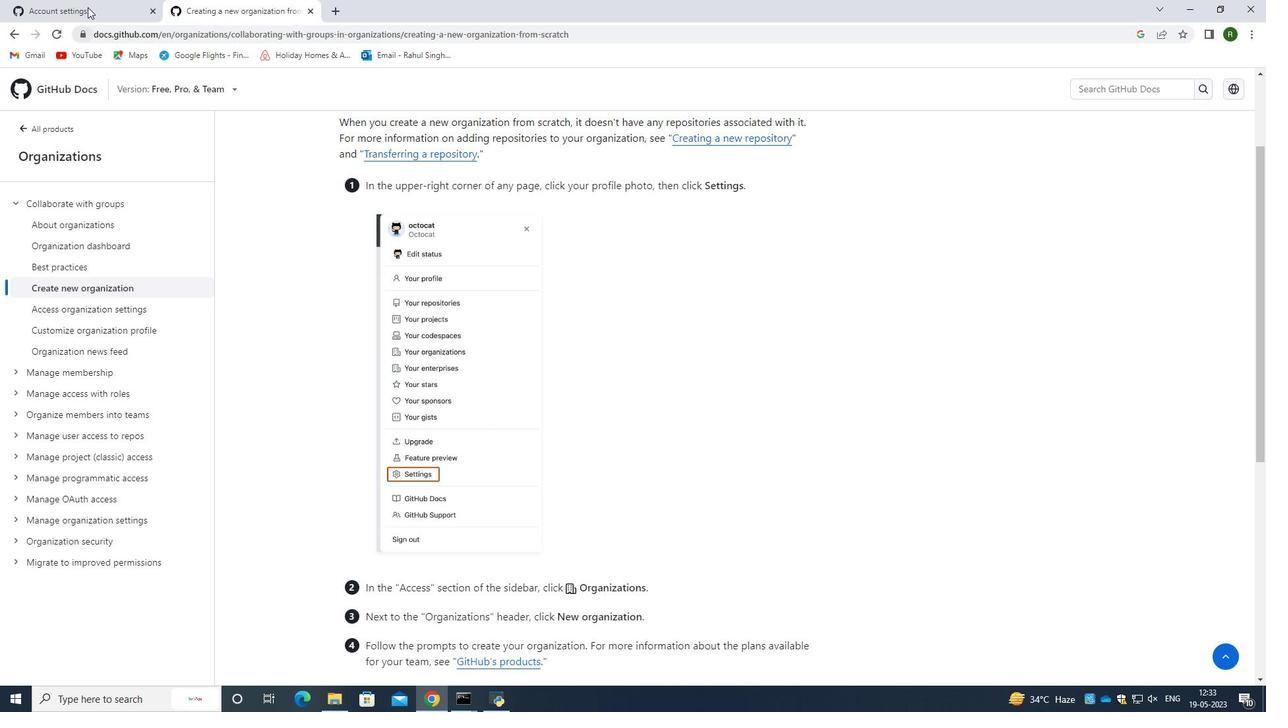 
Action: Mouse pressed left at (89, 0)
Screenshot: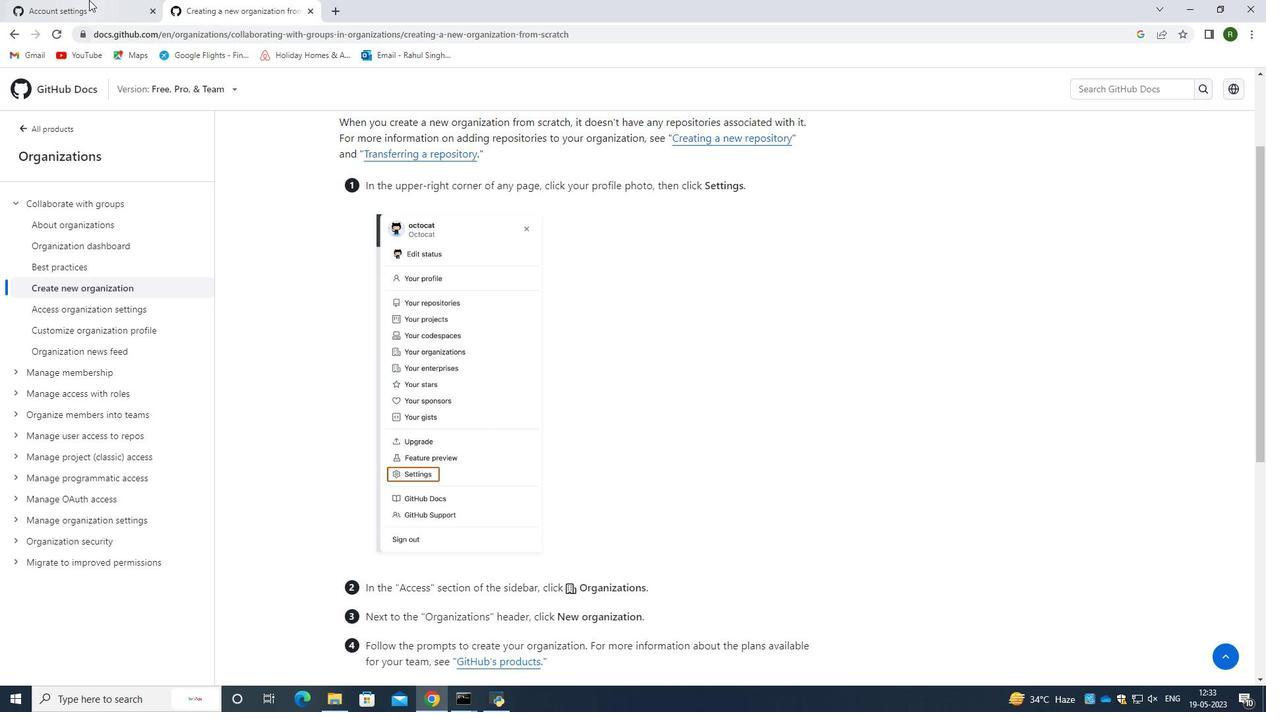 
Action: Mouse moved to (1212, 94)
Screenshot: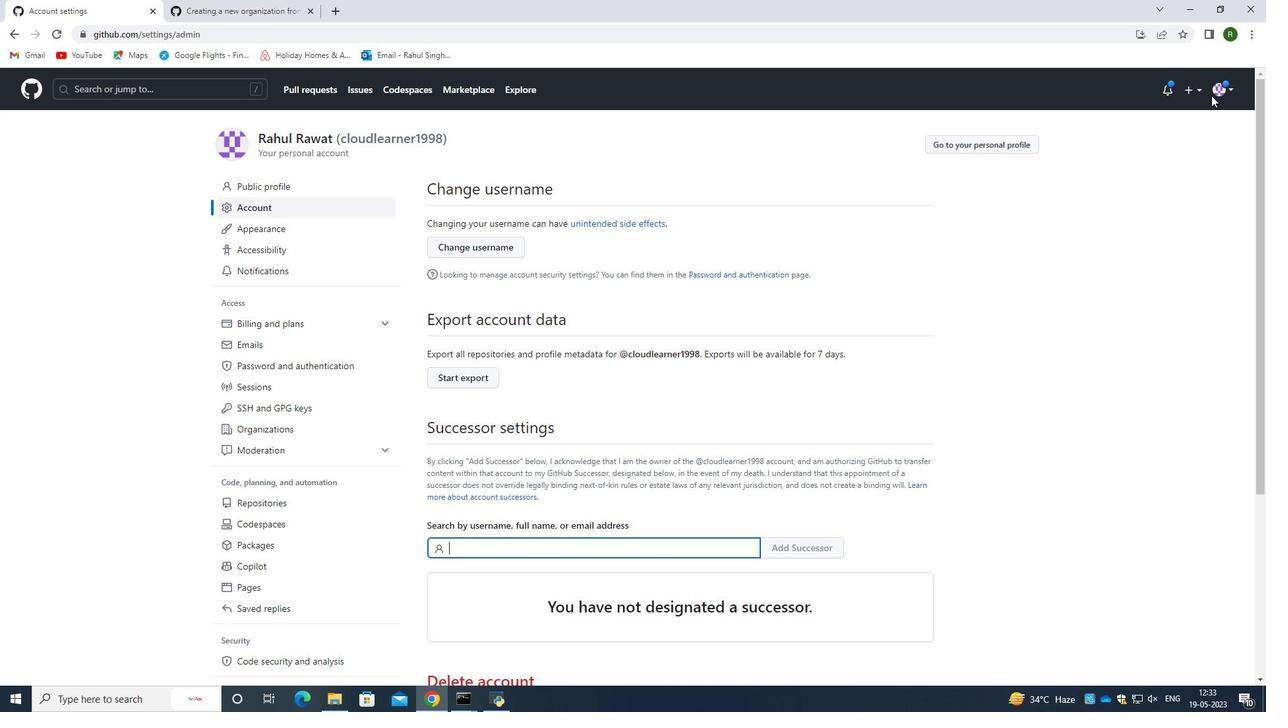 
Action: Mouse pressed left at (1212, 94)
Screenshot: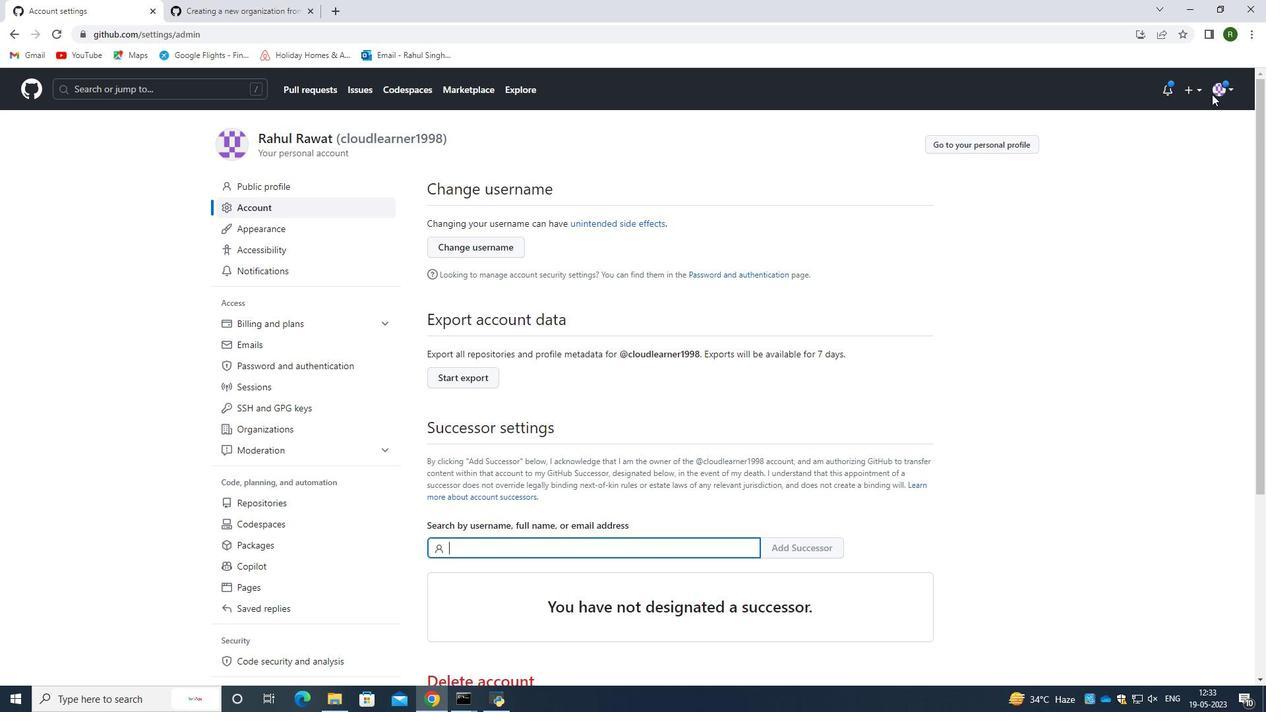 
Action: Mouse moved to (1220, 92)
Screenshot: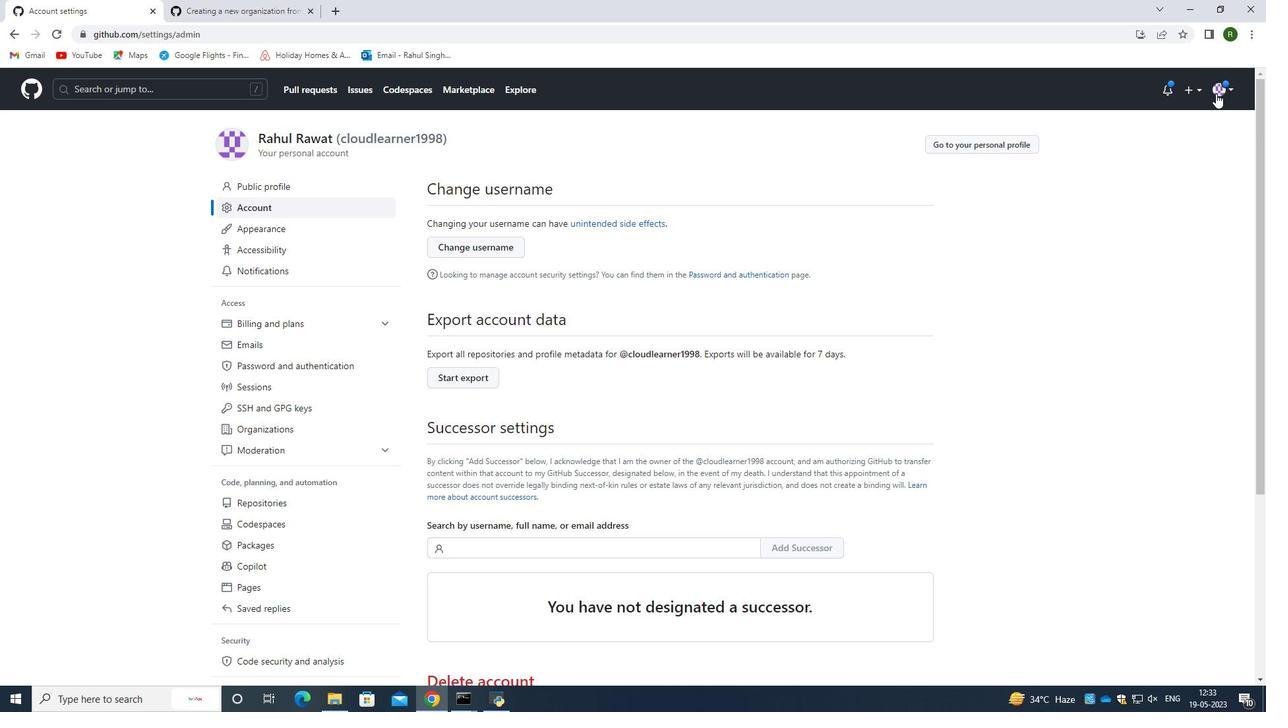 
Action: Mouse pressed left at (1220, 92)
Screenshot: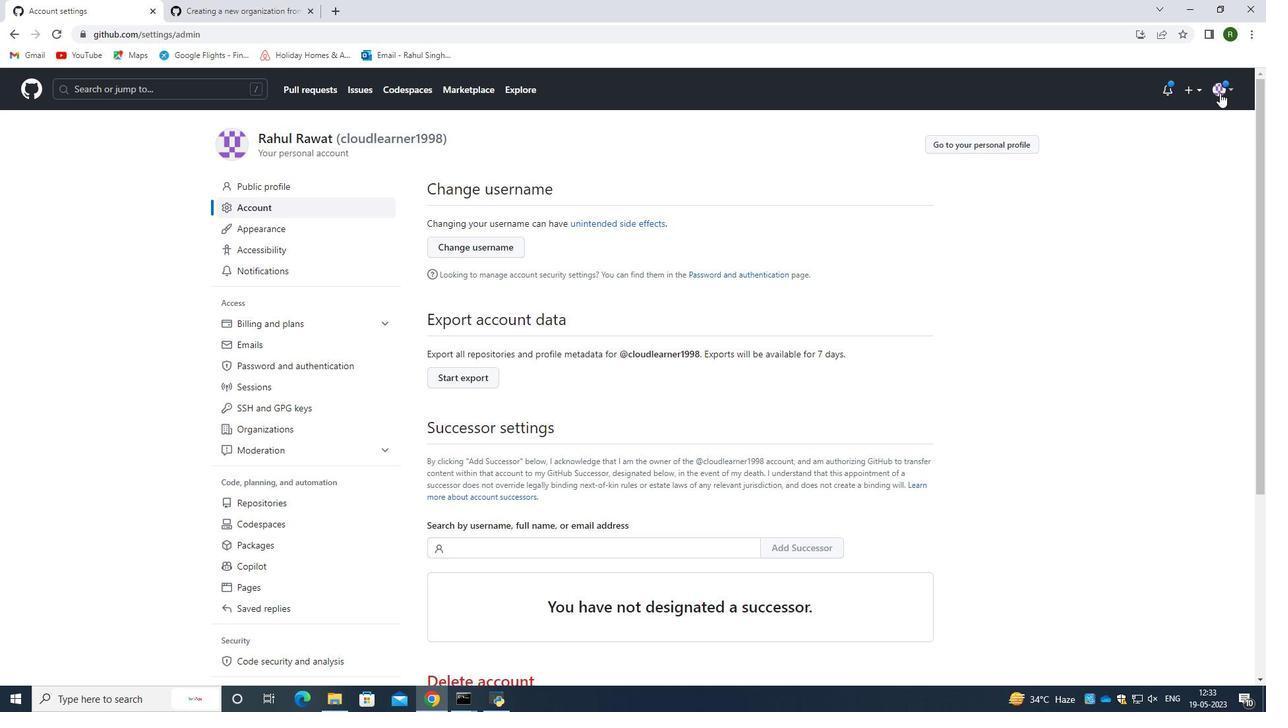 
Action: Mouse moved to (1148, 406)
Screenshot: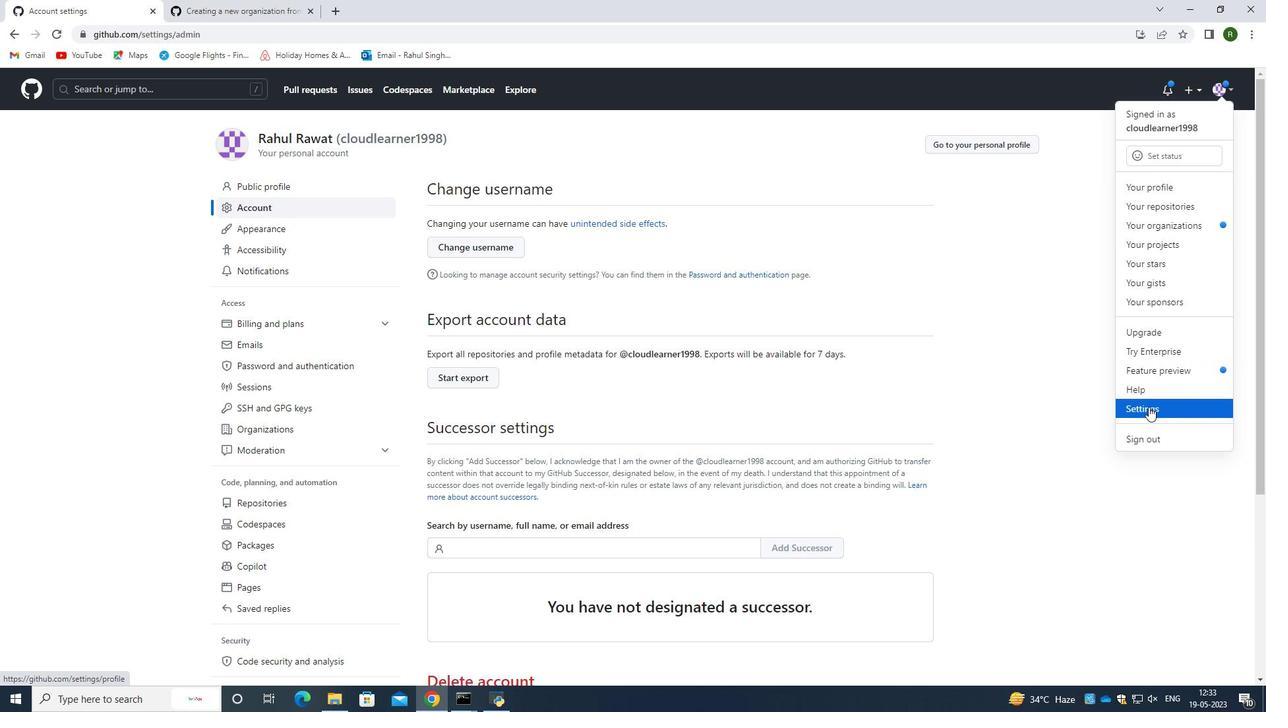 
Action: Mouse pressed left at (1148, 406)
Screenshot: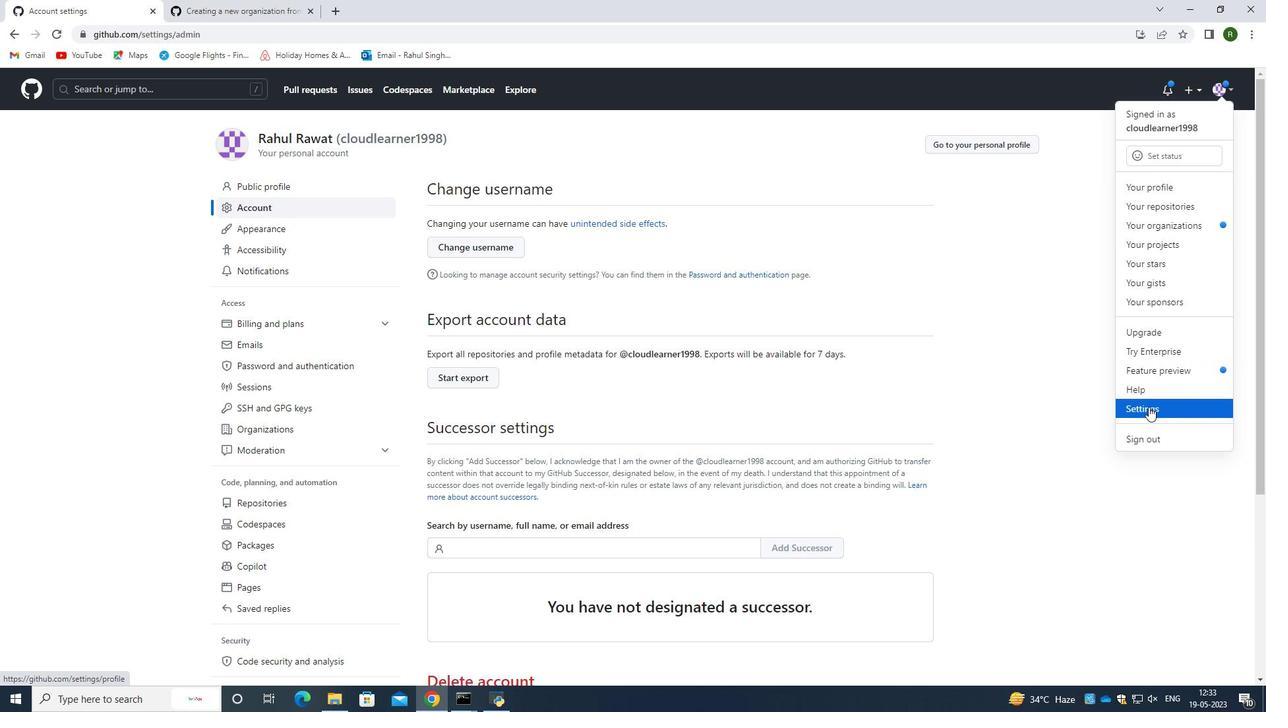 
Action: Mouse moved to (261, 201)
Screenshot: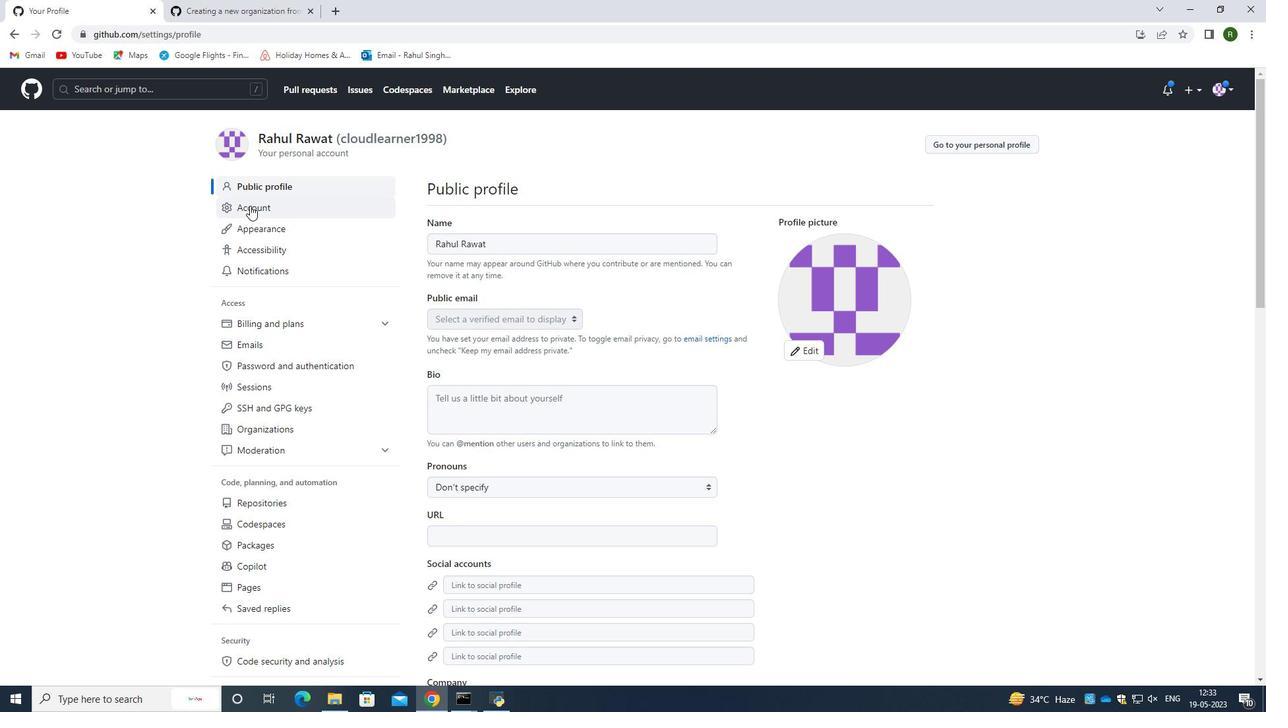 
Action: Mouse pressed left at (261, 201)
Screenshot: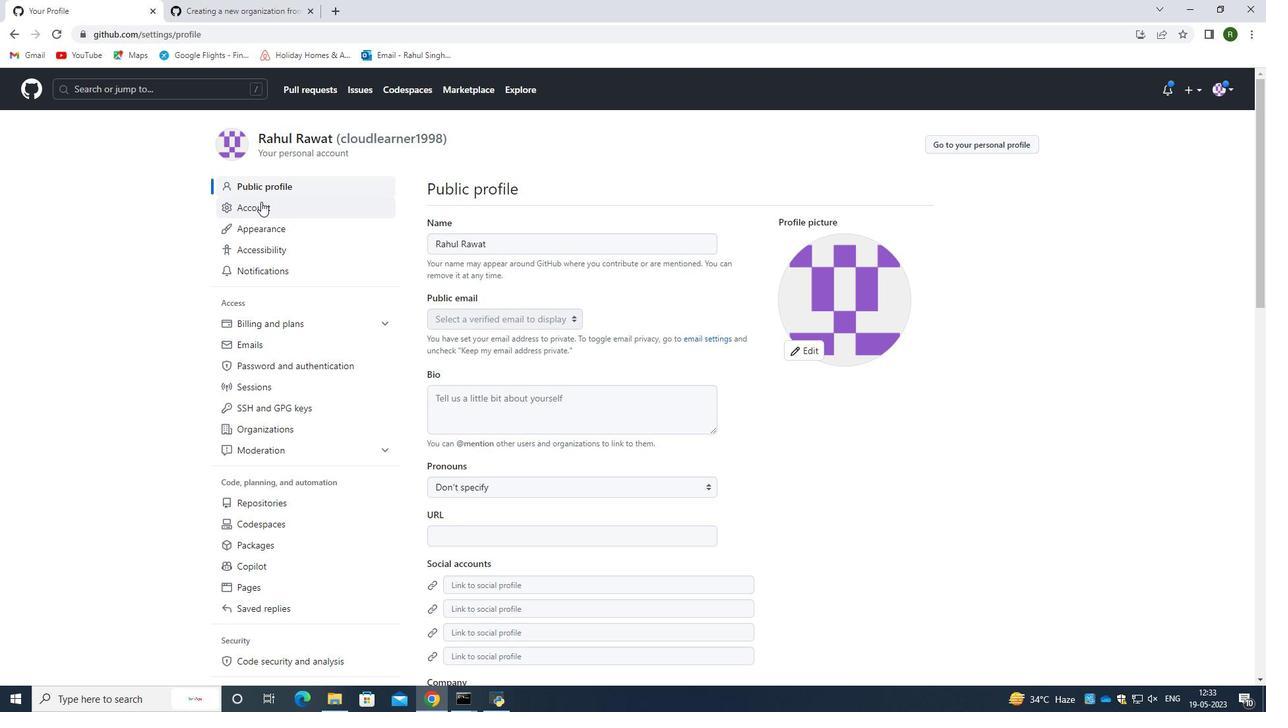 
Action: Mouse moved to (268, 8)
Screenshot: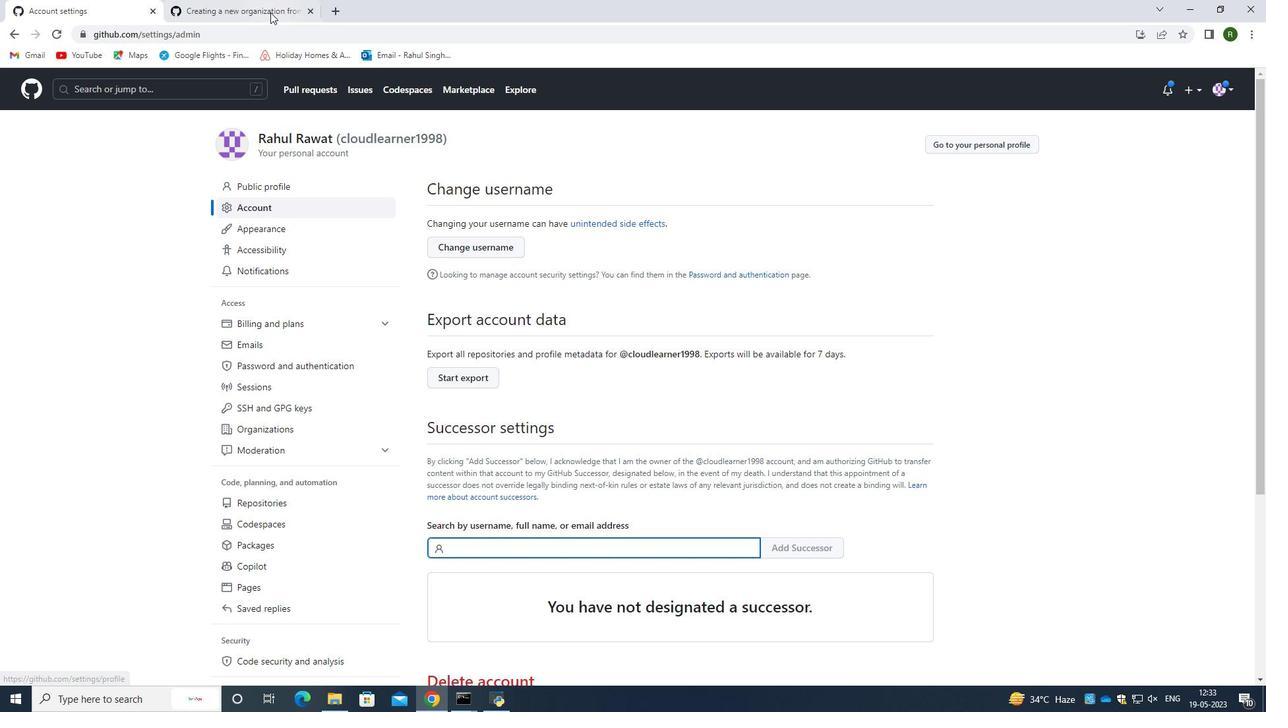 
Action: Mouse pressed left at (268, 8)
Screenshot: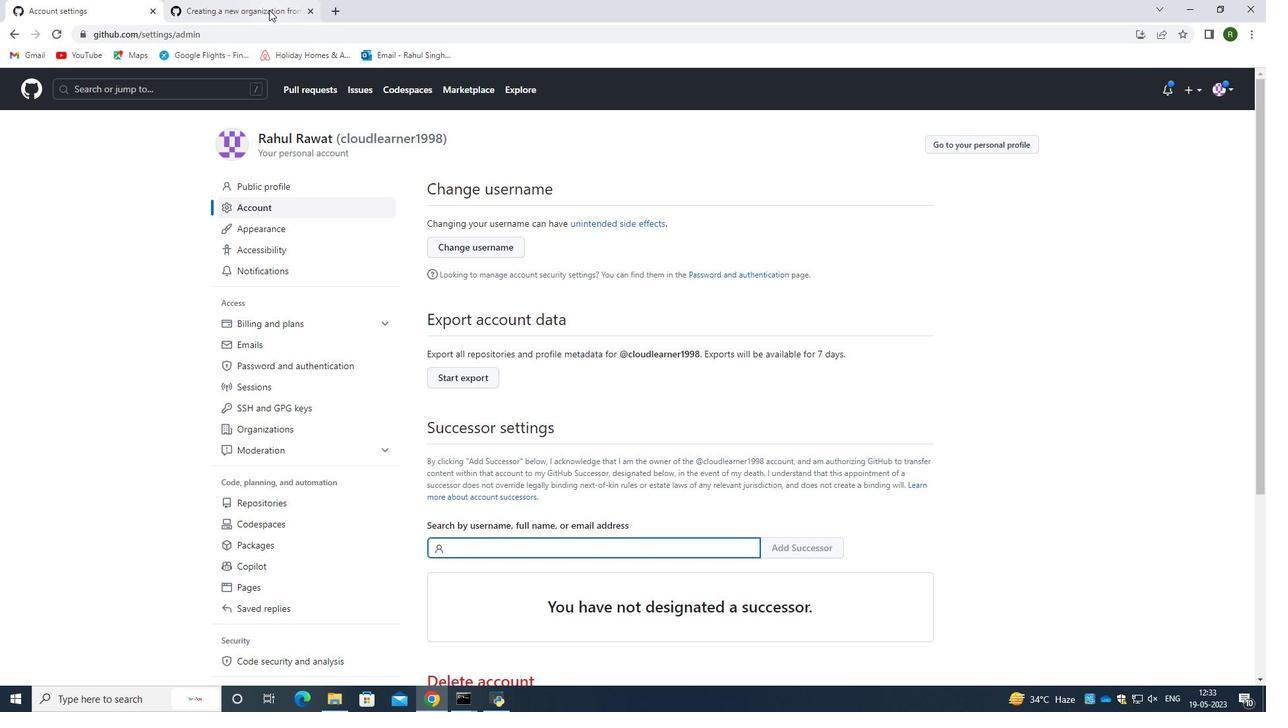 
Action: Mouse moved to (416, 390)
Screenshot: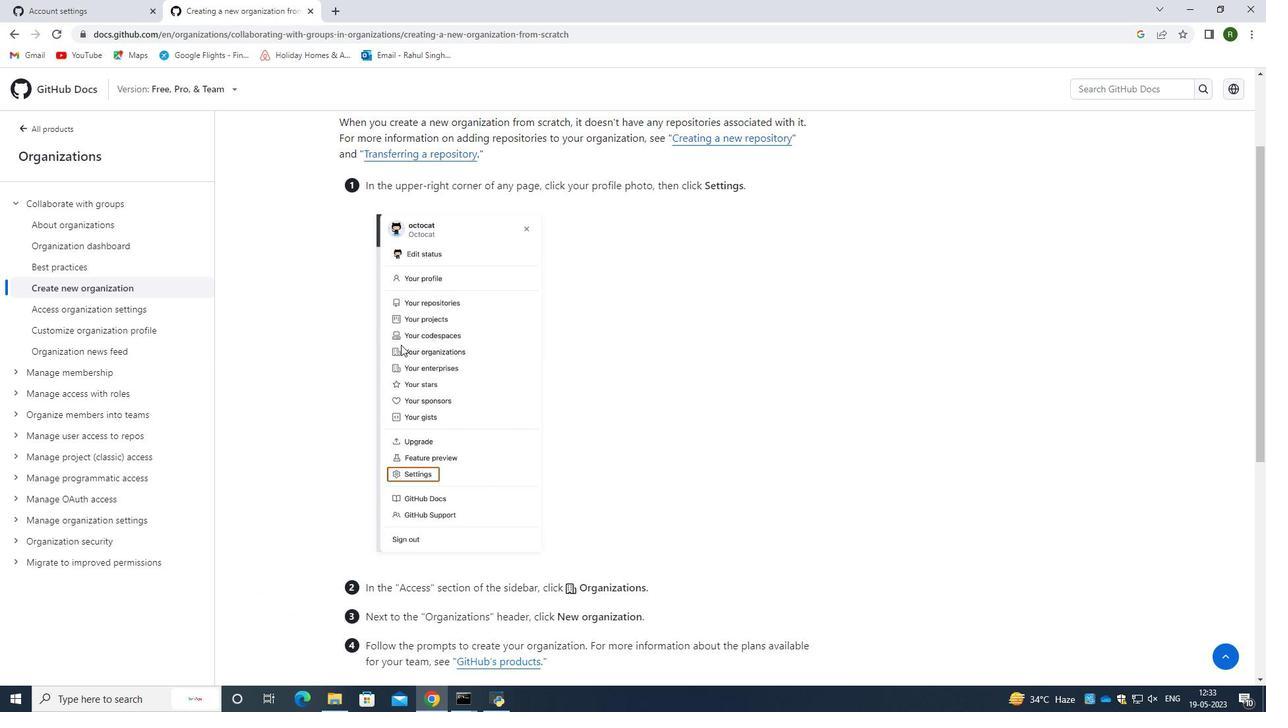 
Action: Mouse scrolled (416, 389) with delta (0, 0)
Screenshot: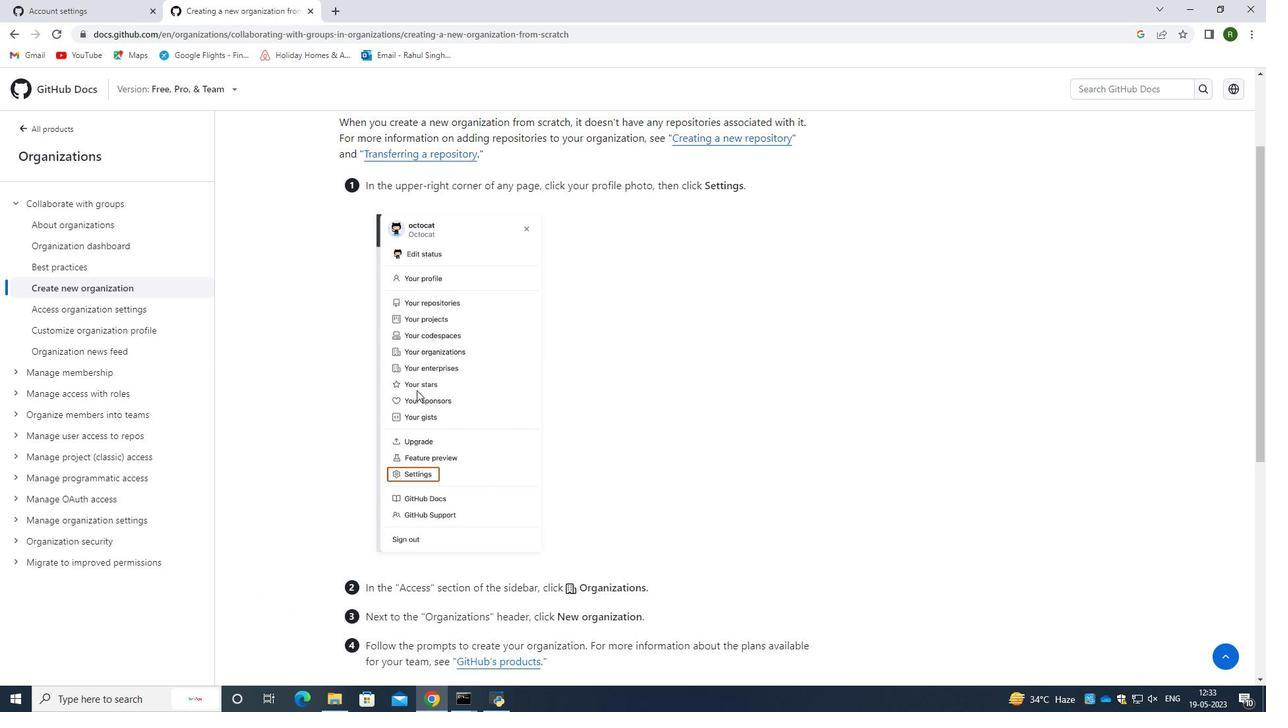 
Action: Mouse scrolled (416, 389) with delta (0, 0)
Screenshot: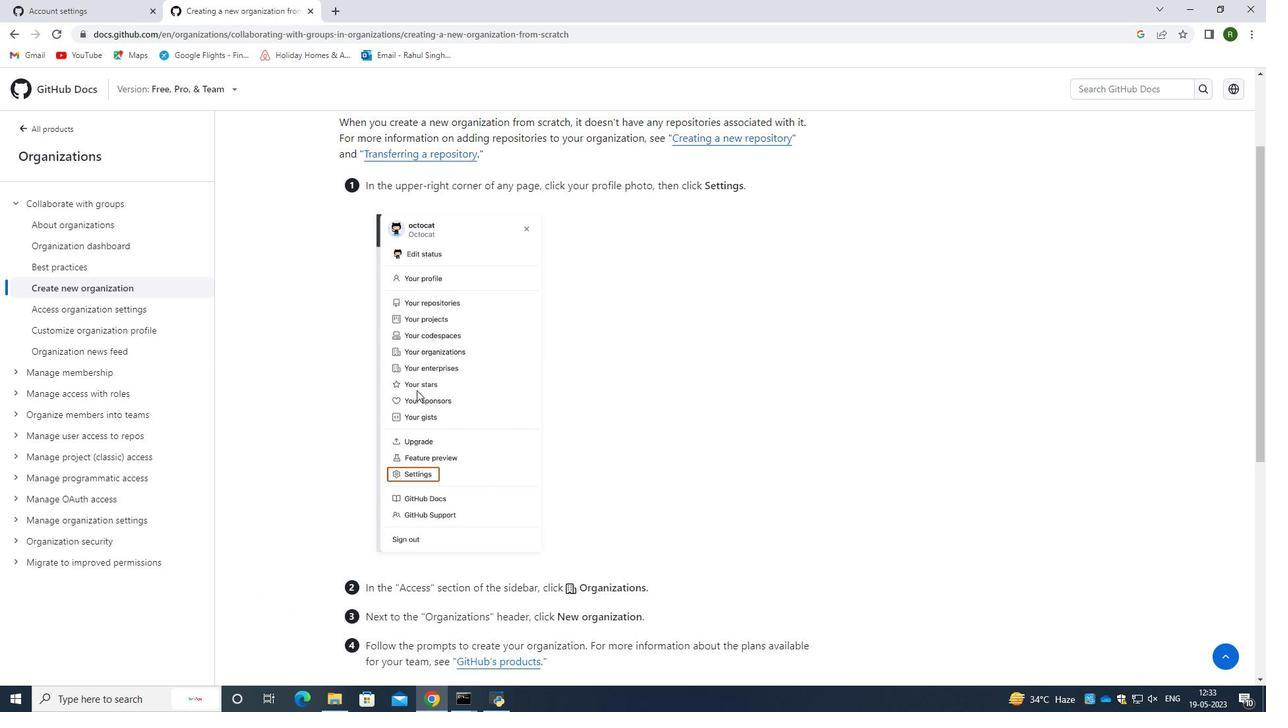 
Action: Mouse moved to (449, 398)
Screenshot: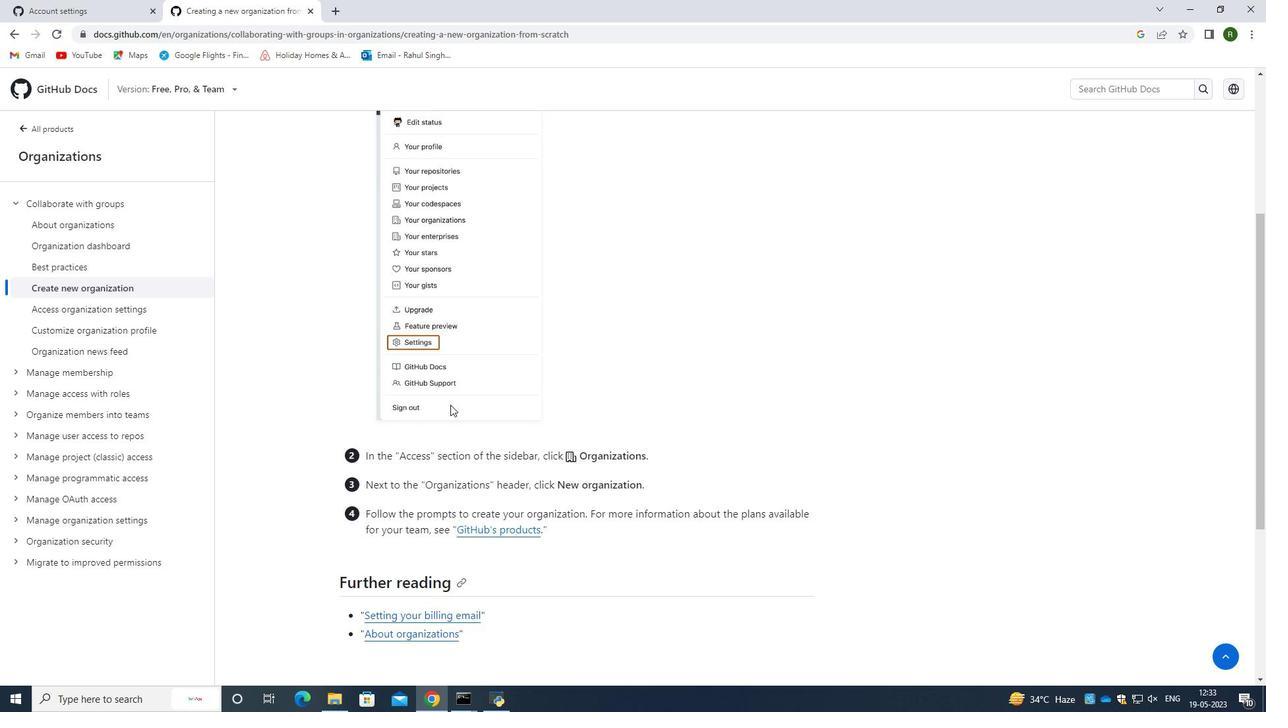 
Action: Mouse scrolled (449, 398) with delta (0, 0)
Screenshot: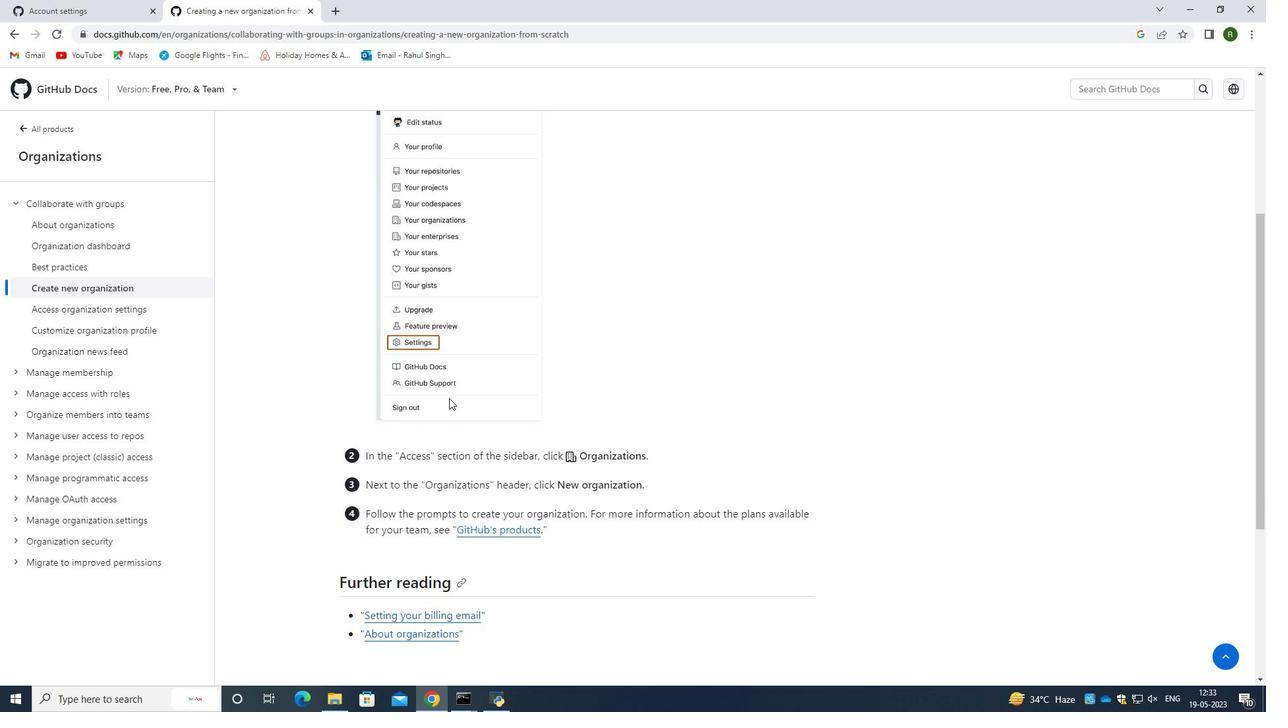 
Action: Mouse scrolled (449, 398) with delta (0, 0)
Screenshot: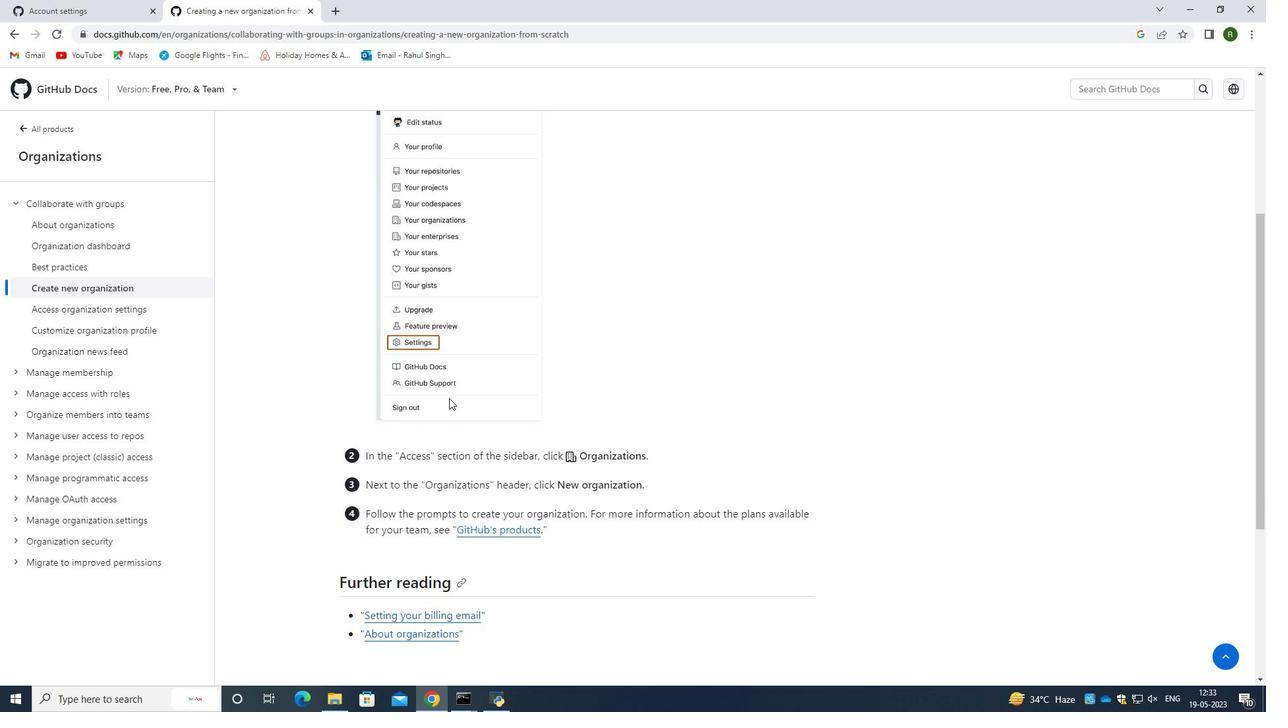 
Action: Mouse scrolled (449, 398) with delta (0, 0)
Screenshot: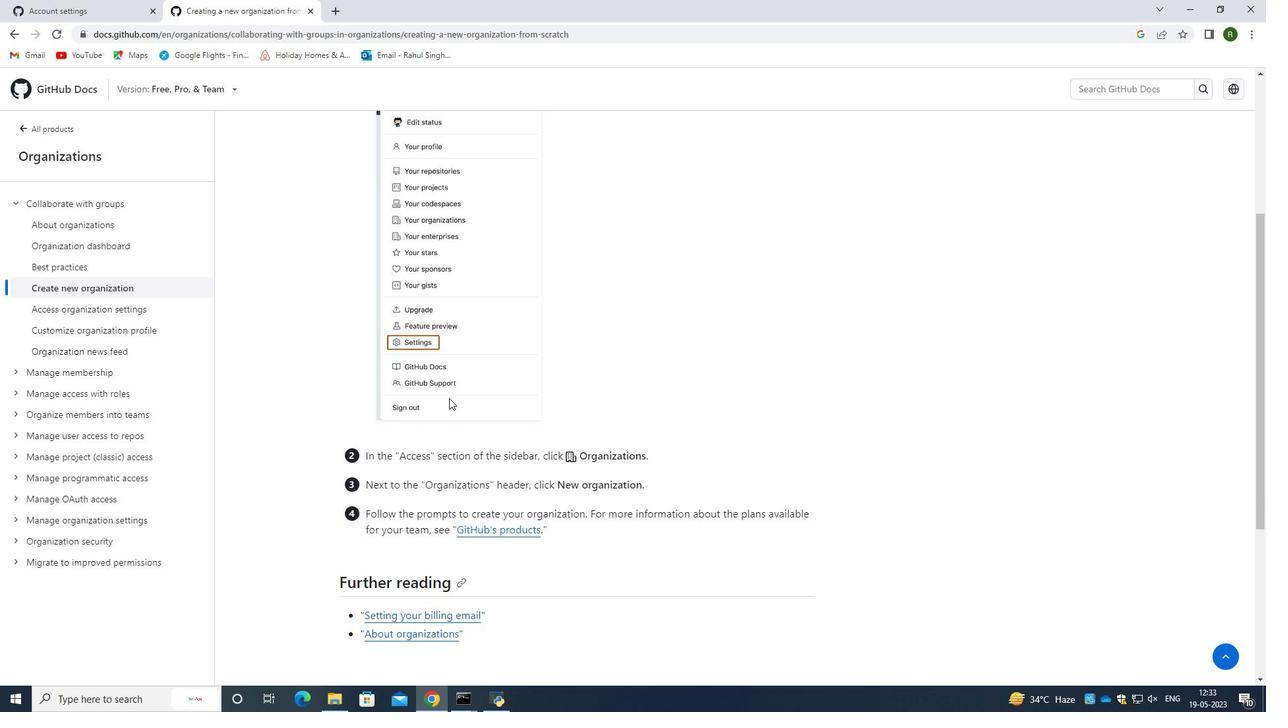 
Action: Mouse moved to (103, 3)
Screenshot: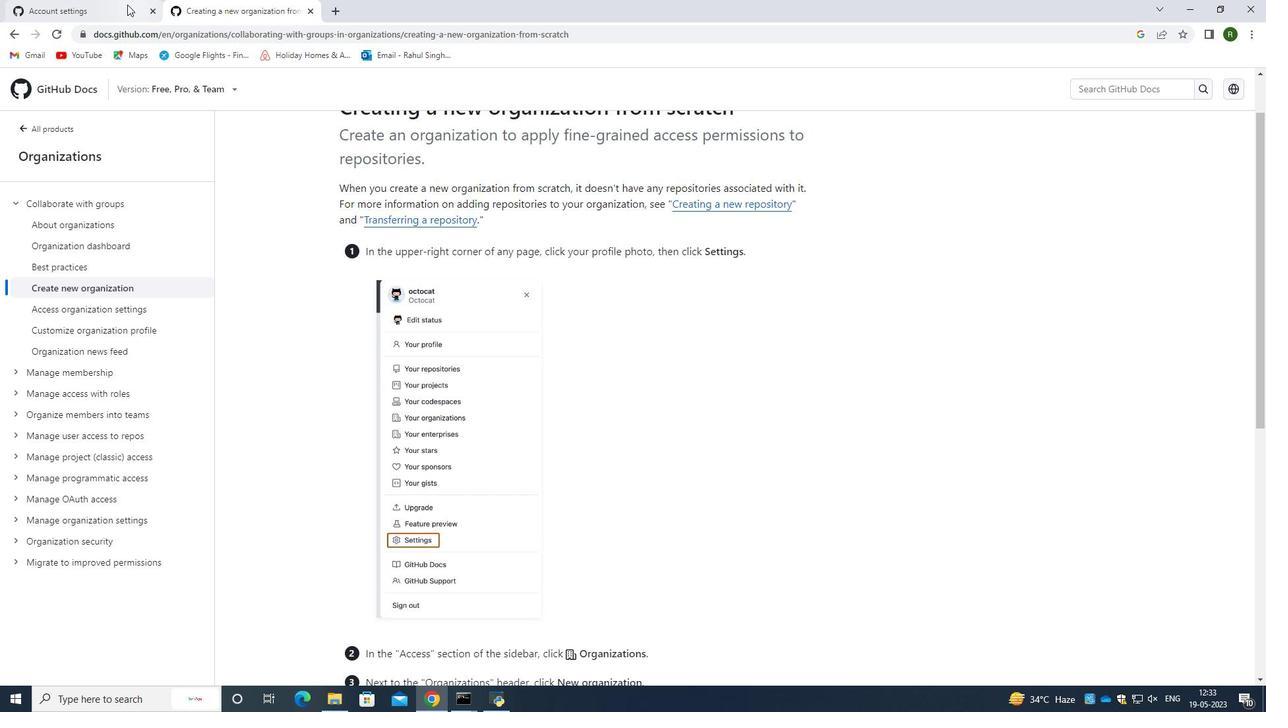 
Action: Mouse pressed left at (103, 3)
Screenshot: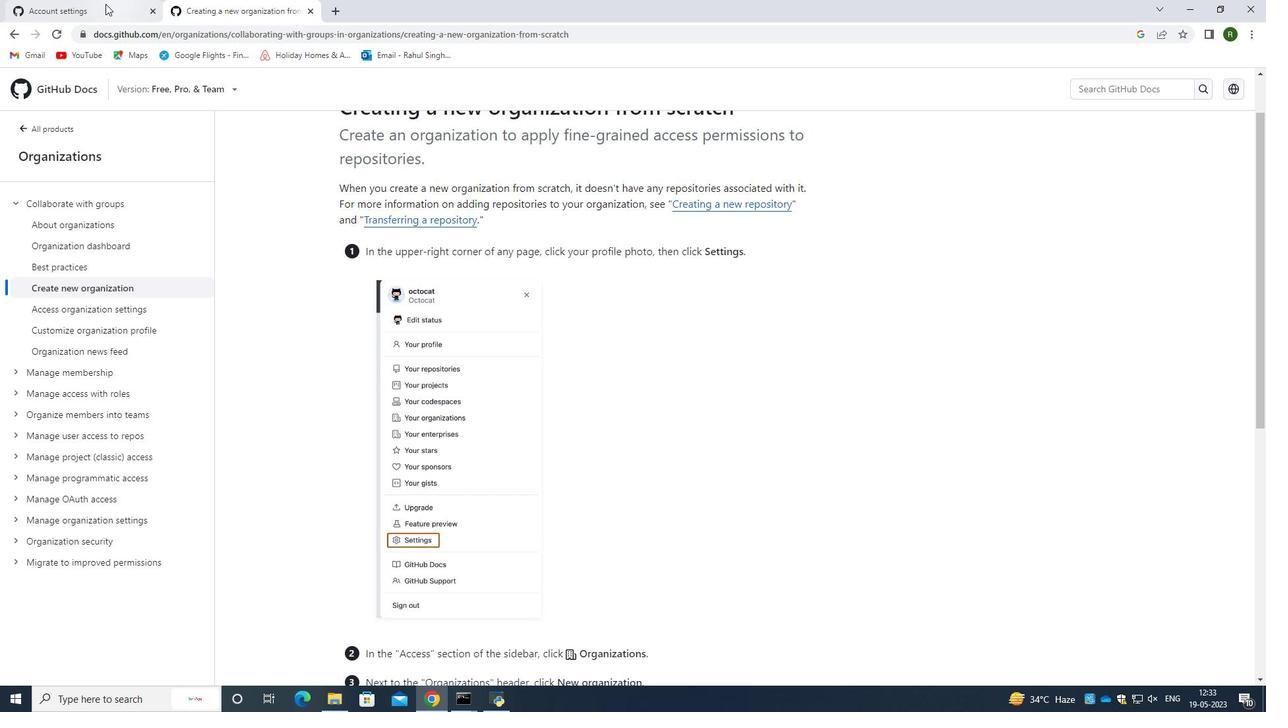 
Action: Mouse moved to (286, 404)
Screenshot: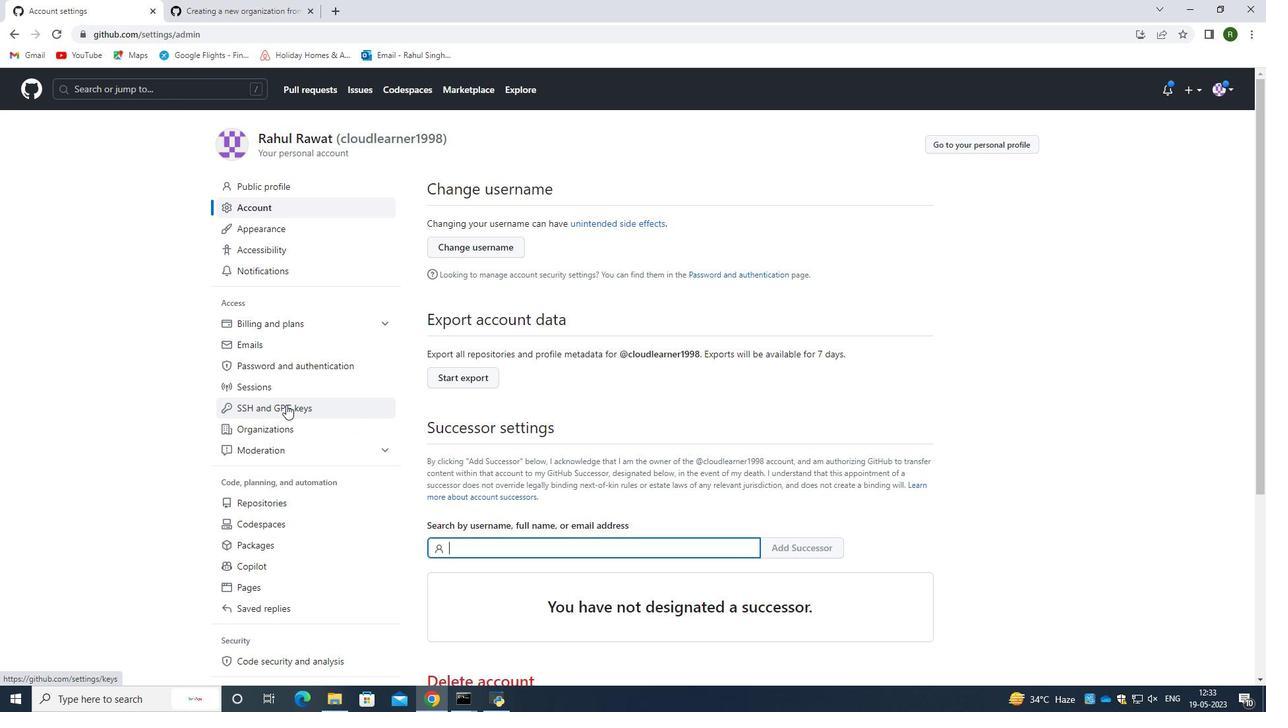 
Action: Mouse scrolled (286, 403) with delta (0, 0)
Screenshot: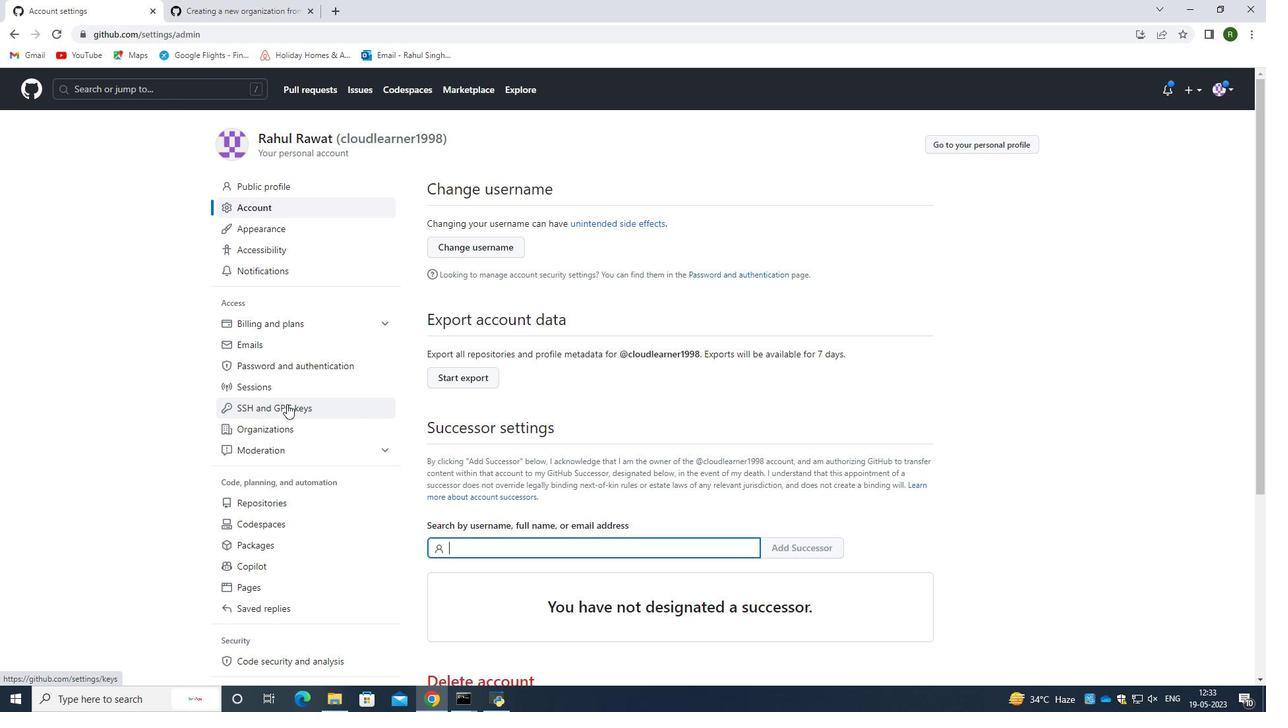 
Action: Mouse moved to (292, 256)
Screenshot: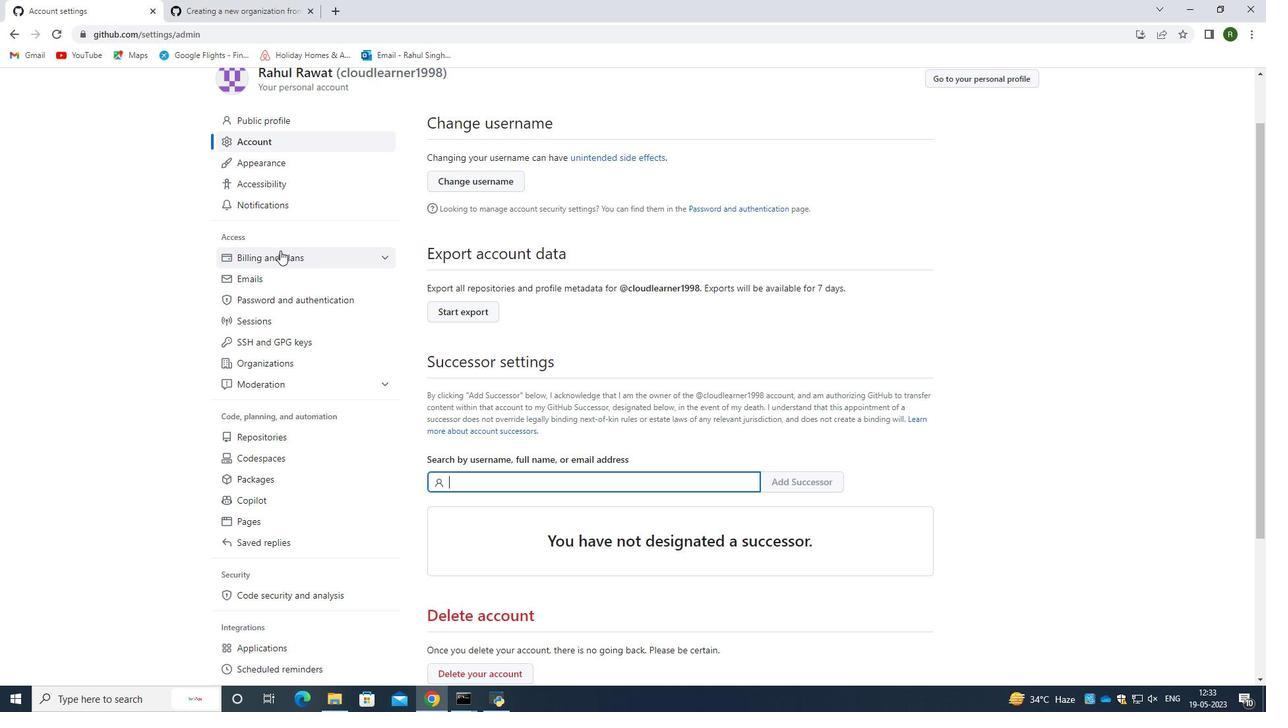 
Action: Mouse pressed left at (292, 256)
Screenshot: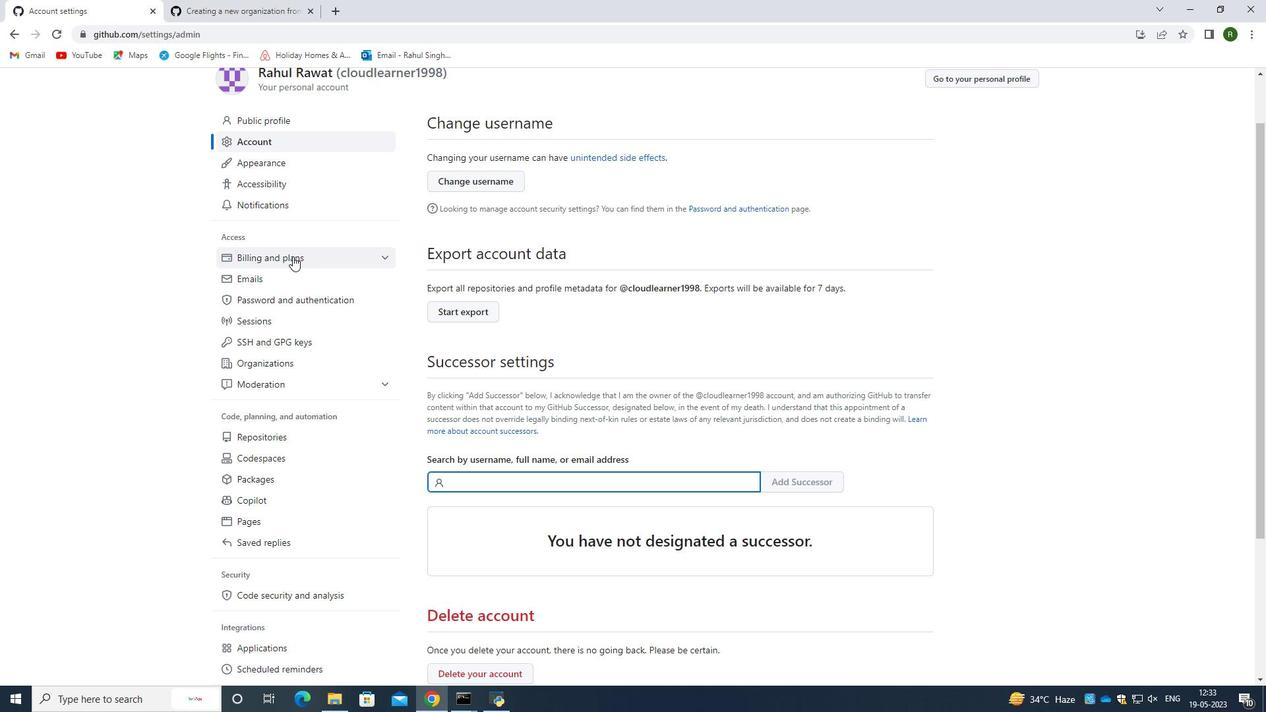 
Action: Mouse moved to (293, 257)
Screenshot: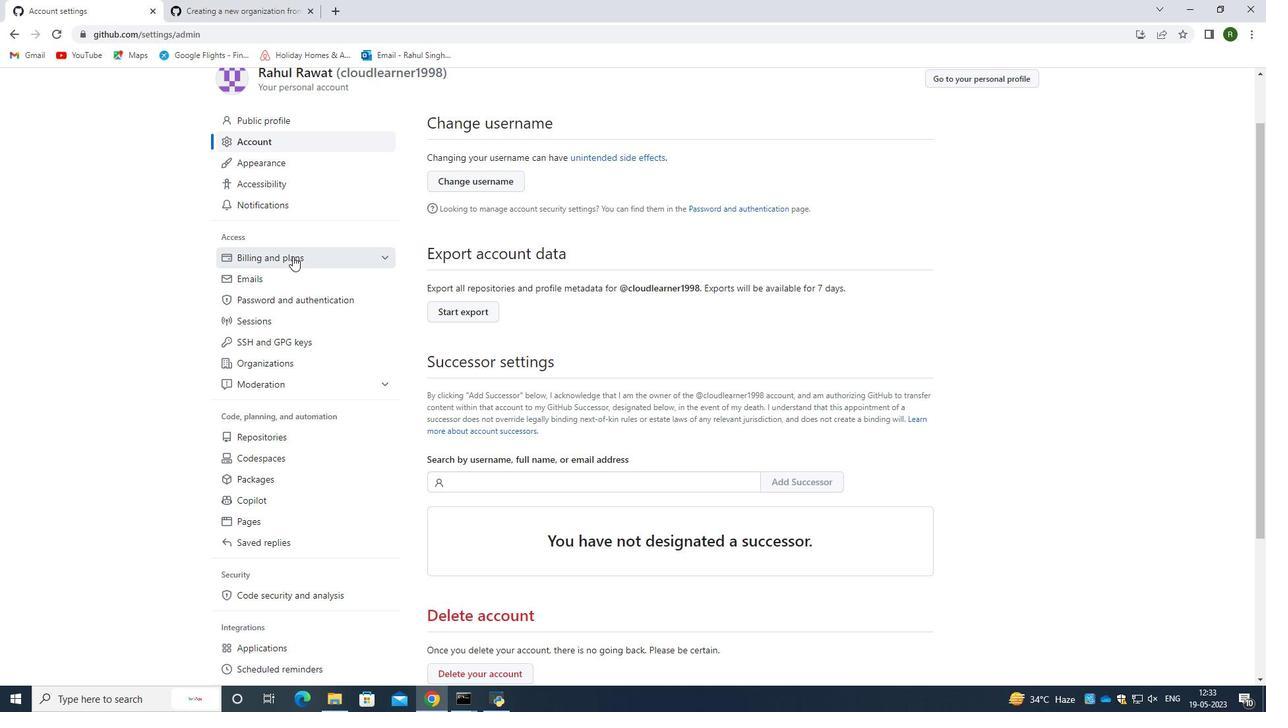 
Action: Mouse pressed left at (293, 257)
Screenshot: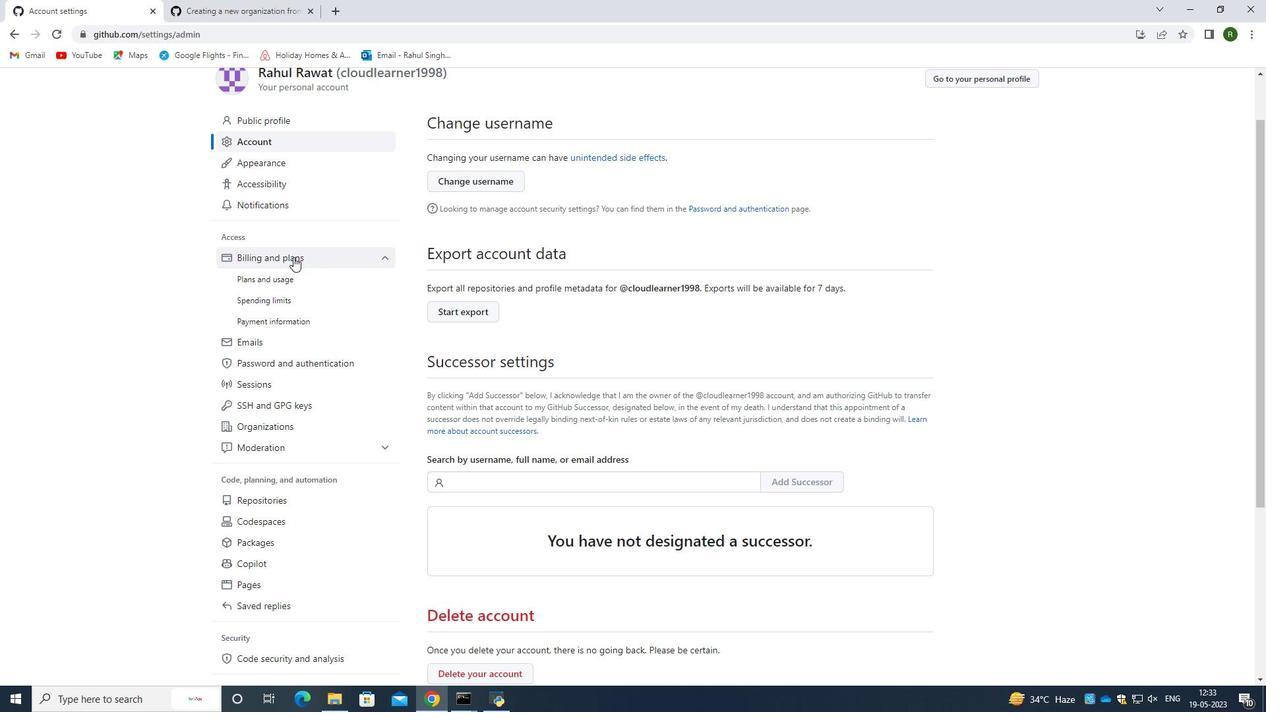 
Action: Mouse moved to (300, 189)
Screenshot: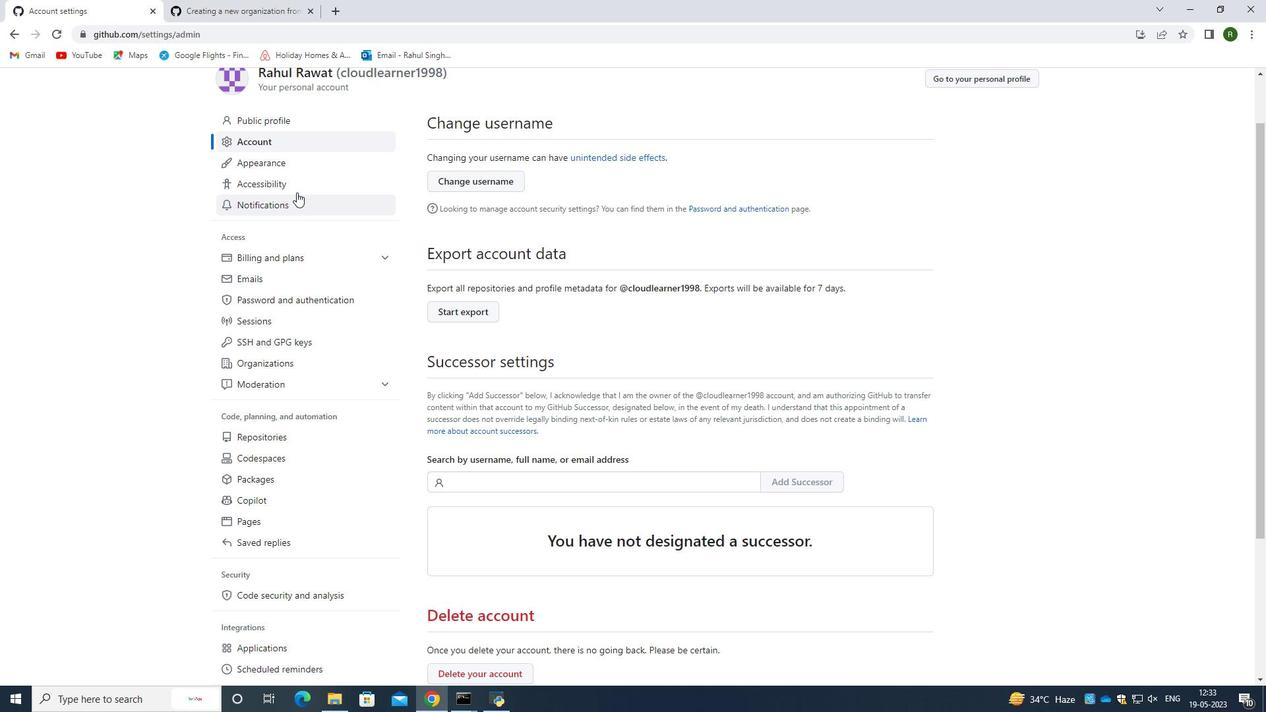 
Action: Mouse pressed left at (300, 189)
Screenshot: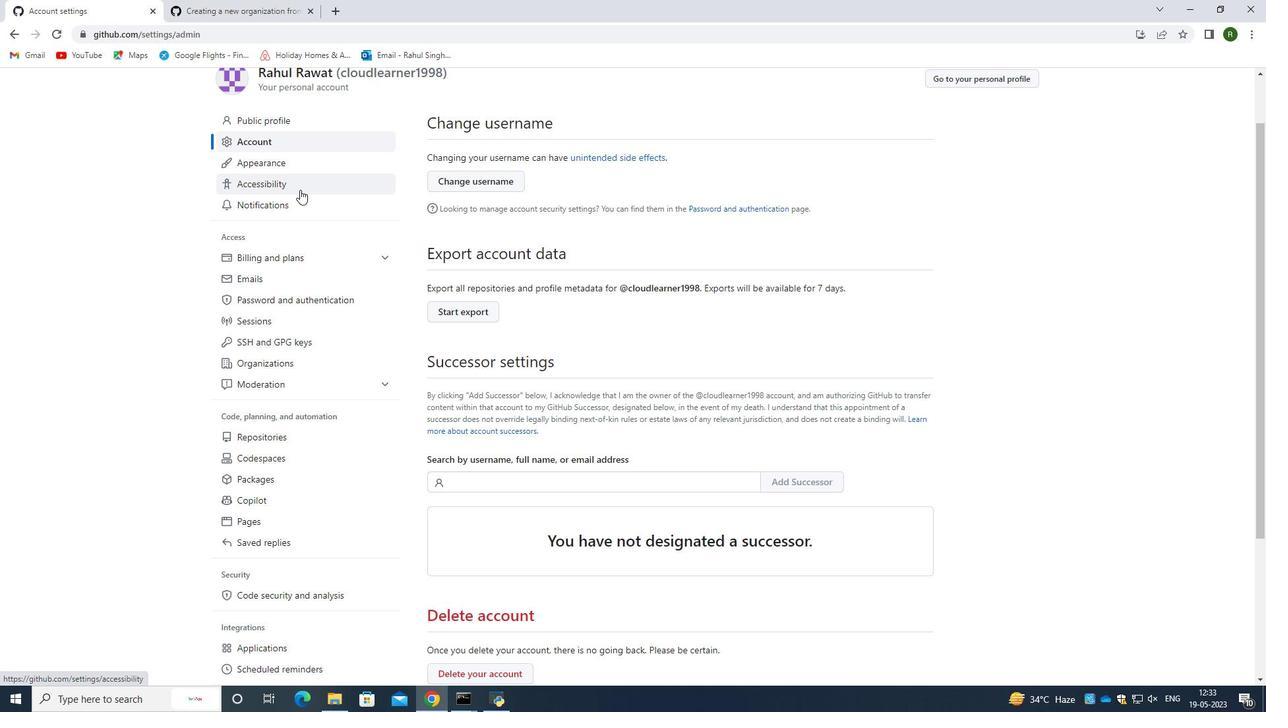 
Action: Mouse moved to (477, 298)
Screenshot: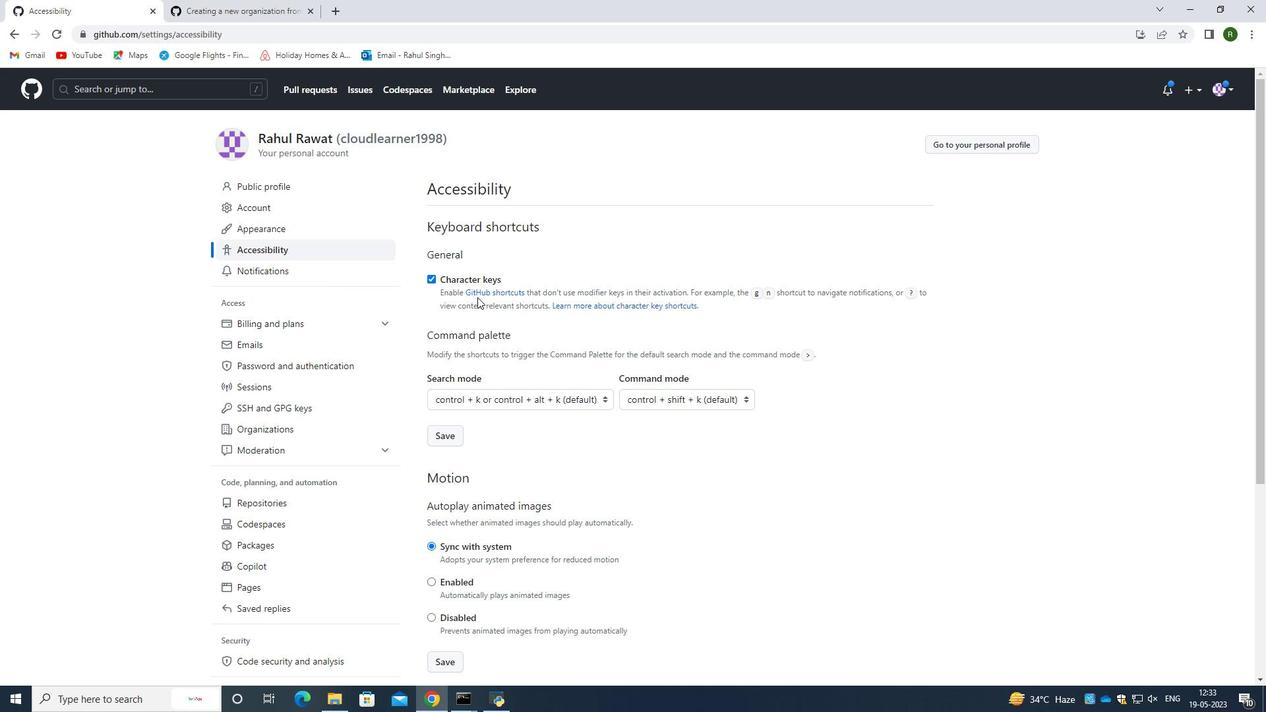 
Action: Mouse scrolled (477, 297) with delta (0, 0)
Screenshot: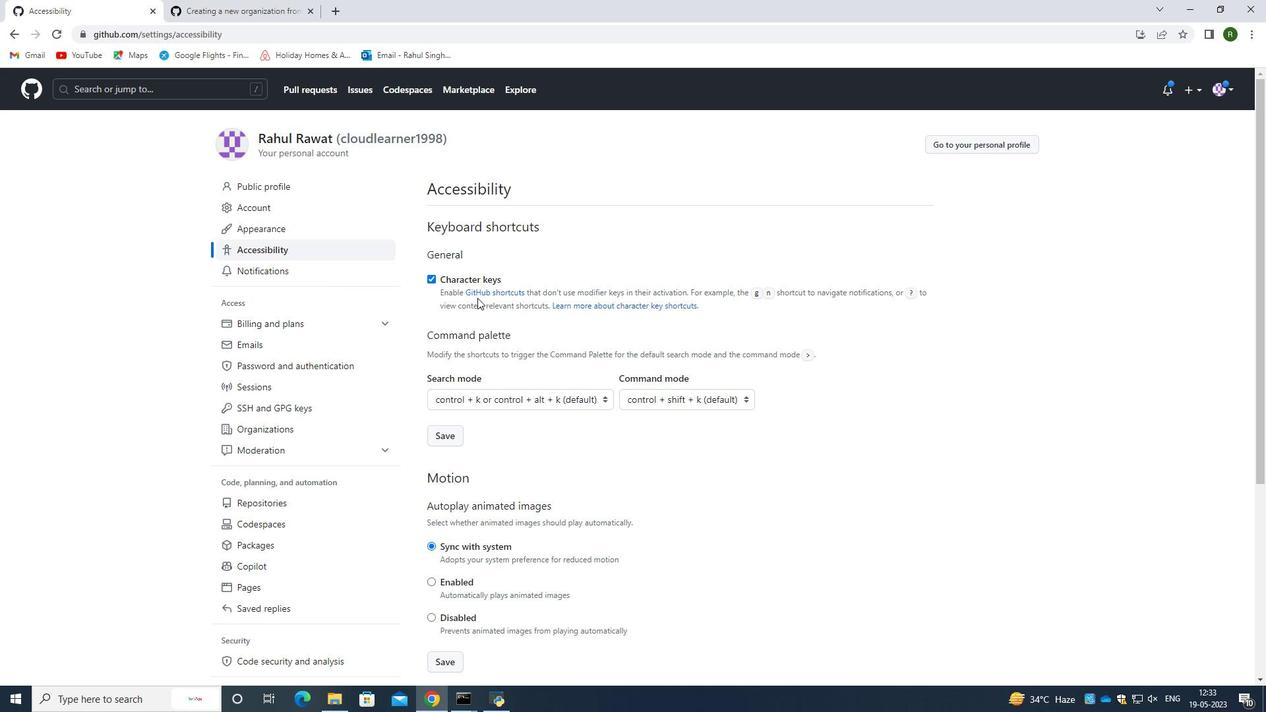 
Action: Mouse moved to (477, 298)
Screenshot: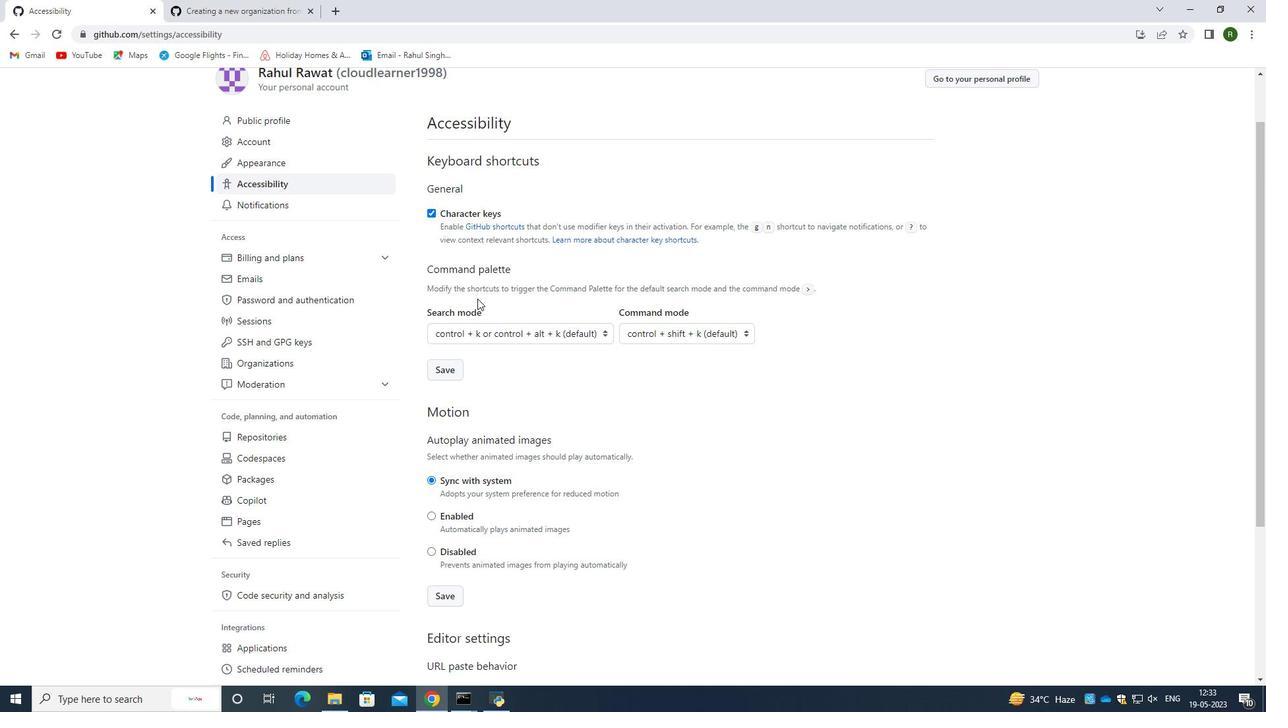 
Action: Mouse scrolled (477, 298) with delta (0, 0)
Screenshot: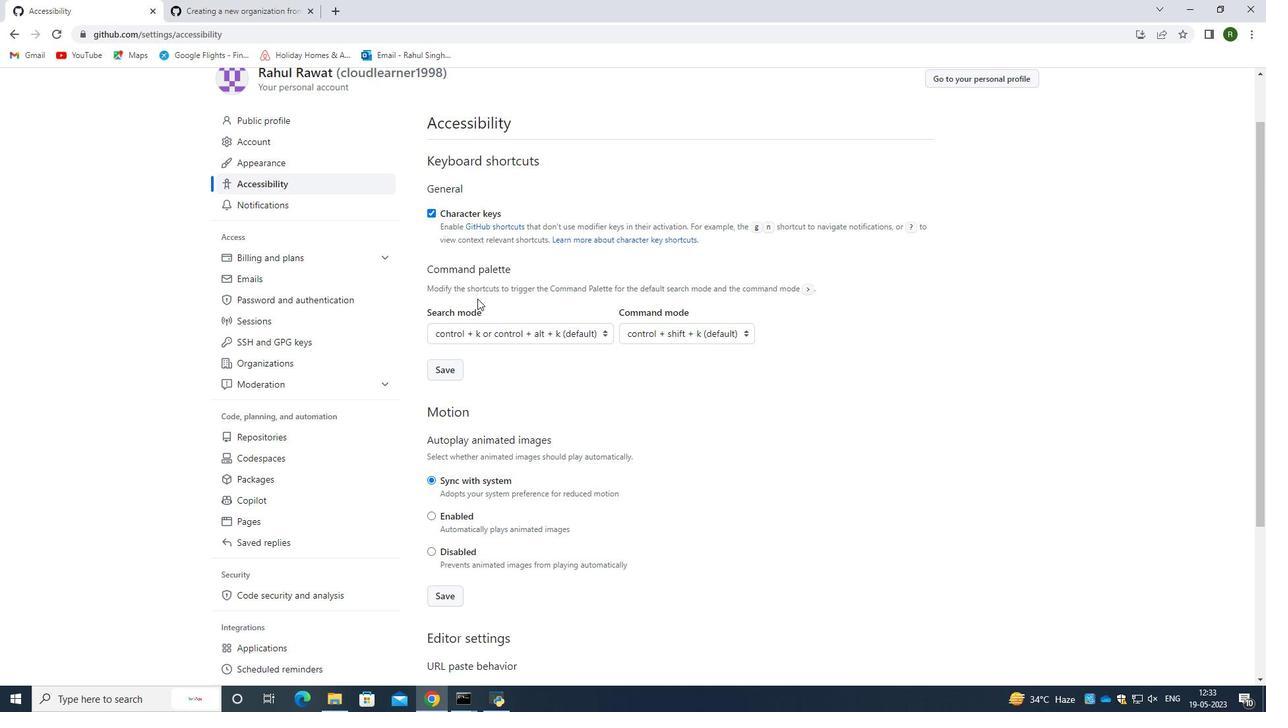 
Action: Mouse scrolled (477, 298) with delta (0, 0)
Screenshot: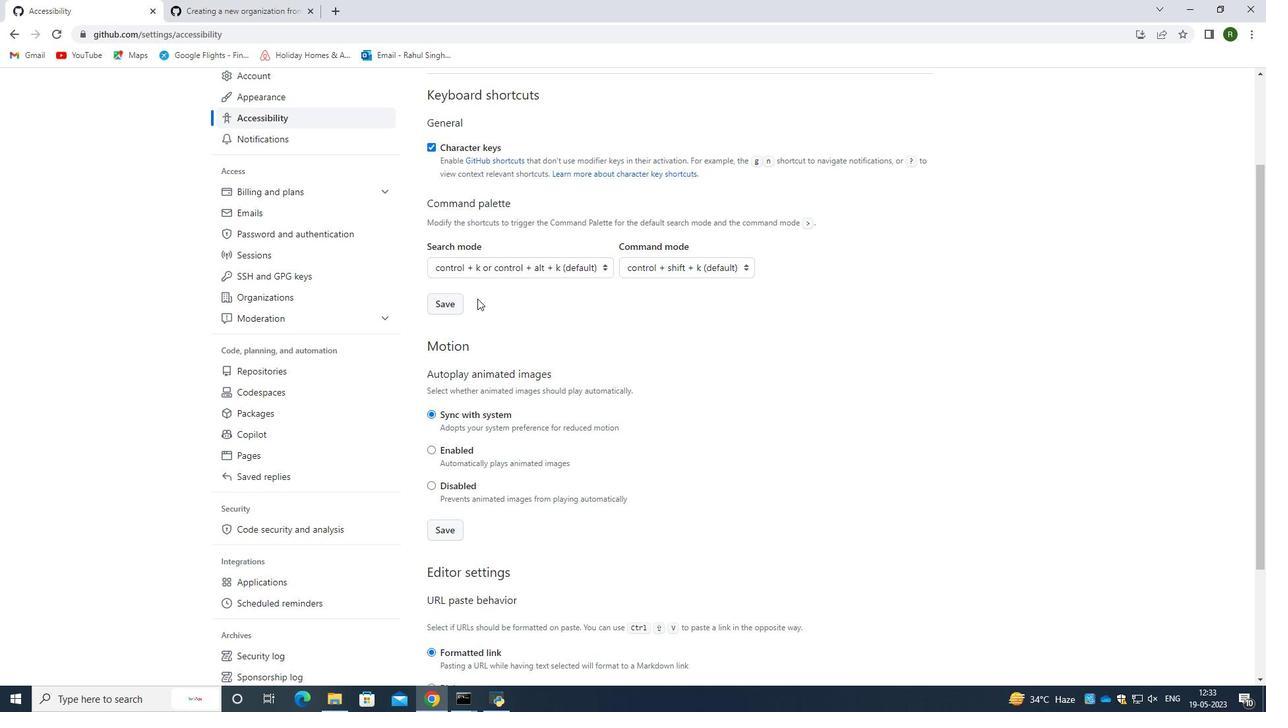
Action: Mouse scrolled (477, 298) with delta (0, 0)
Screenshot: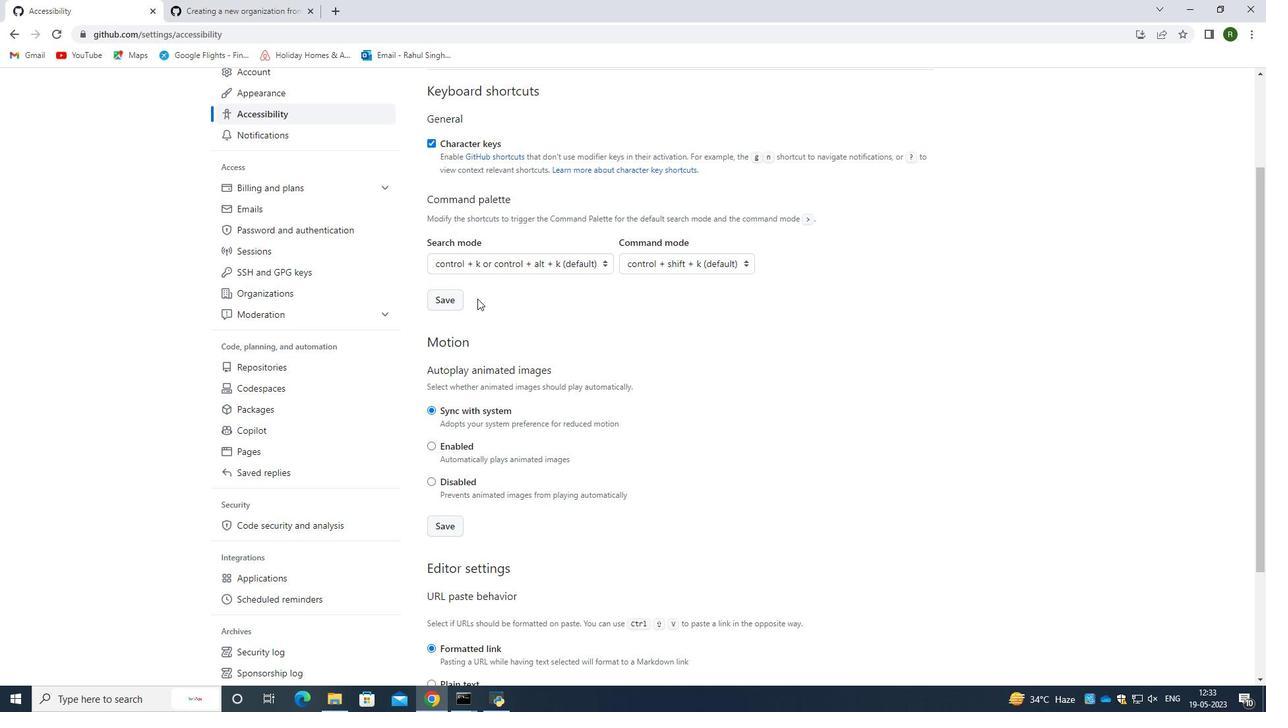 
Action: Mouse scrolled (477, 298) with delta (0, 0)
Screenshot: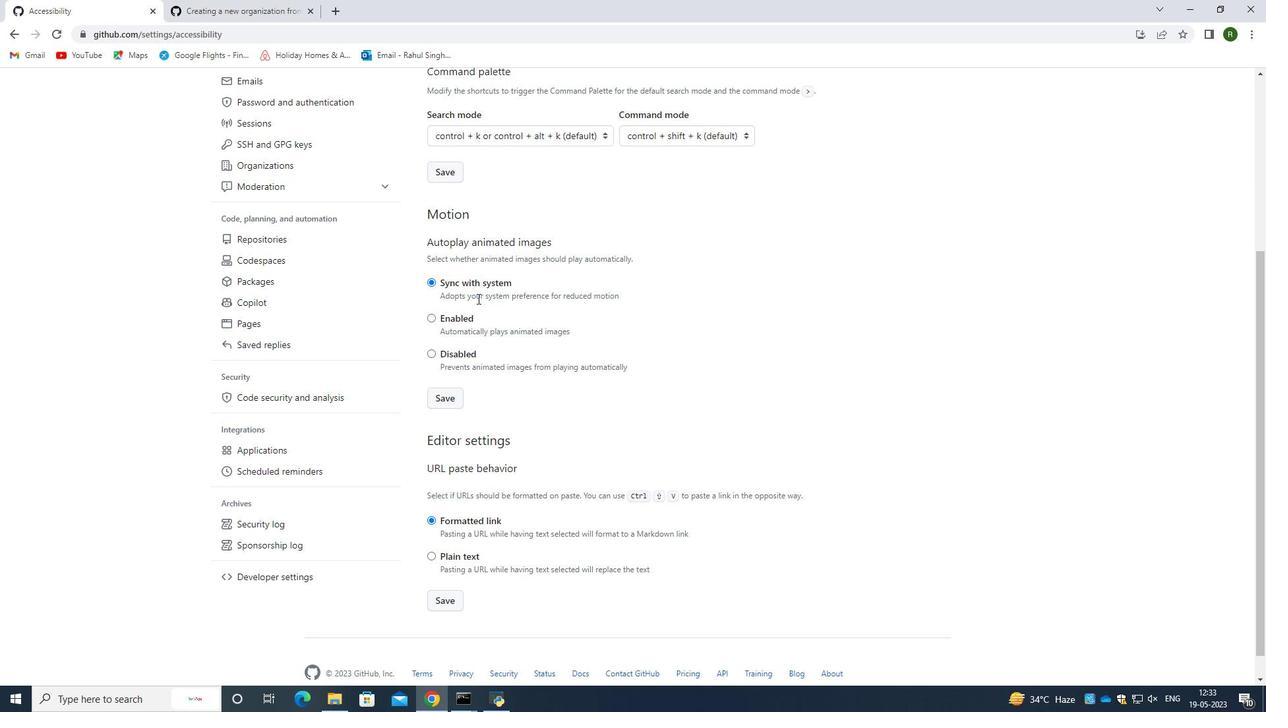 
Action: Mouse moved to (477, 299)
Screenshot: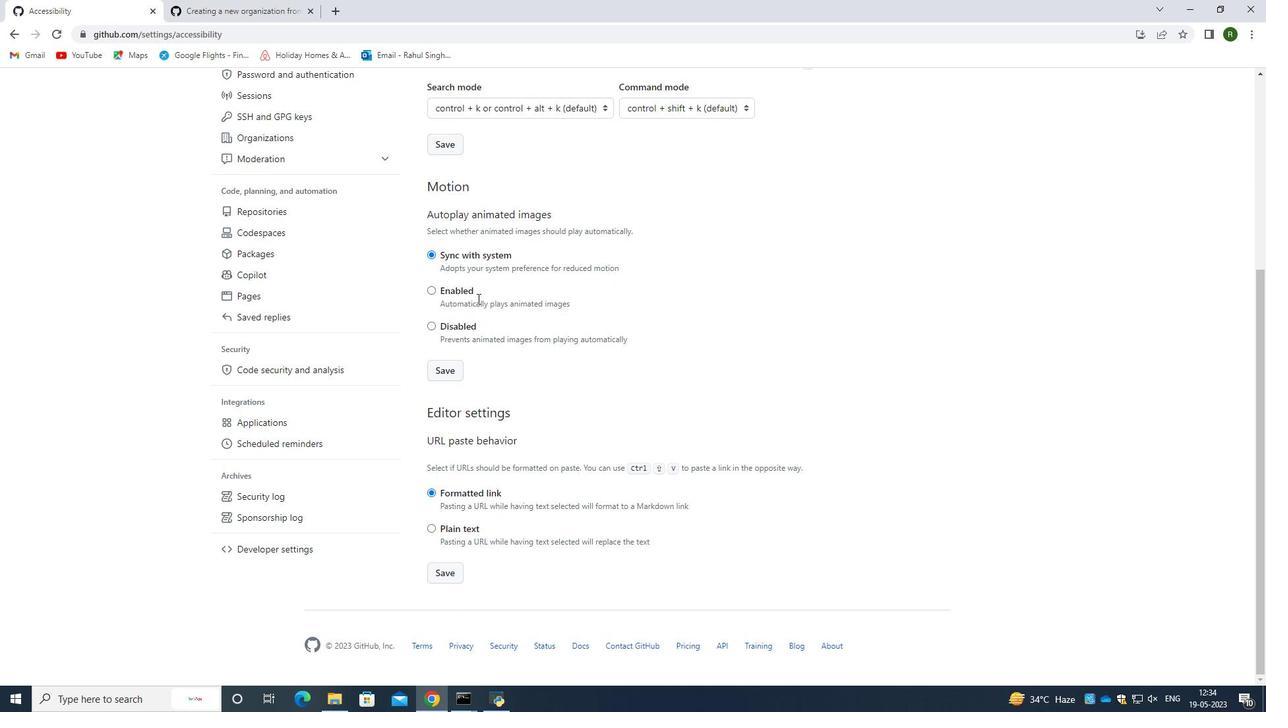 
Action: Mouse scrolled (477, 300) with delta (0, 0)
Screenshot: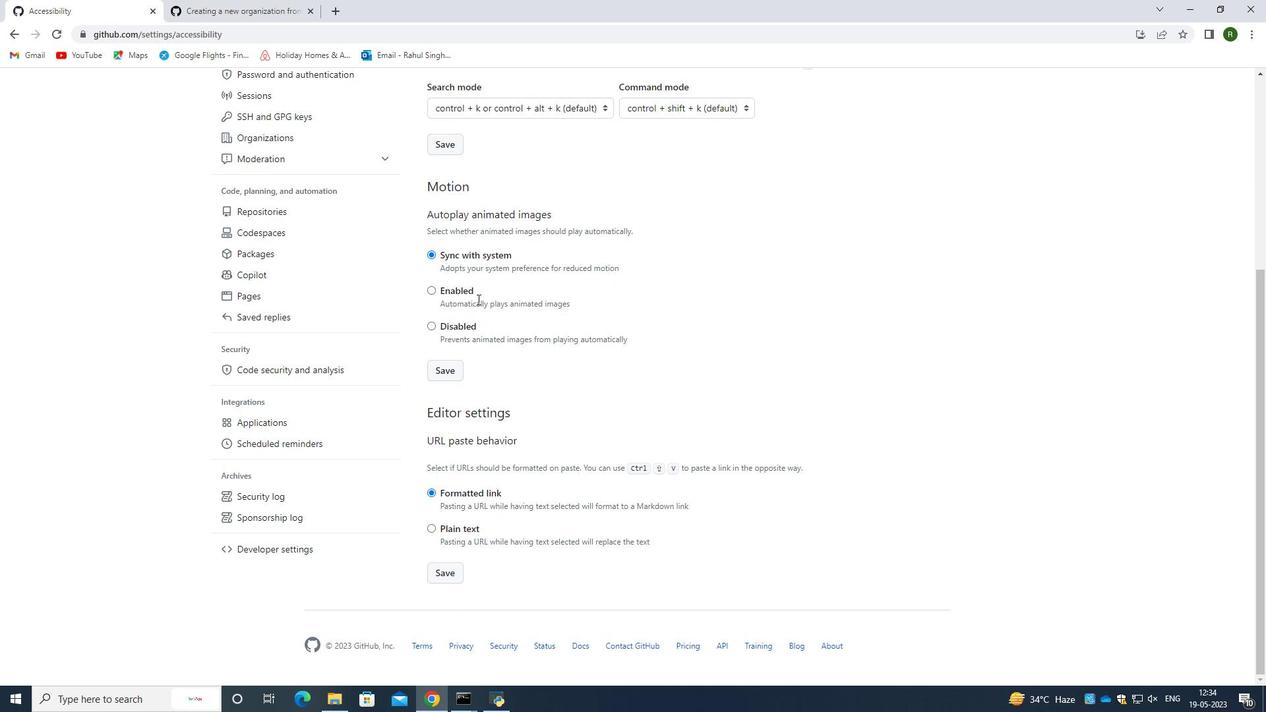 
Action: Mouse scrolled (477, 300) with delta (0, 0)
Screenshot: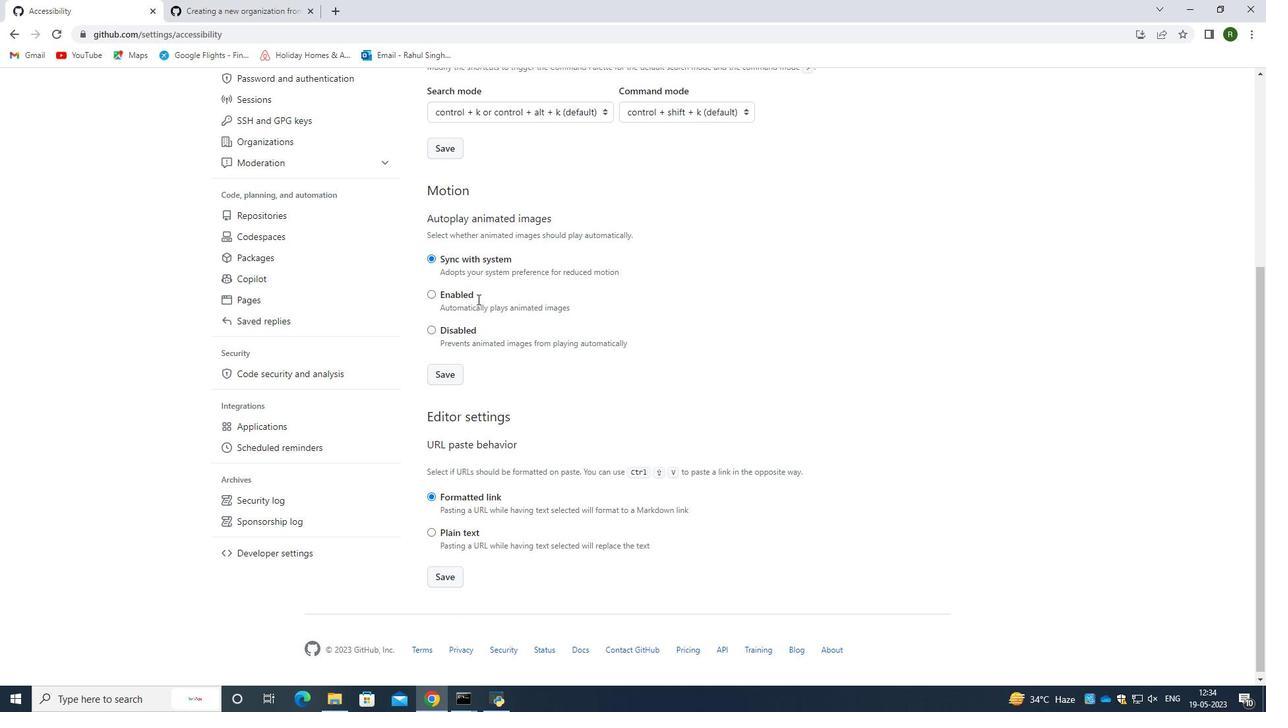
Action: Mouse moved to (424, 311)
Screenshot: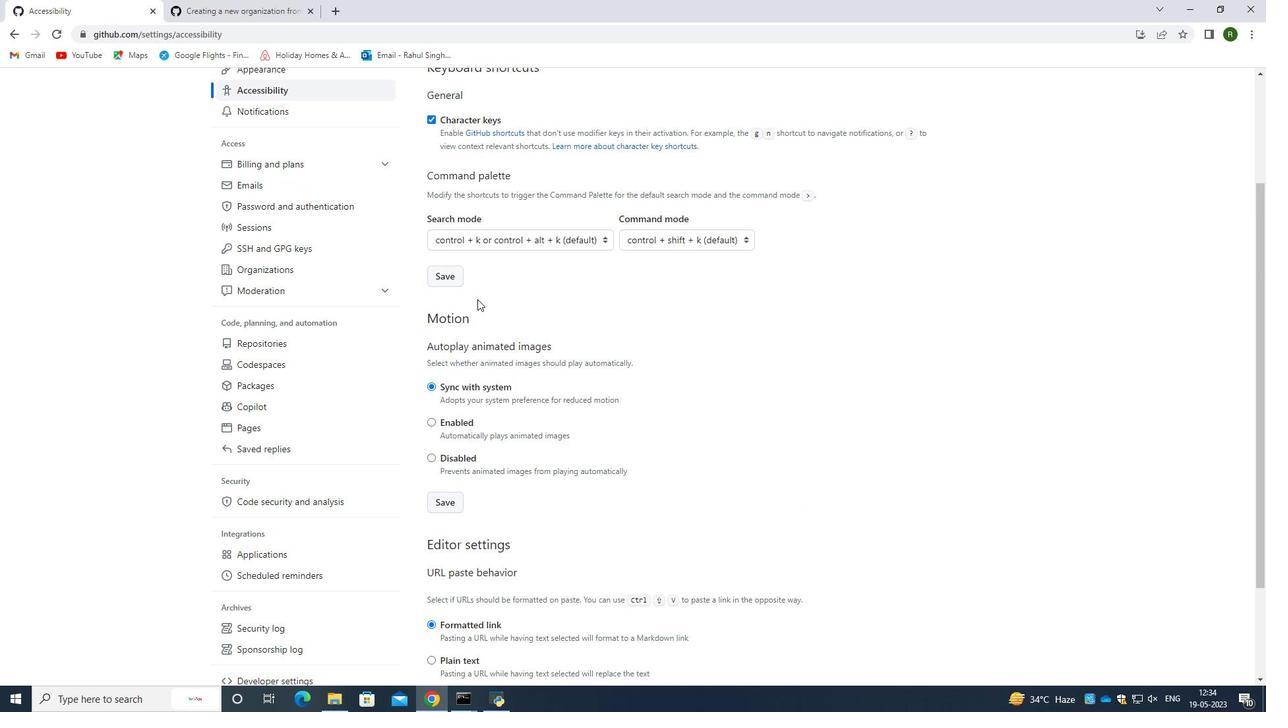 
Action: Mouse scrolled (424, 311) with delta (0, 0)
Screenshot: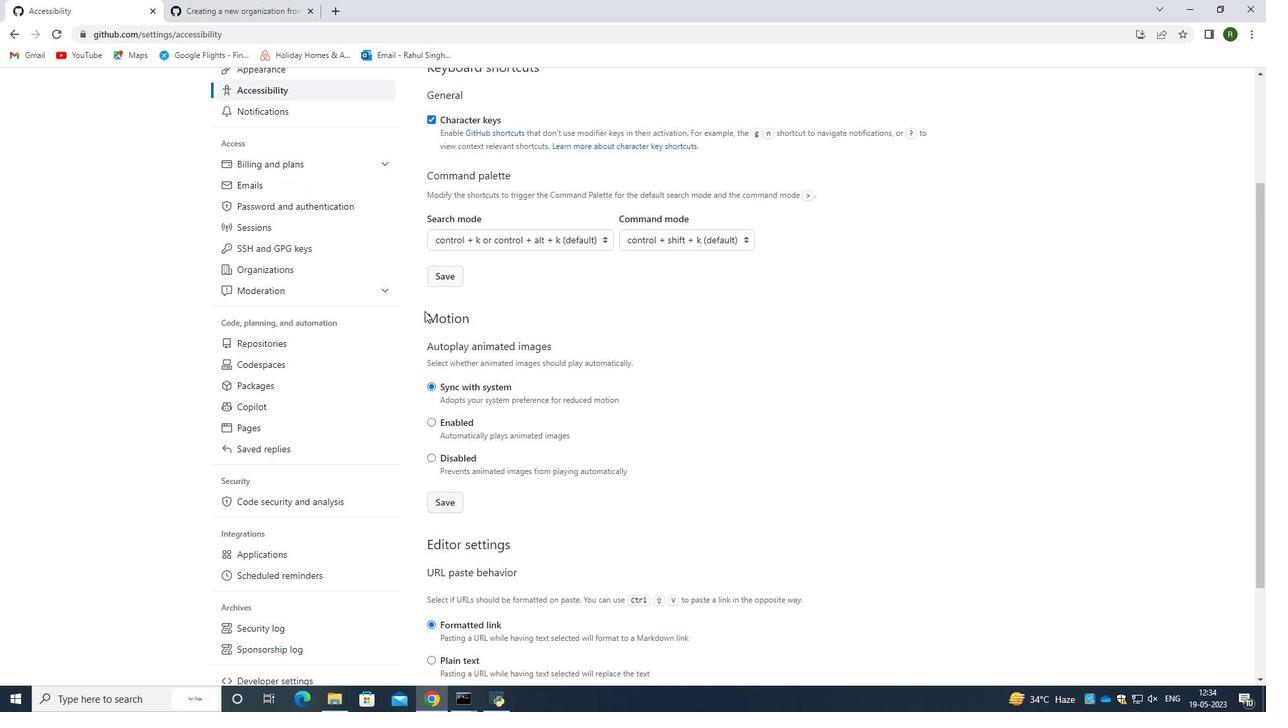 
Action: Mouse moved to (255, 328)
Screenshot: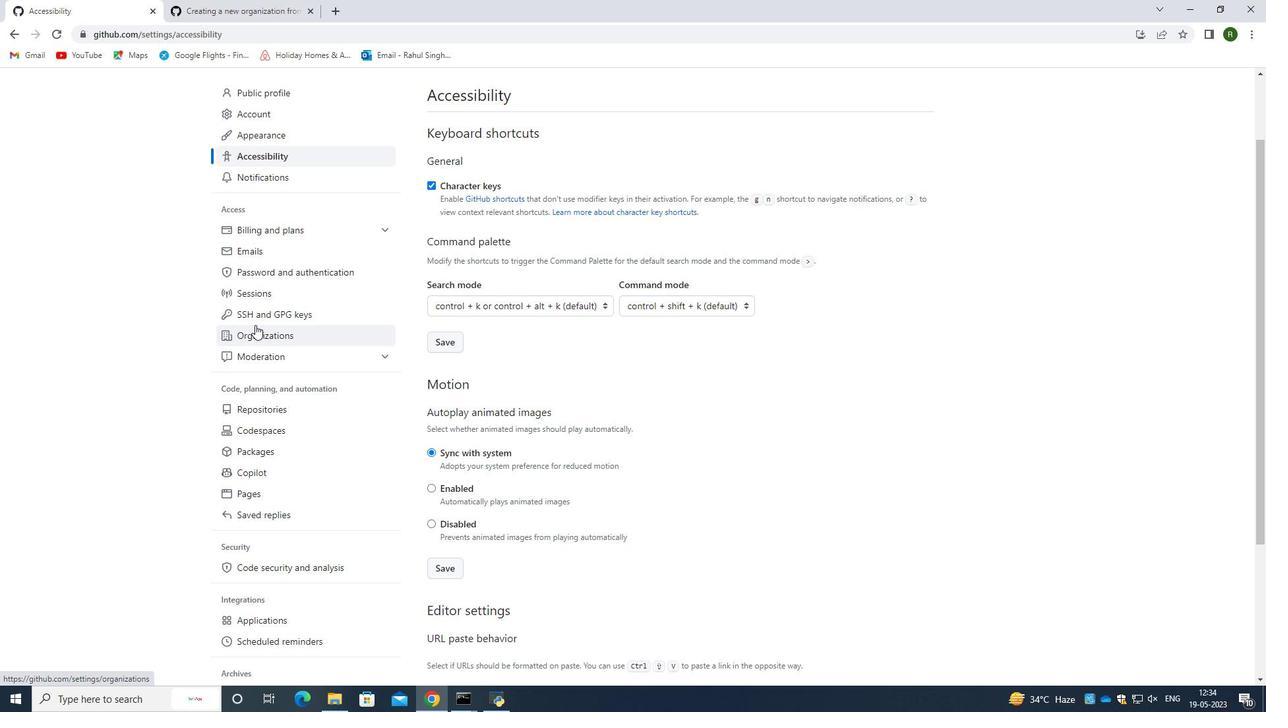 
Action: Mouse pressed left at (255, 328)
Screenshot: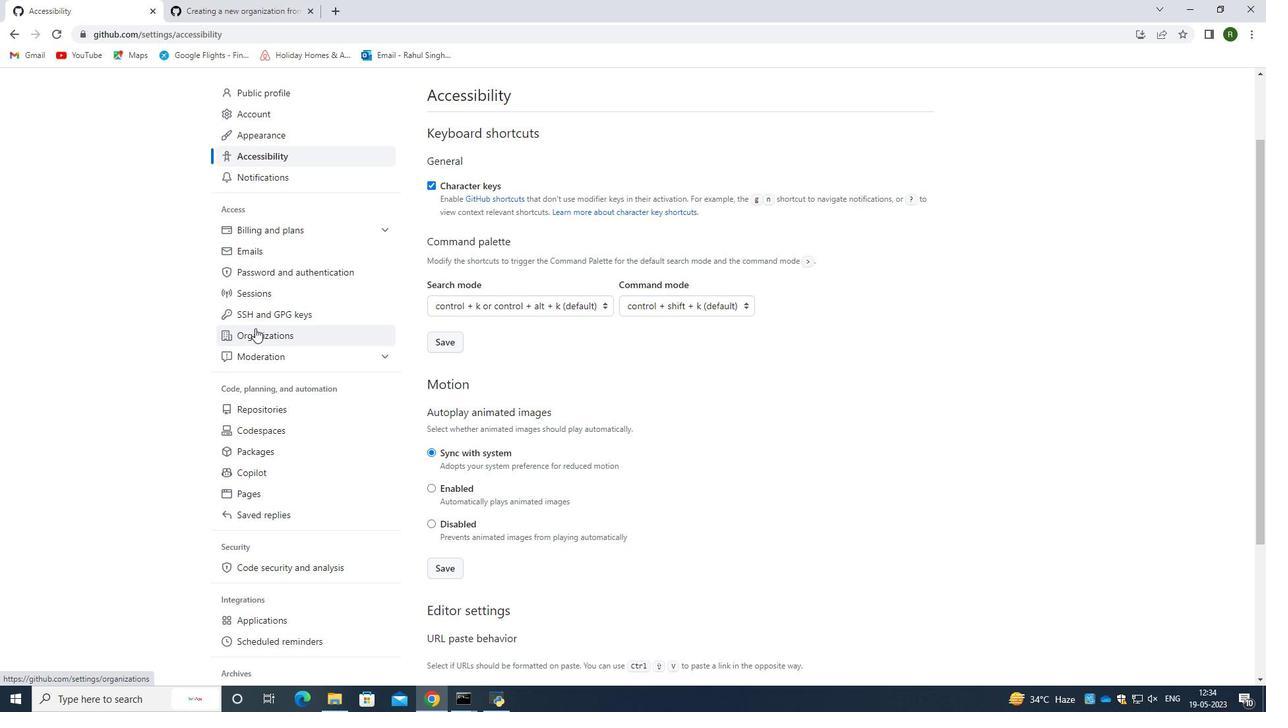 
Action: Mouse moved to (224, 5)
Screenshot: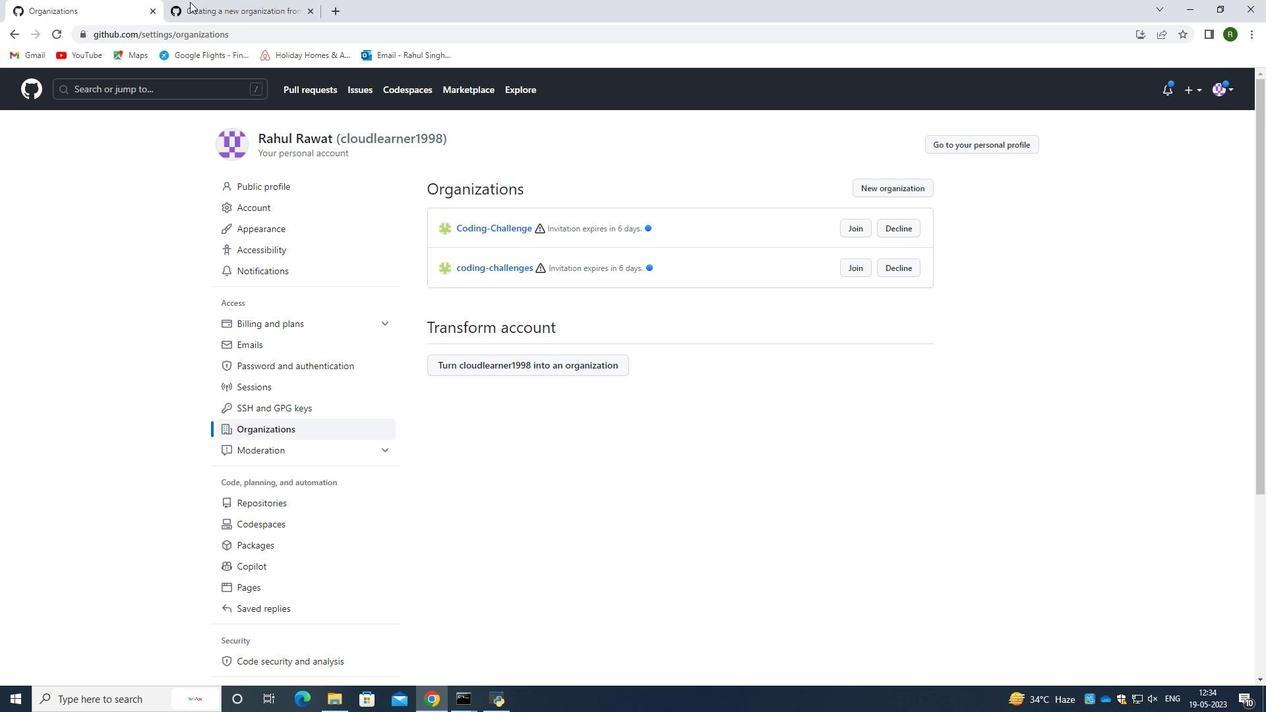 
Action: Mouse pressed left at (224, 5)
Screenshot: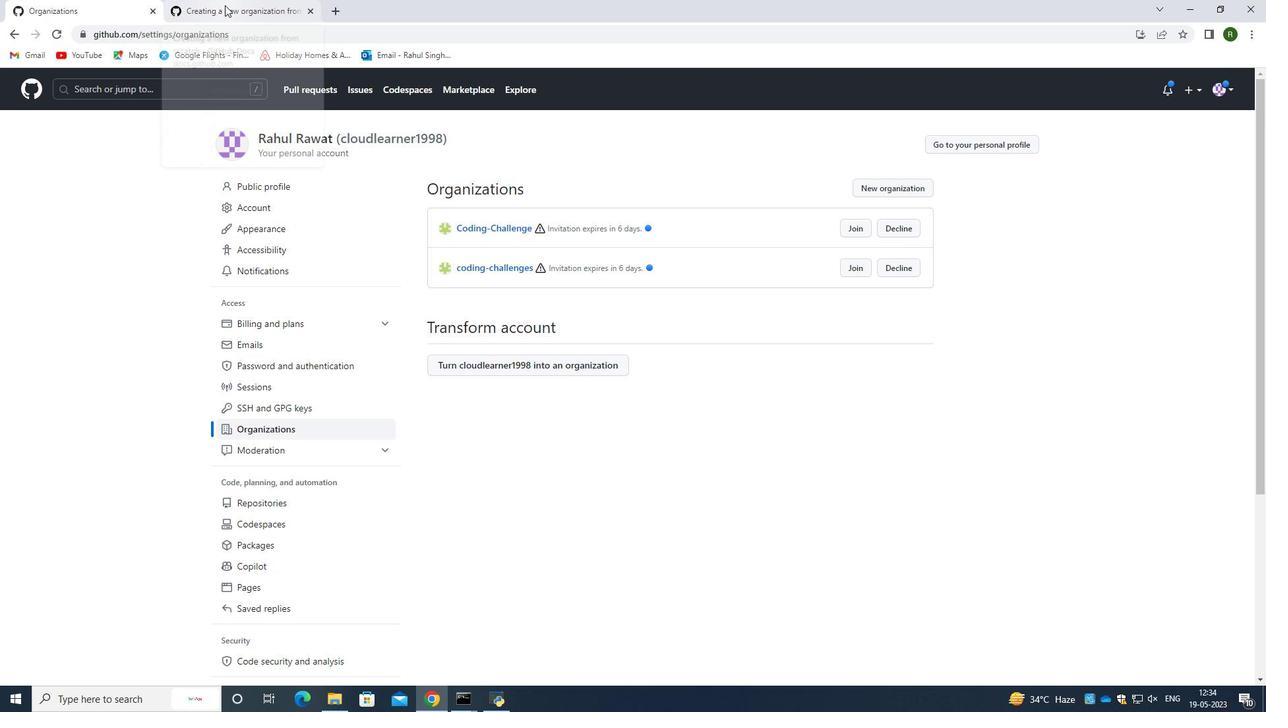 
Action: Mouse moved to (490, 350)
Screenshot: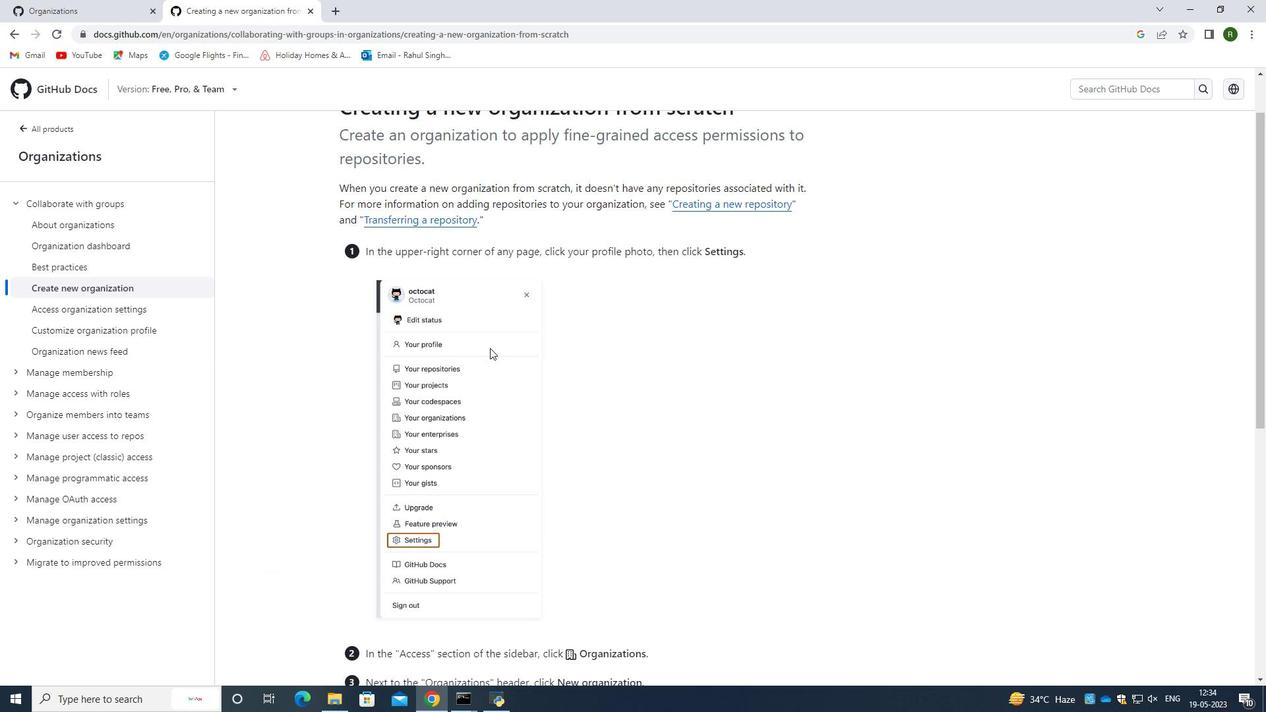 
Action: Mouse scrolled (490, 349) with delta (0, 0)
Screenshot: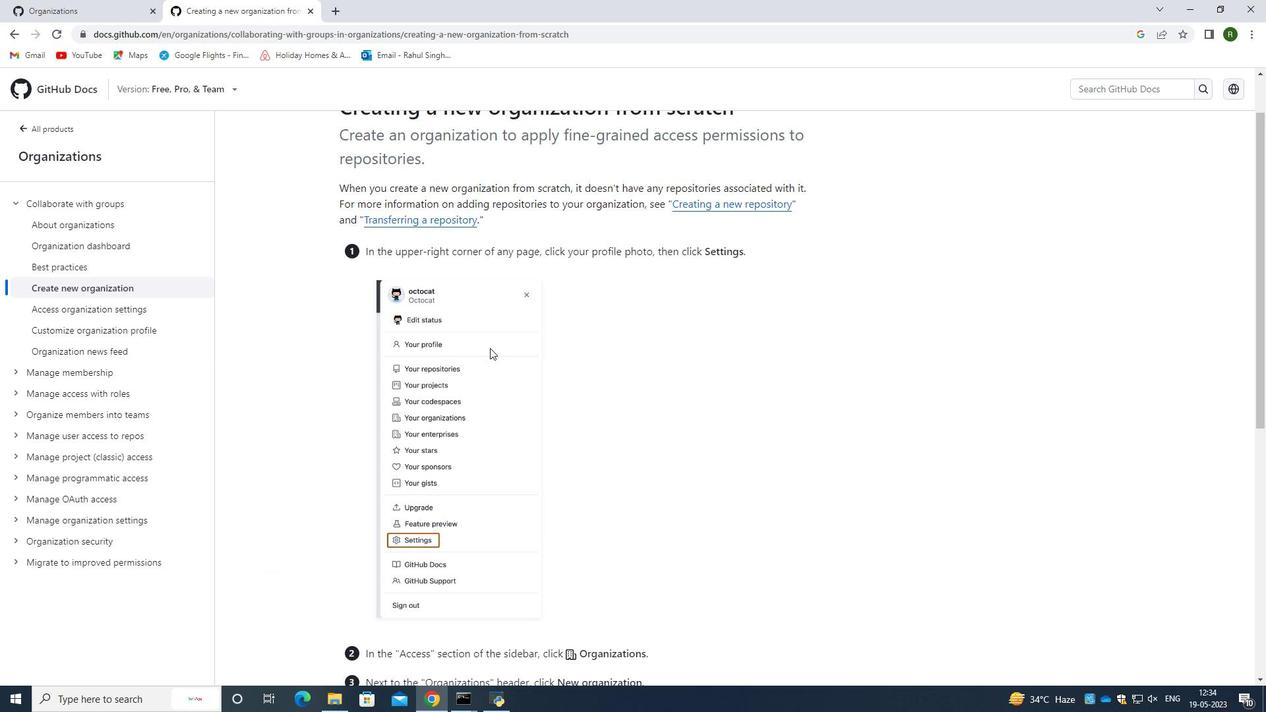 
Action: Mouse scrolled (490, 349) with delta (0, 0)
Screenshot: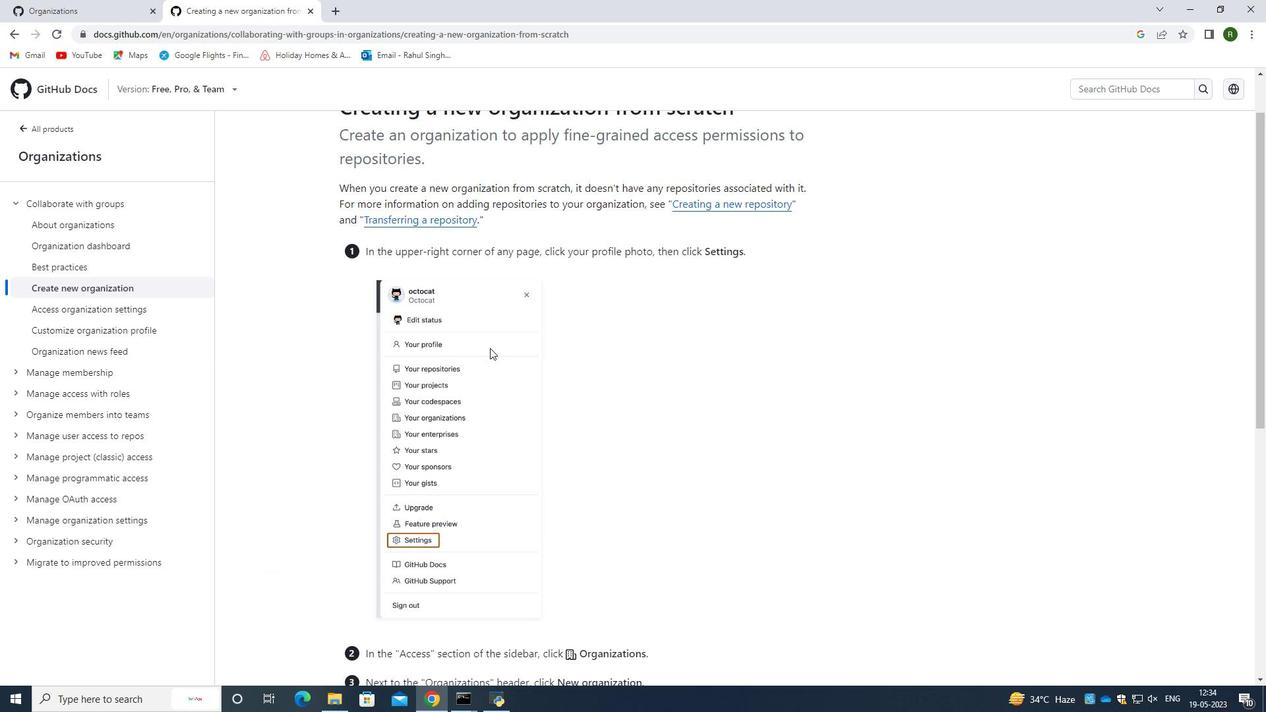 
Action: Mouse scrolled (490, 349) with delta (0, 0)
Screenshot: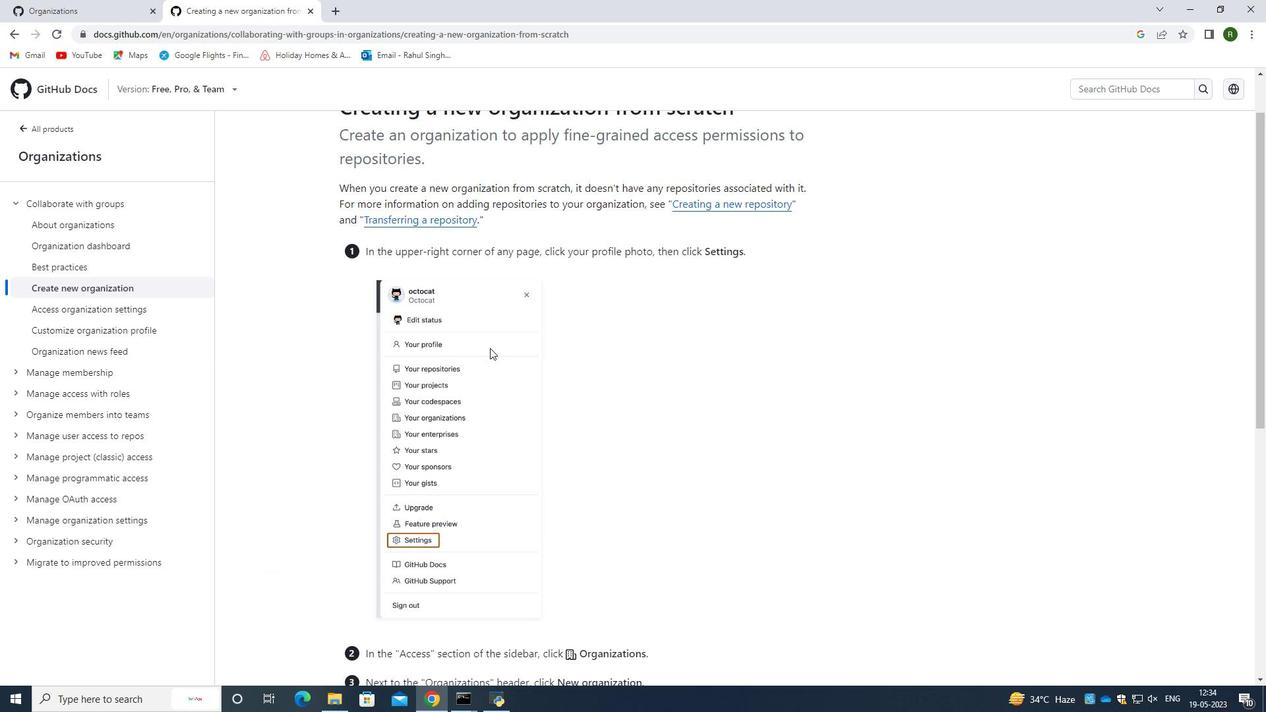 
Action: Mouse scrolled (490, 349) with delta (0, 0)
Screenshot: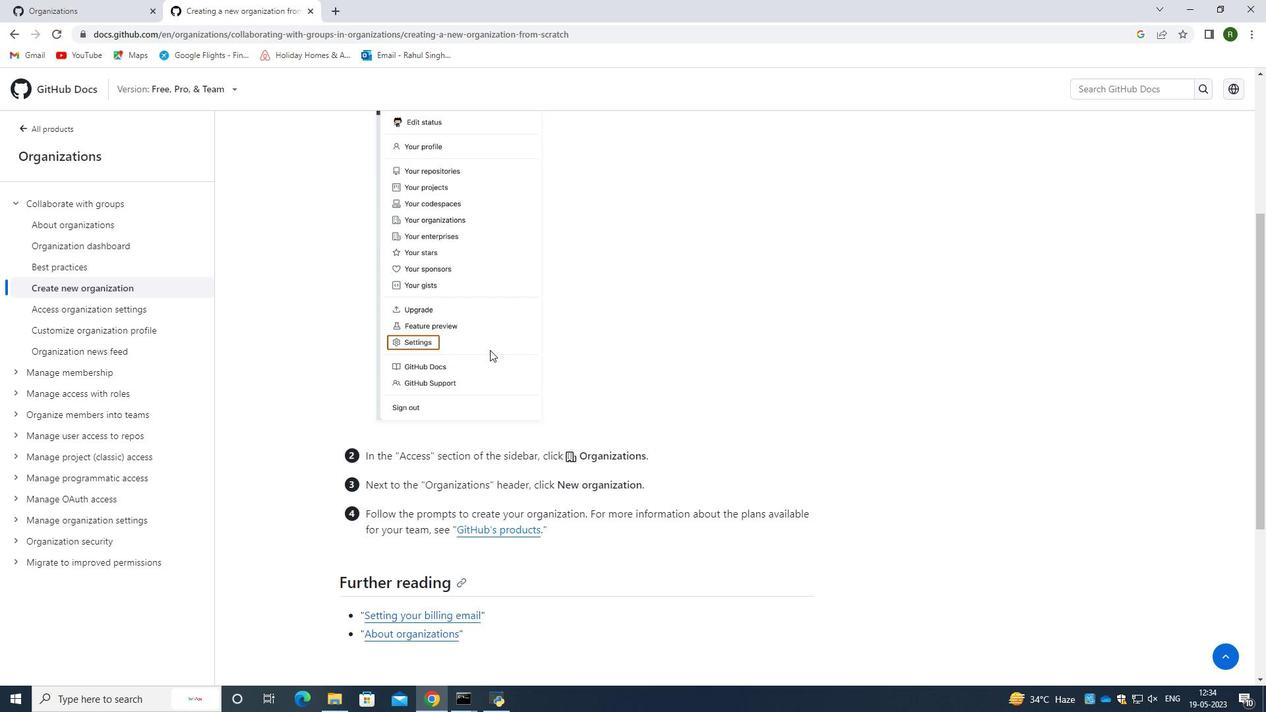 
Action: Mouse scrolled (490, 349) with delta (0, 0)
Screenshot: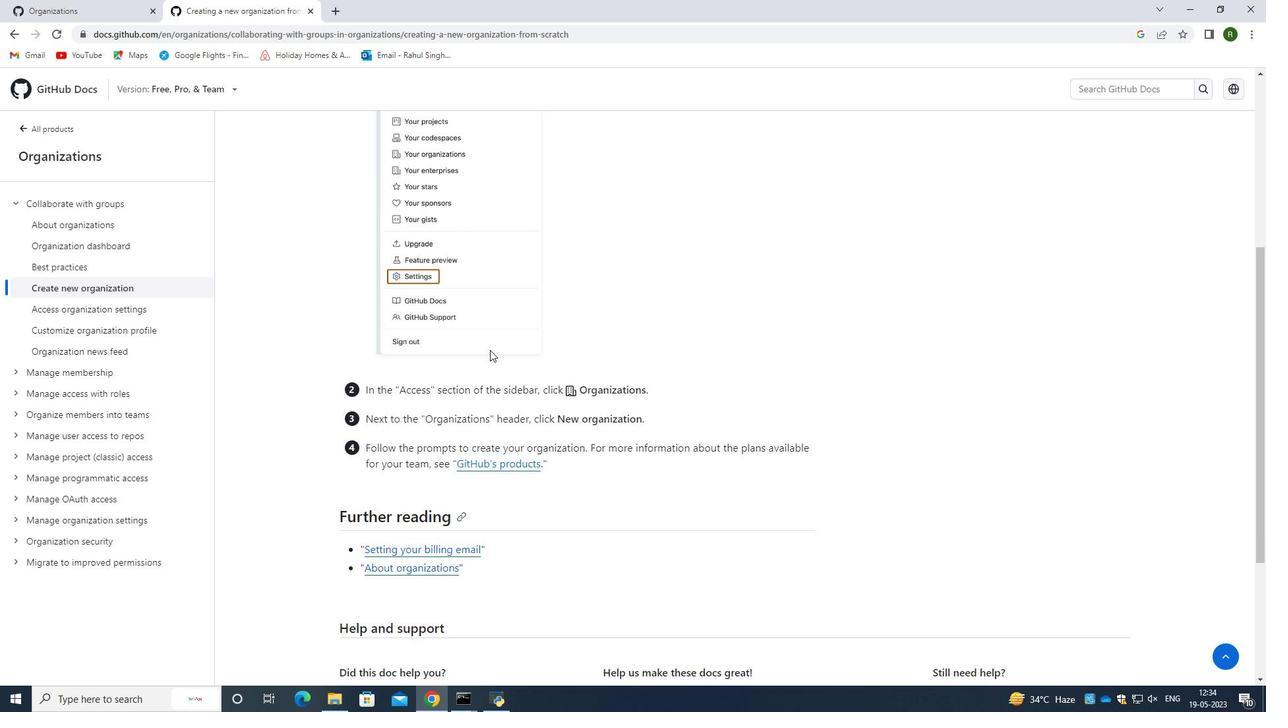 
Action: Mouse moved to (436, 280)
Screenshot: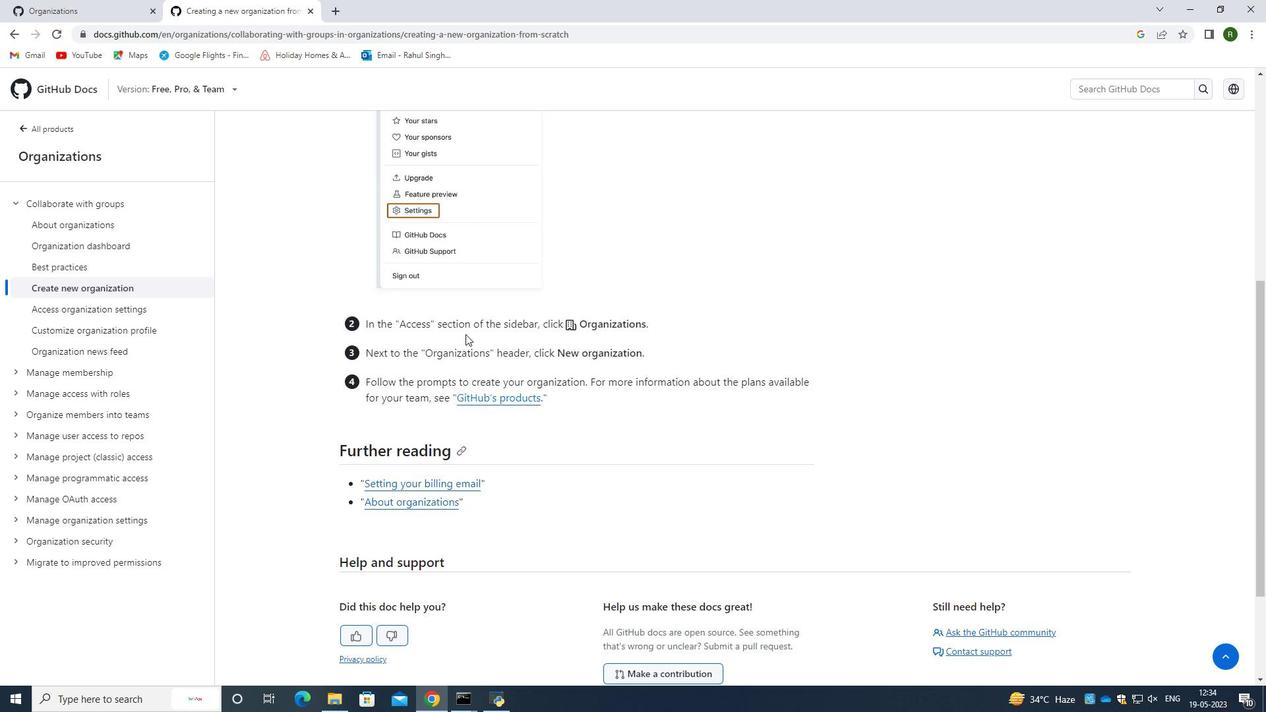 
Action: Mouse scrolled (436, 281) with delta (0, 0)
Screenshot: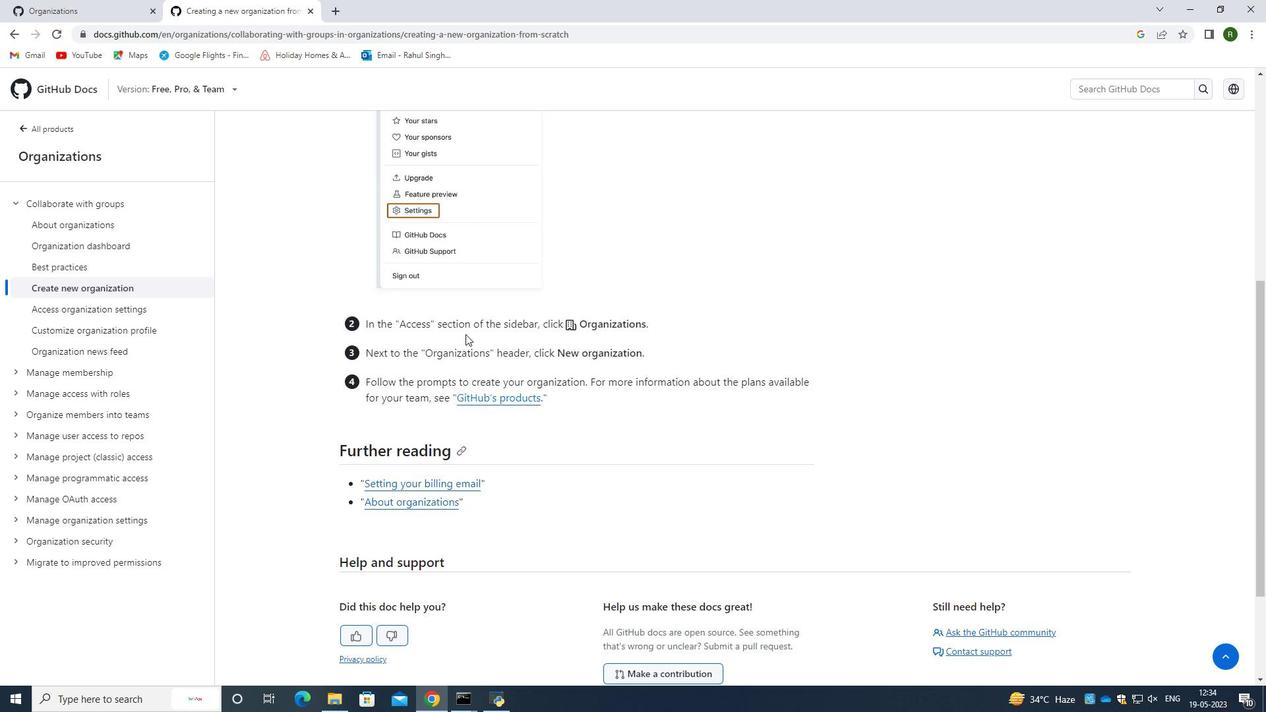 
Action: Mouse moved to (433, 272)
Screenshot: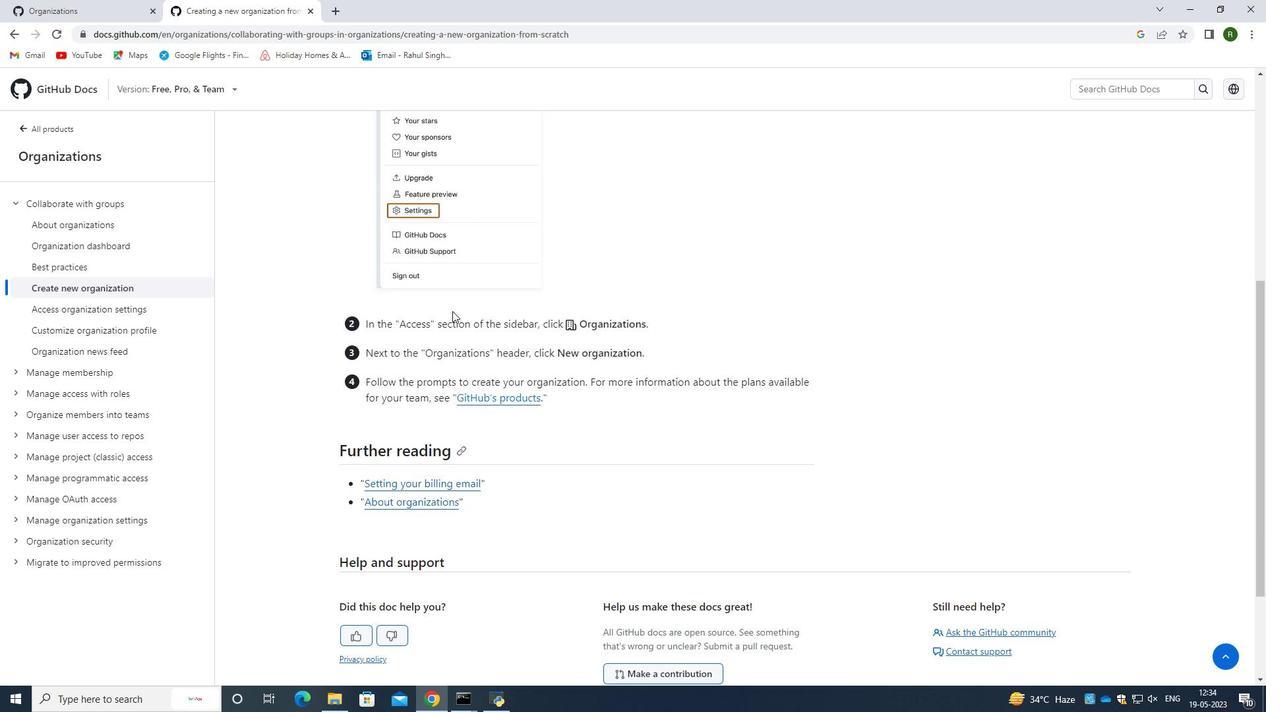 
Action: Mouse scrolled (433, 273) with delta (0, 0)
Screenshot: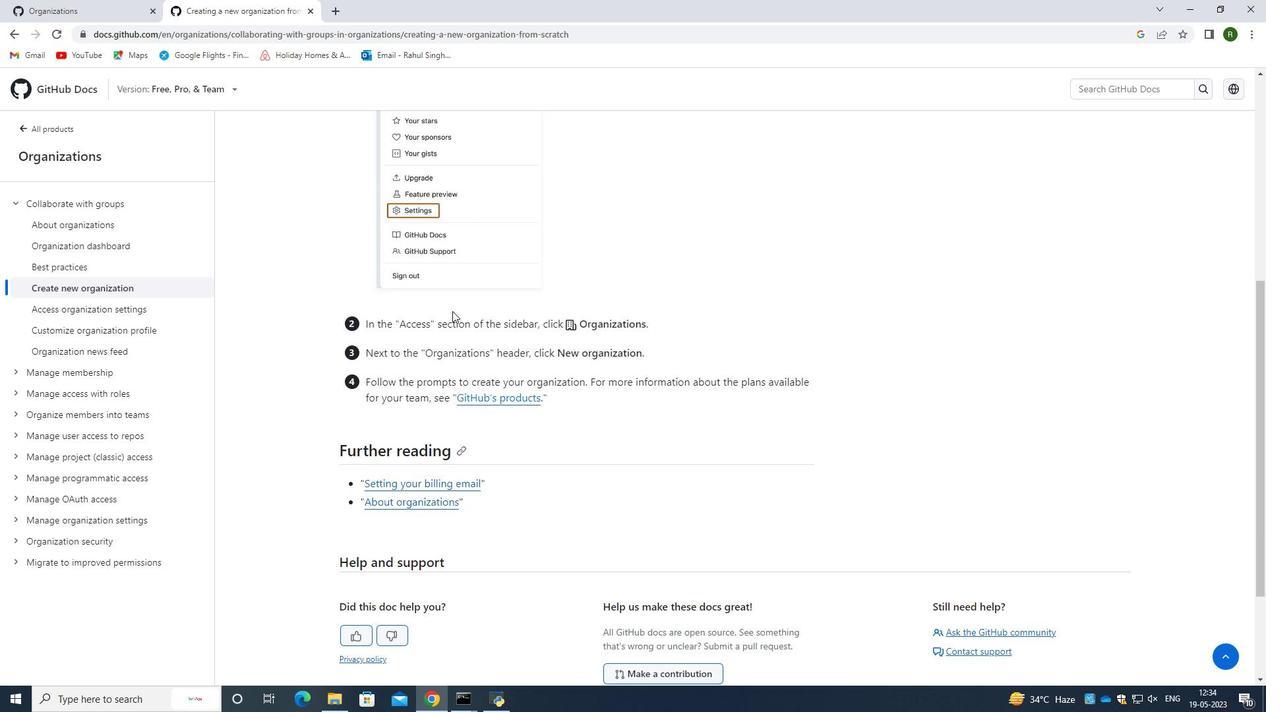 
Action: Mouse moved to (432, 263)
Screenshot: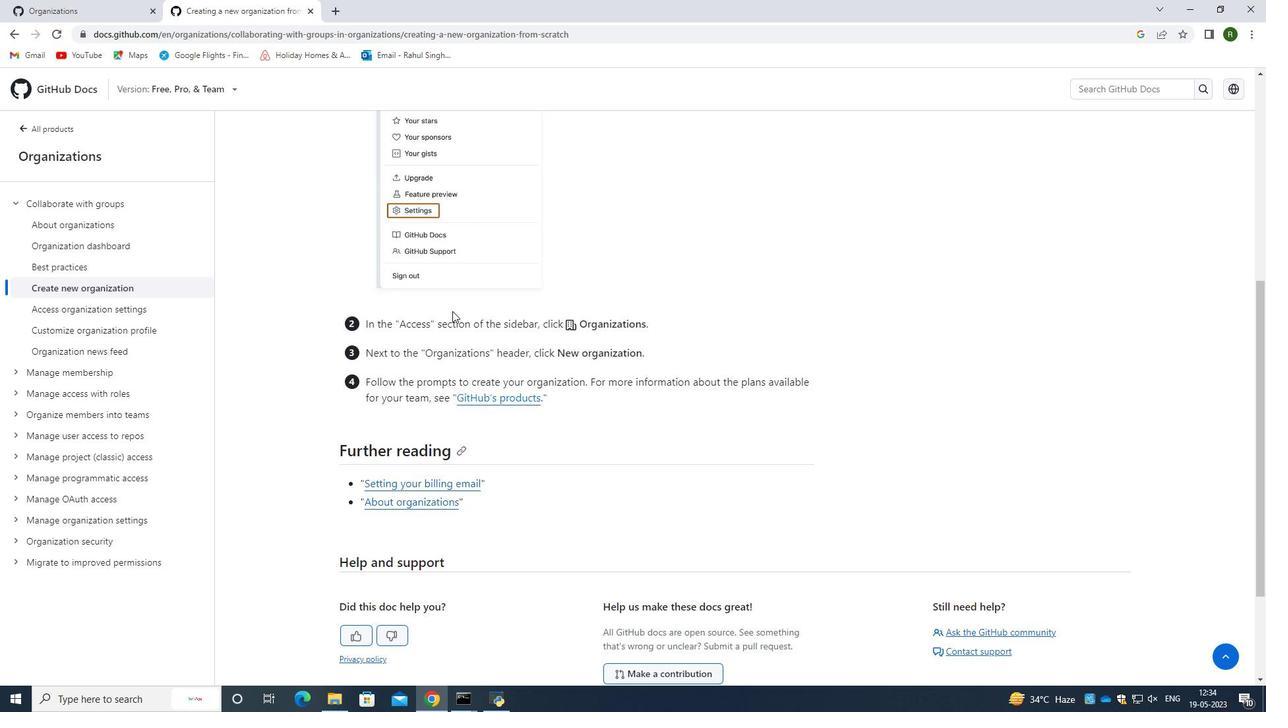 
Action: Mouse scrolled (432, 264) with delta (0, 0)
Screenshot: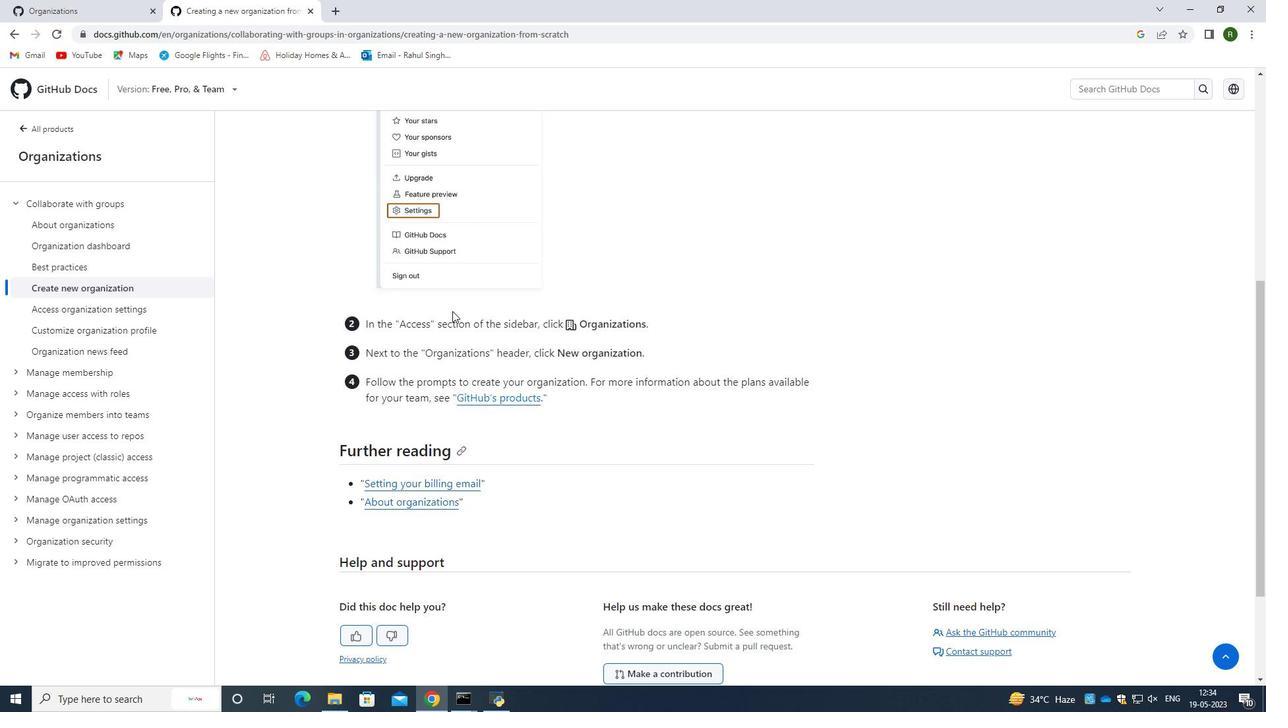 
Action: Mouse moved to (65, 15)
Screenshot: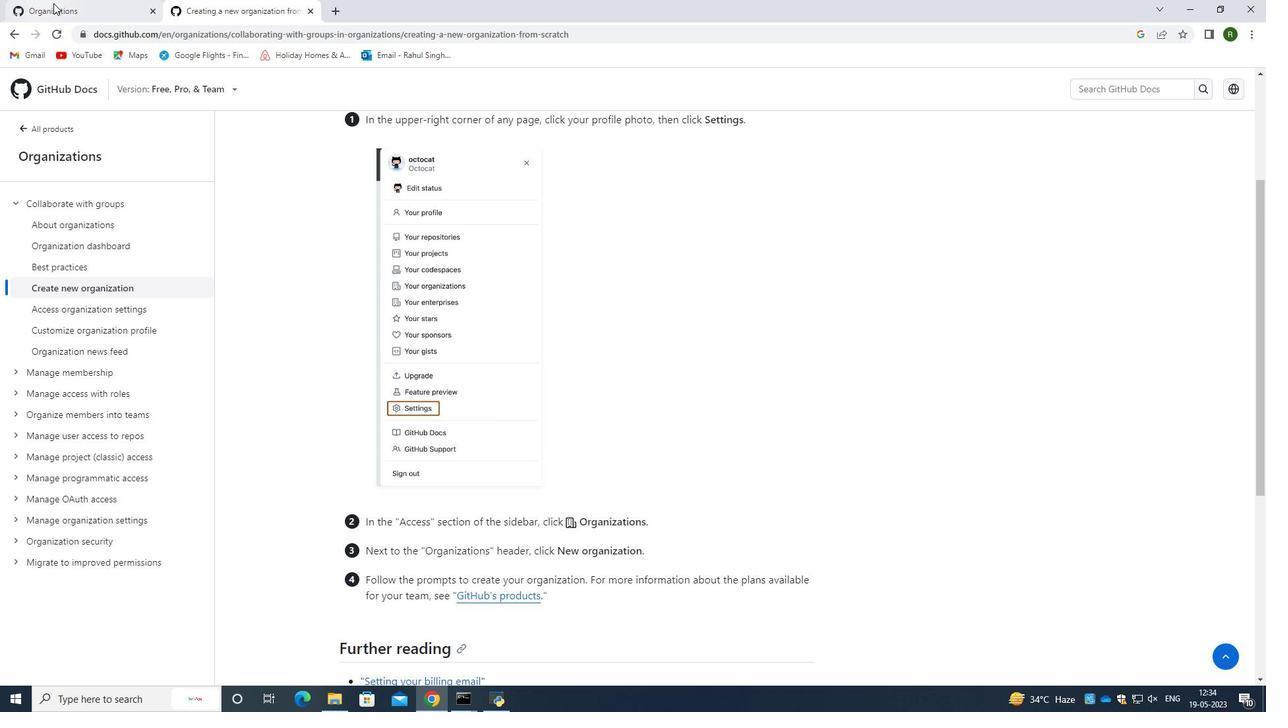 
Action: Mouse pressed left at (65, 15)
Screenshot: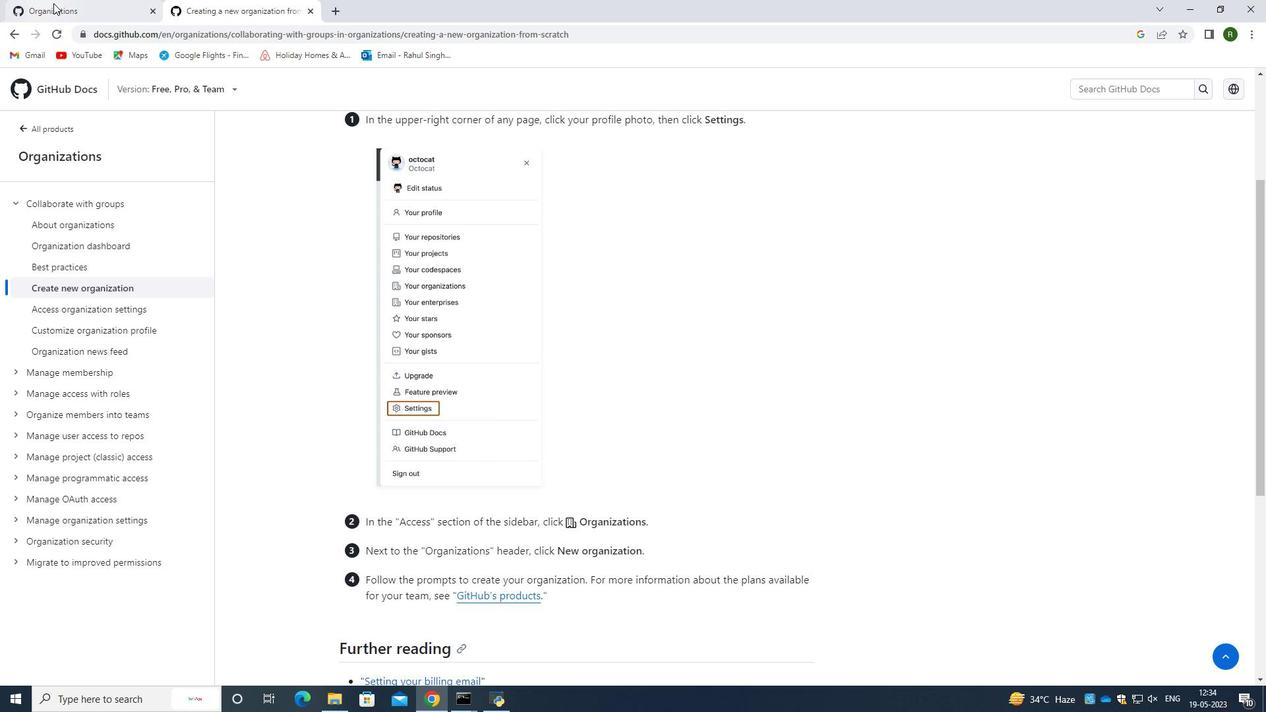 
Action: Mouse moved to (902, 189)
Screenshot: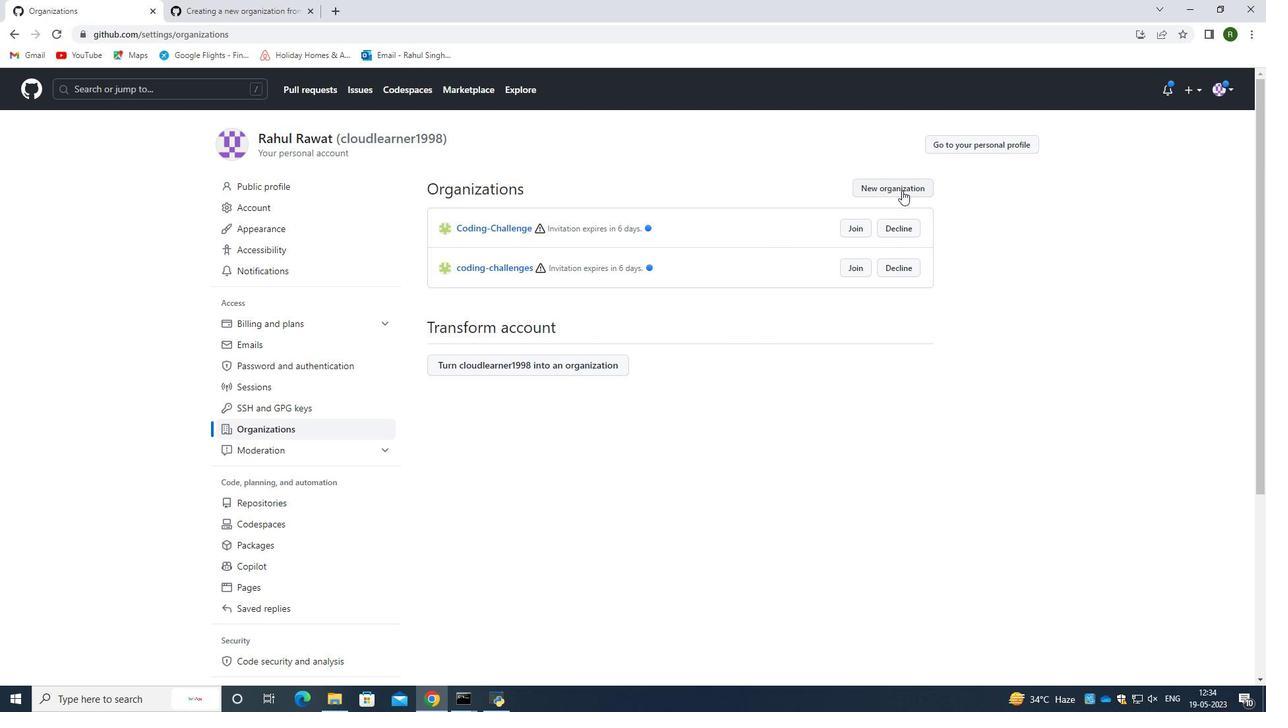 
Action: Mouse pressed left at (902, 189)
Screenshot: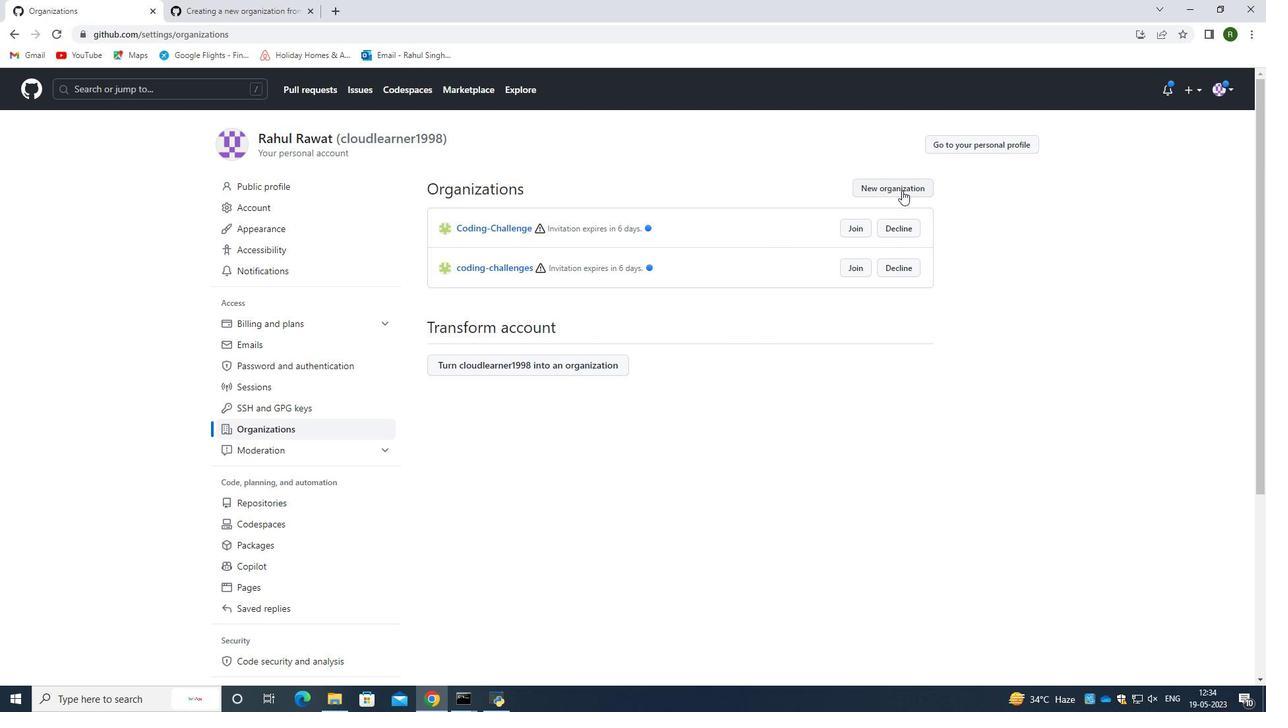 
Action: Mouse moved to (969, 180)
Screenshot: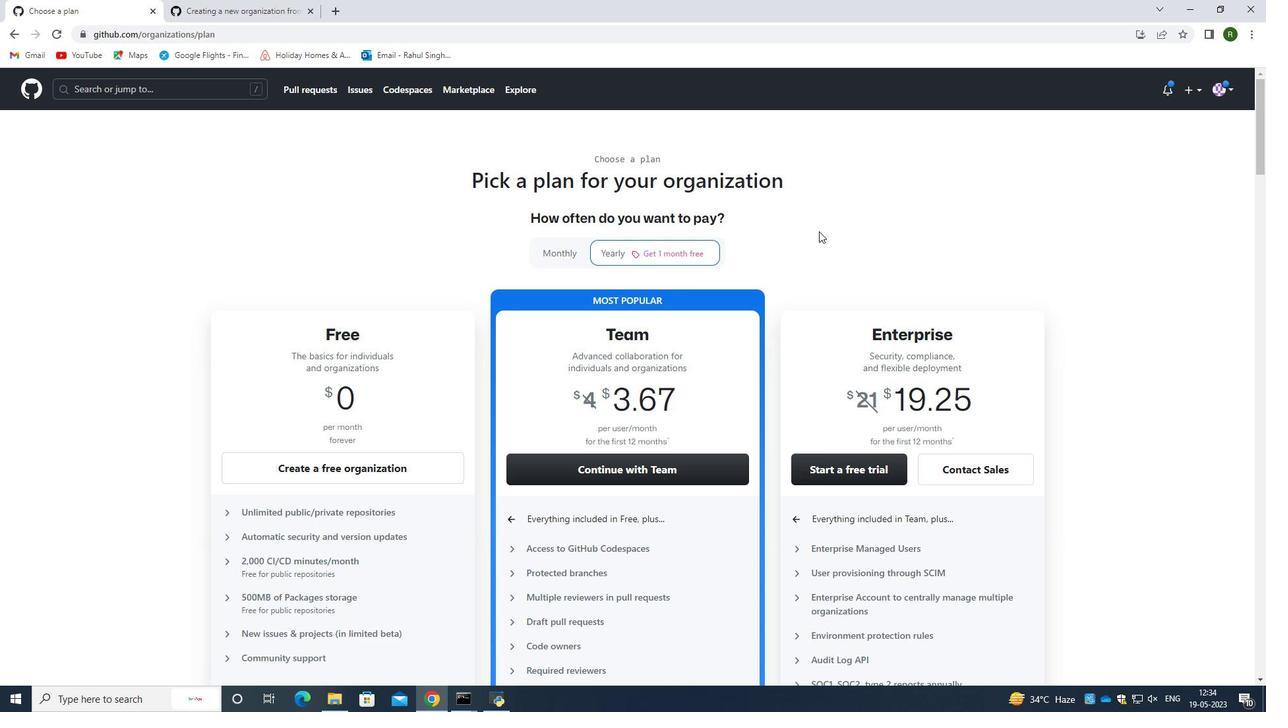 
Action: Mouse scrolled (969, 179) with delta (0, 0)
Screenshot: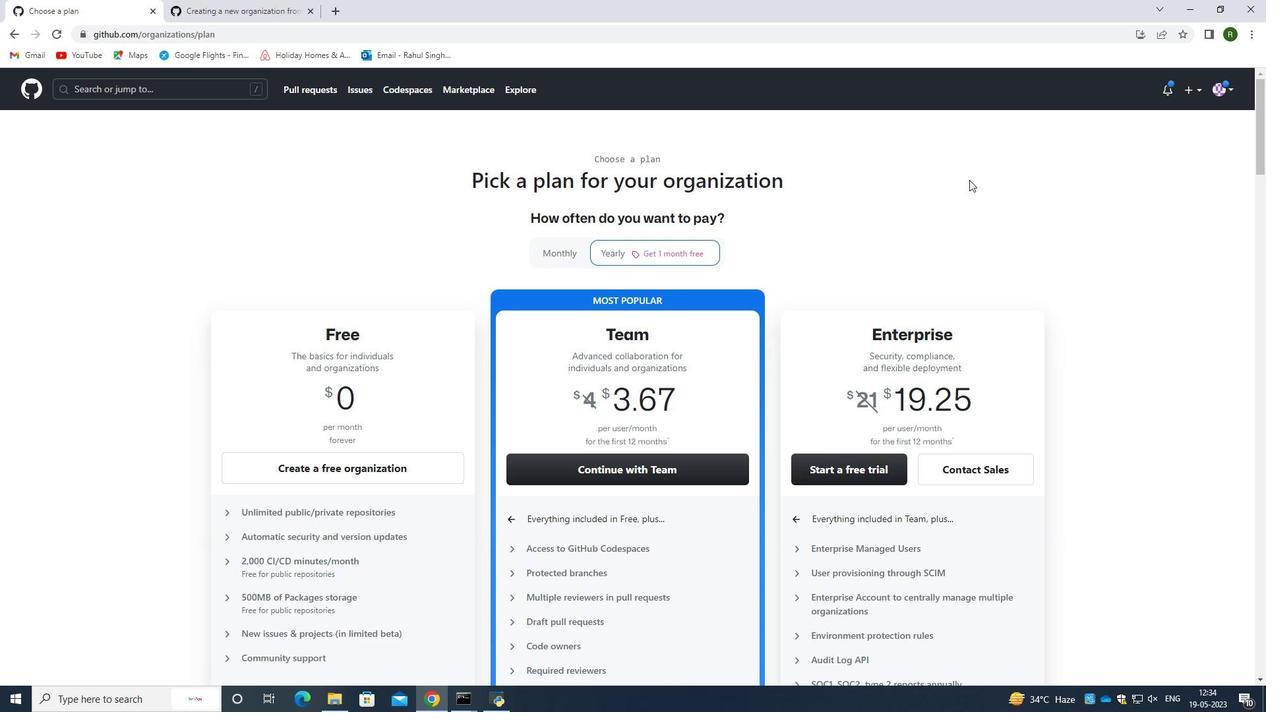 
Action: Mouse moved to (288, 320)
Screenshot: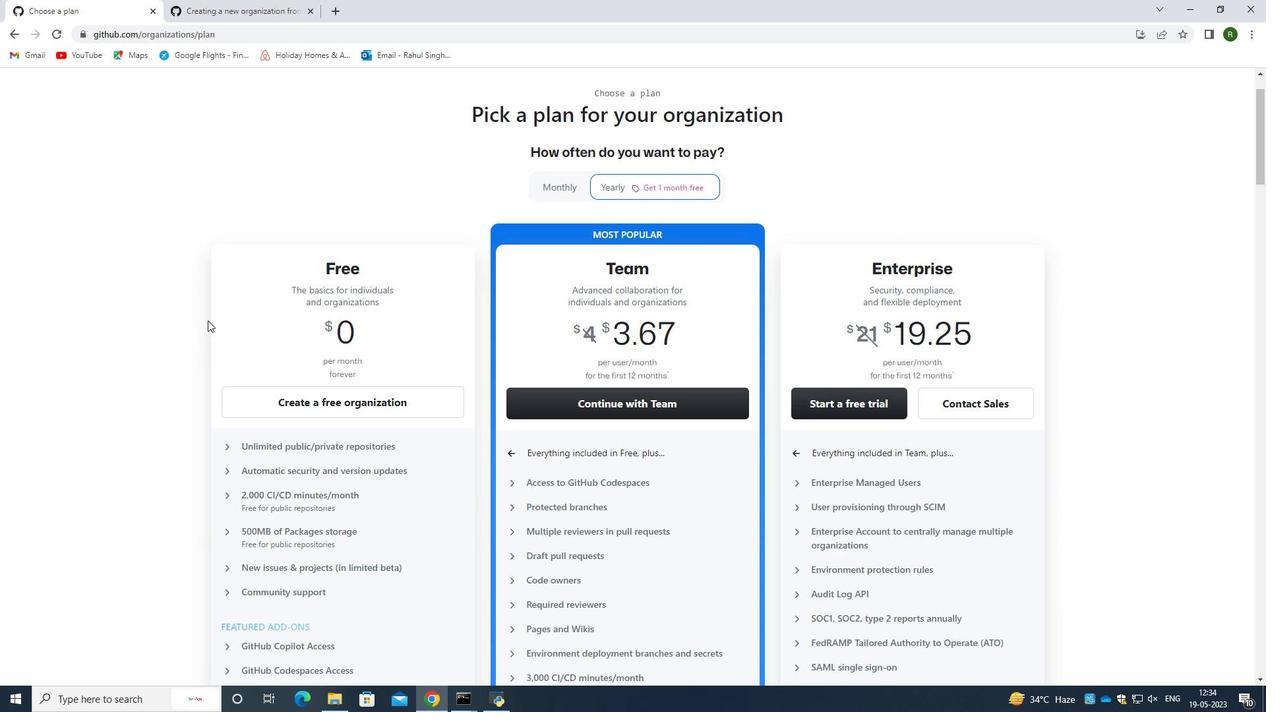 
Action: Mouse pressed left at (288, 320)
Screenshot: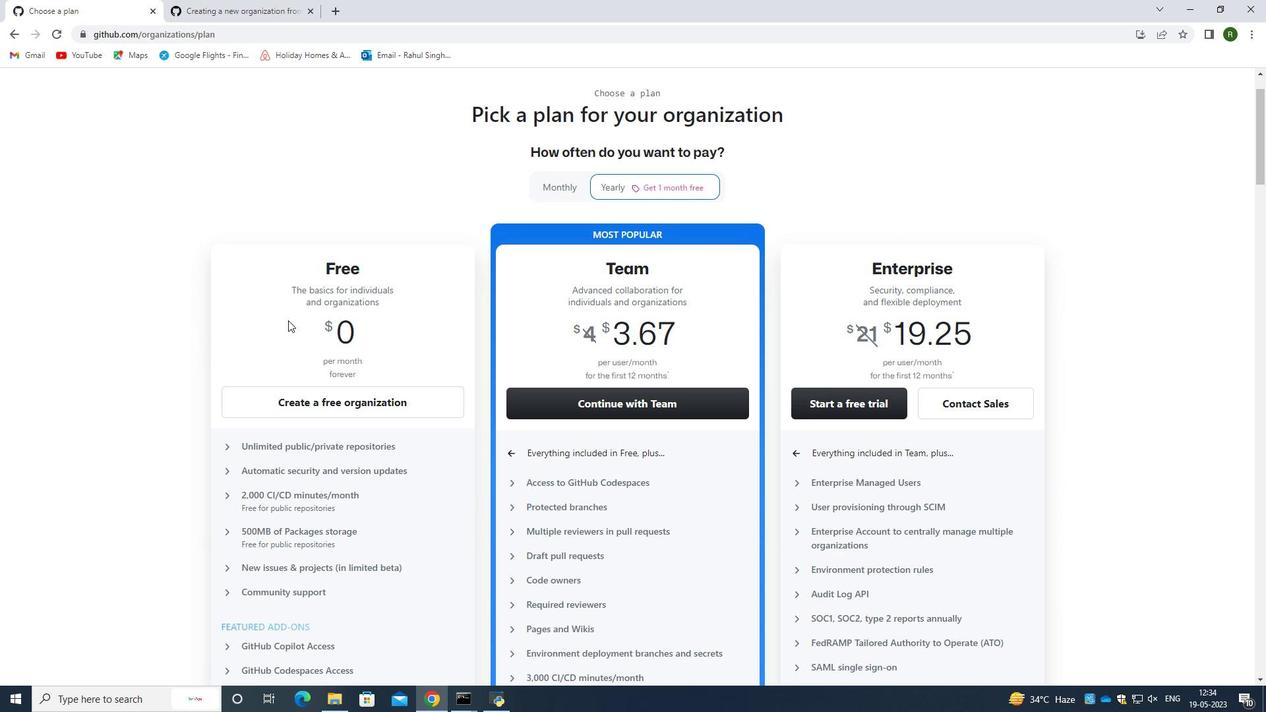 
Action: Mouse moved to (317, 406)
Screenshot: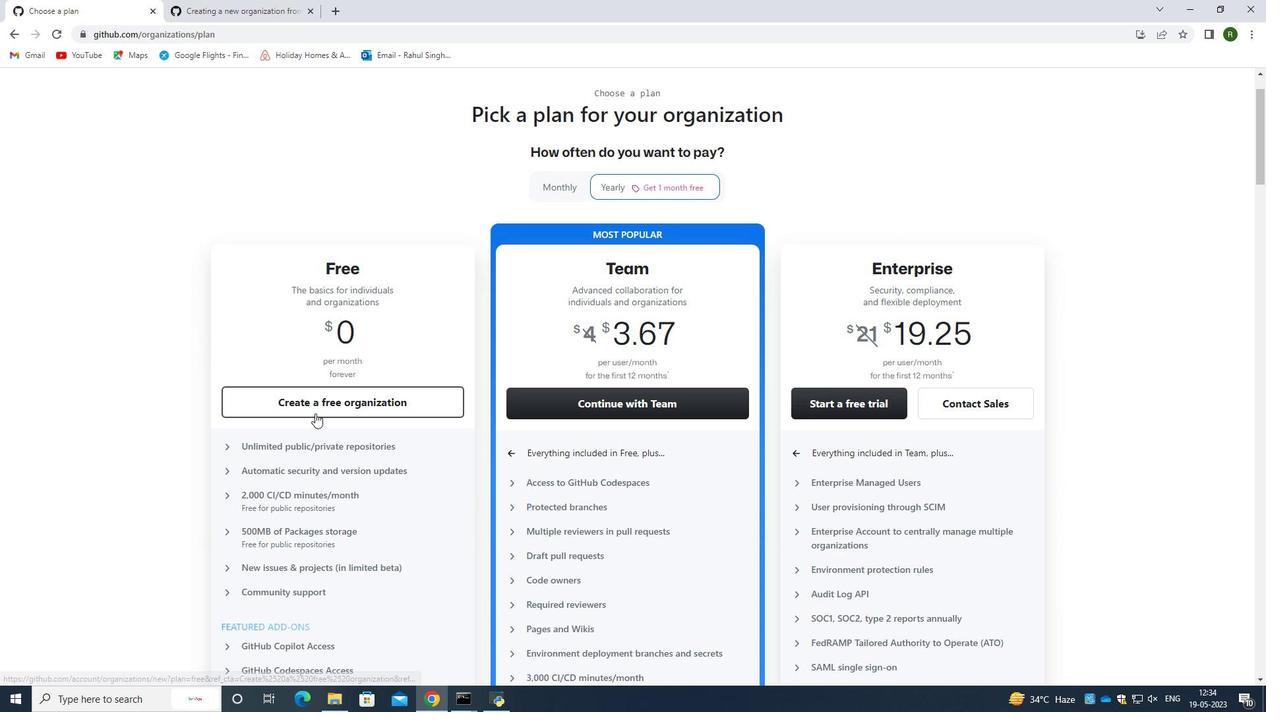 
Action: Mouse pressed left at (317, 406)
Screenshot: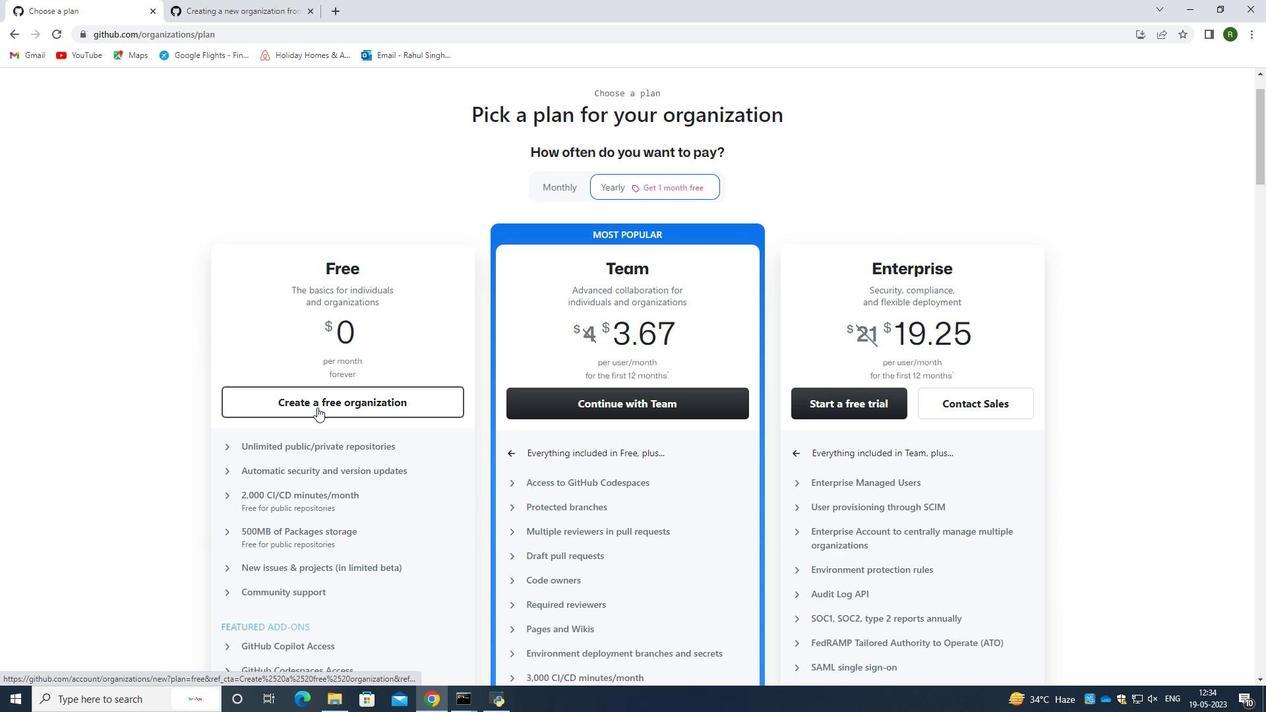 
Action: Mouse moved to (560, 252)
Screenshot: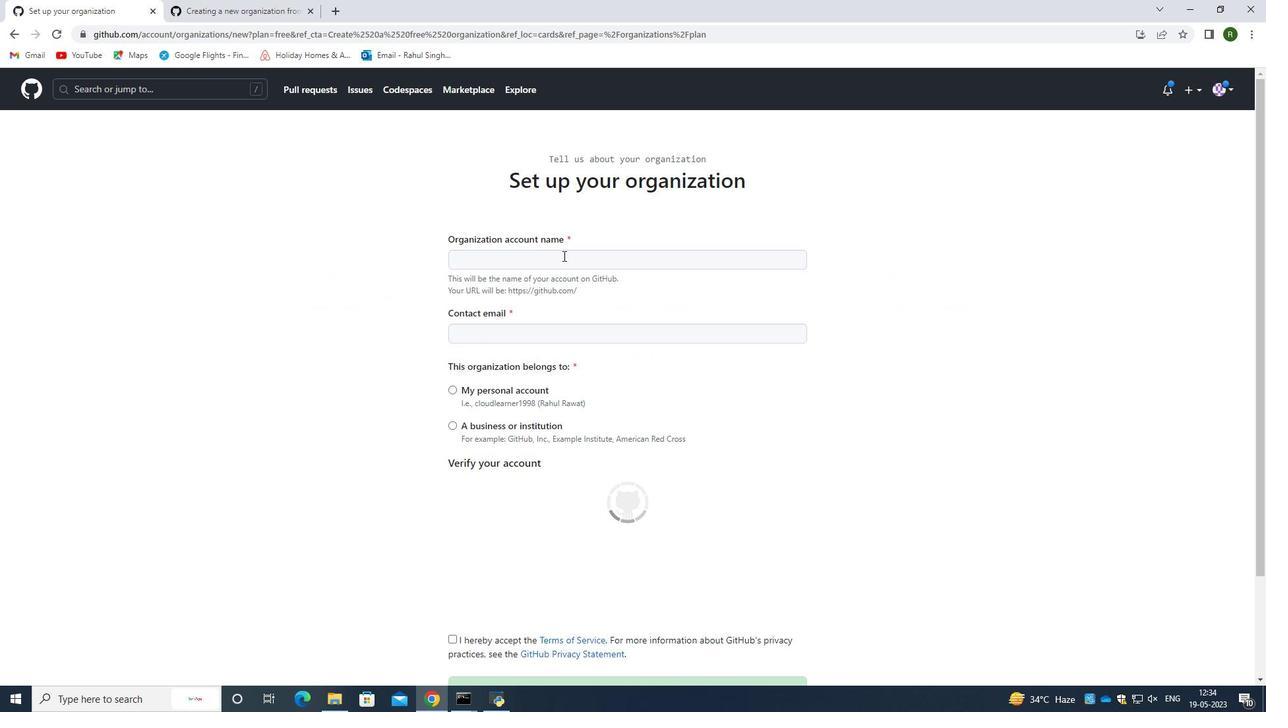 
Action: Mouse pressed left at (560, 252)
Screenshot: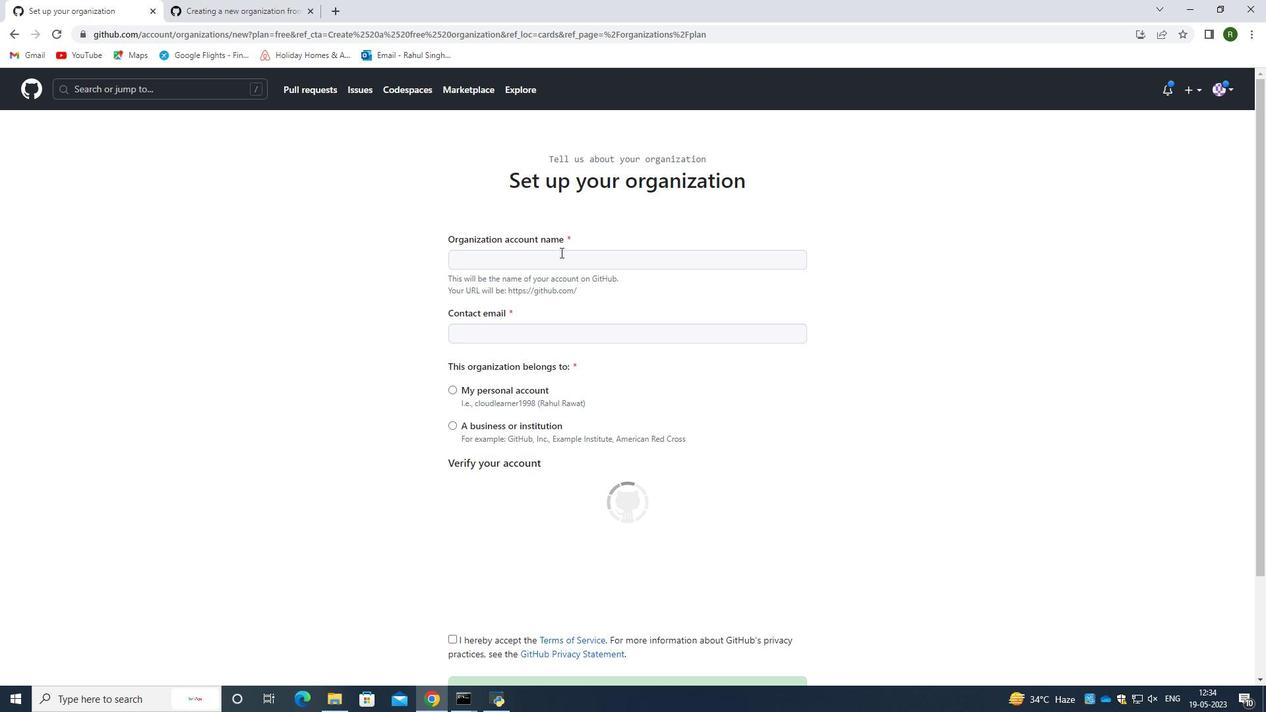 
Action: Mouse moved to (571, 260)
Screenshot: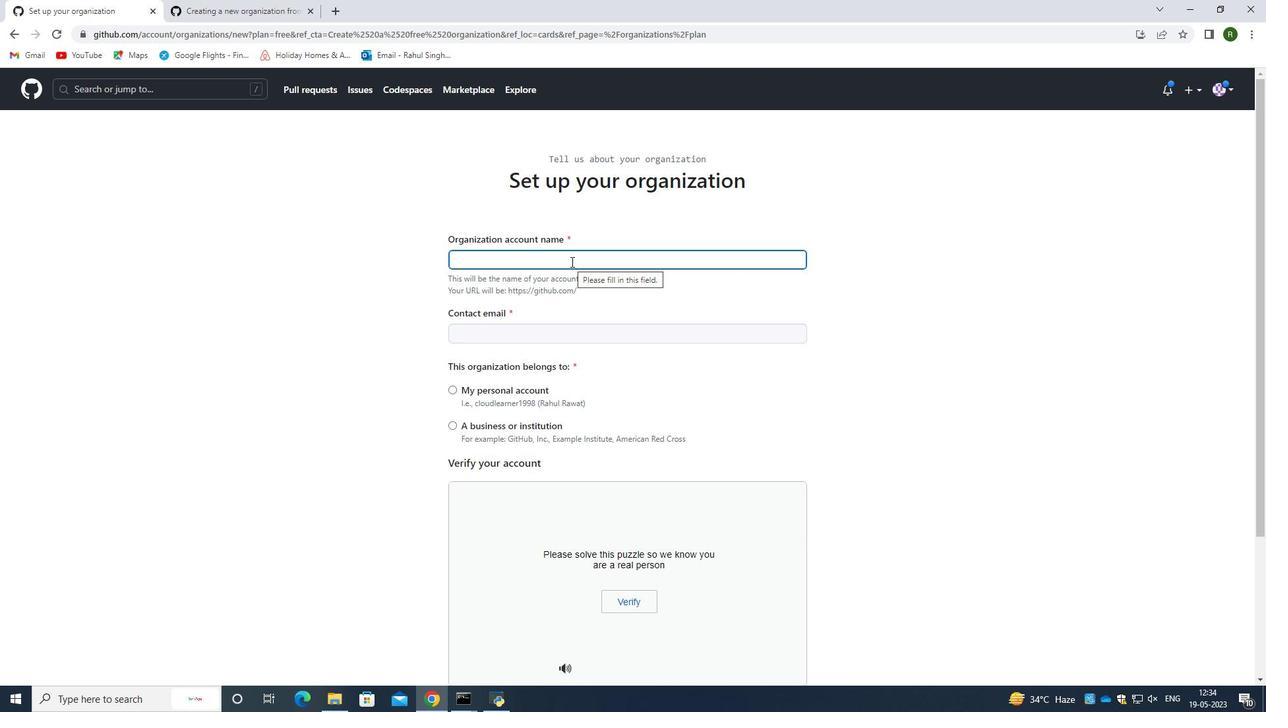 
Action: Mouse pressed left at (571, 260)
Screenshot: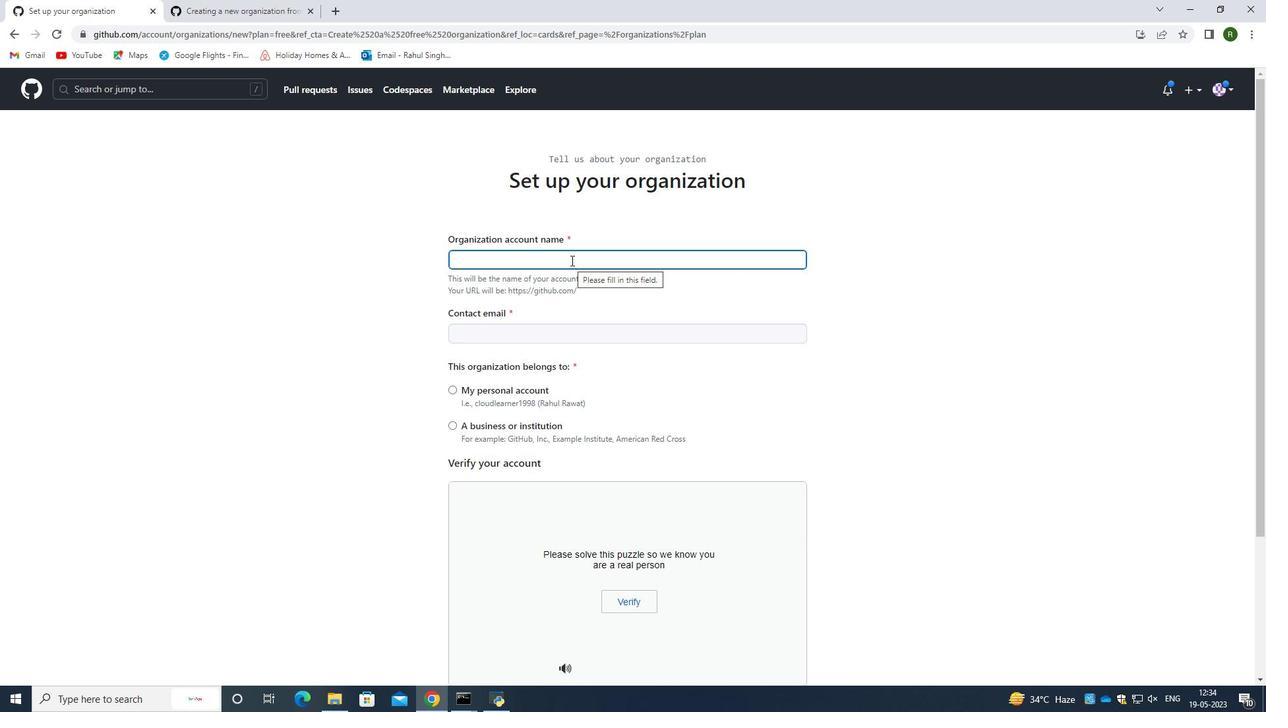 
Action: Key pressed demo<Key.space>
Screenshot: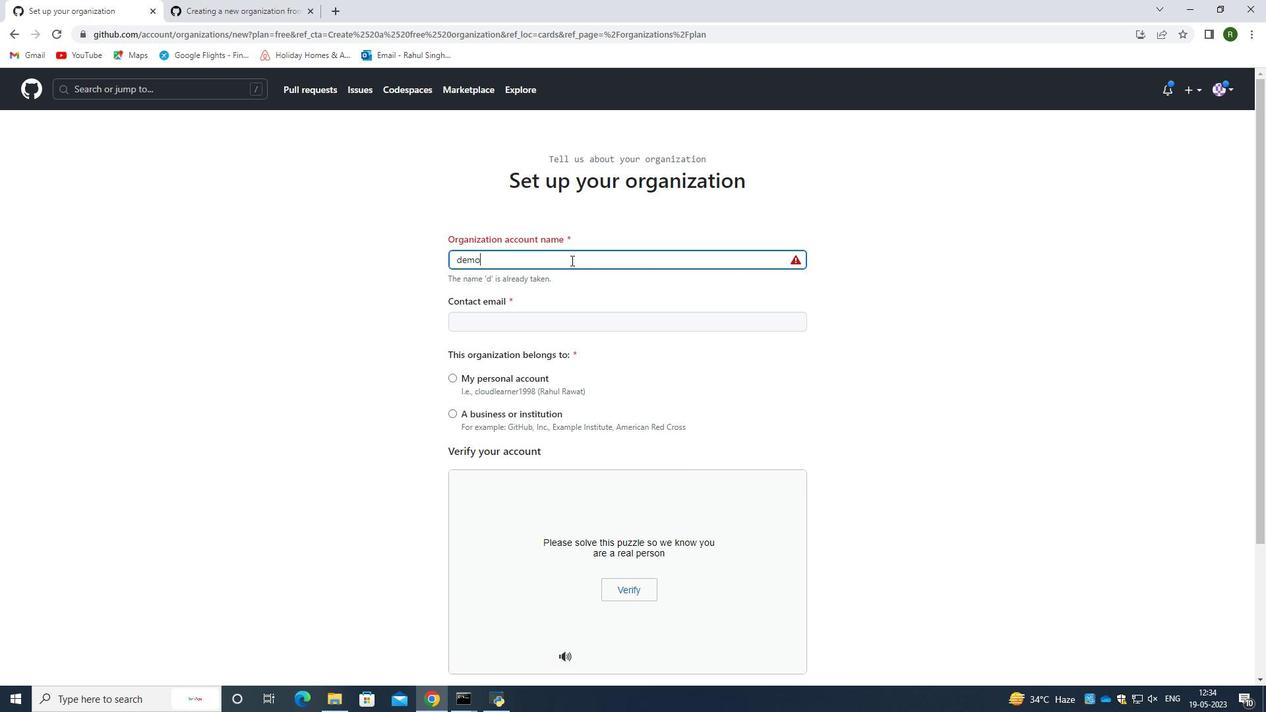 
Action: Mouse moved to (529, 263)
Screenshot: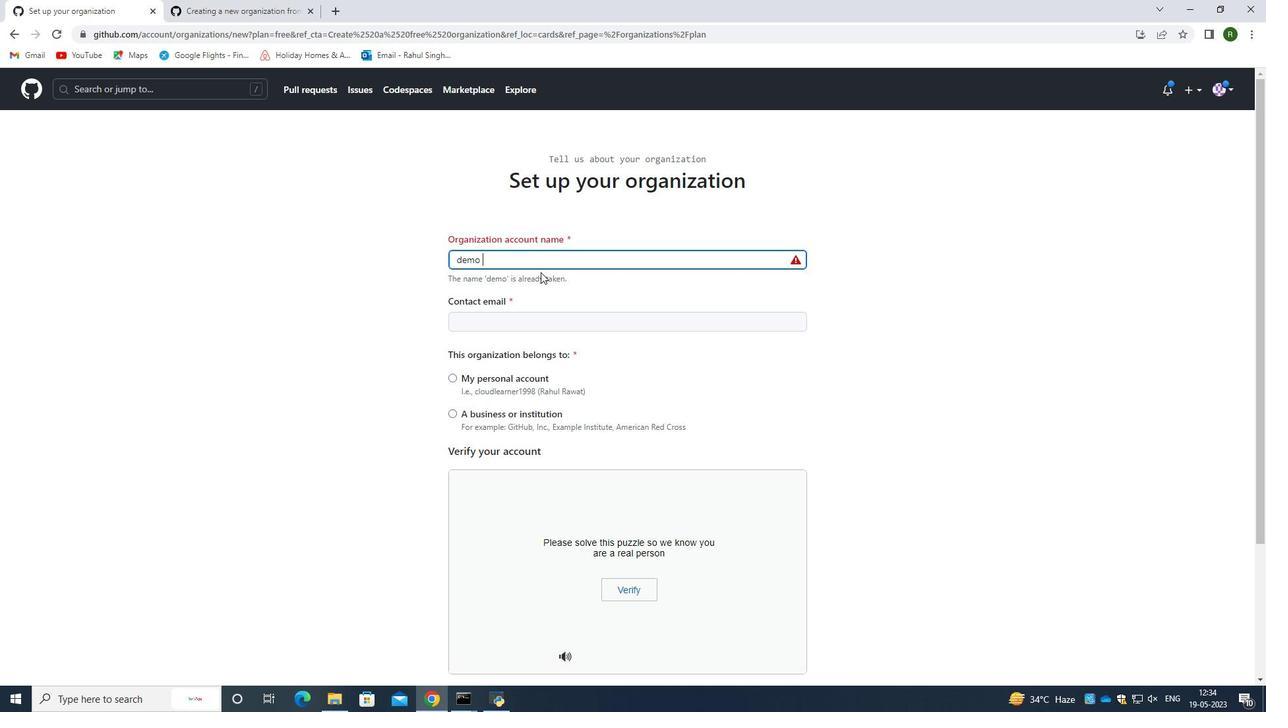 
Action: Key pressed org1223
Screenshot: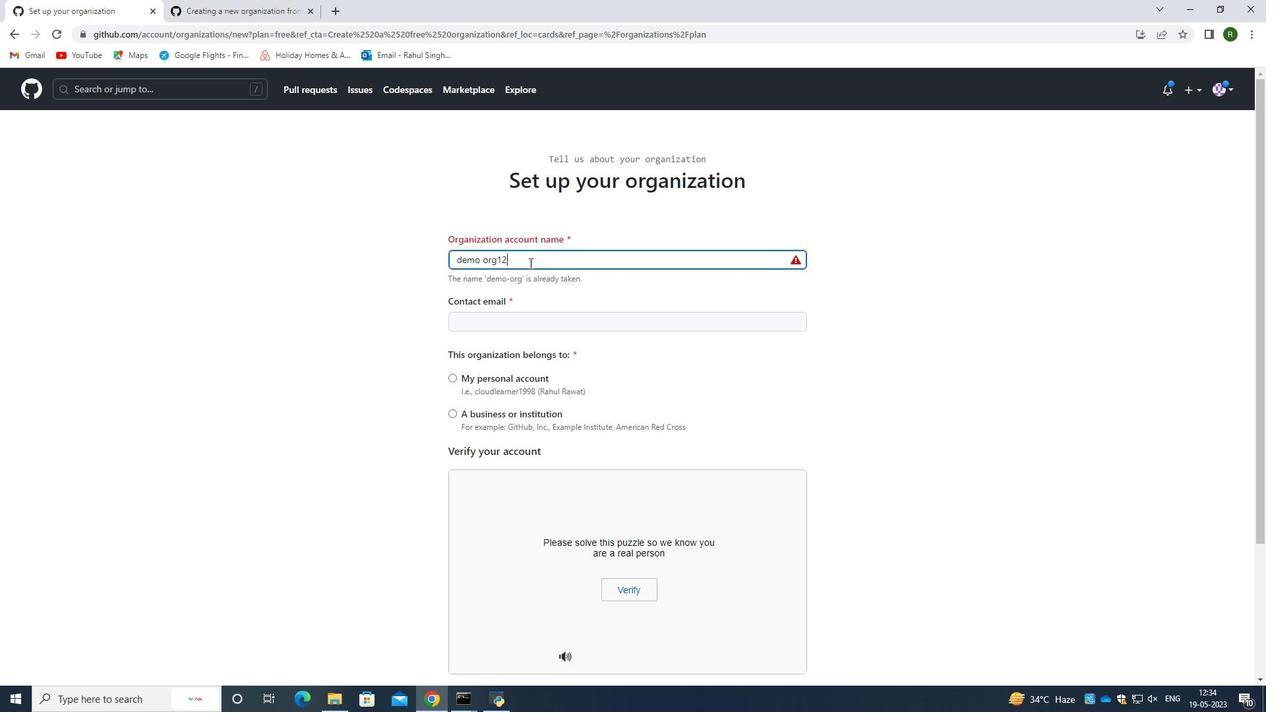 
Action: Mouse moved to (589, 310)
Screenshot: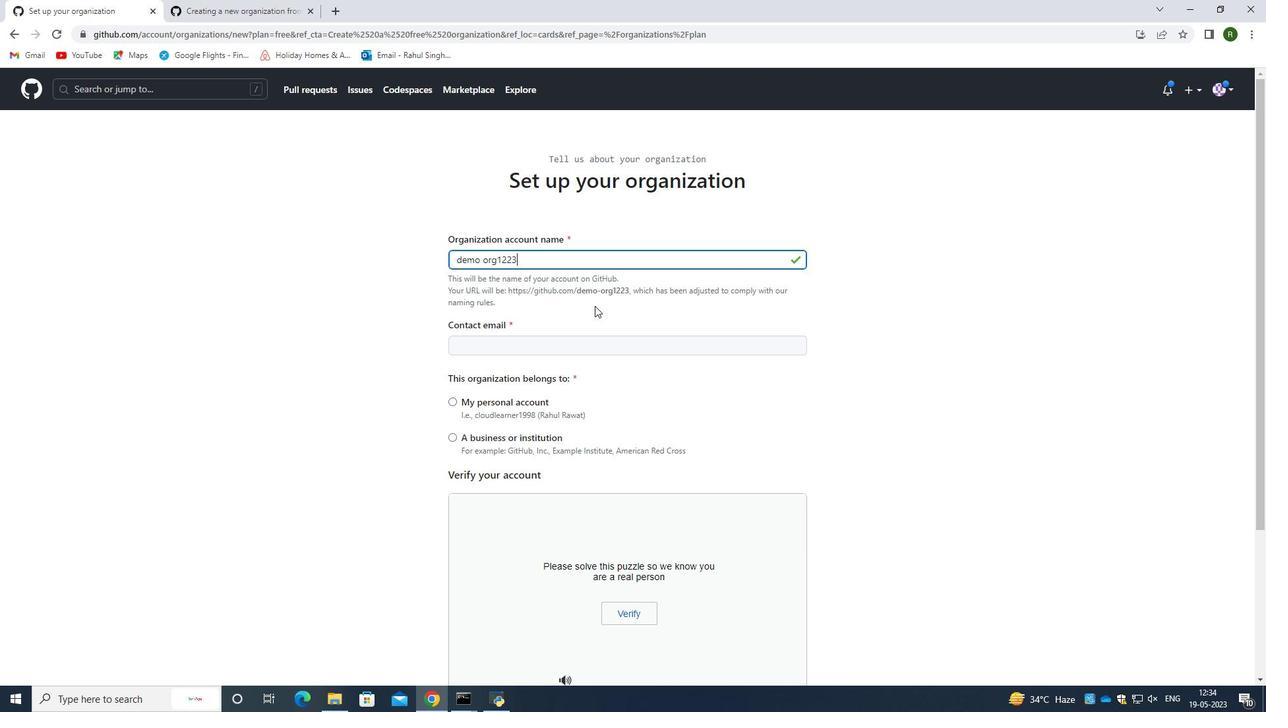 
Action: Mouse scrolled (589, 309) with delta (0, 0)
Screenshot: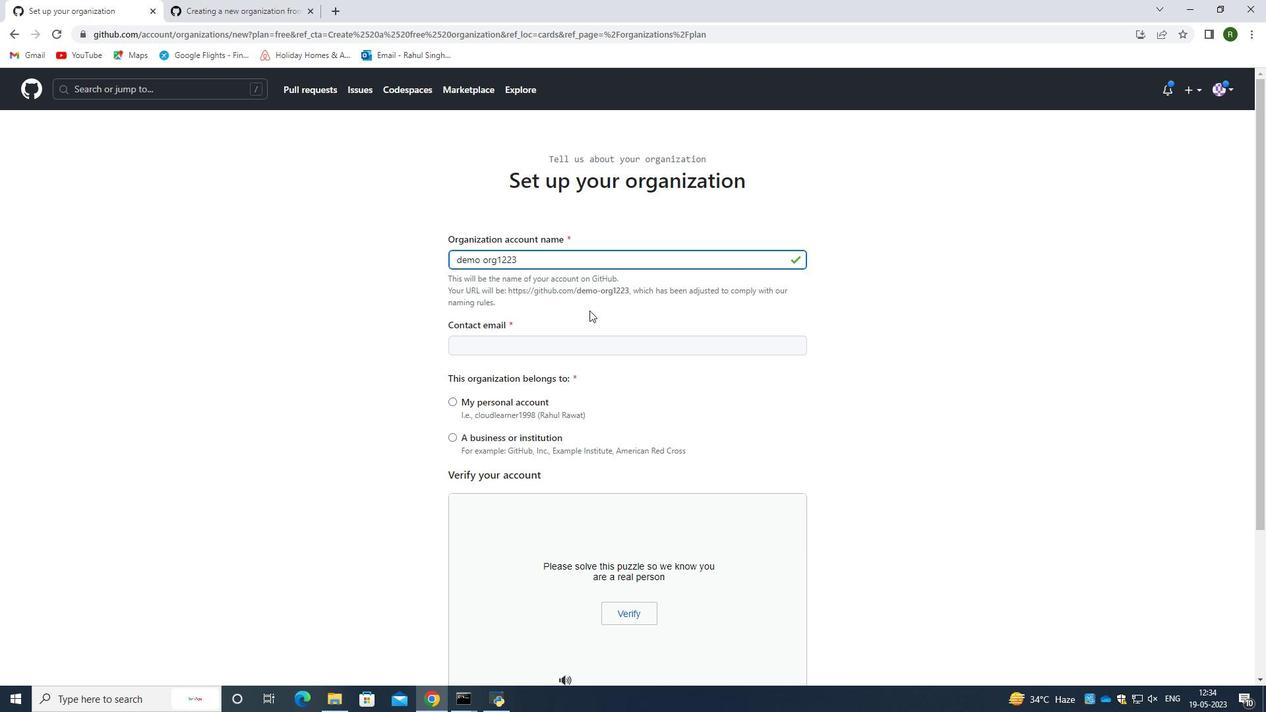 
Action: Mouse moved to (572, 282)
Screenshot: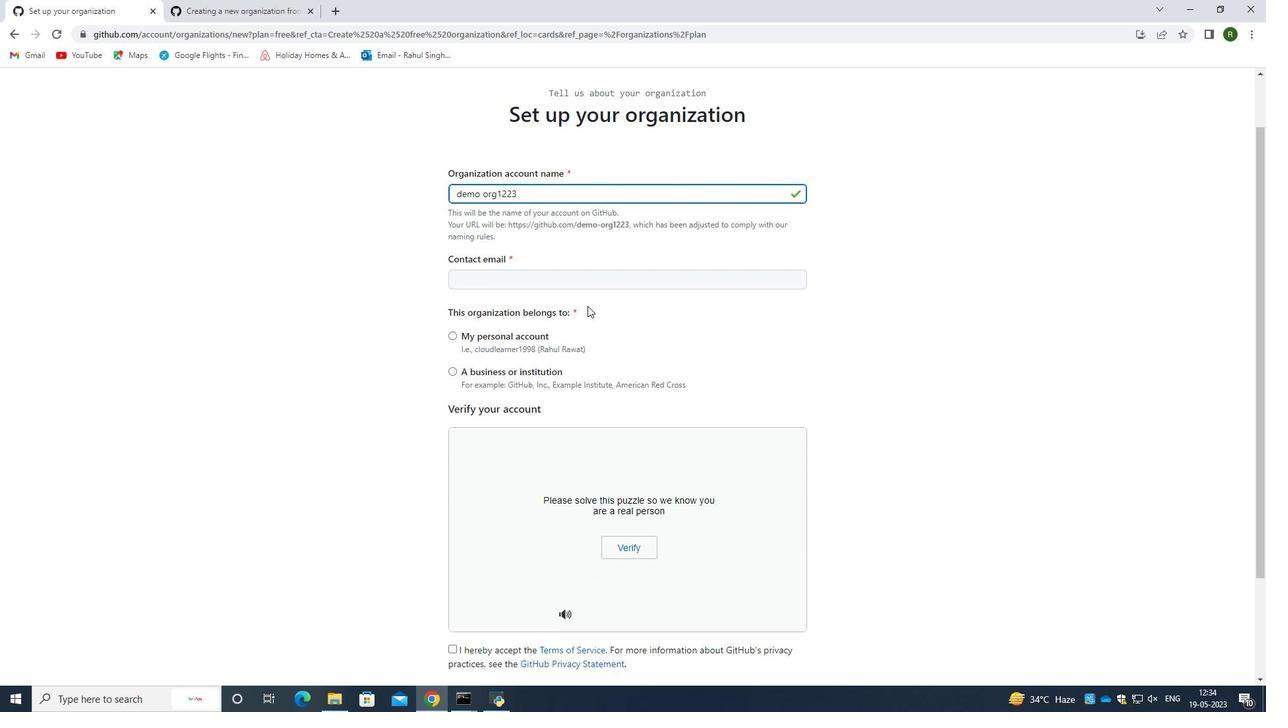 
Action: Mouse pressed left at (572, 282)
Screenshot: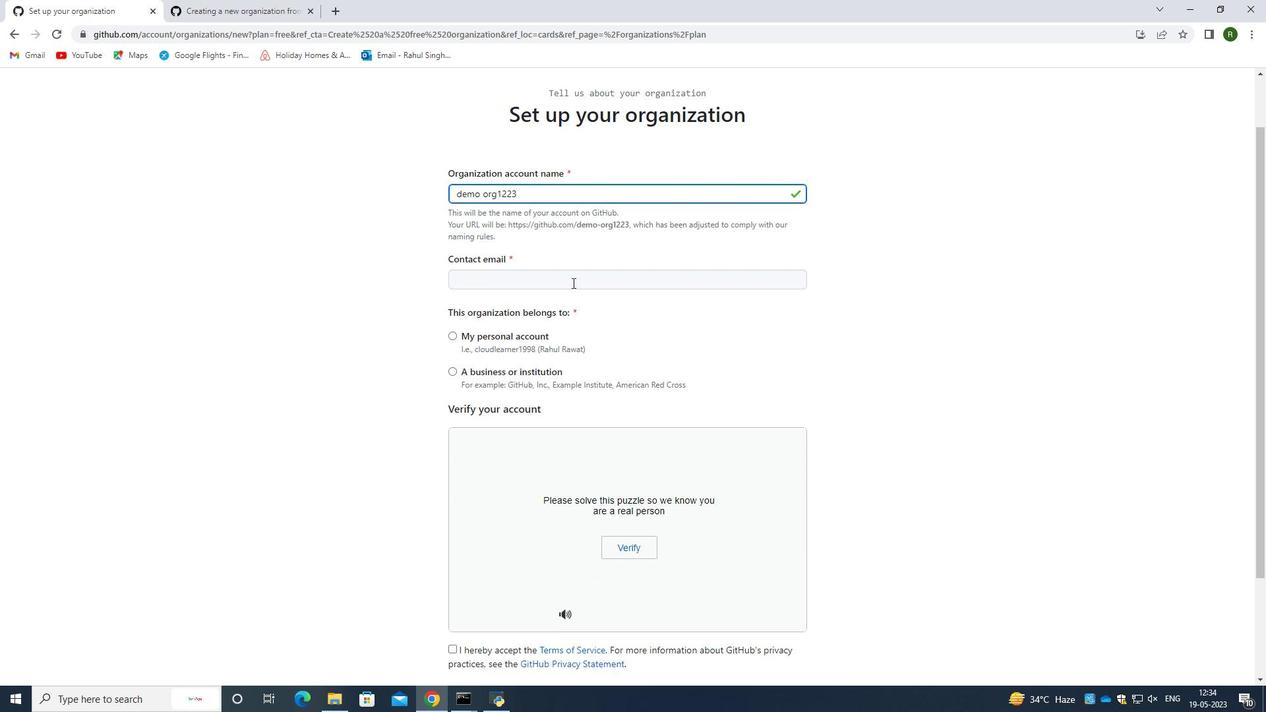 
Action: Mouse moved to (469, 331)
Screenshot: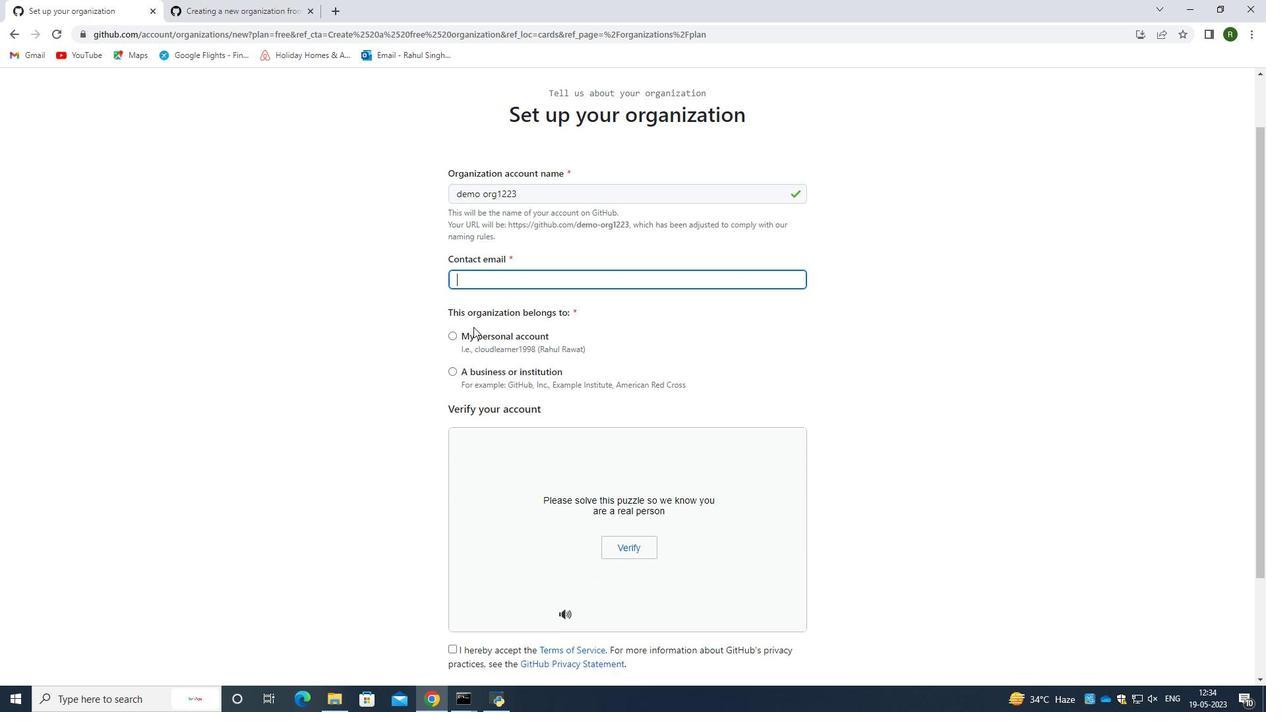
Action: Mouse pressed left at (469, 331)
Screenshot: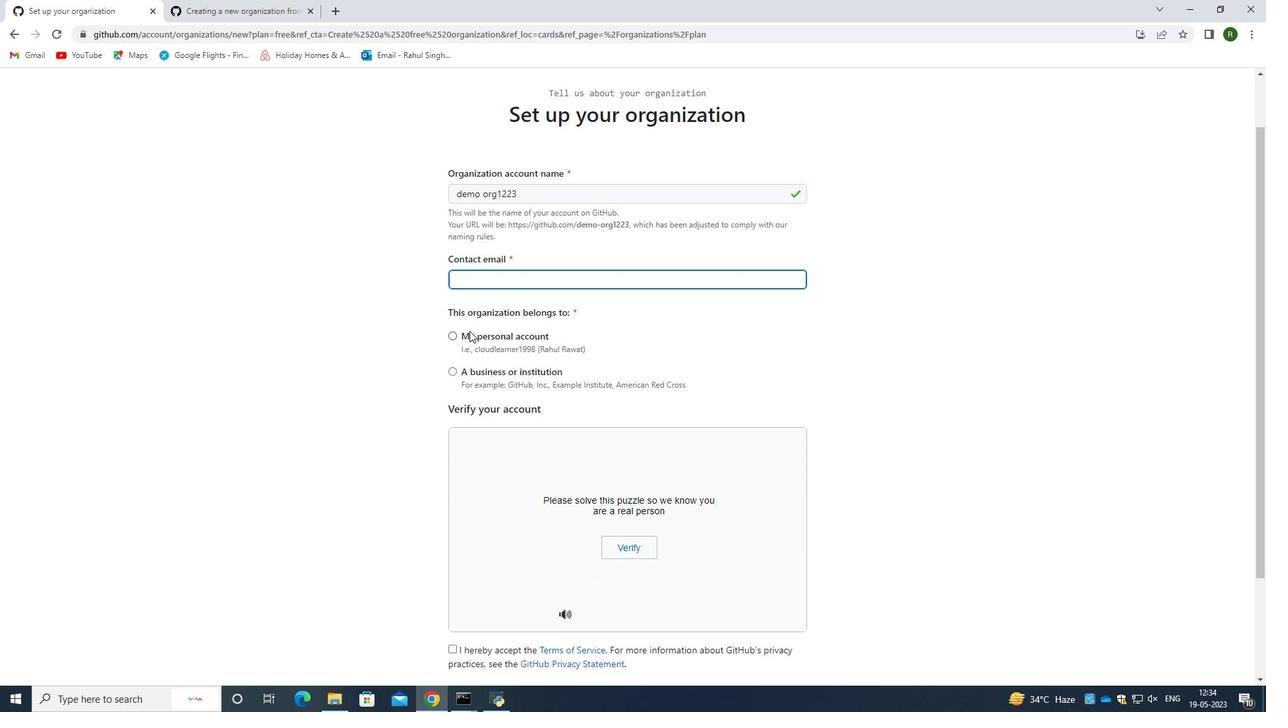 
Action: Mouse moved to (472, 376)
Screenshot: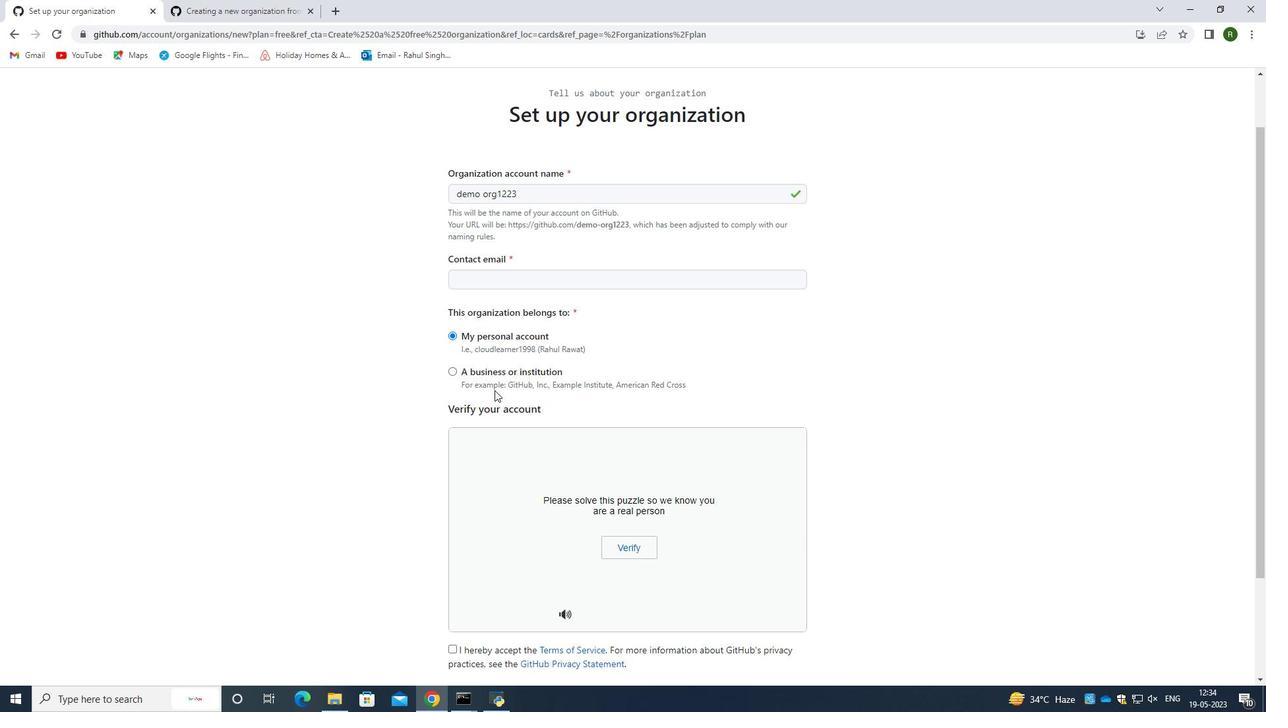 
Action: Mouse pressed left at (472, 376)
Screenshot: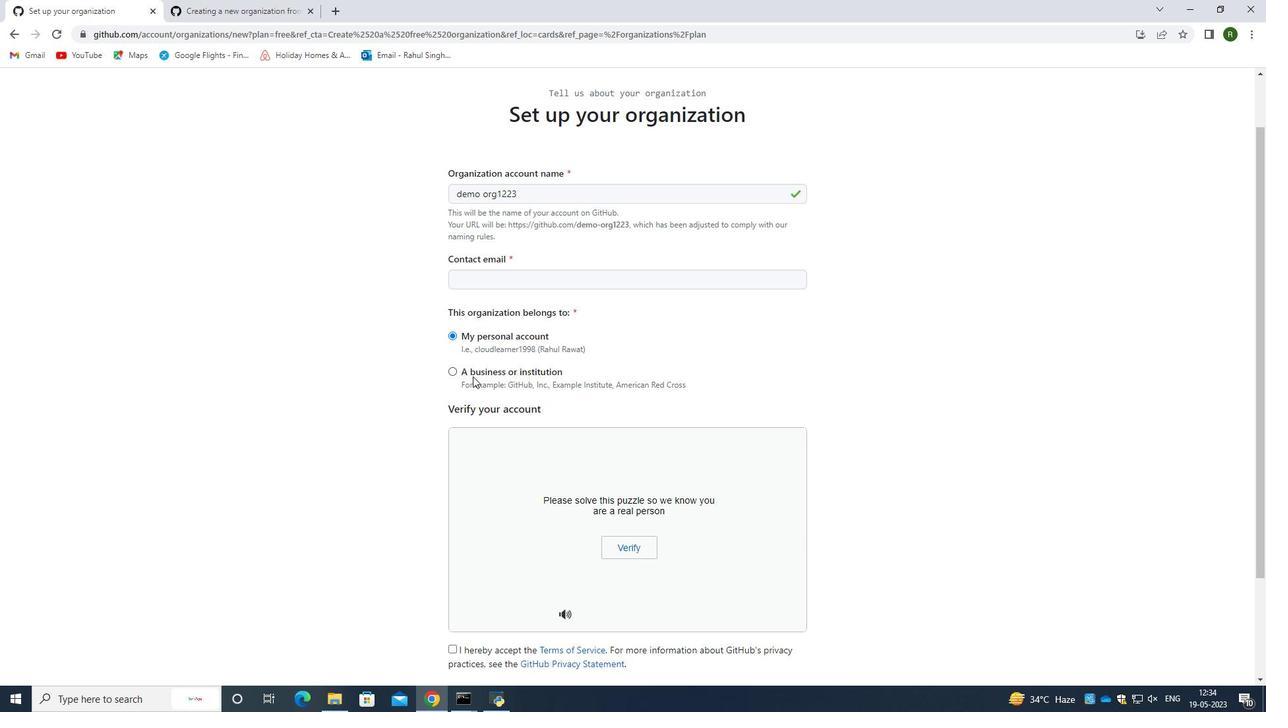 
Action: Mouse moved to (468, 337)
Screenshot: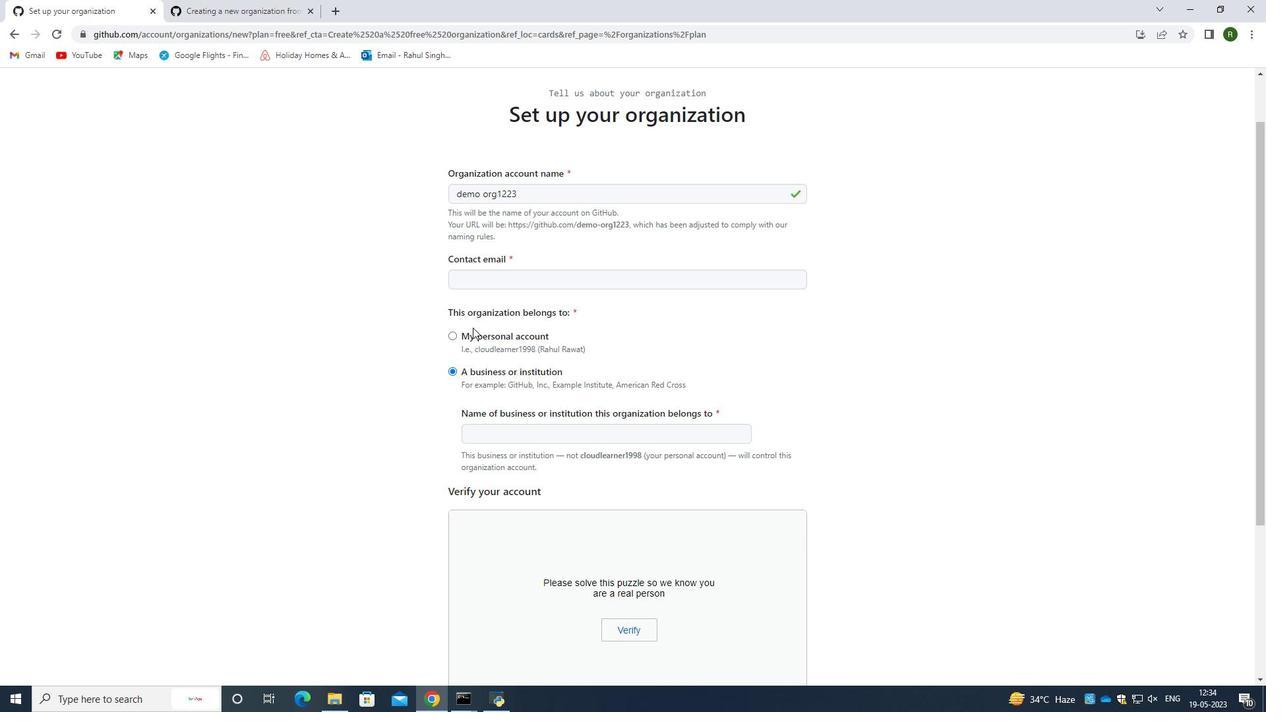 
Action: Mouse pressed left at (468, 337)
Screenshot: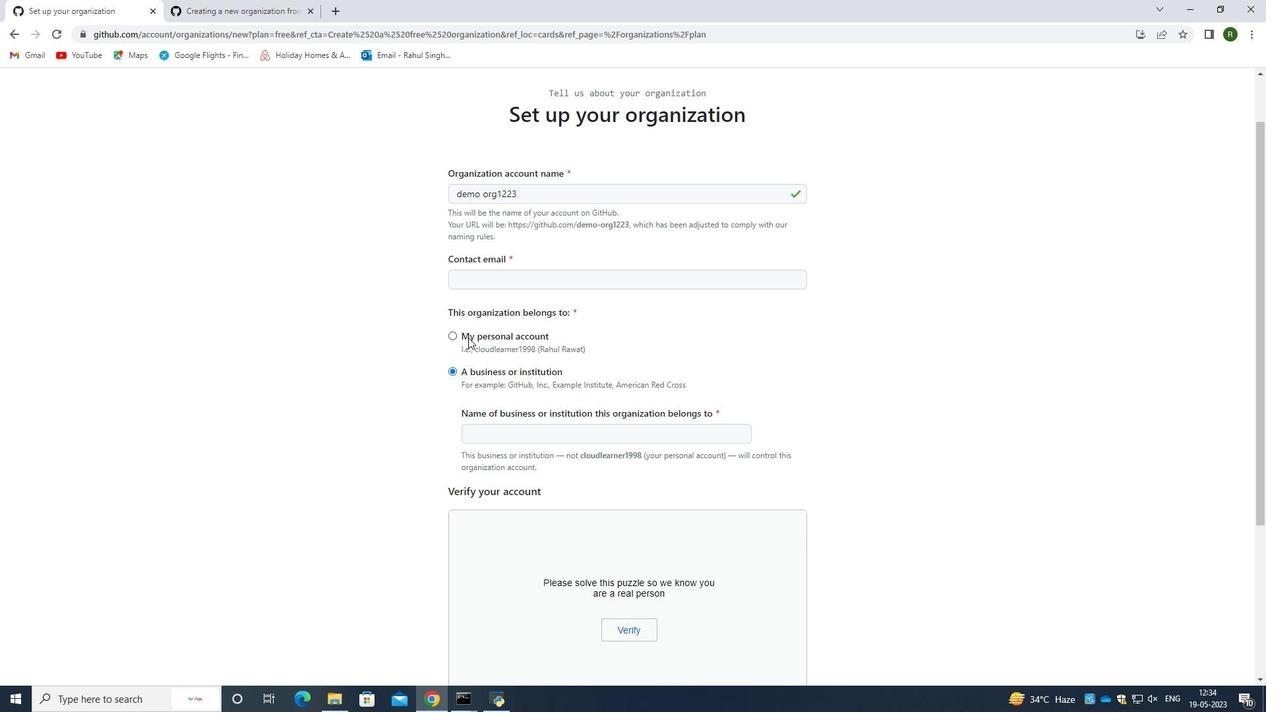 
Action: Mouse moved to (592, 329)
Screenshot: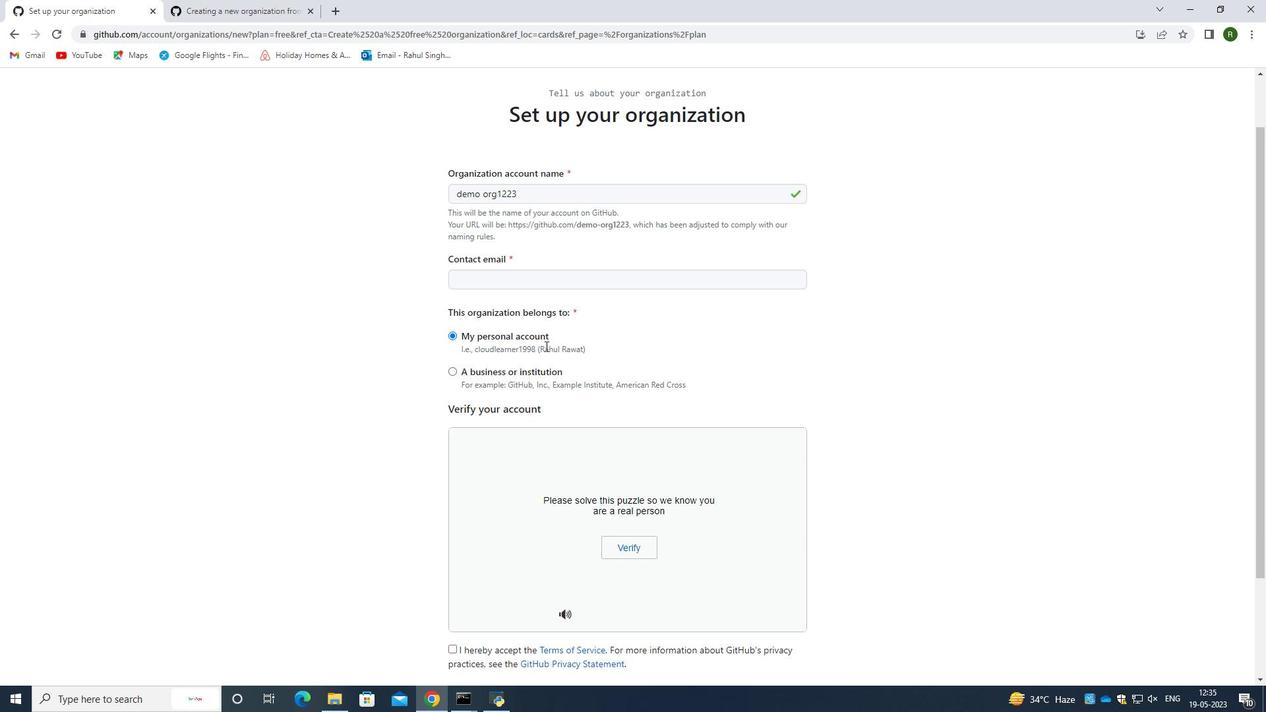 
Action: Mouse scrolled (592, 329) with delta (0, 0)
Screenshot: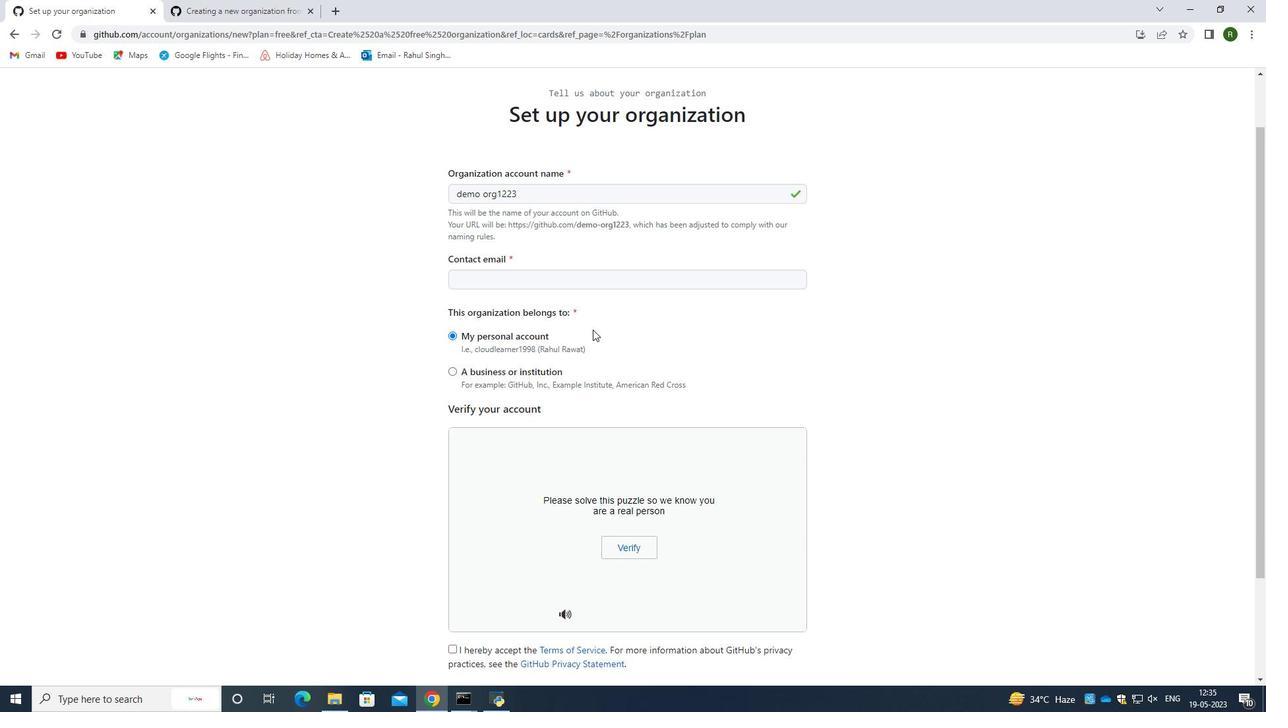 
Action: Mouse scrolled (592, 329) with delta (0, 0)
Screenshot: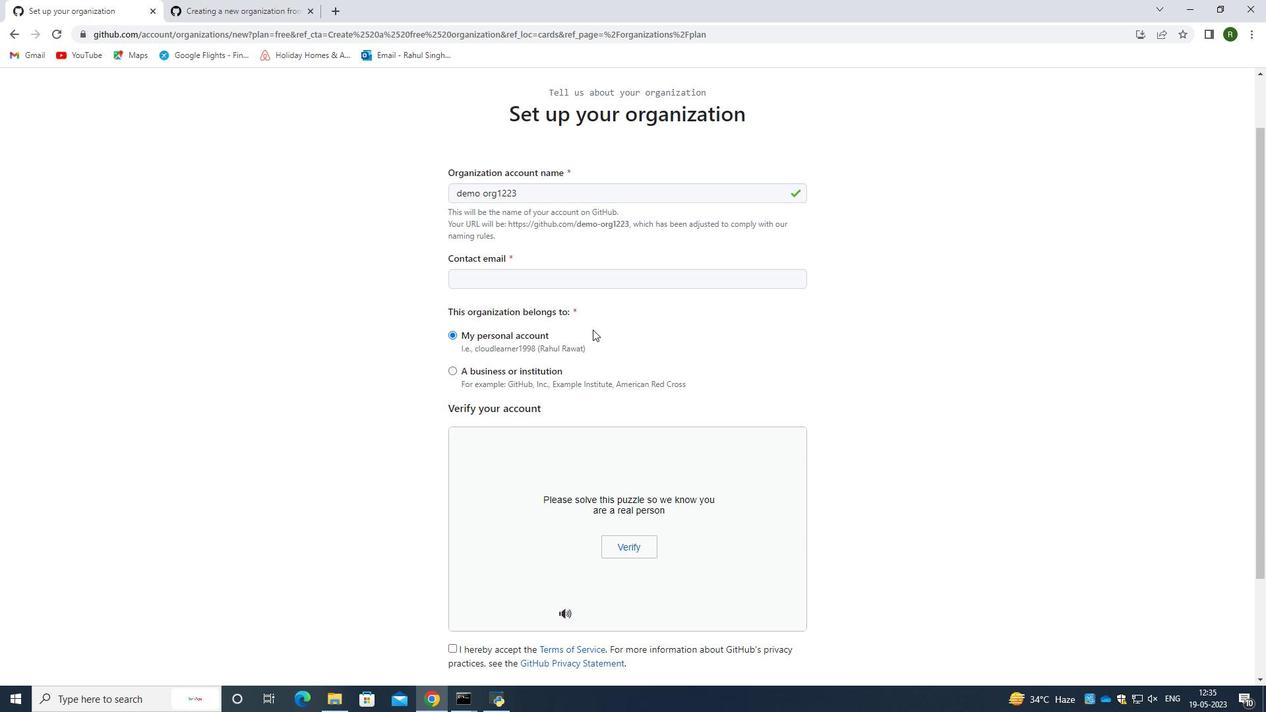 
Action: Mouse moved to (451, 513)
Screenshot: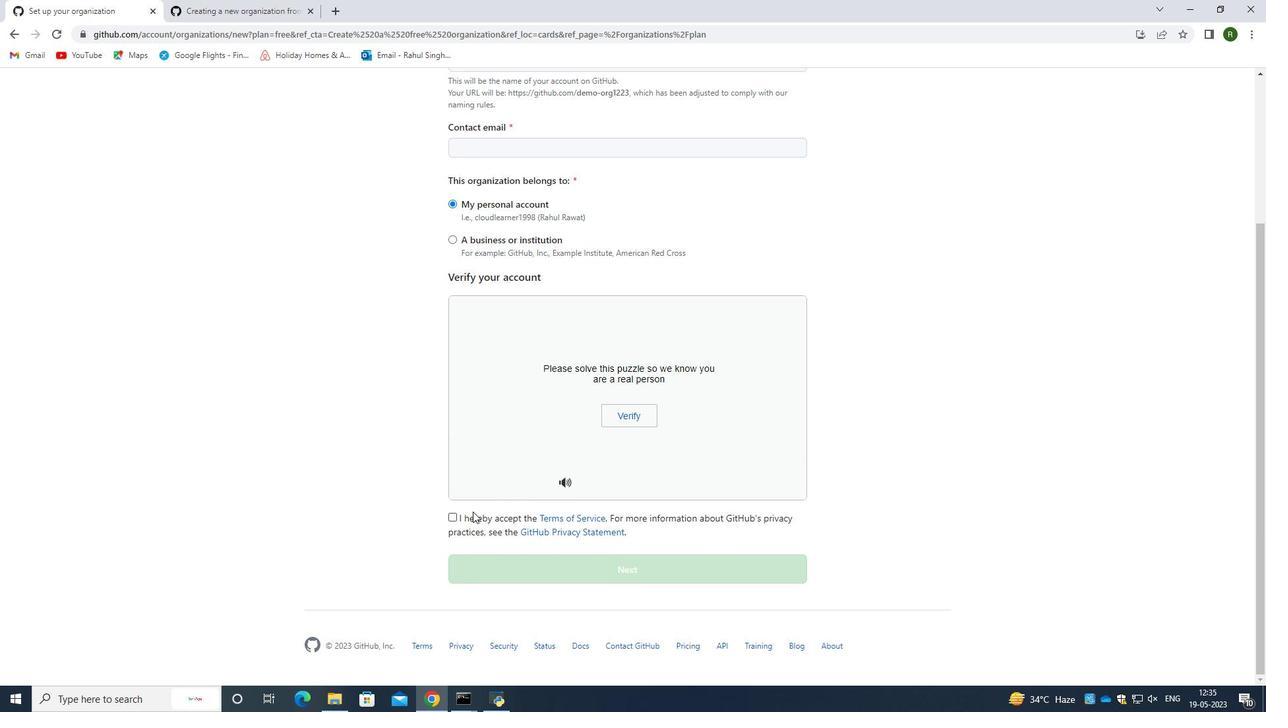 
Action: Mouse pressed left at (451, 513)
Screenshot: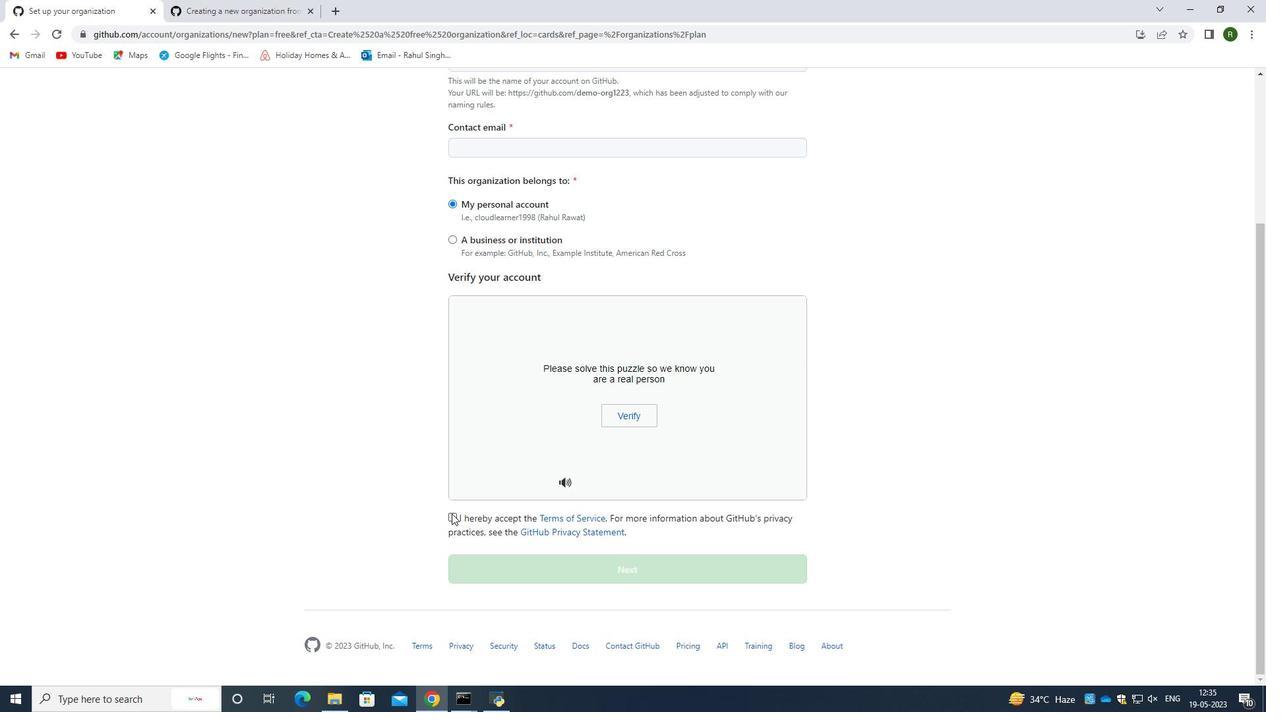 
Action: Mouse moved to (623, 416)
Screenshot: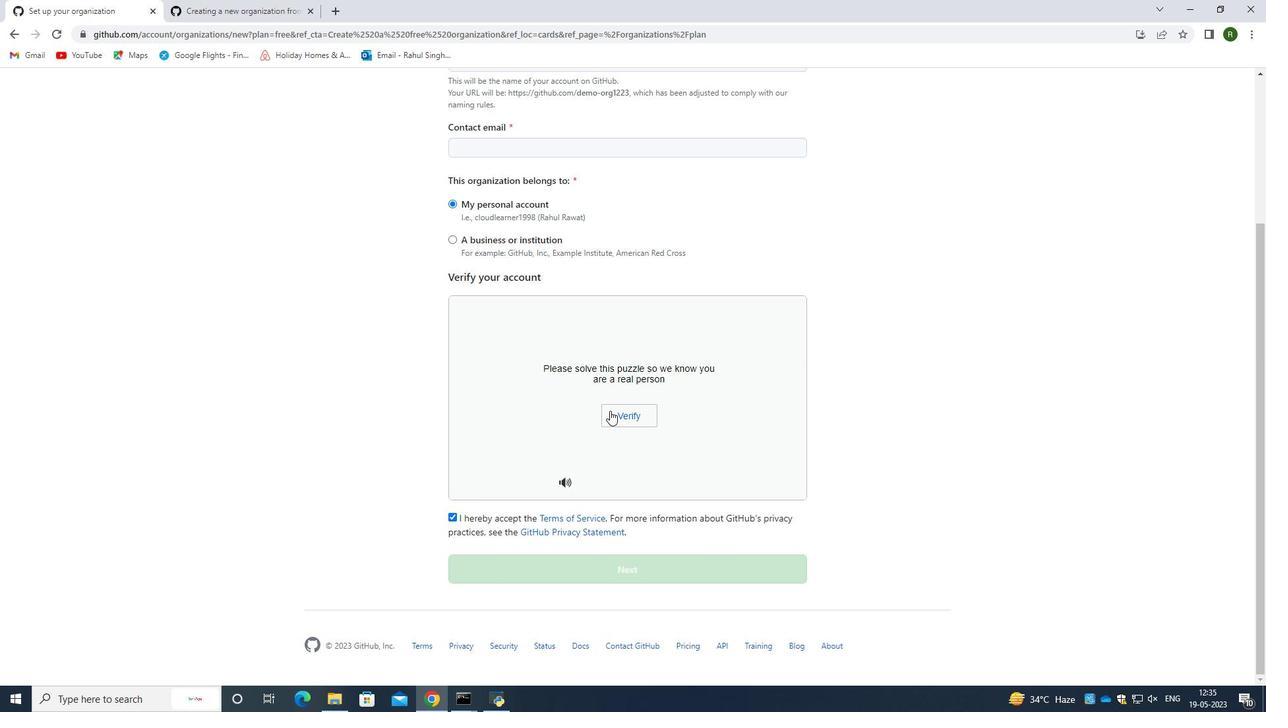 
Action: Mouse pressed left at (623, 416)
Screenshot: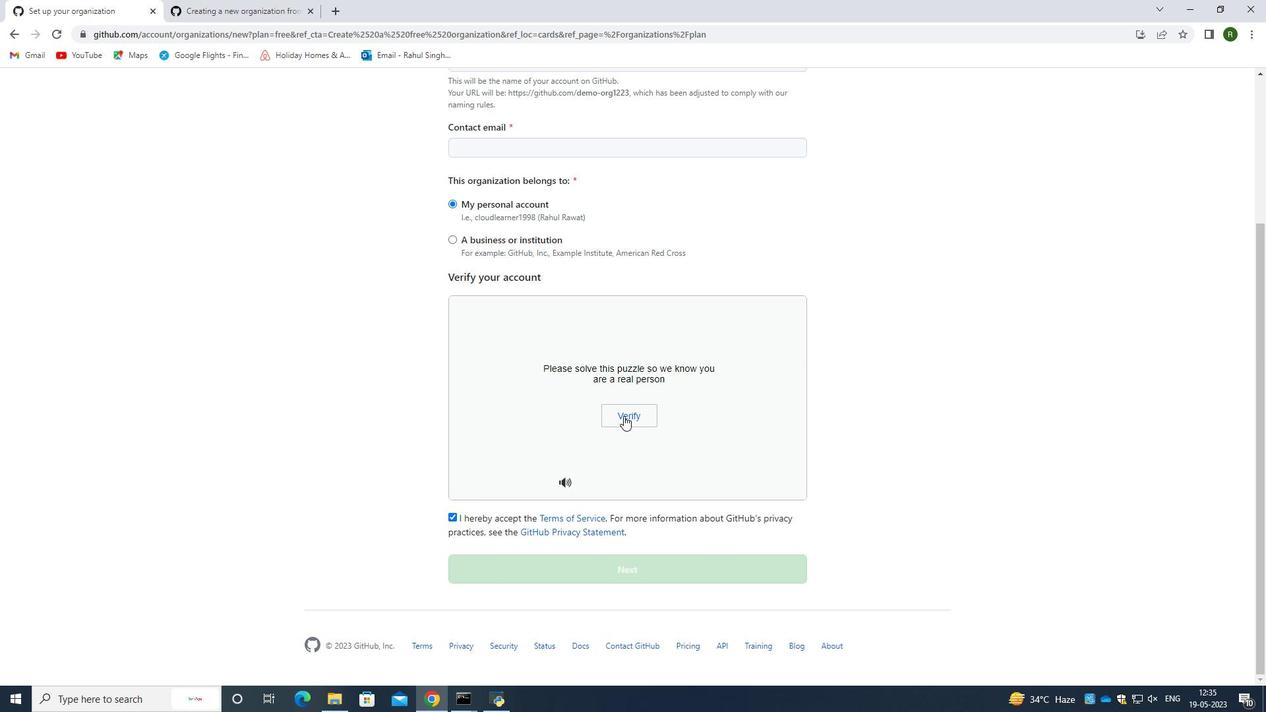 
Action: Mouse moved to (645, 436)
Screenshot: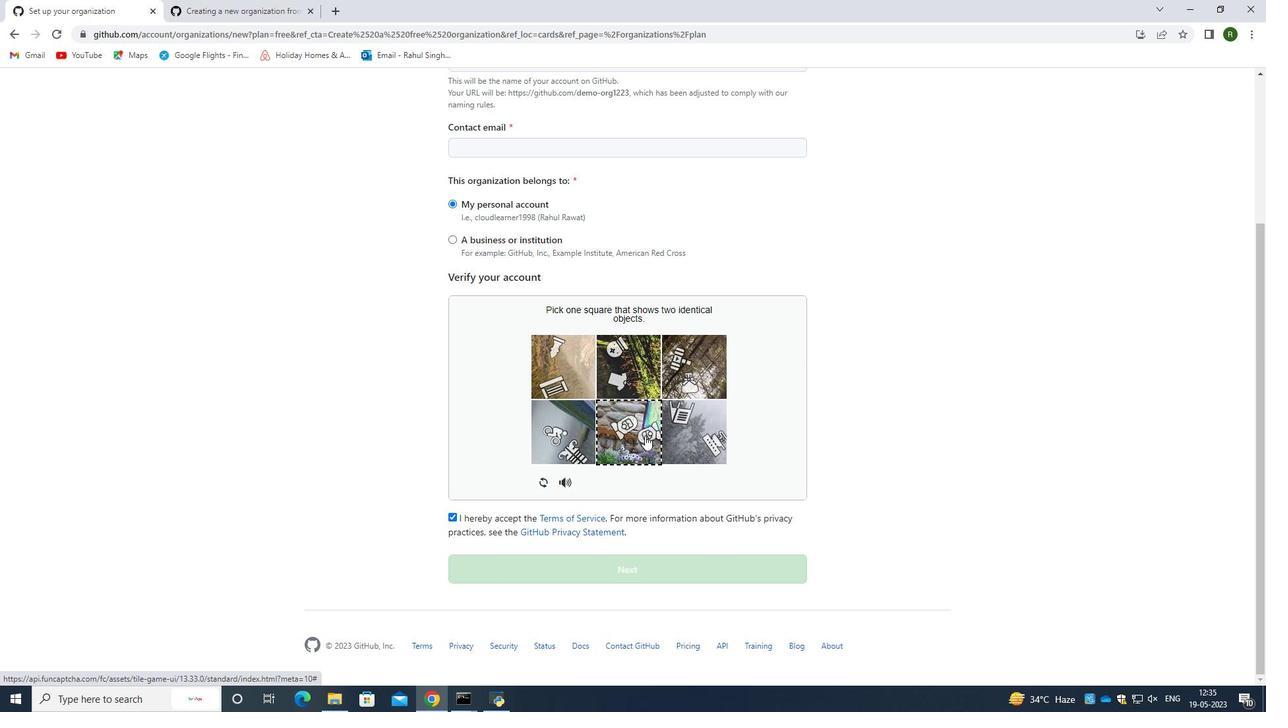 
Action: Mouse pressed left at (645, 436)
Screenshot: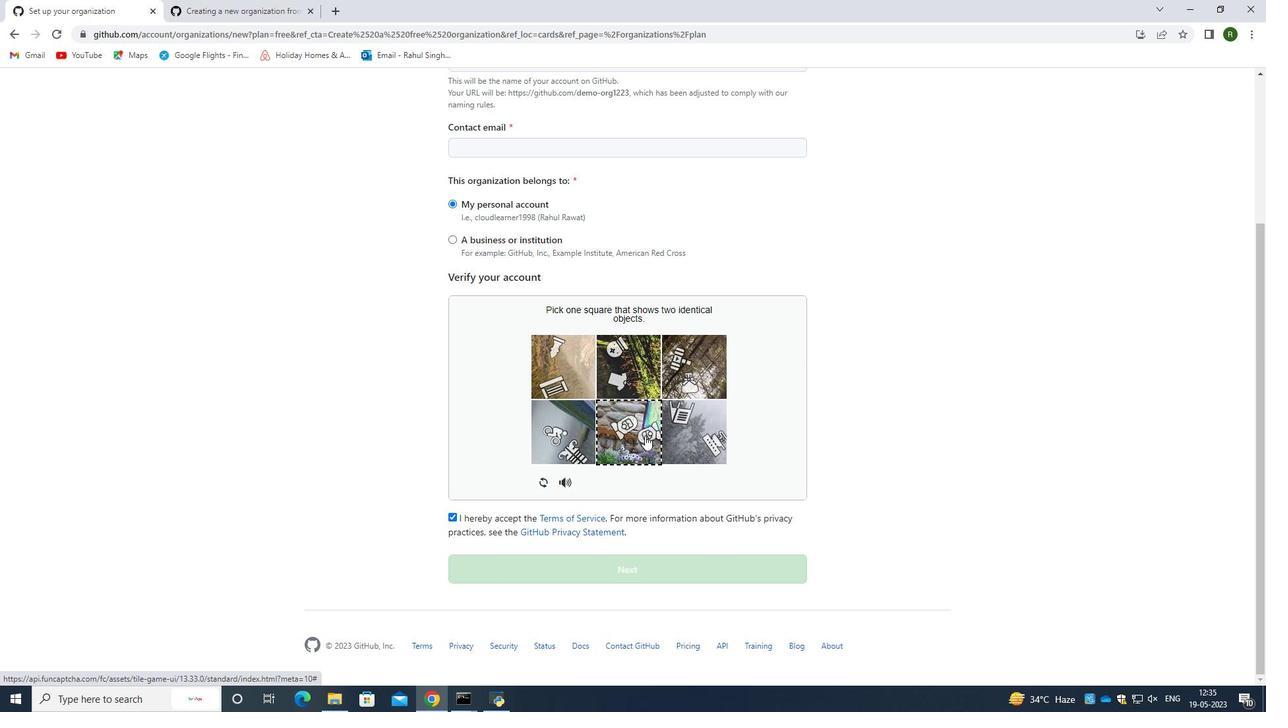
Action: Mouse moved to (648, 426)
Screenshot: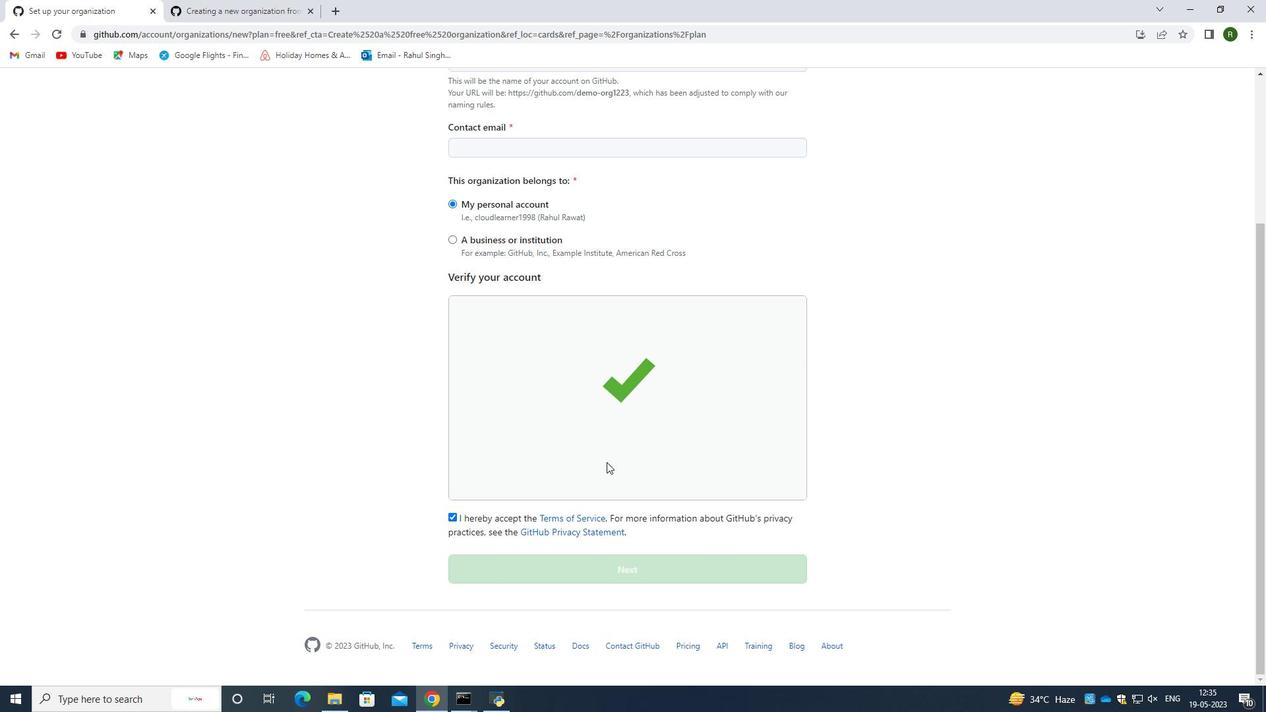 
Action: Mouse scrolled (648, 426) with delta (0, 0)
Screenshot: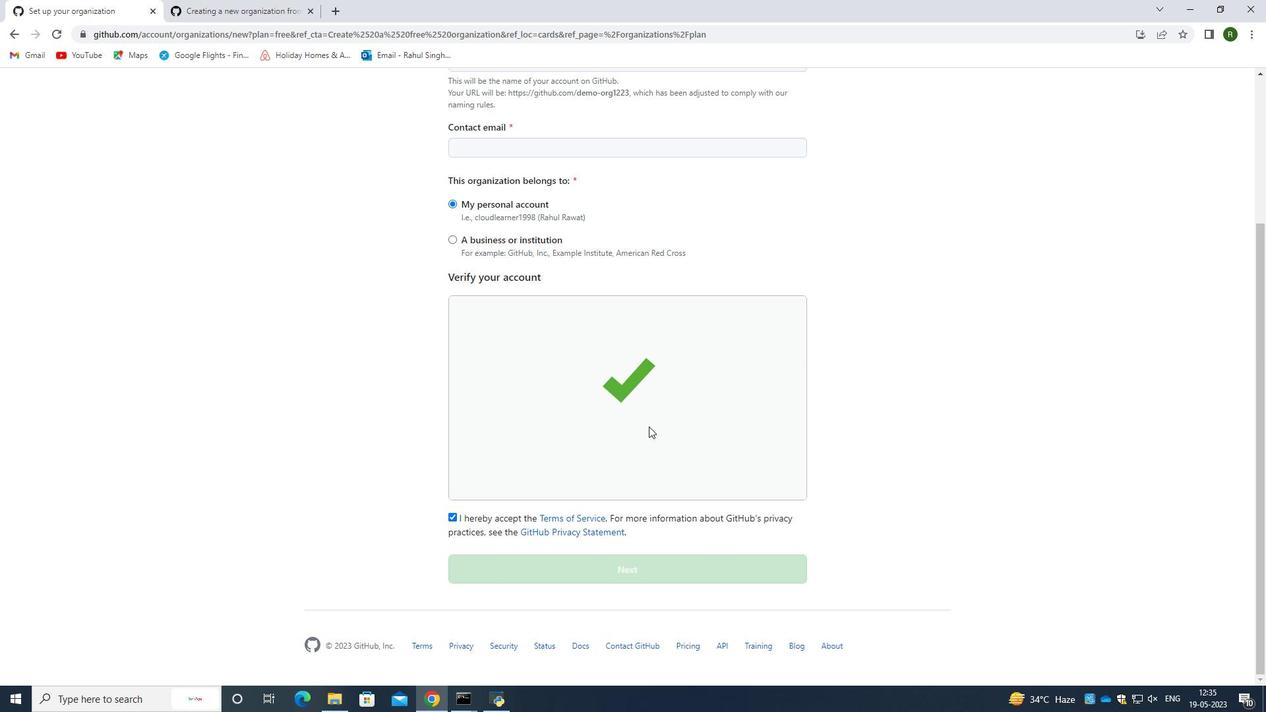 
Action: Mouse moved to (652, 420)
Screenshot: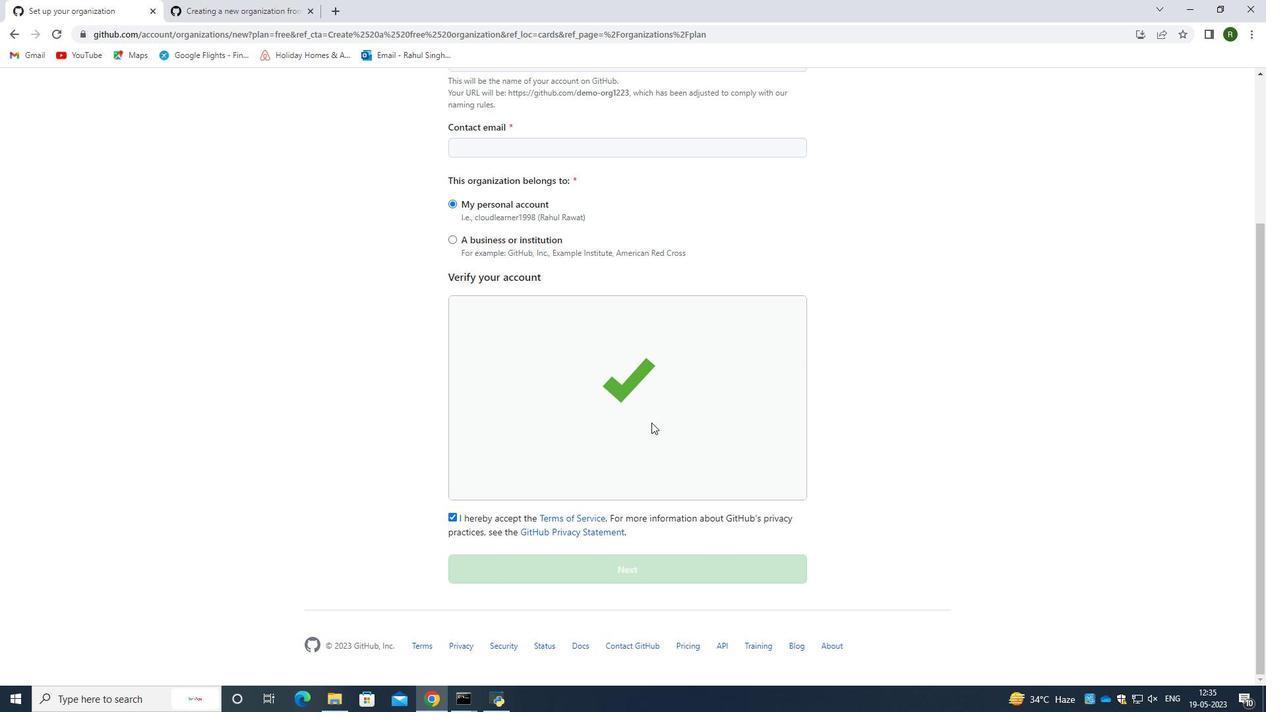
Action: Mouse scrolled (652, 421) with delta (0, 0)
Screenshot: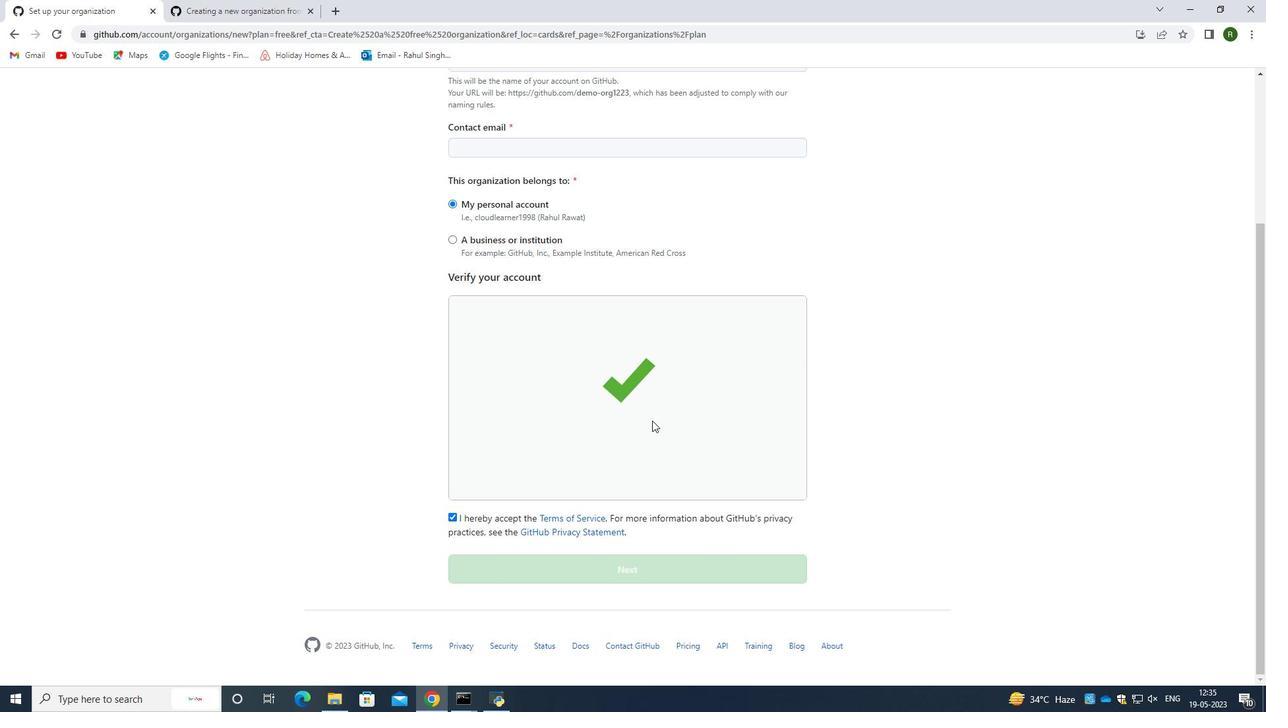 
Action: Mouse scrolled (652, 421) with delta (0, 0)
Screenshot: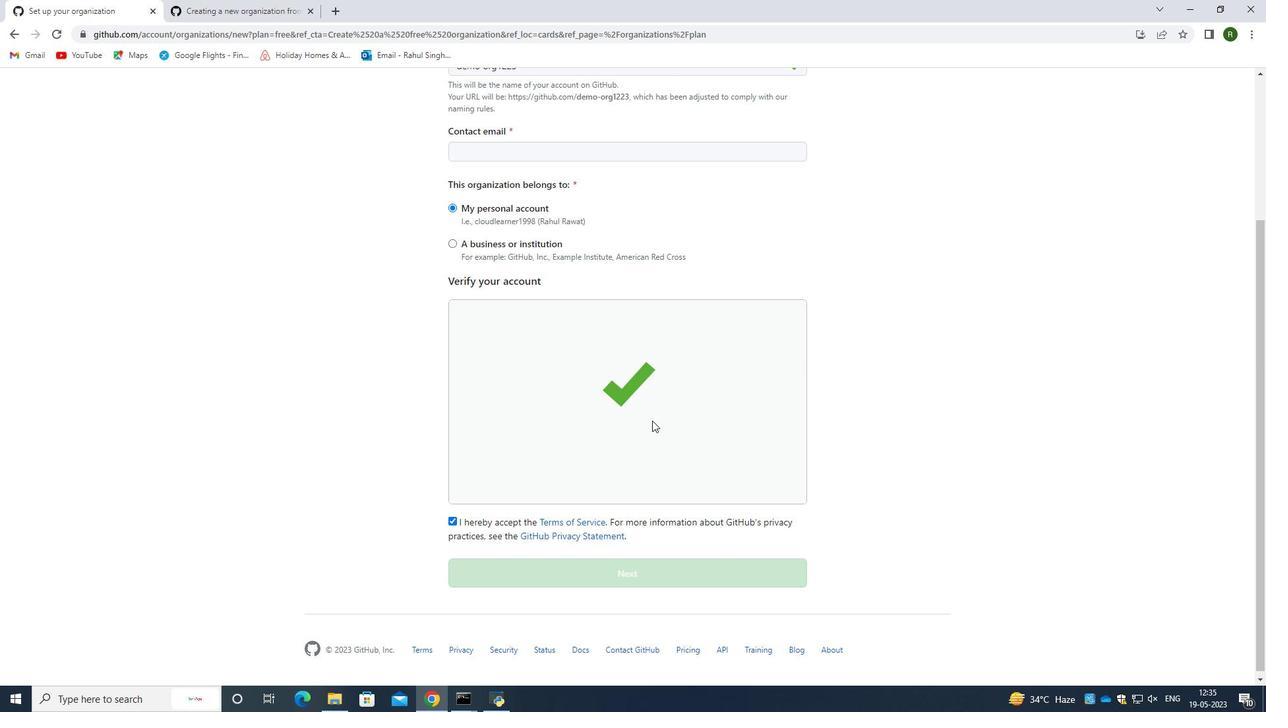 
Action: Mouse scrolled (652, 420) with delta (0, 0)
Screenshot: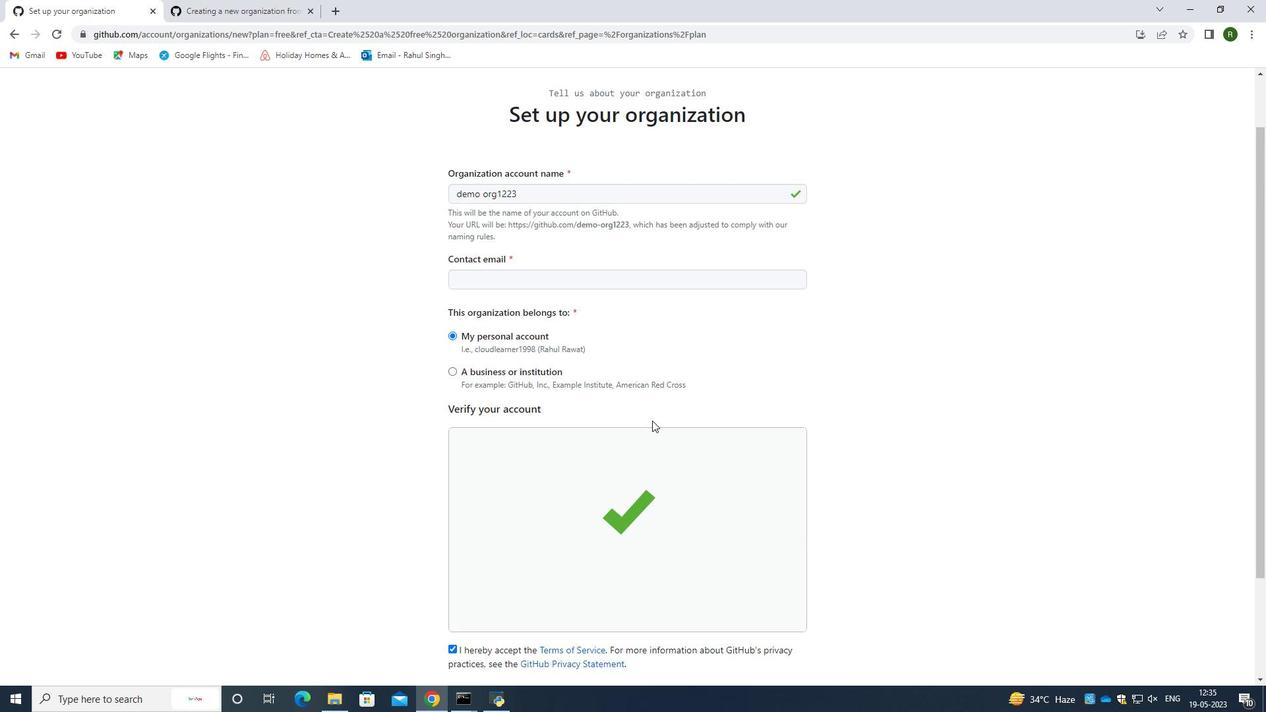 
Action: Mouse scrolled (652, 420) with delta (0, 0)
Screenshot: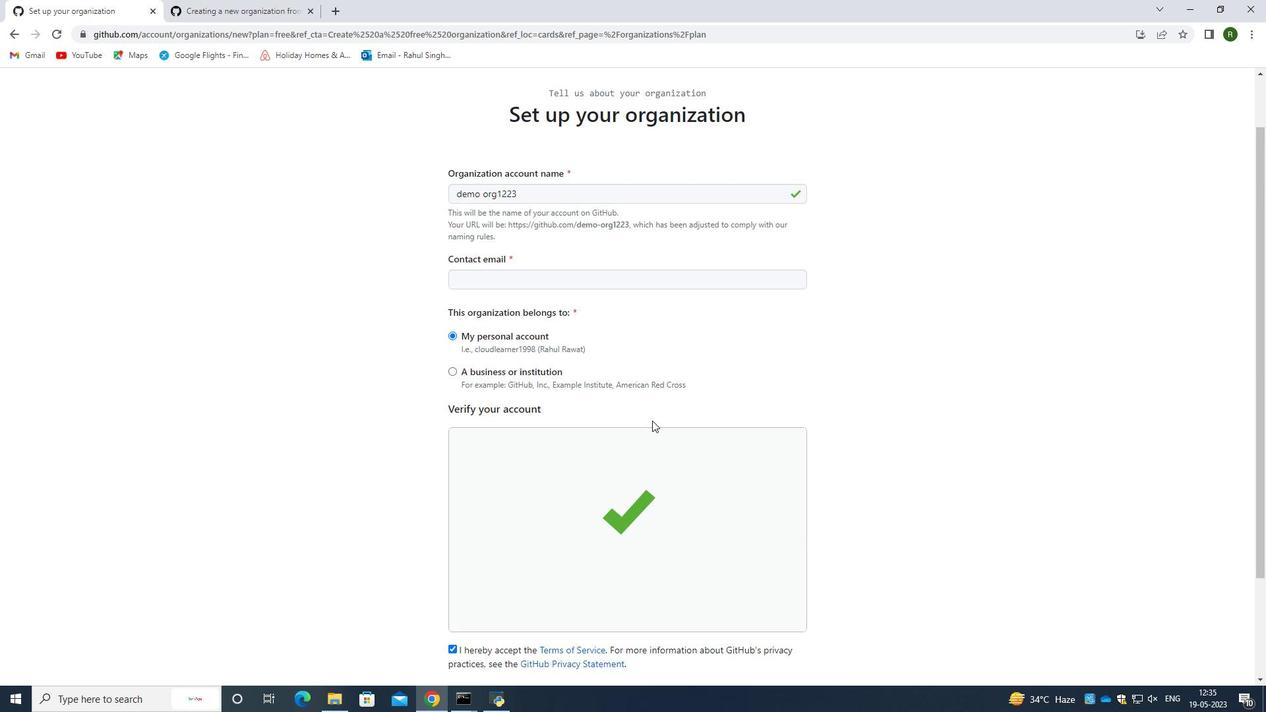 
Action: Mouse scrolled (652, 420) with delta (0, 0)
